 Task: Check the availability of Airbnb and explore,  in Oregon for a unique stay.
Action: Mouse moved to (481, 66)
Screenshot: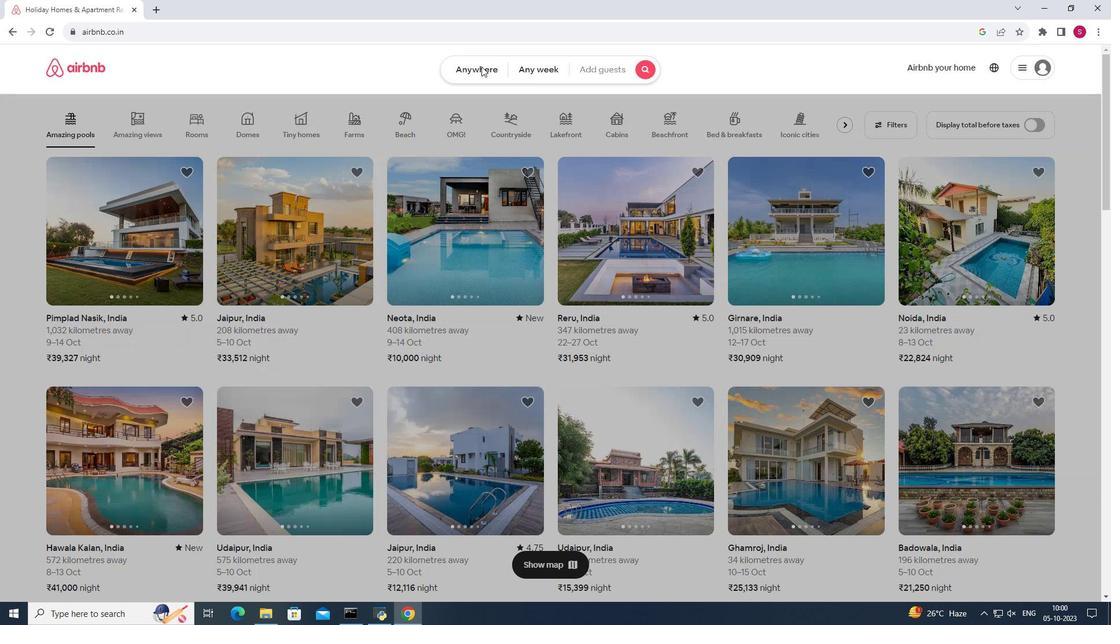 
Action: Mouse pressed left at (481, 66)
Screenshot: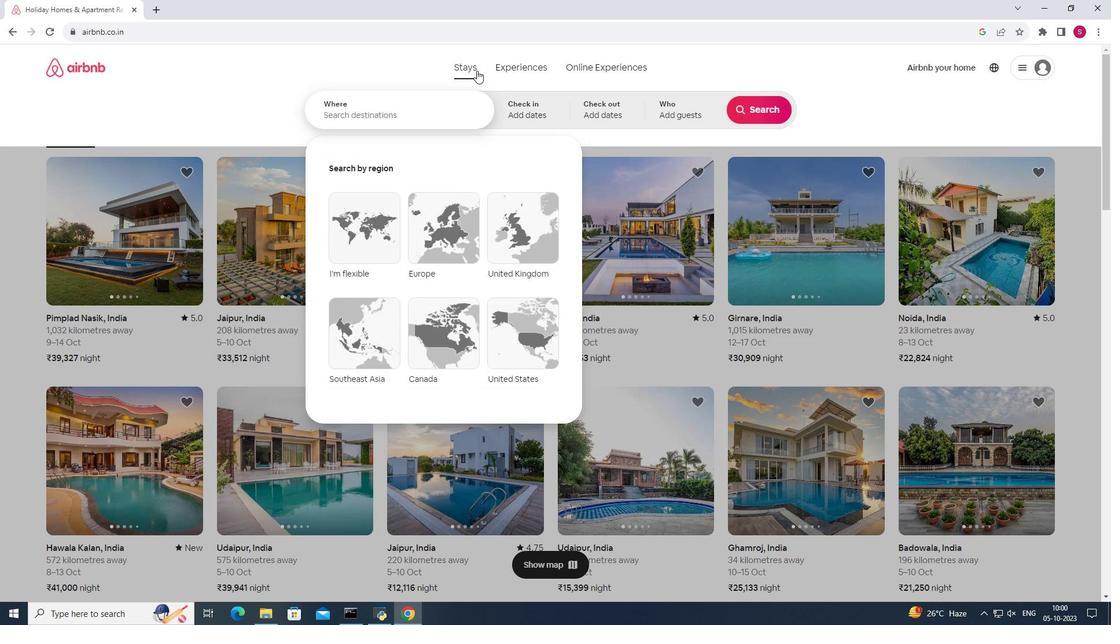 
Action: Mouse moved to (402, 110)
Screenshot: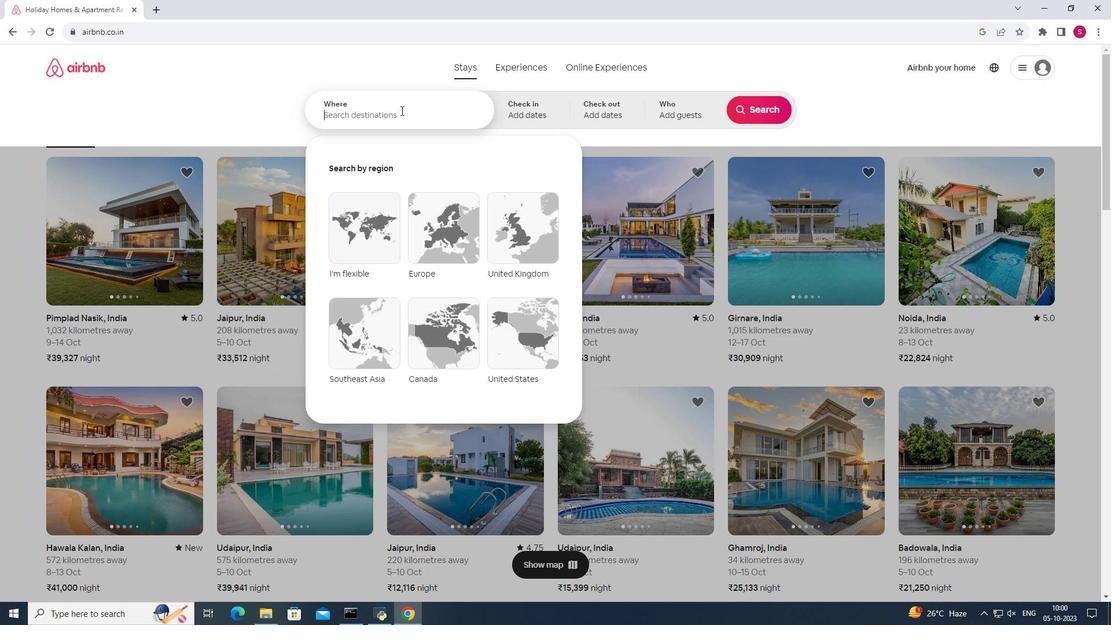 
Action: Mouse pressed left at (402, 110)
Screenshot: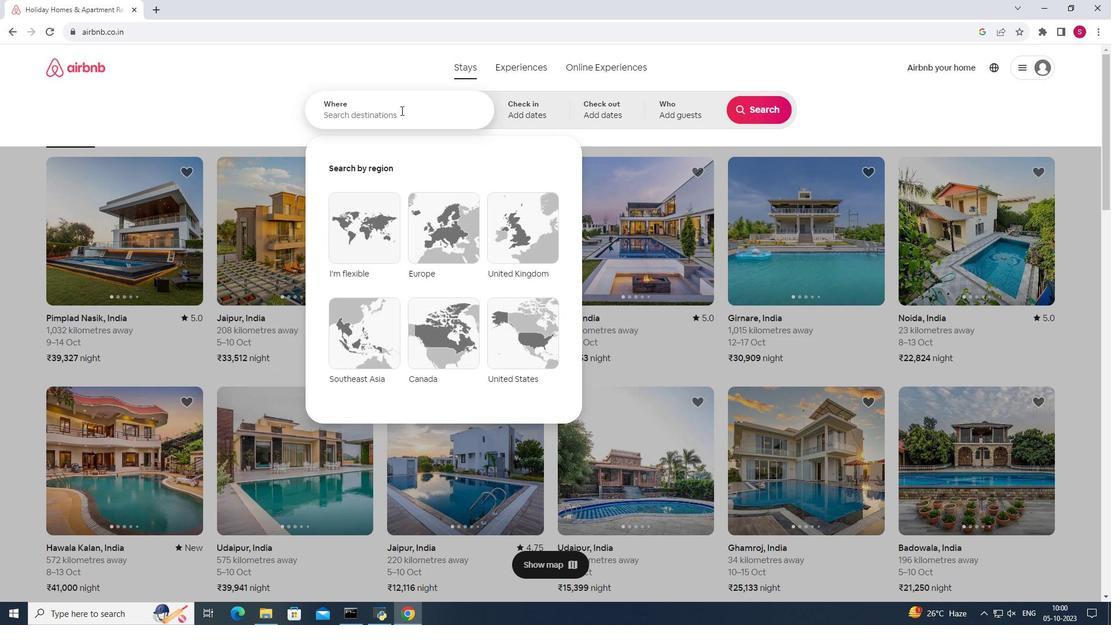 
Action: Mouse moved to (401, 110)
Screenshot: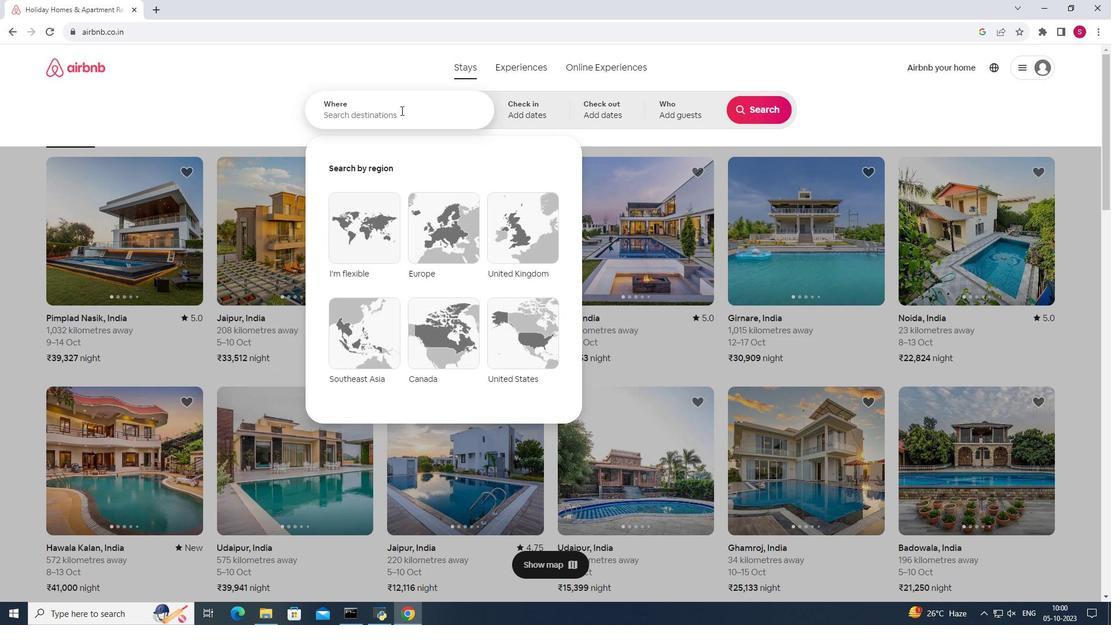 
Action: Key pressed <Key.shift><Key.shift><Key.shift><Key.shift><Key.shift><Key.shift><Key.shift><Key.shift><Key.shift><Key.shift><Key.shift><Key.shift><Key.shift><Key.shift><Key.shift>Oregon
Screenshot: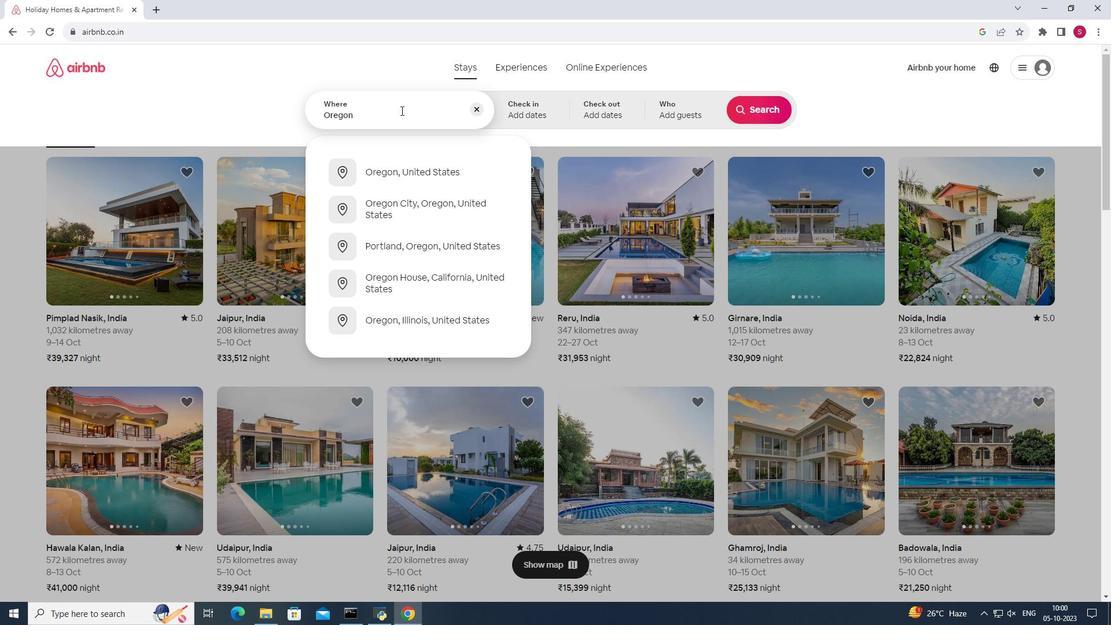
Action: Mouse moved to (410, 124)
Screenshot: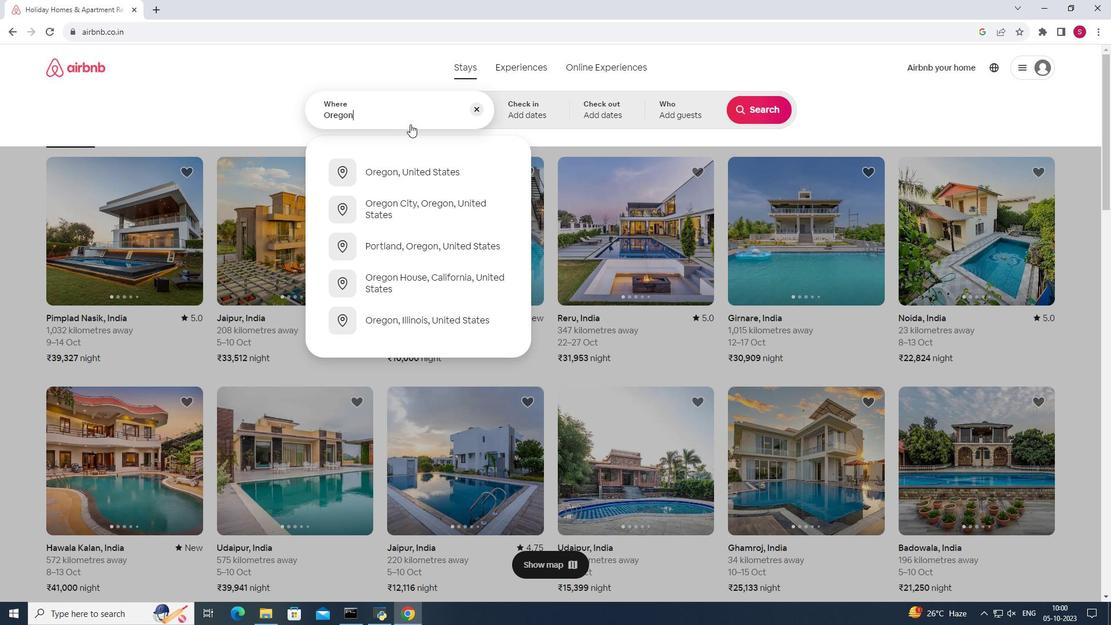 
Action: Key pressed <Key.enter>
Screenshot: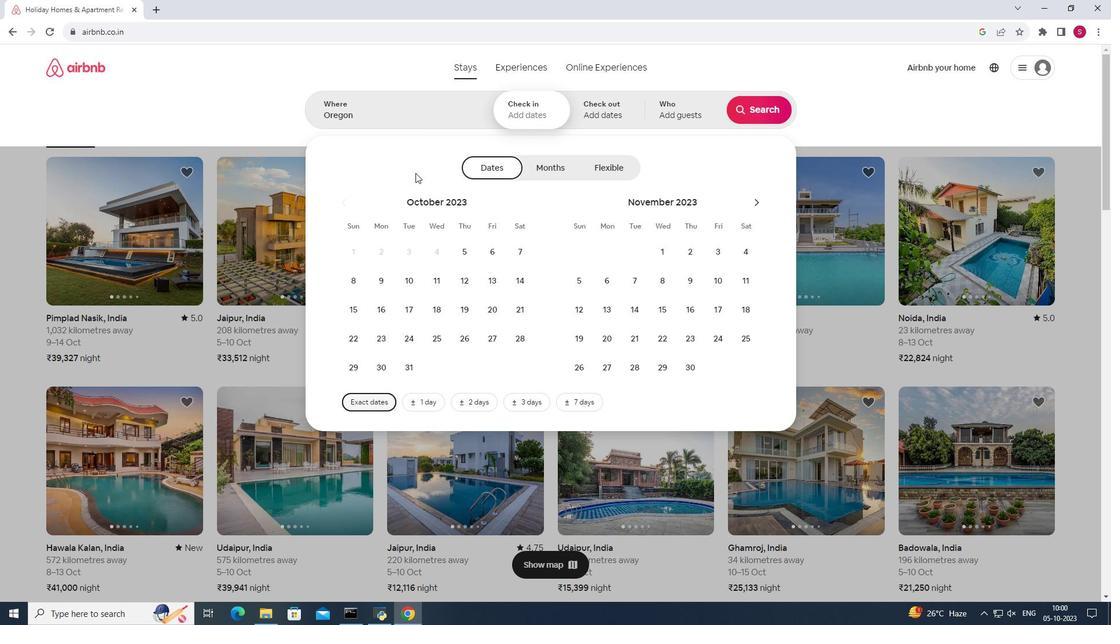
Action: Mouse moved to (768, 110)
Screenshot: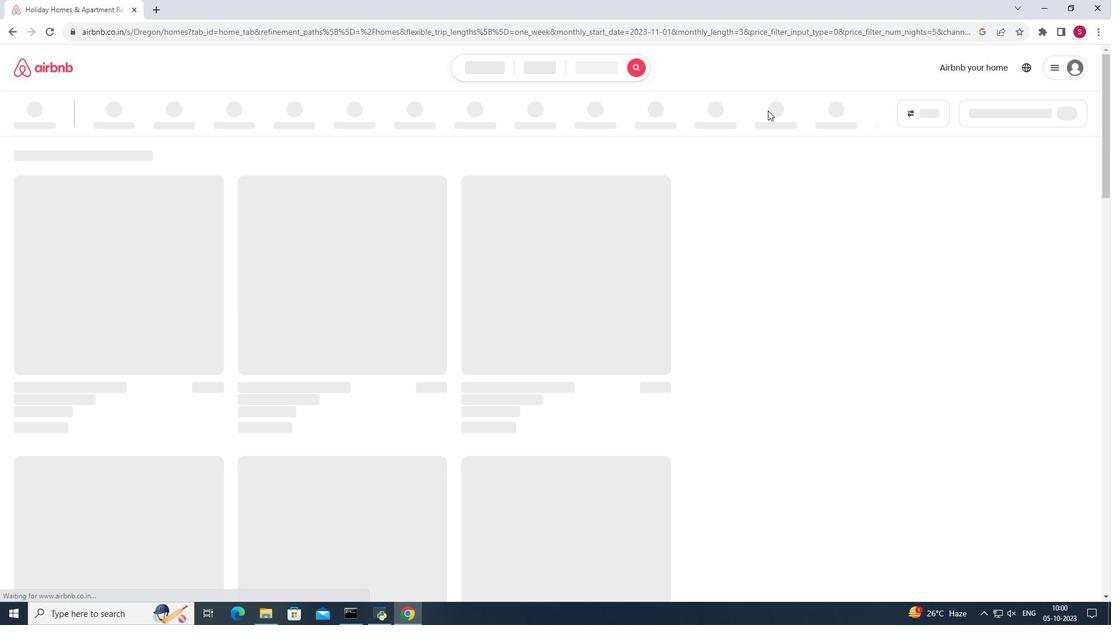 
Action: Mouse pressed left at (768, 110)
Screenshot: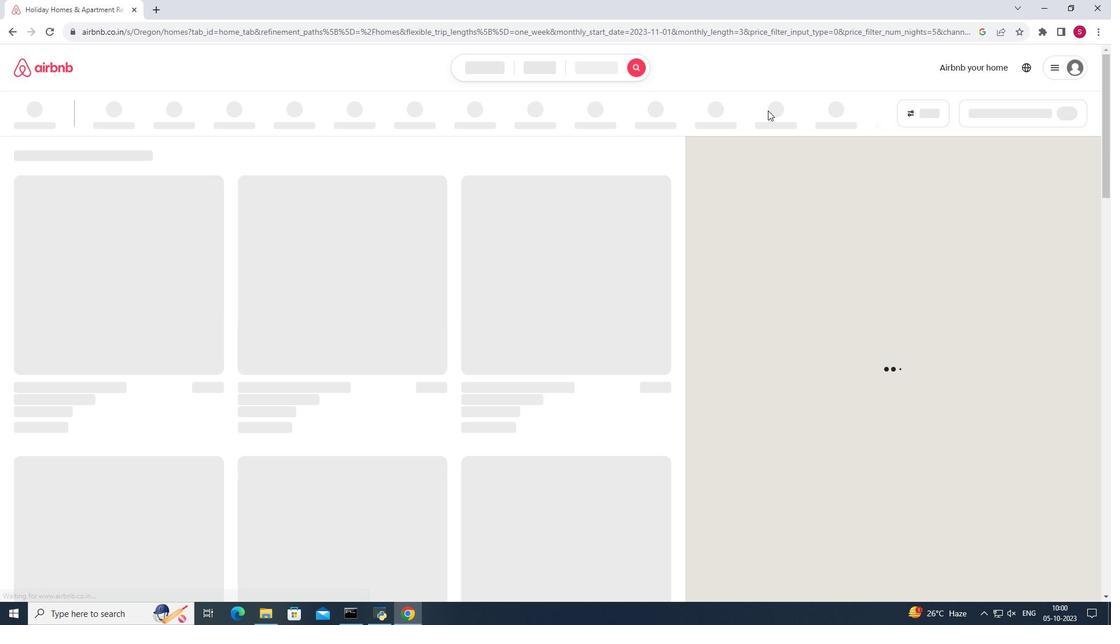 
Action: Mouse moved to (133, 286)
Screenshot: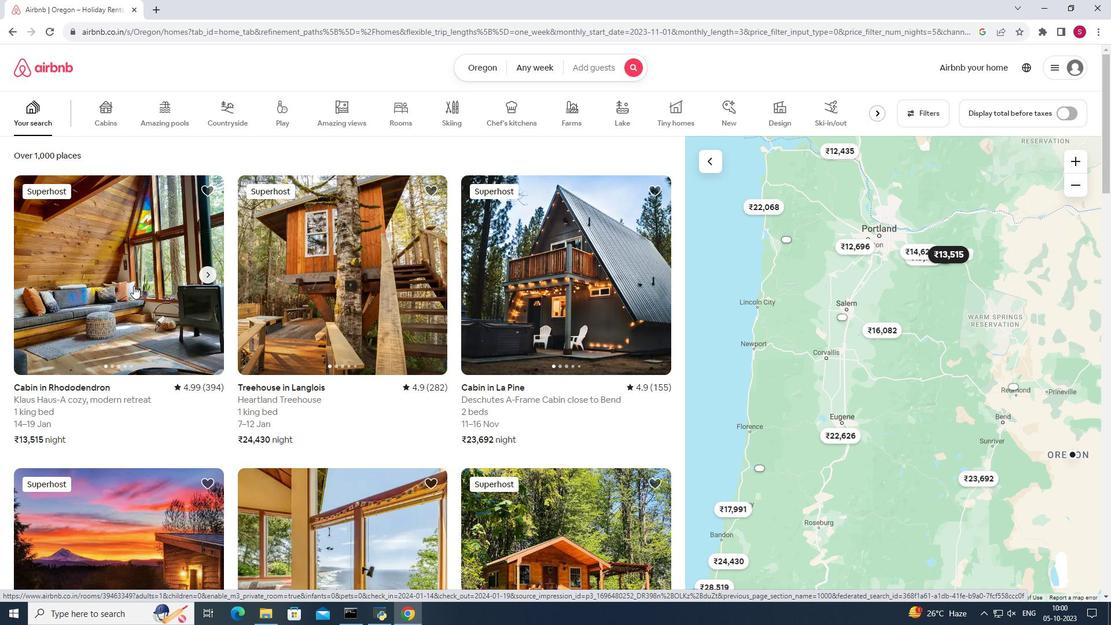 
Action: Mouse pressed left at (133, 286)
Screenshot: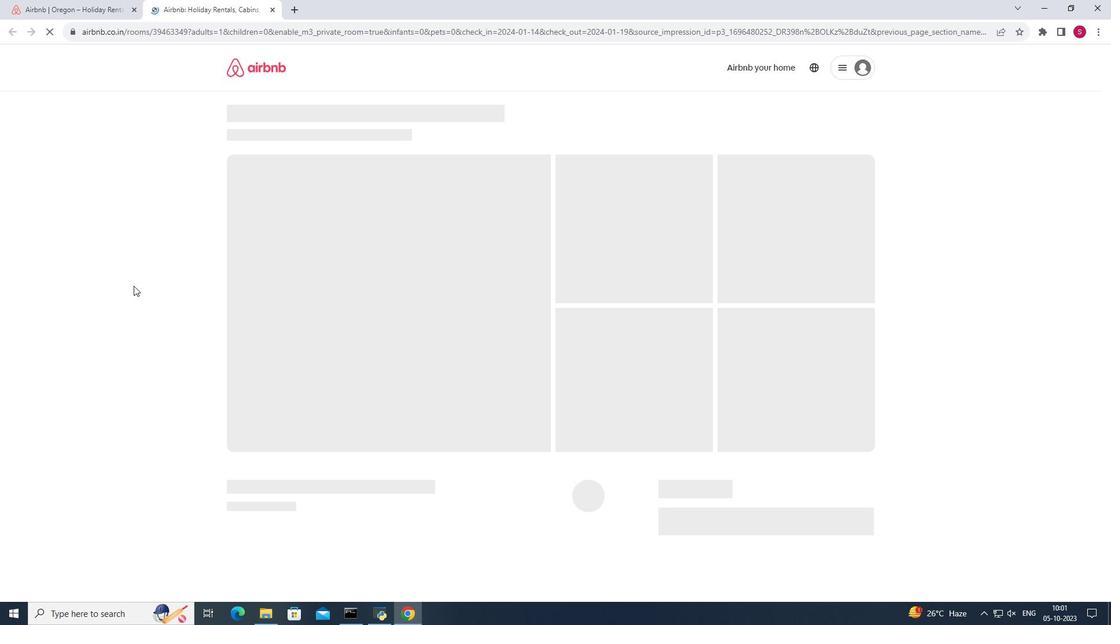 
Action: Mouse moved to (804, 412)
Screenshot: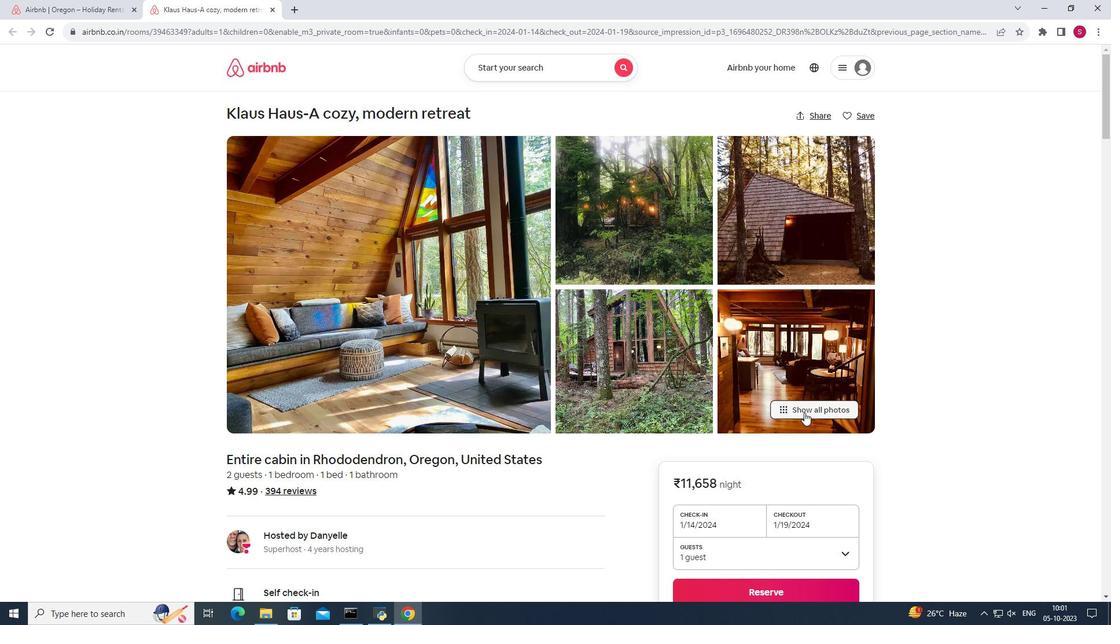 
Action: Mouse pressed left at (804, 412)
Screenshot: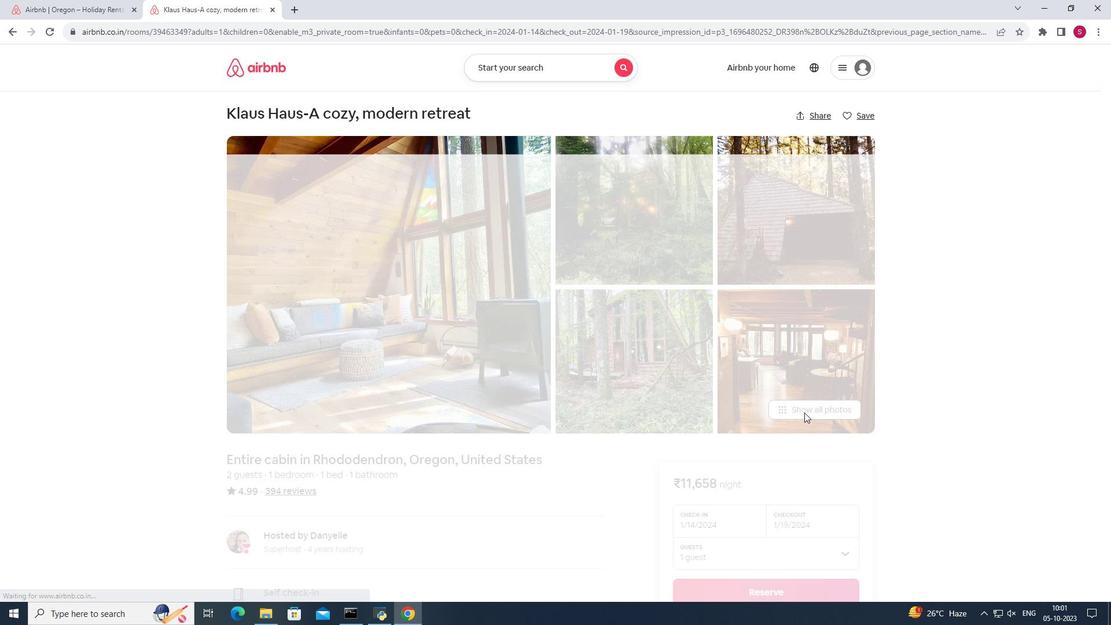 
Action: Mouse moved to (712, 390)
Screenshot: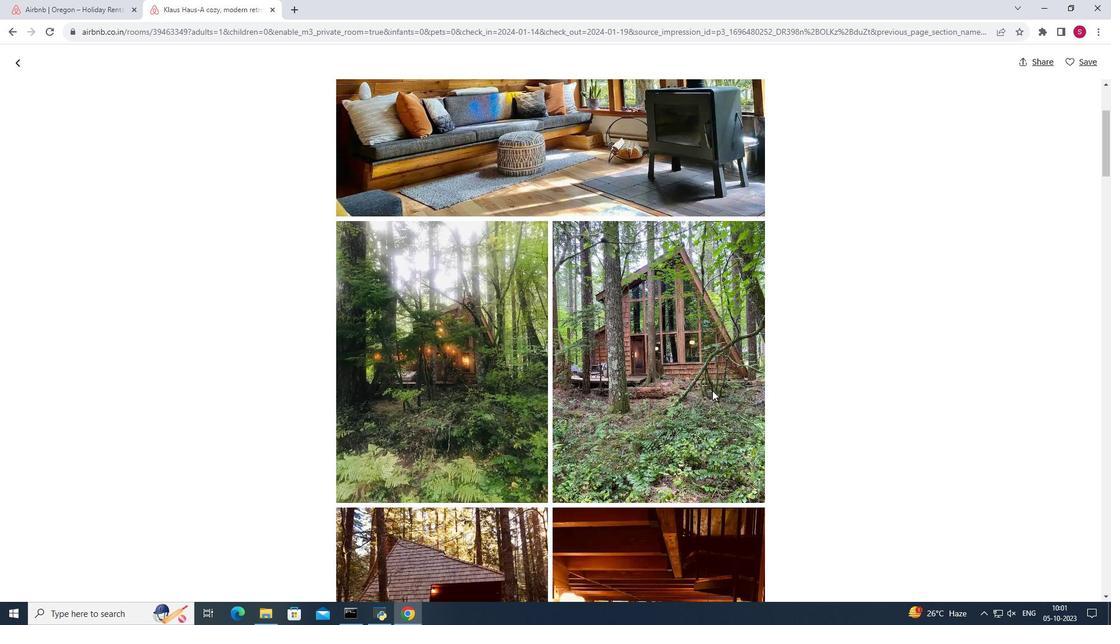 
Action: Mouse scrolled (712, 390) with delta (0, 0)
Screenshot: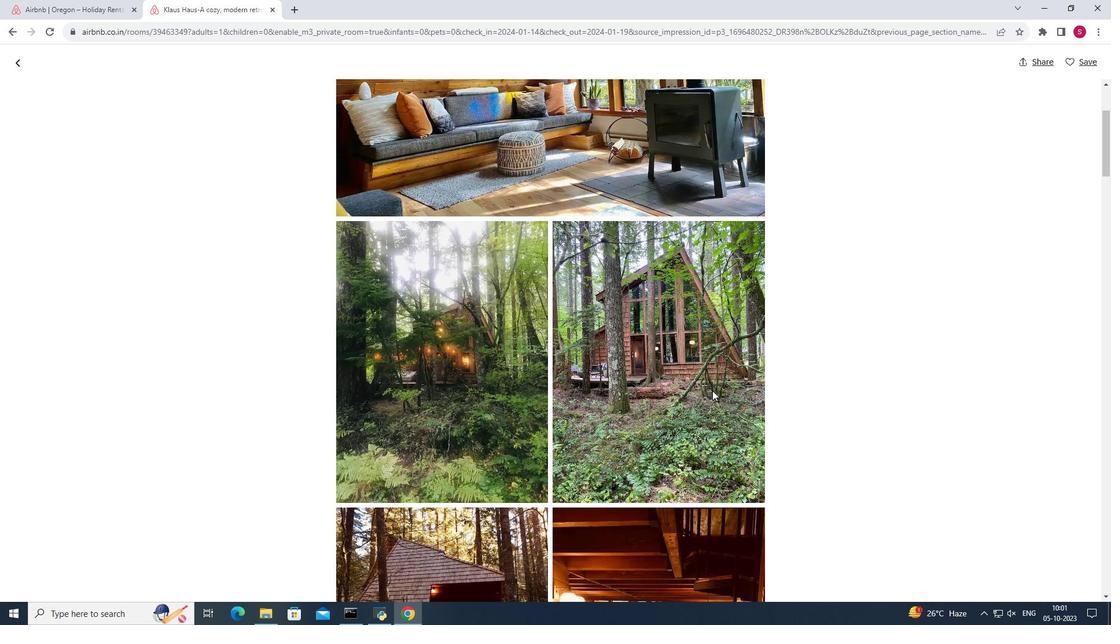 
Action: Mouse scrolled (712, 390) with delta (0, 0)
Screenshot: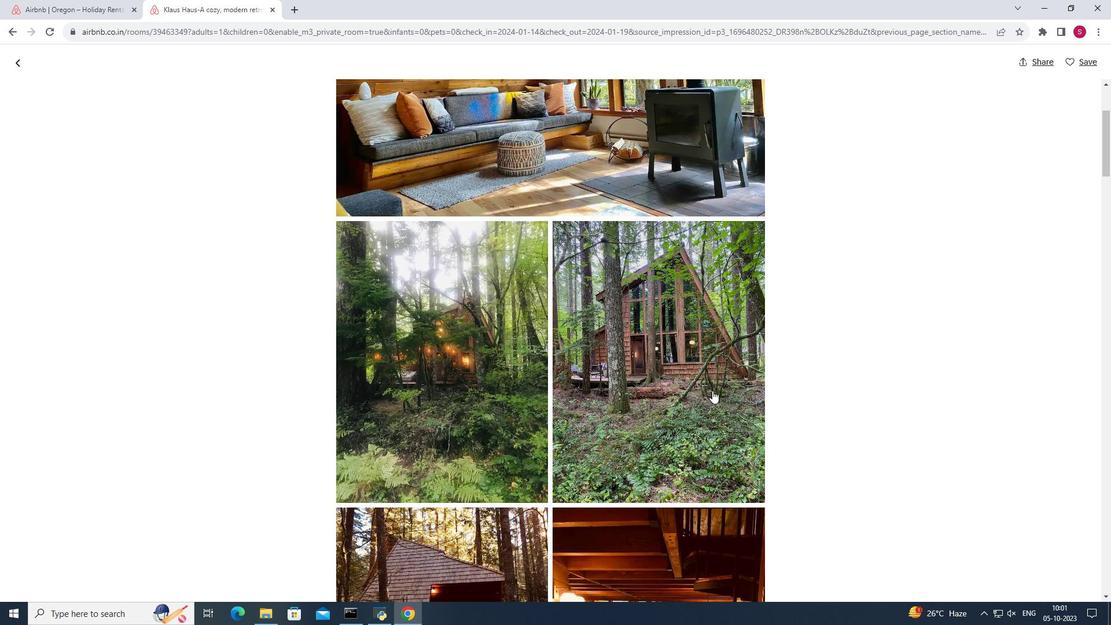 
Action: Mouse scrolled (712, 390) with delta (0, 0)
Screenshot: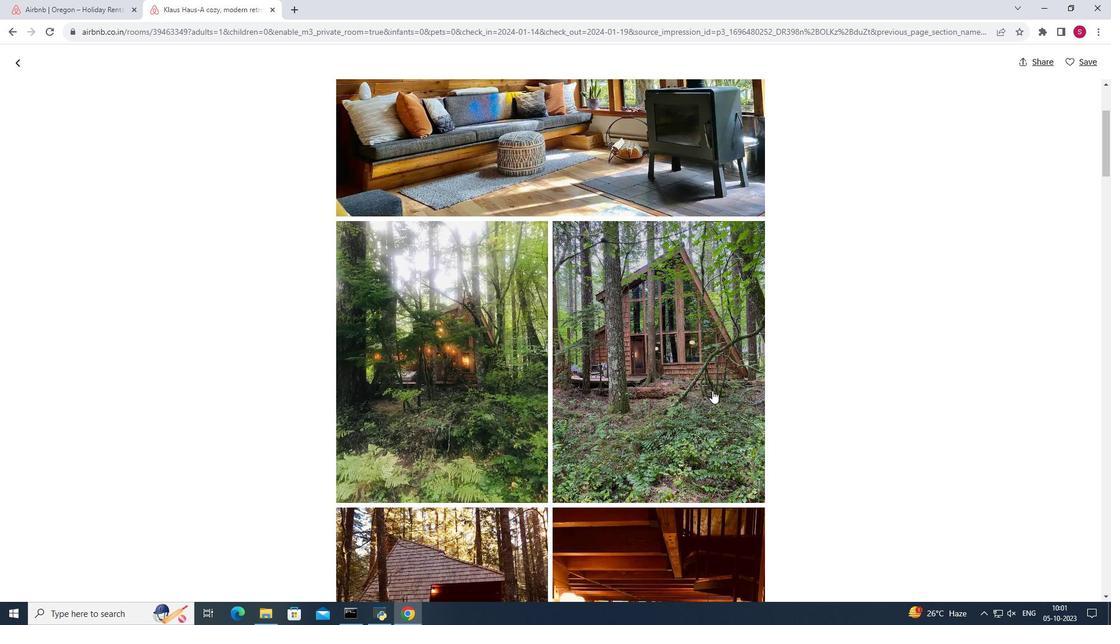 
Action: Mouse scrolled (712, 390) with delta (0, 0)
Screenshot: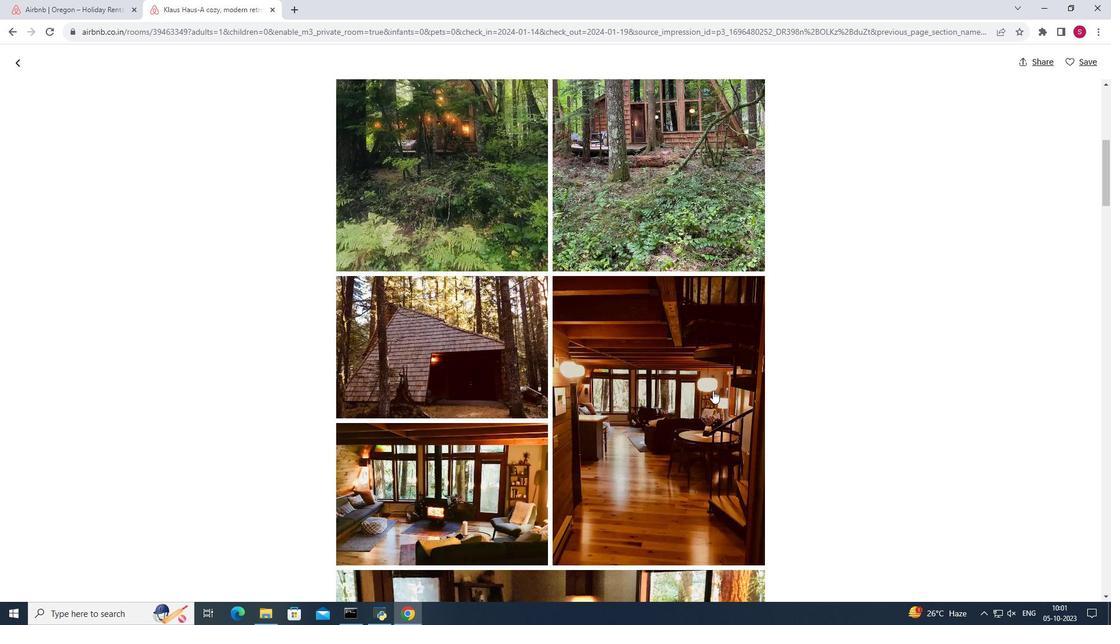 
Action: Mouse moved to (713, 390)
Screenshot: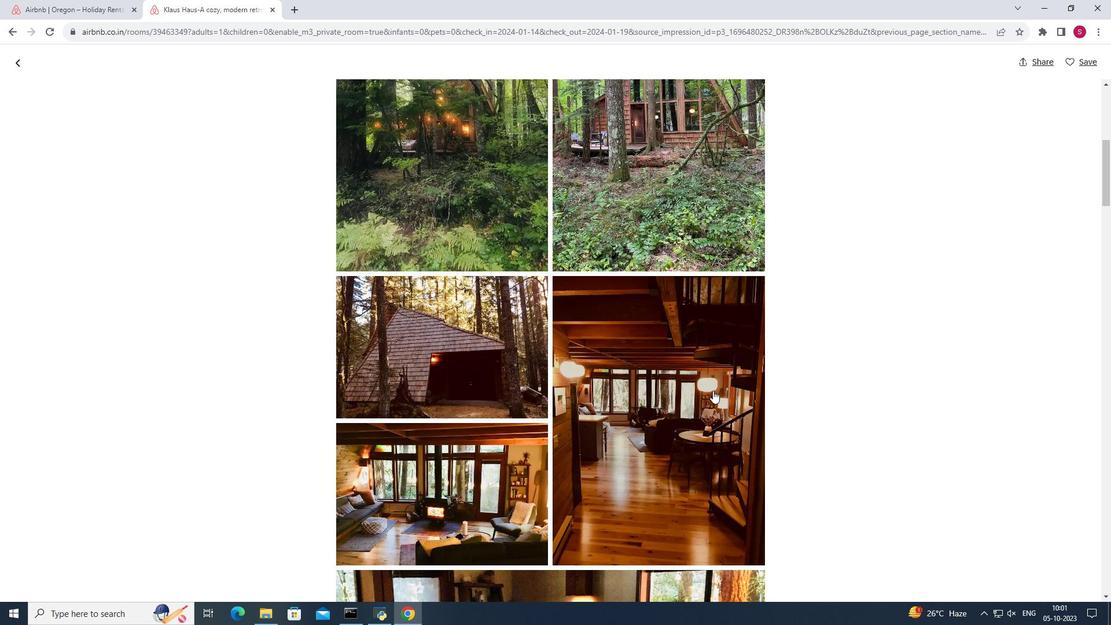 
Action: Mouse scrolled (713, 390) with delta (0, 0)
Screenshot: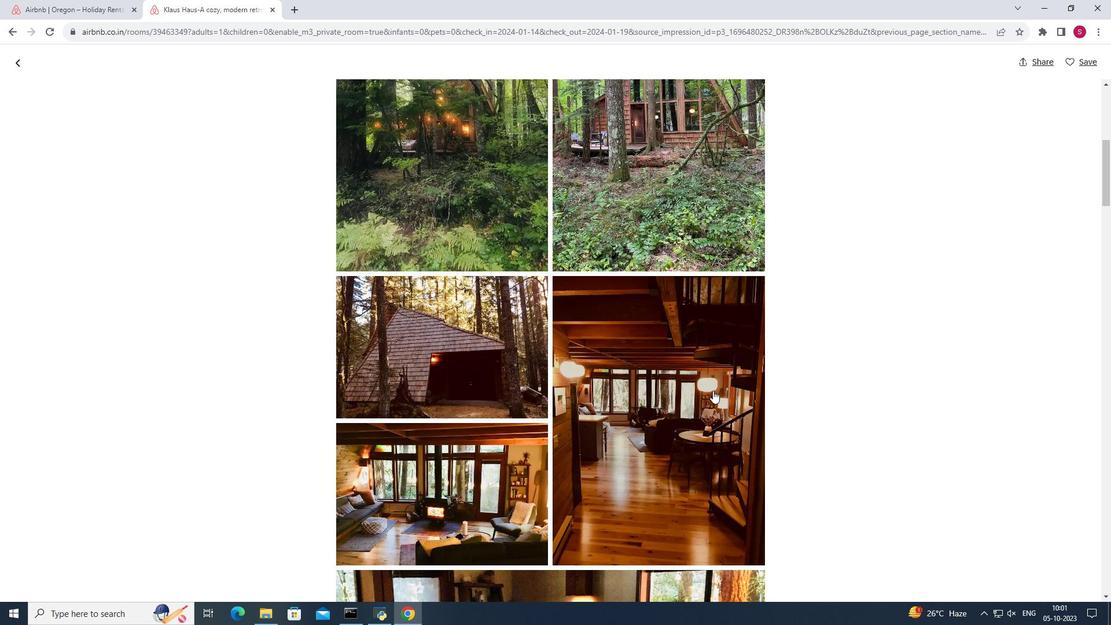 
Action: Mouse scrolled (713, 390) with delta (0, 0)
Screenshot: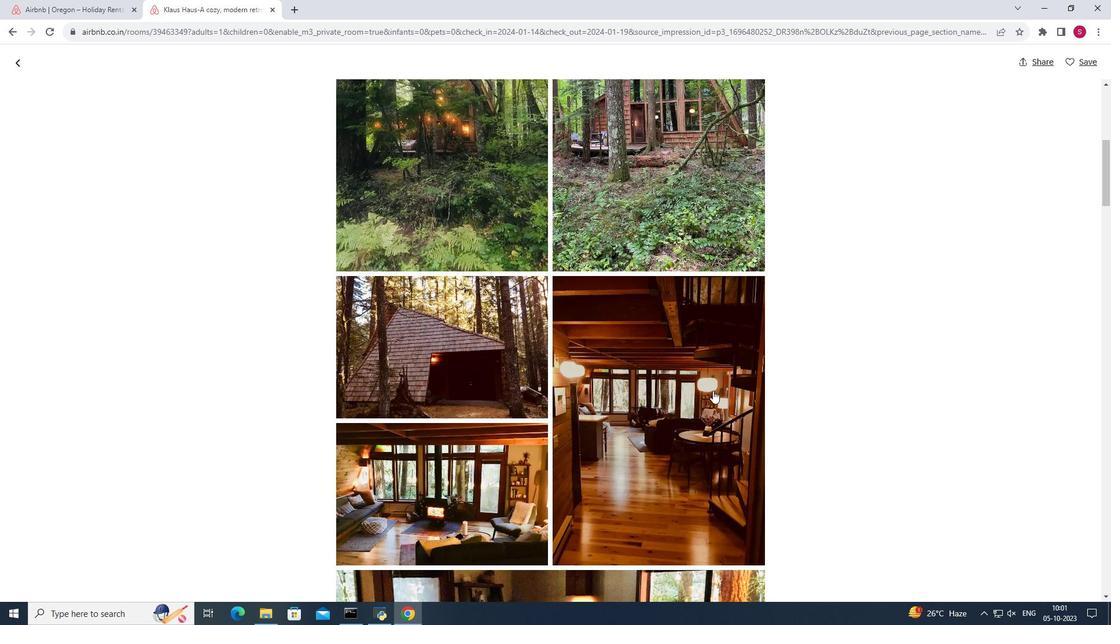
Action: Mouse scrolled (713, 390) with delta (0, 0)
Screenshot: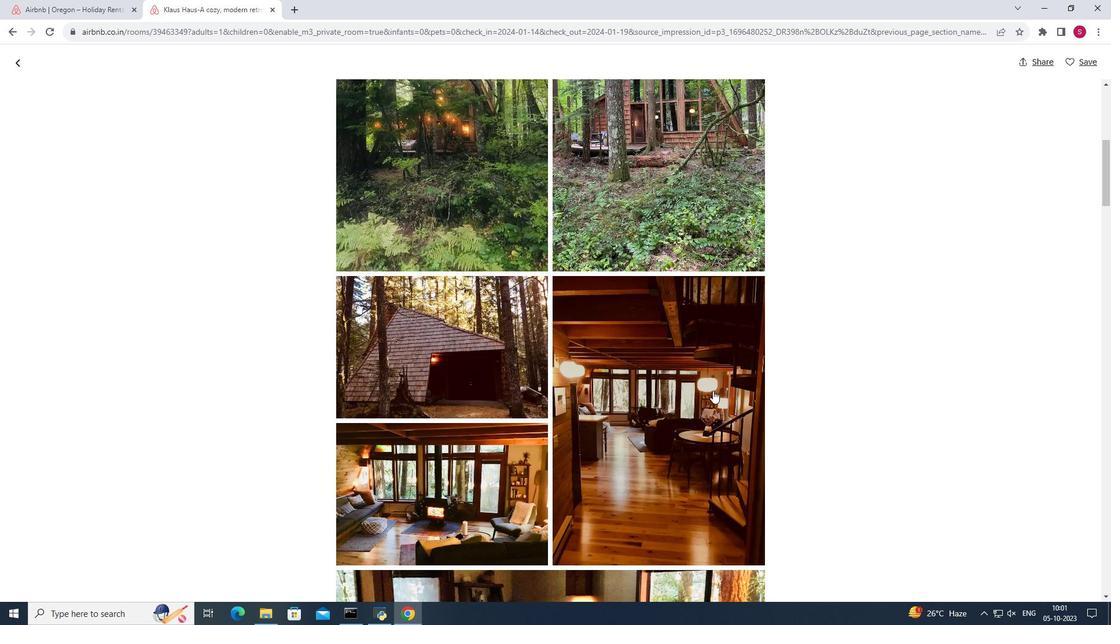 
Action: Mouse scrolled (713, 390) with delta (0, 0)
Screenshot: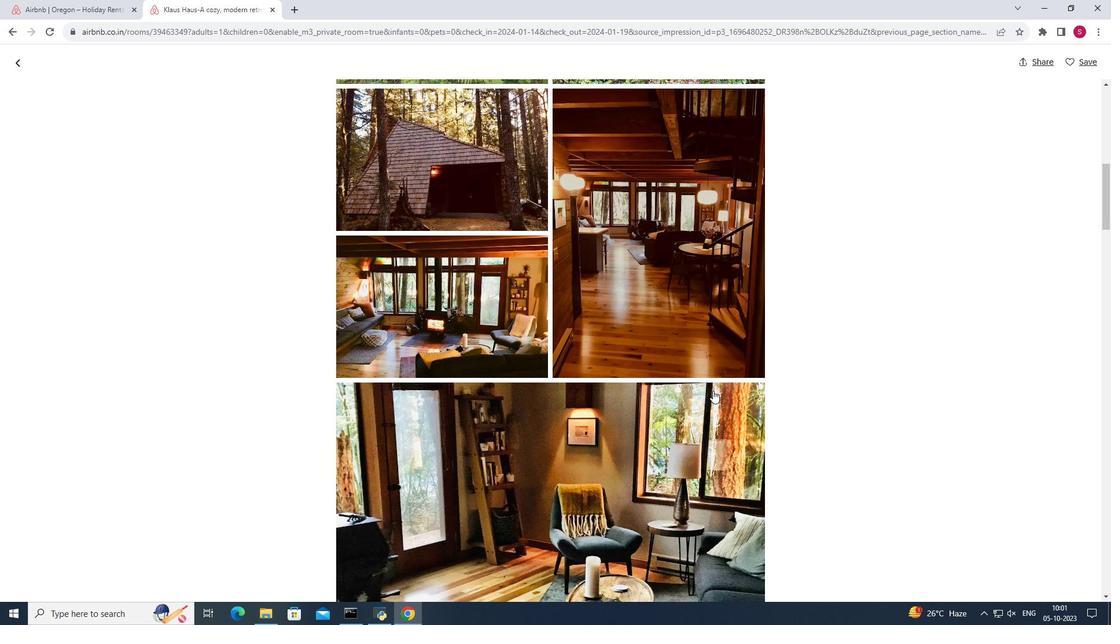 
Action: Mouse scrolled (713, 390) with delta (0, 0)
Screenshot: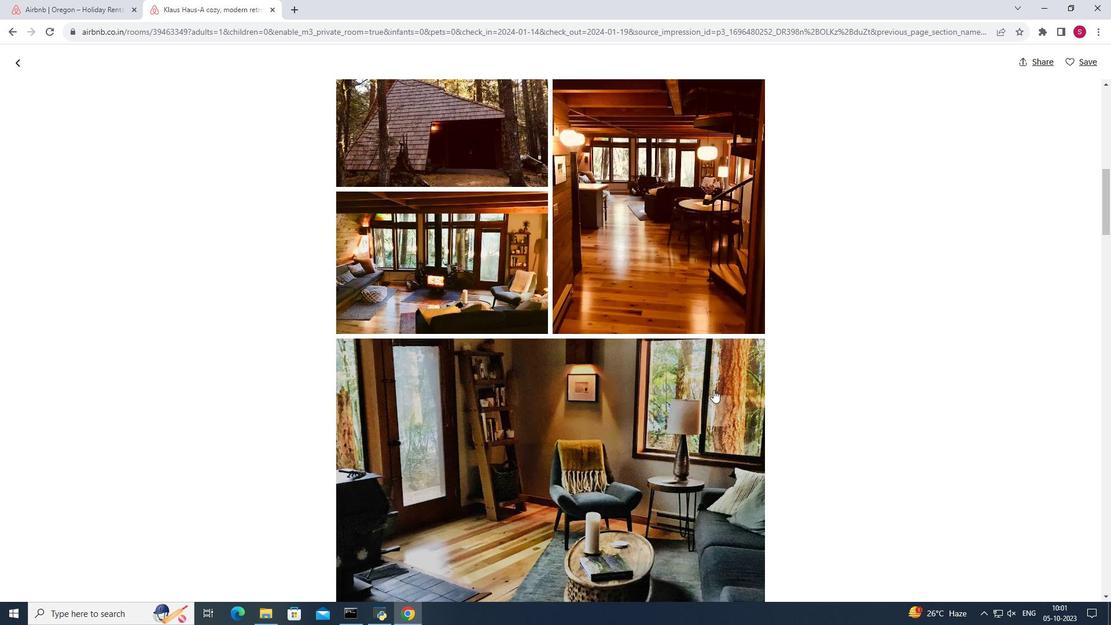 
Action: Mouse scrolled (713, 390) with delta (0, 0)
Screenshot: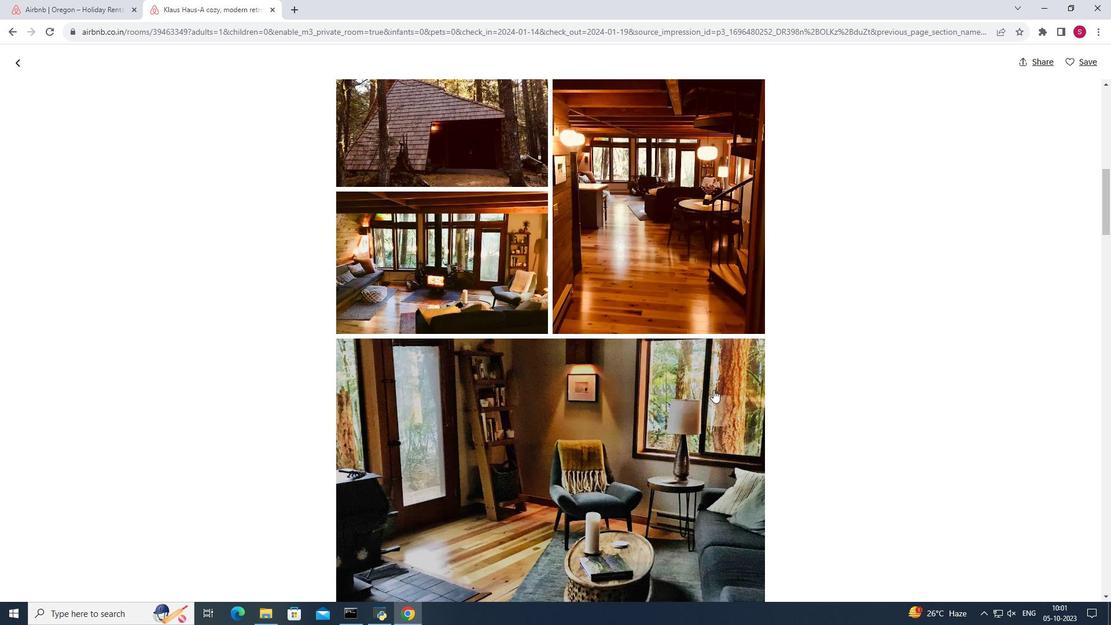 
Action: Mouse scrolled (713, 390) with delta (0, 0)
Screenshot: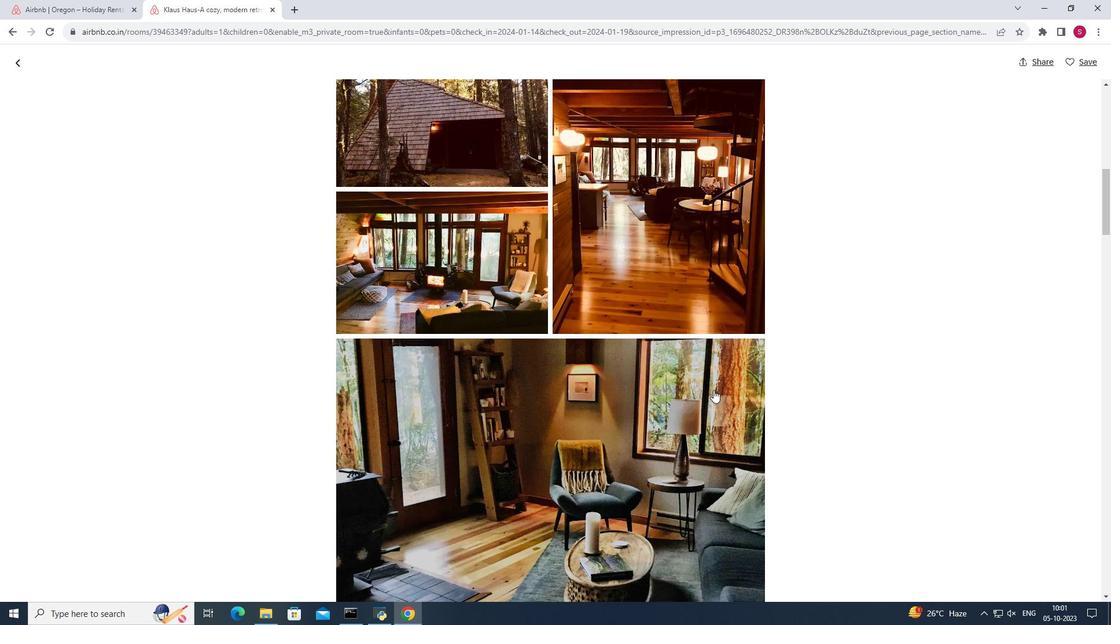 
Action: Mouse moved to (713, 390)
Screenshot: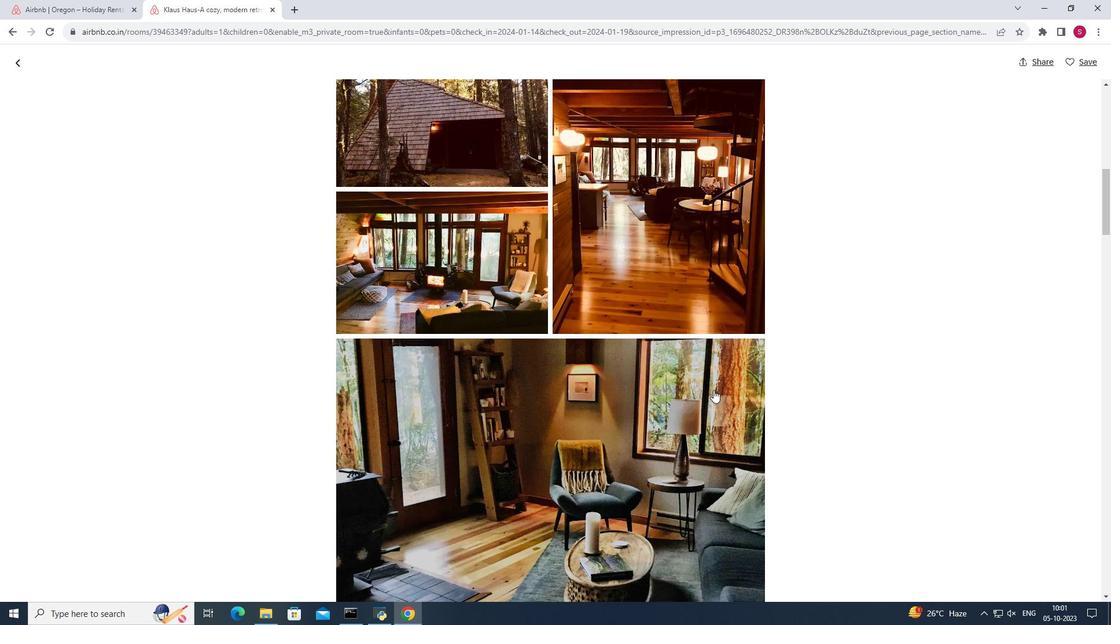 
Action: Mouse scrolled (713, 389) with delta (0, 0)
Screenshot: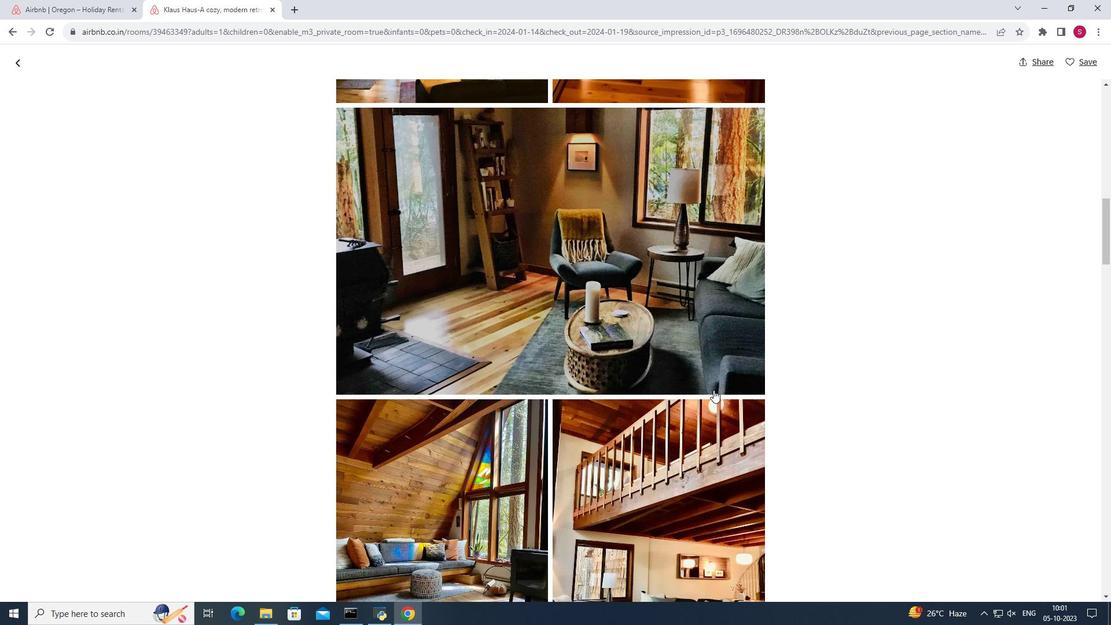 
Action: Mouse scrolled (713, 389) with delta (0, 0)
Screenshot: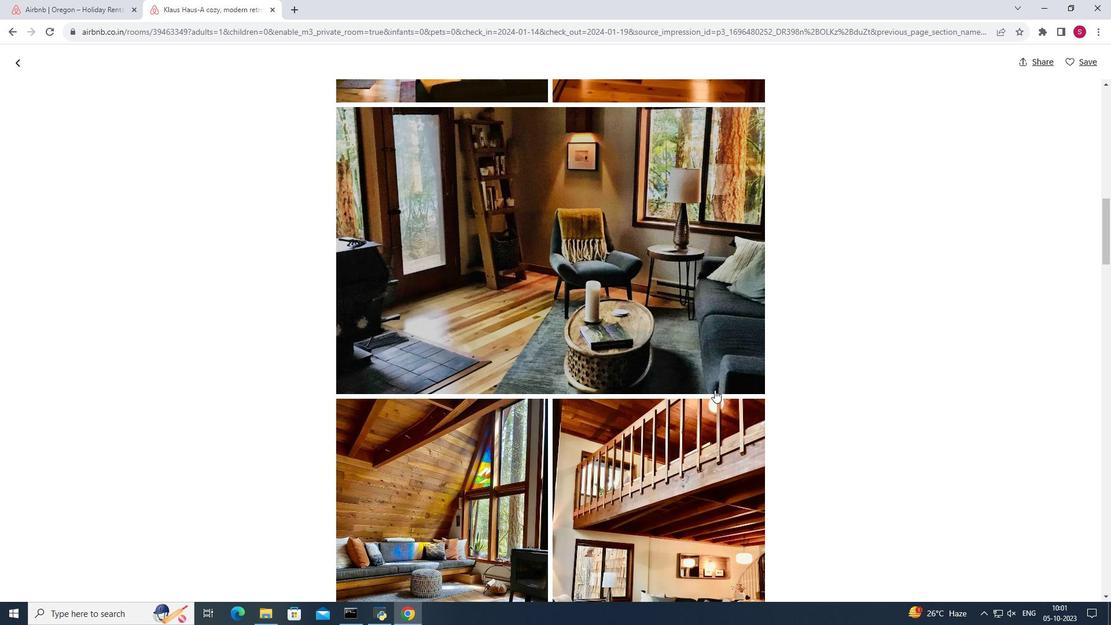 
Action: Mouse scrolled (713, 389) with delta (0, 0)
Screenshot: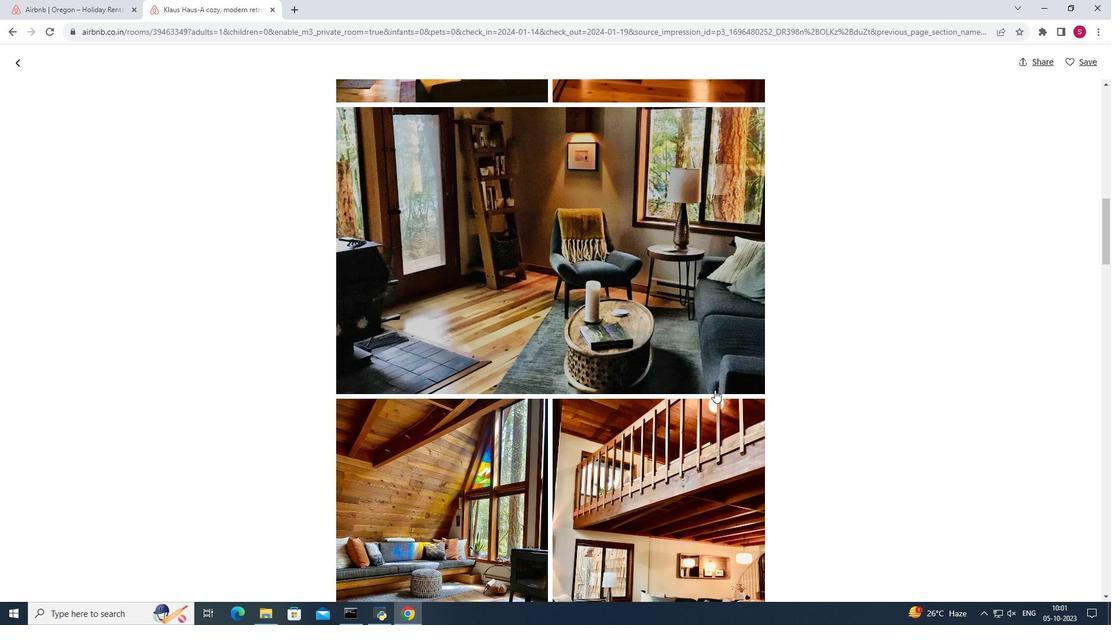 
Action: Mouse scrolled (713, 389) with delta (0, 0)
Screenshot: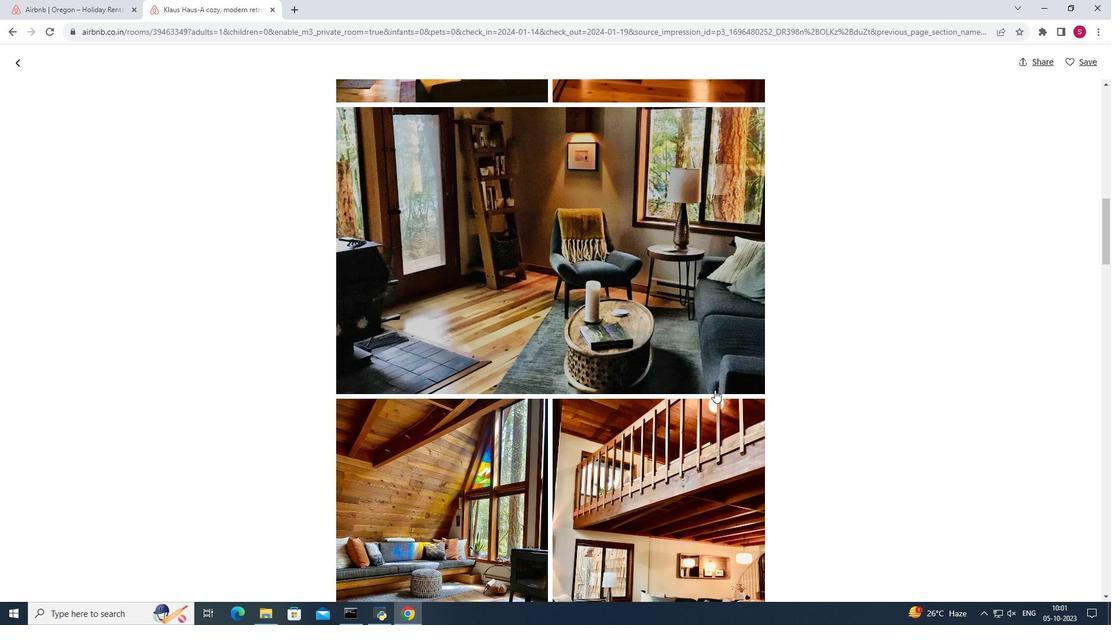 
Action: Mouse moved to (715, 390)
Screenshot: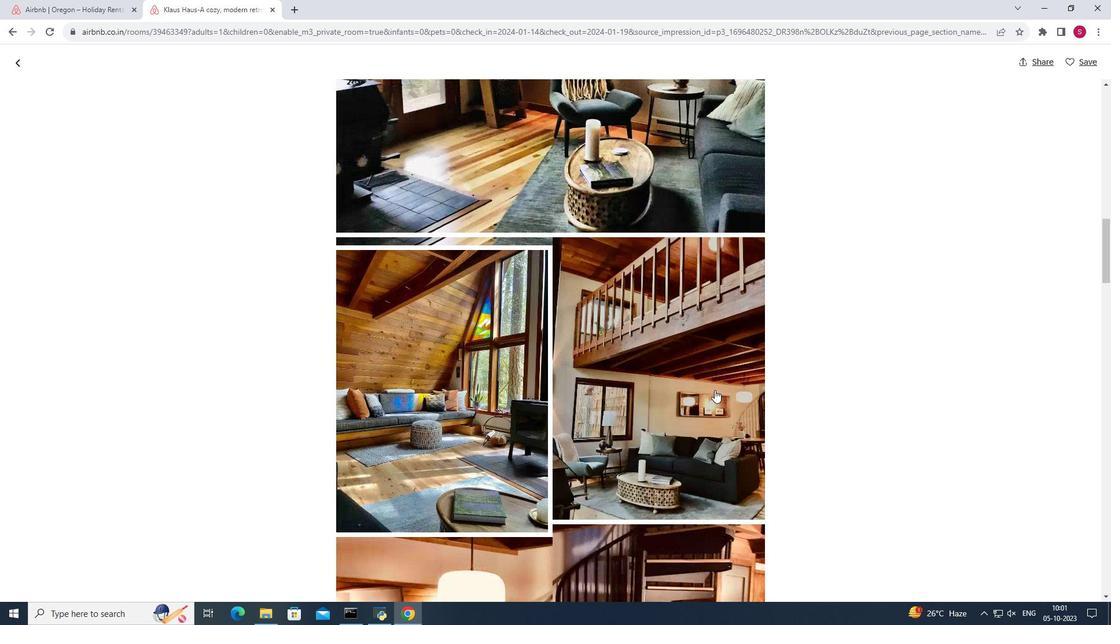 
Action: Mouse scrolled (715, 389) with delta (0, 0)
Screenshot: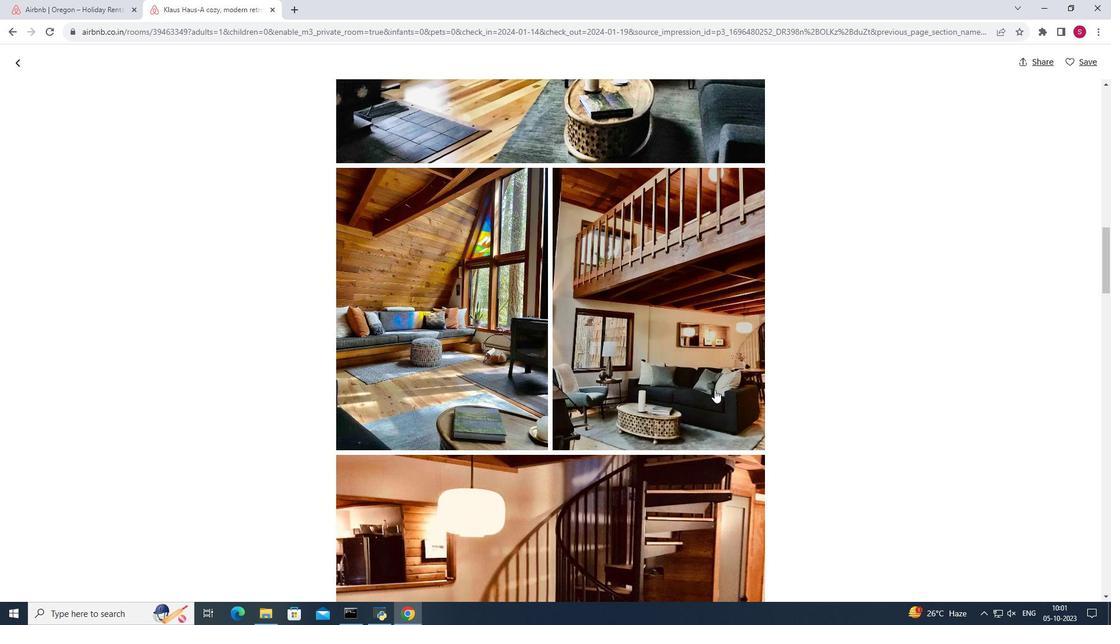 
Action: Mouse scrolled (715, 389) with delta (0, 0)
Screenshot: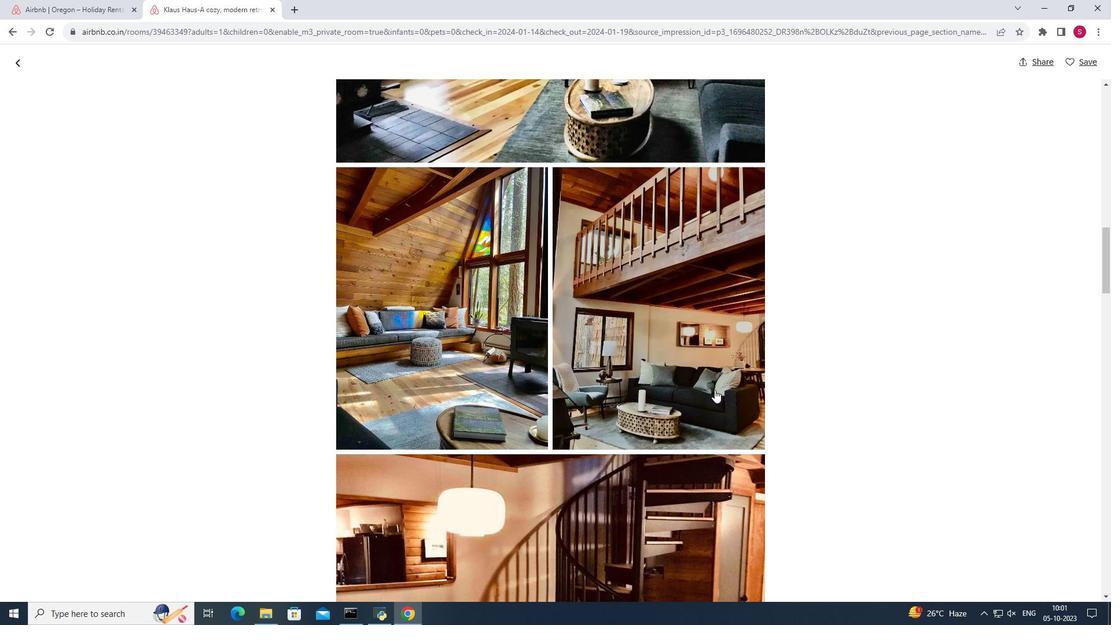 
Action: Mouse scrolled (715, 389) with delta (0, 0)
Screenshot: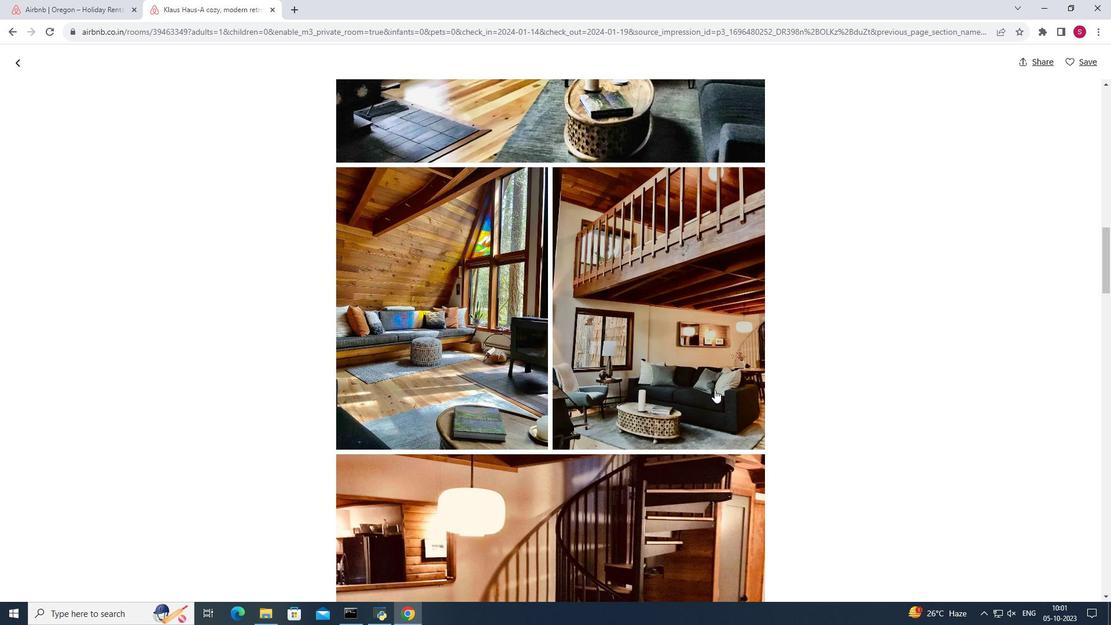 
Action: Mouse scrolled (715, 389) with delta (0, 0)
Screenshot: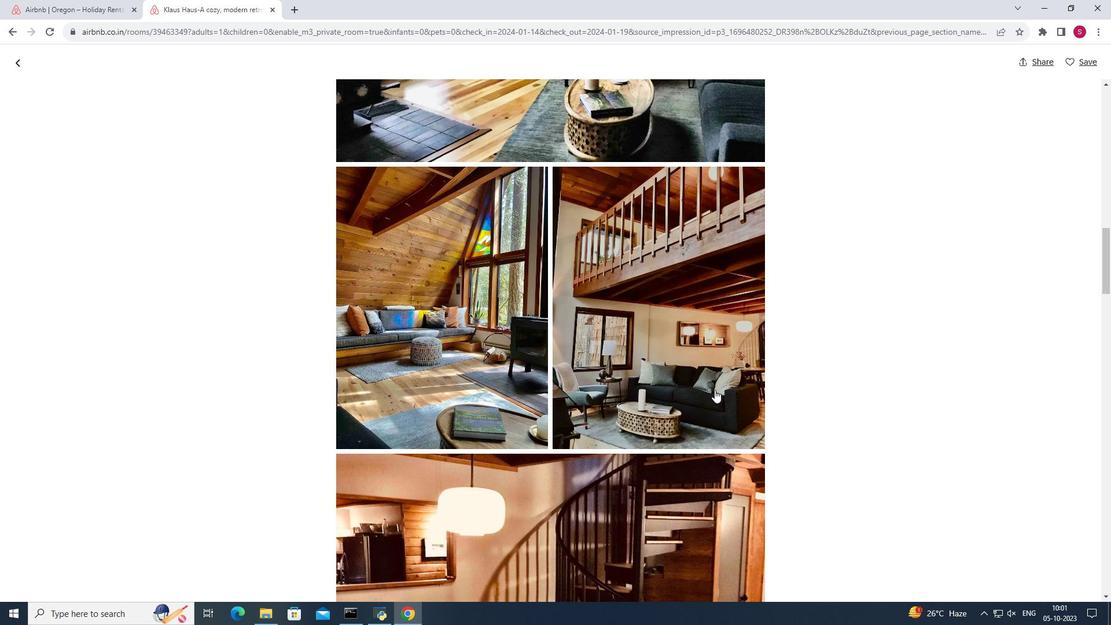 
Action: Mouse scrolled (715, 389) with delta (0, 0)
Screenshot: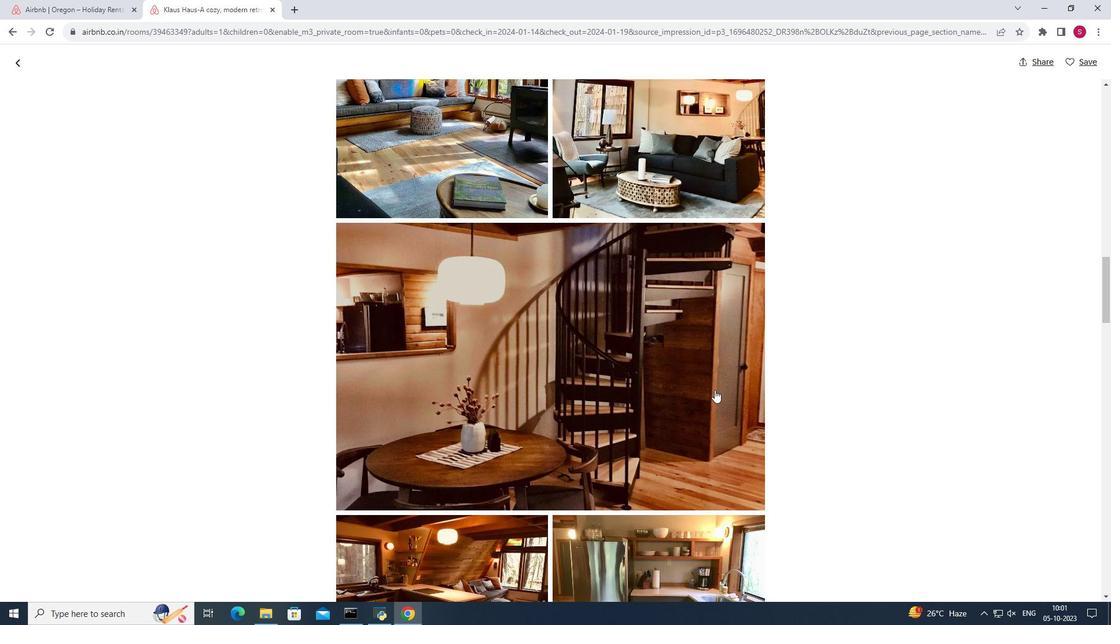 
Action: Mouse scrolled (715, 389) with delta (0, 0)
Screenshot: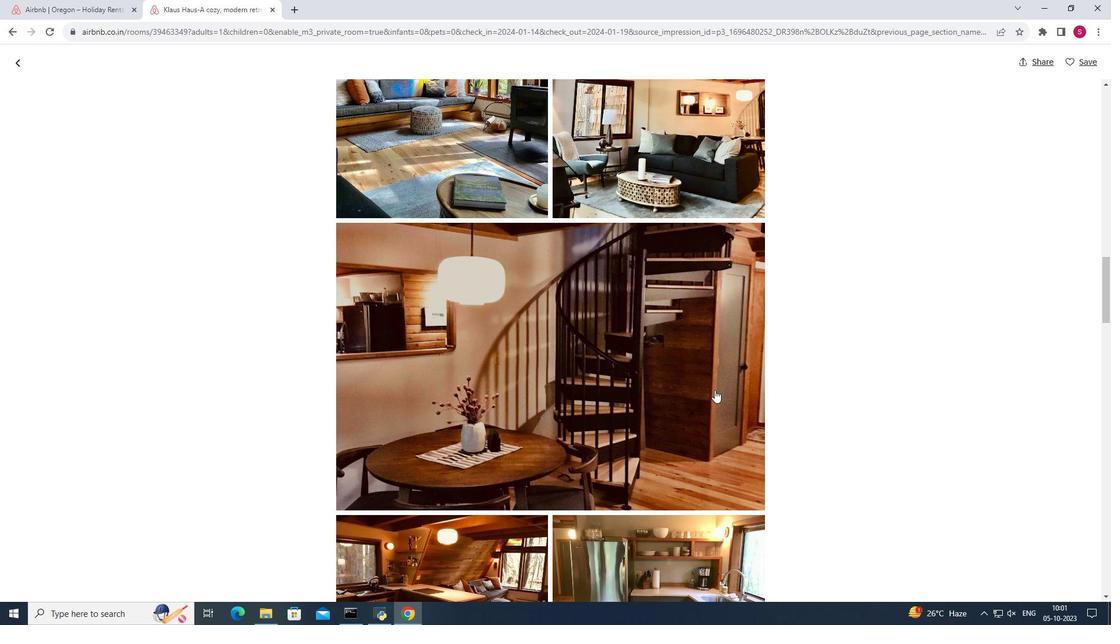 
Action: Mouse scrolled (715, 389) with delta (0, 0)
Screenshot: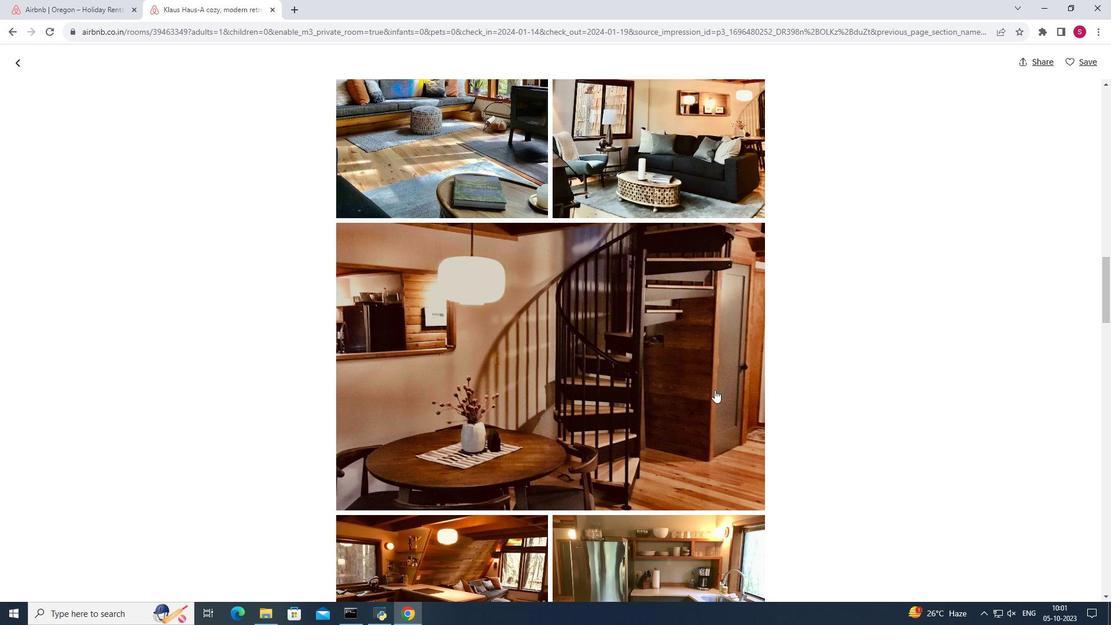 
Action: Mouse scrolled (715, 389) with delta (0, 0)
Screenshot: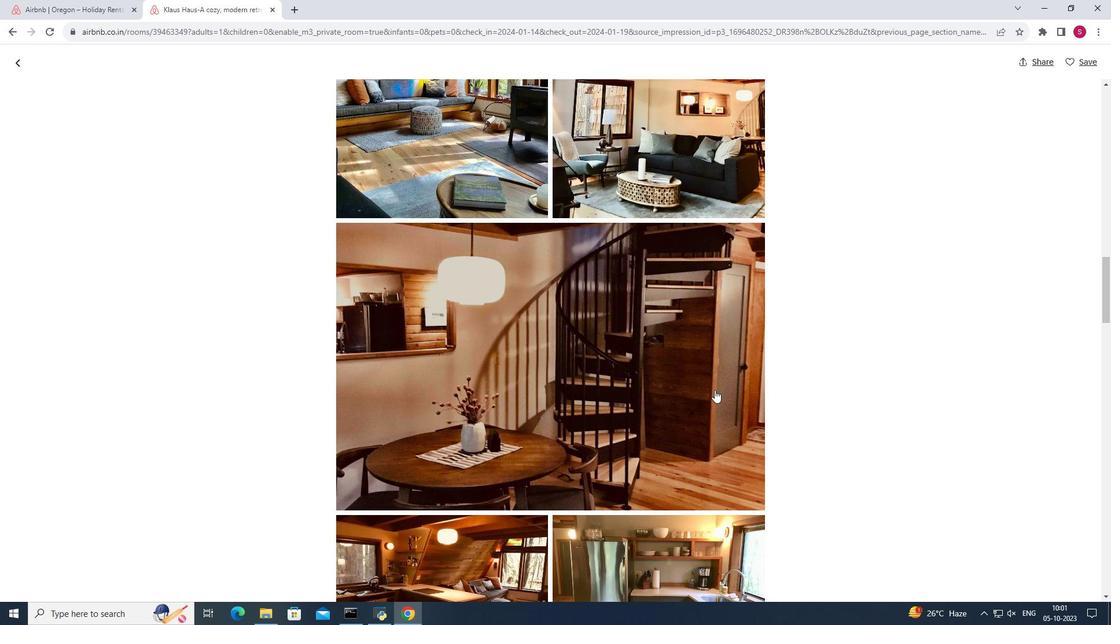 
Action: Mouse scrolled (715, 389) with delta (0, 0)
Screenshot: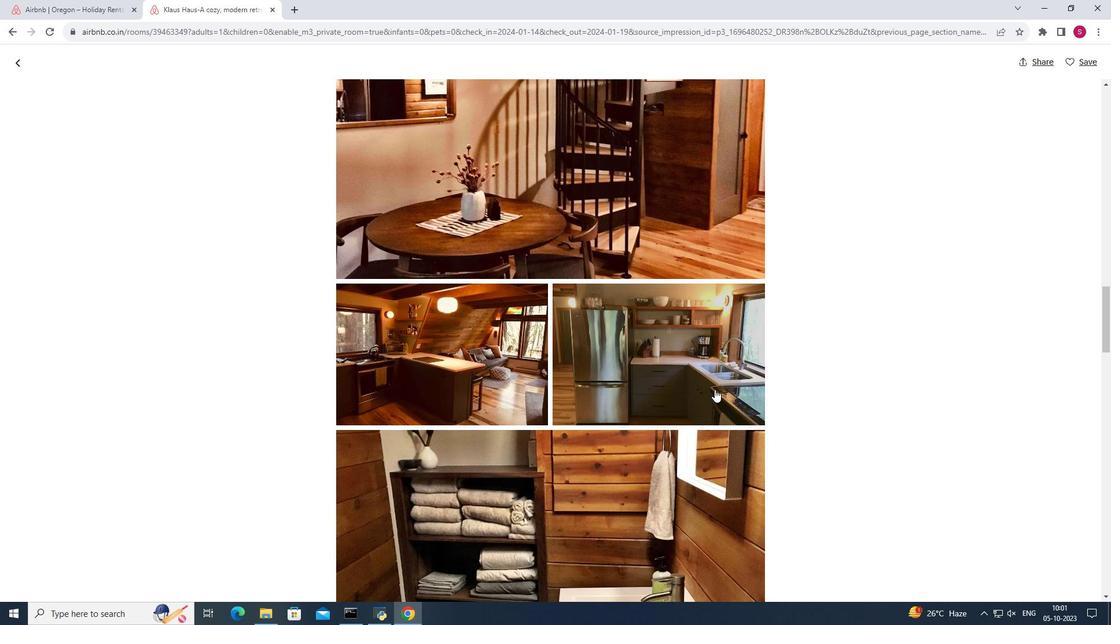 
Action: Mouse scrolled (715, 389) with delta (0, 0)
Screenshot: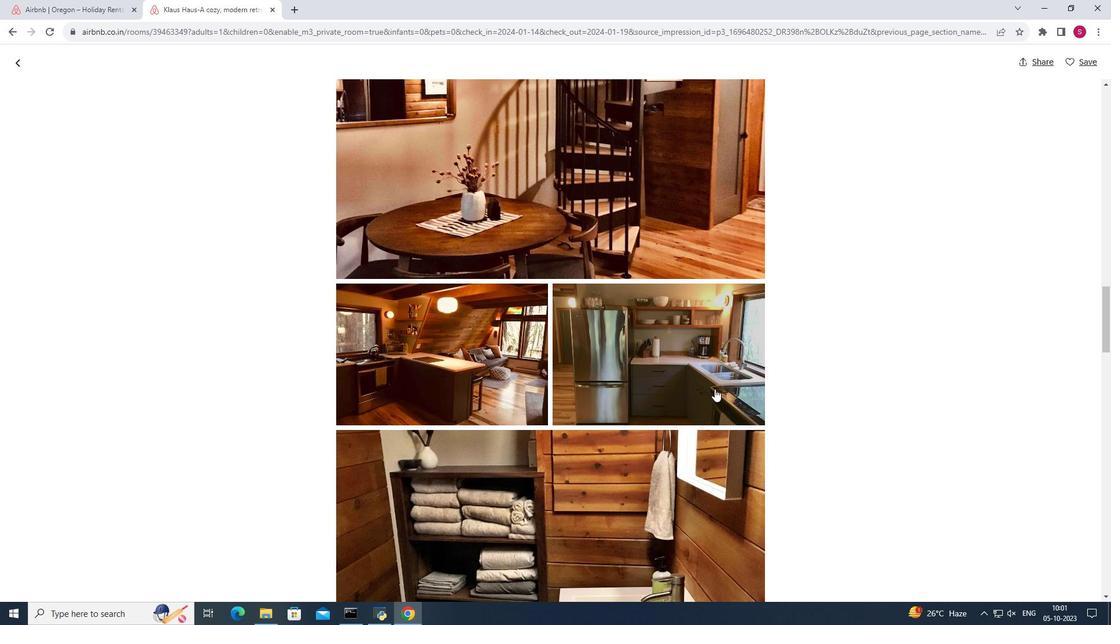 
Action: Mouse scrolled (715, 389) with delta (0, 0)
Screenshot: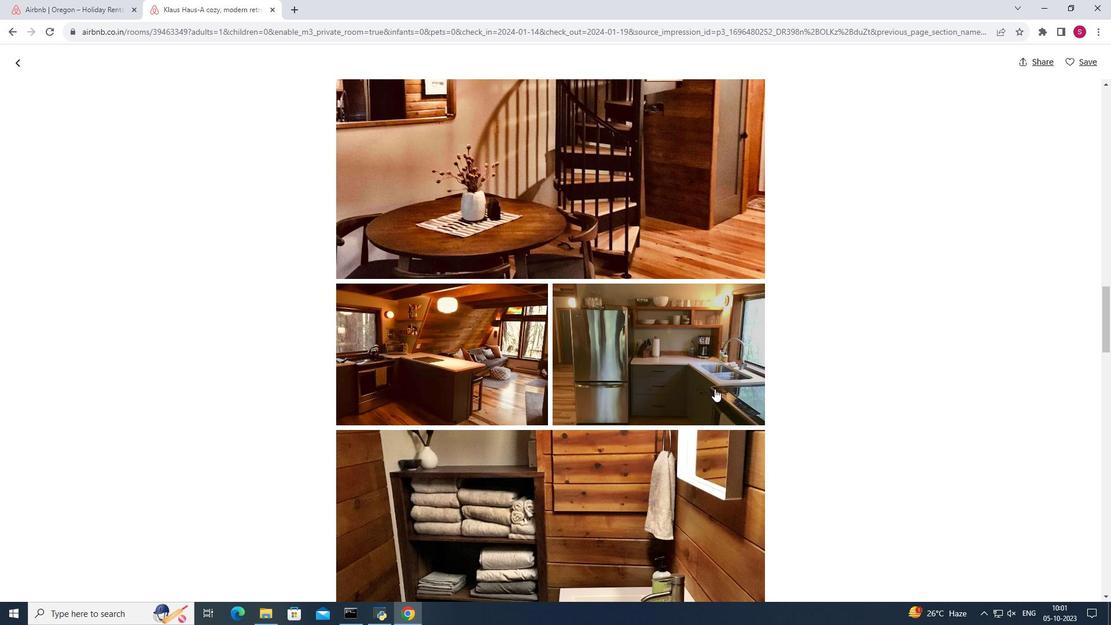 
Action: Mouse scrolled (715, 389) with delta (0, 0)
Screenshot: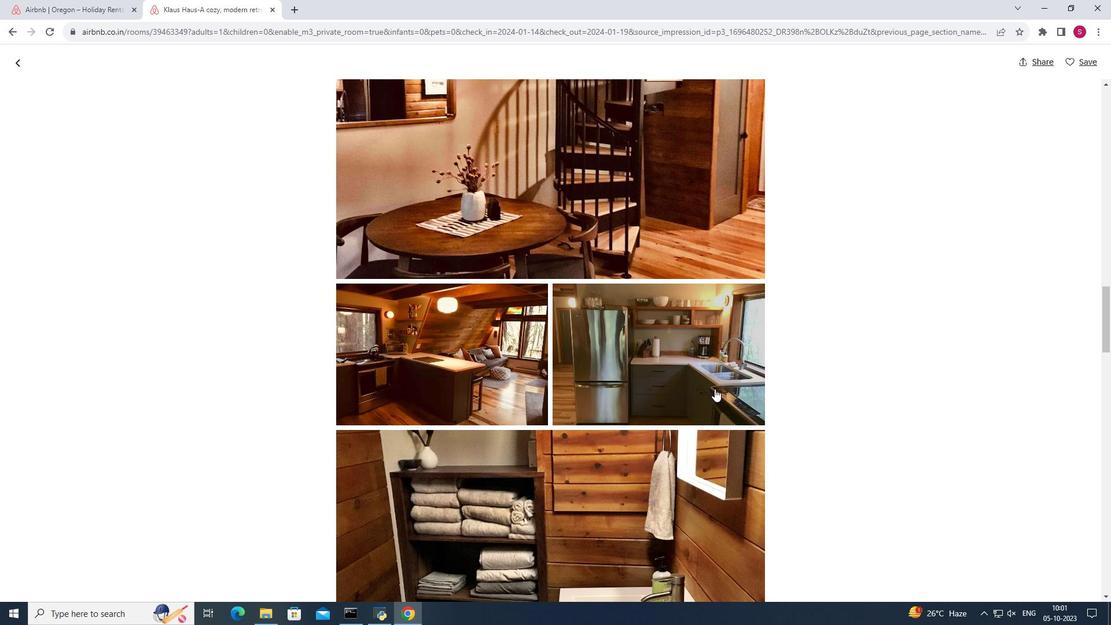 
Action: Mouse moved to (715, 389)
Screenshot: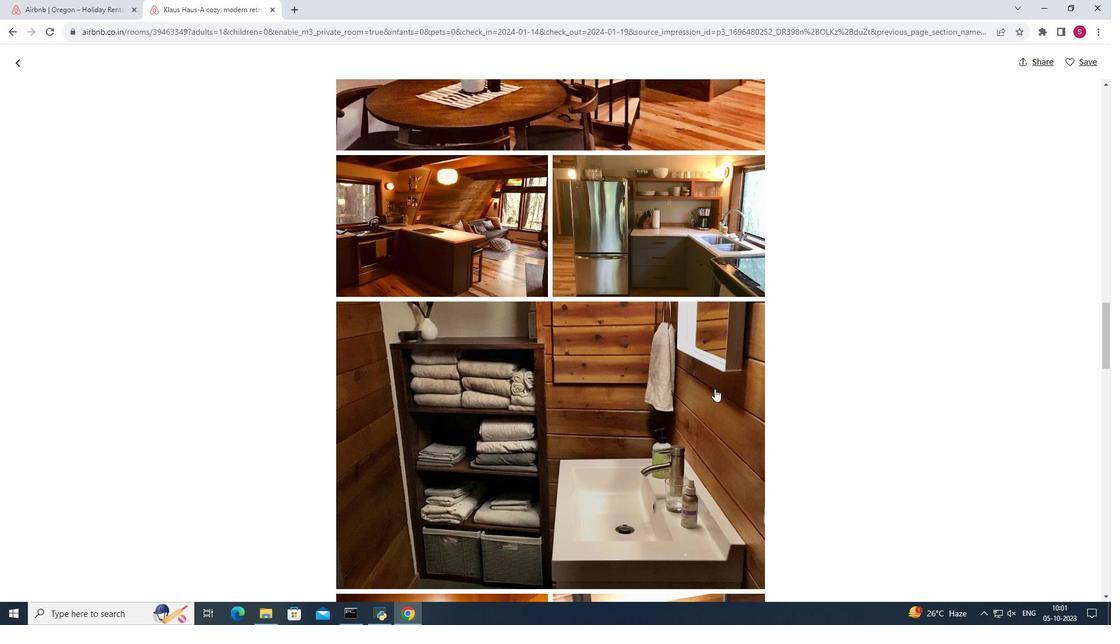 
Action: Mouse scrolled (715, 388) with delta (0, 0)
Screenshot: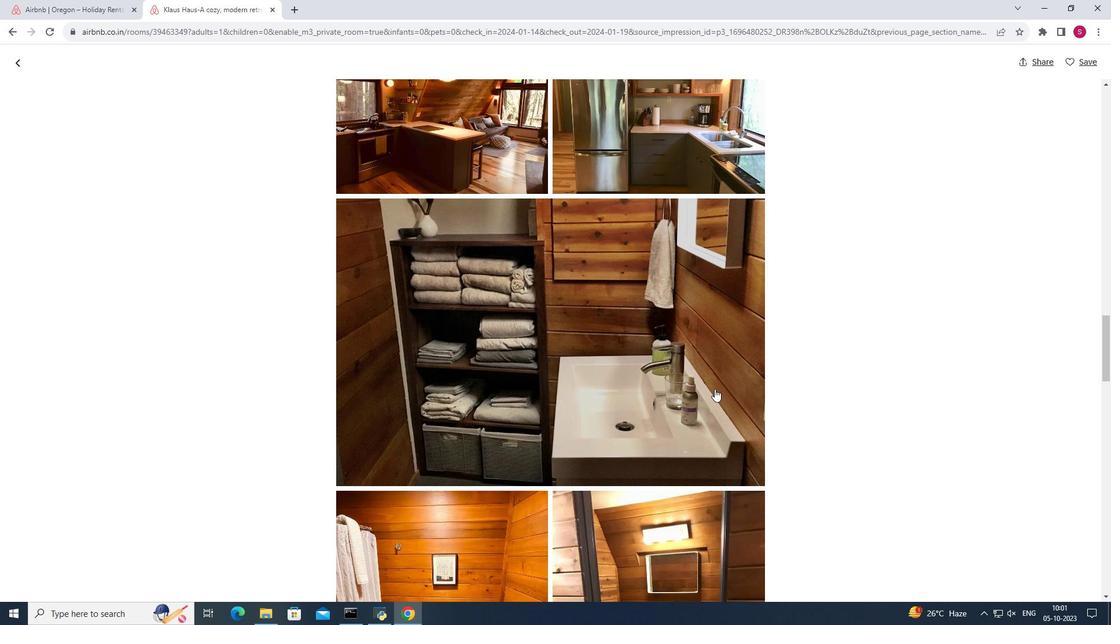 
Action: Mouse scrolled (715, 388) with delta (0, 0)
Screenshot: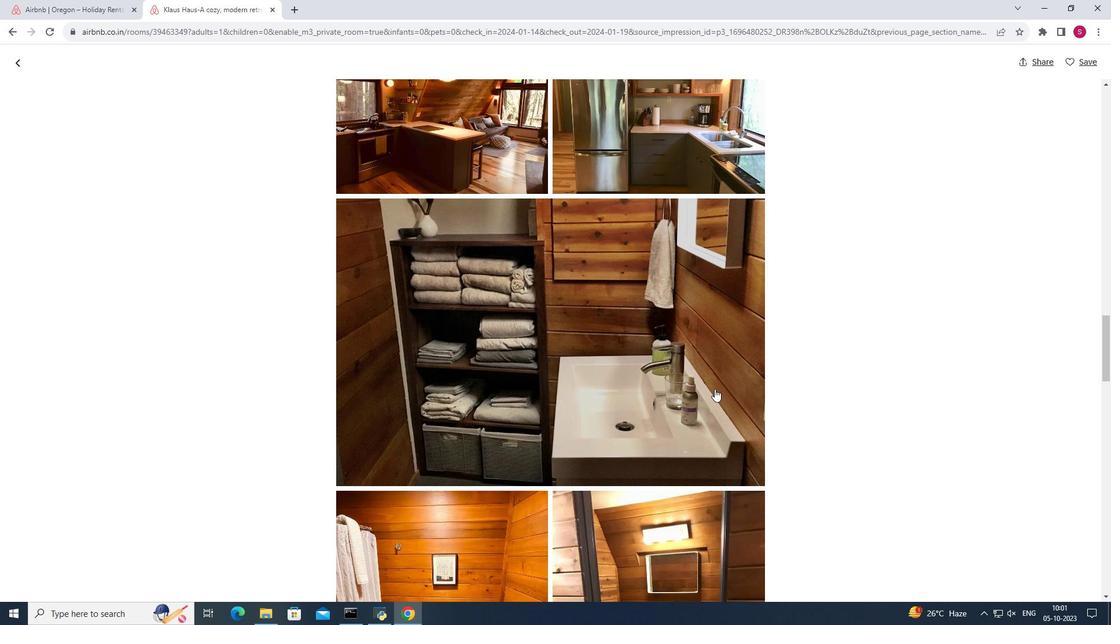 
Action: Mouse scrolled (715, 388) with delta (0, 0)
Screenshot: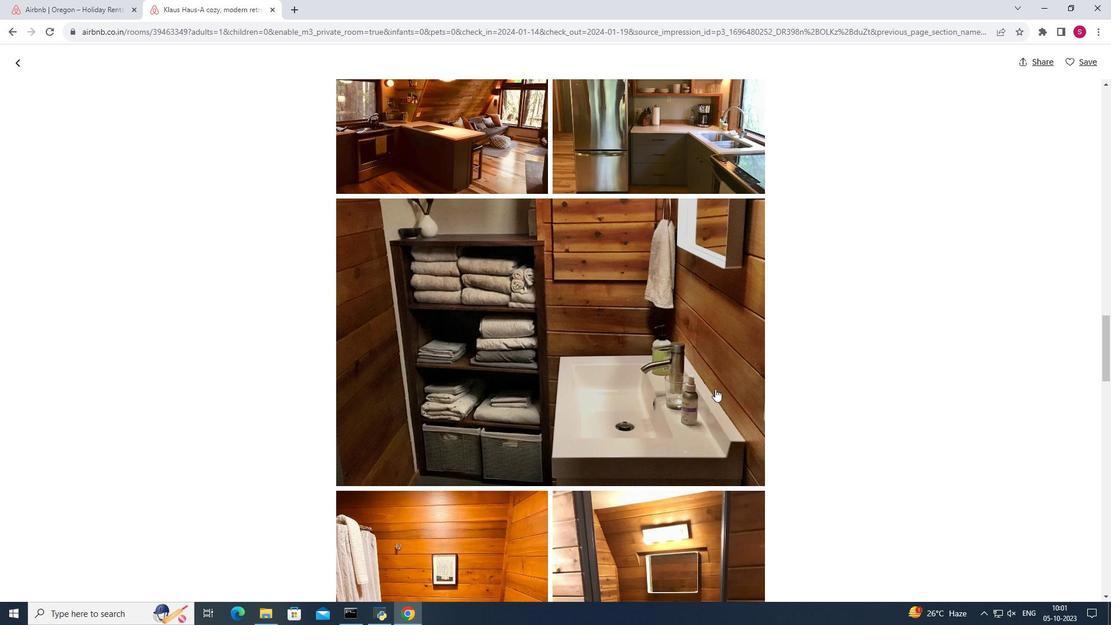 
Action: Mouse scrolled (715, 388) with delta (0, 0)
Screenshot: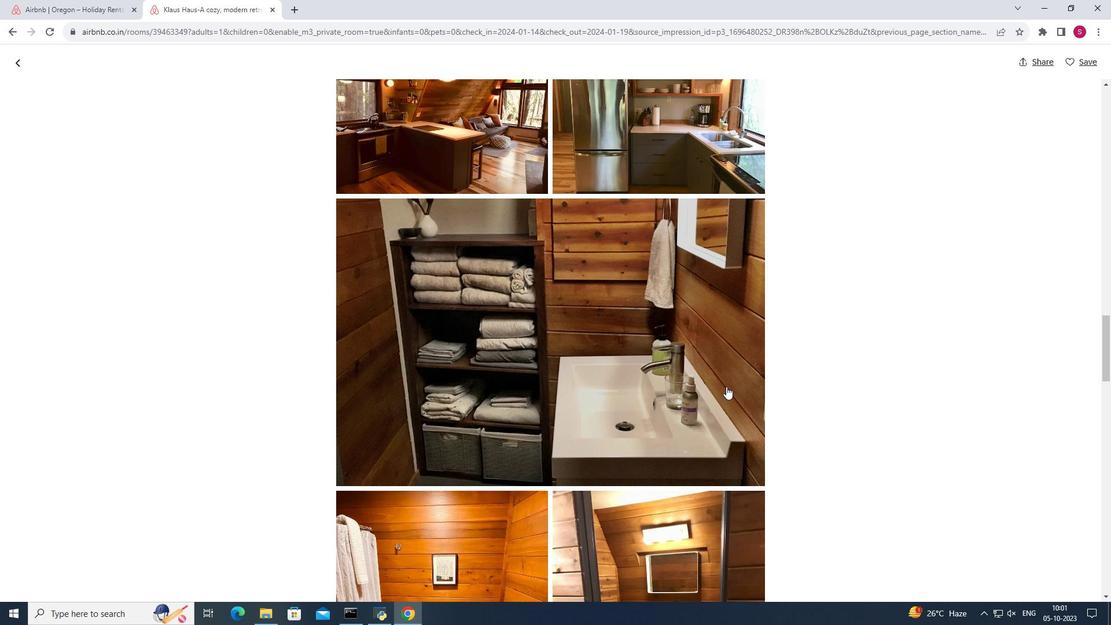 
Action: Mouse moved to (727, 386)
Screenshot: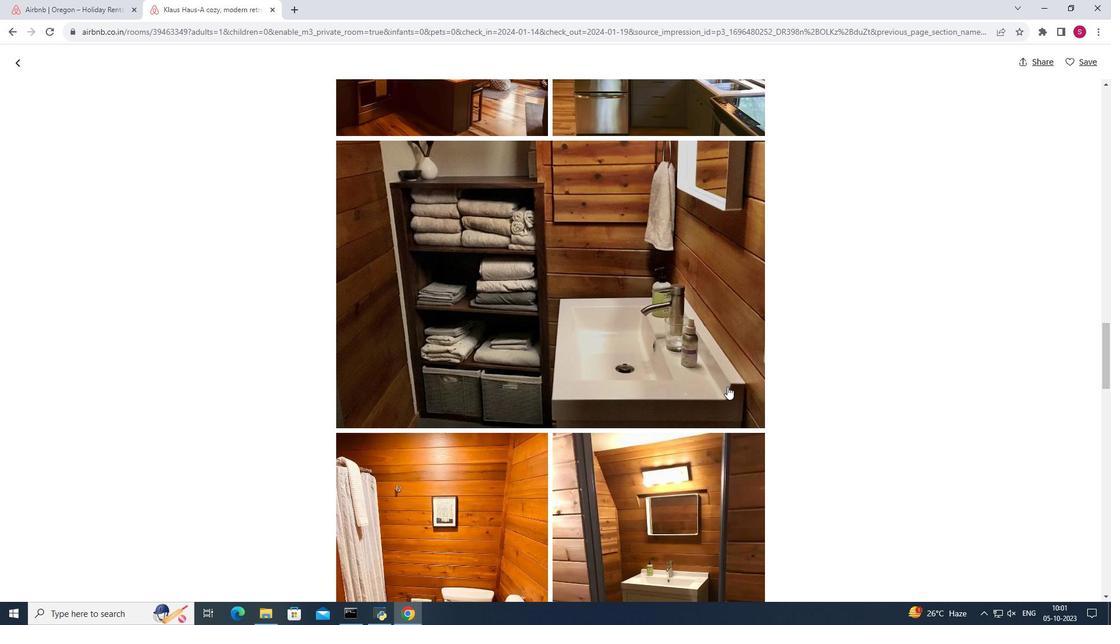 
Action: Mouse scrolled (727, 386) with delta (0, 0)
Screenshot: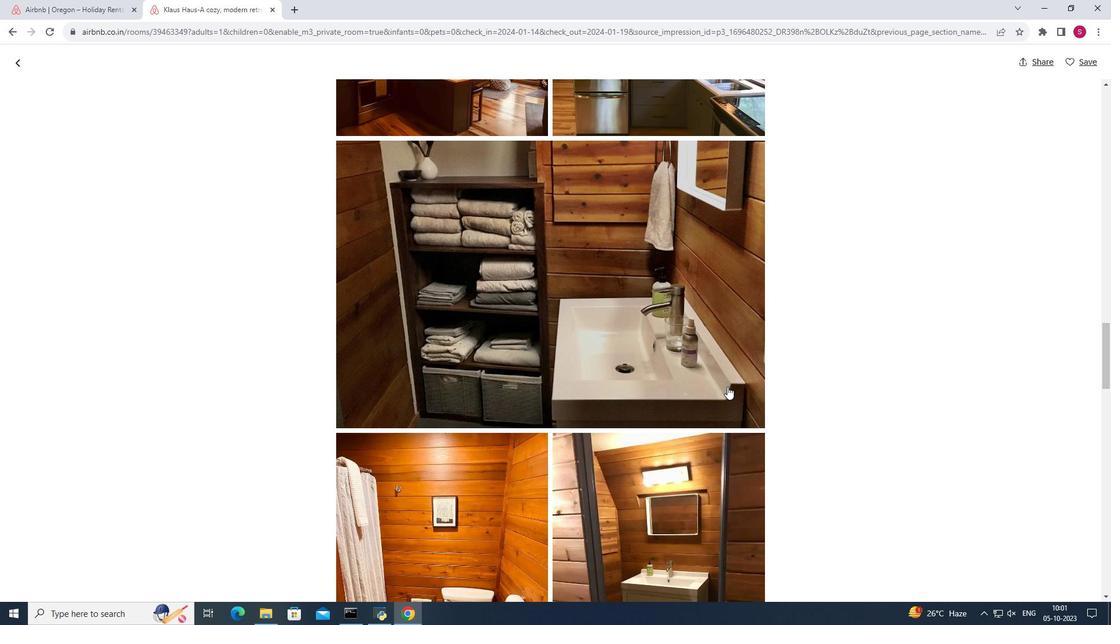 
Action: Mouse scrolled (727, 386) with delta (0, 0)
Screenshot: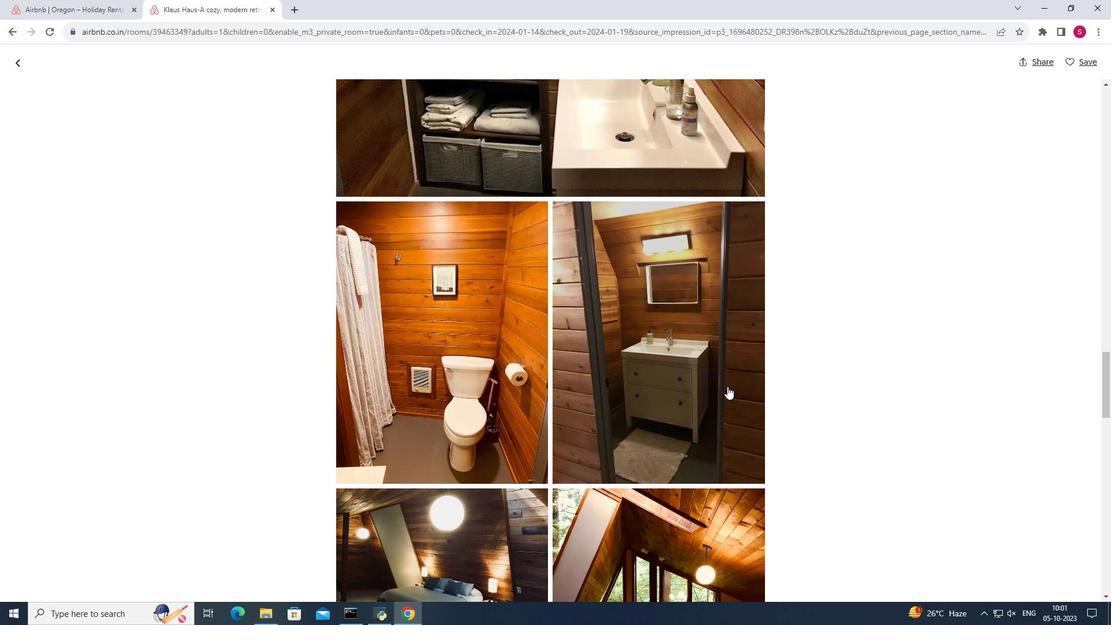 
Action: Mouse scrolled (727, 386) with delta (0, 0)
Screenshot: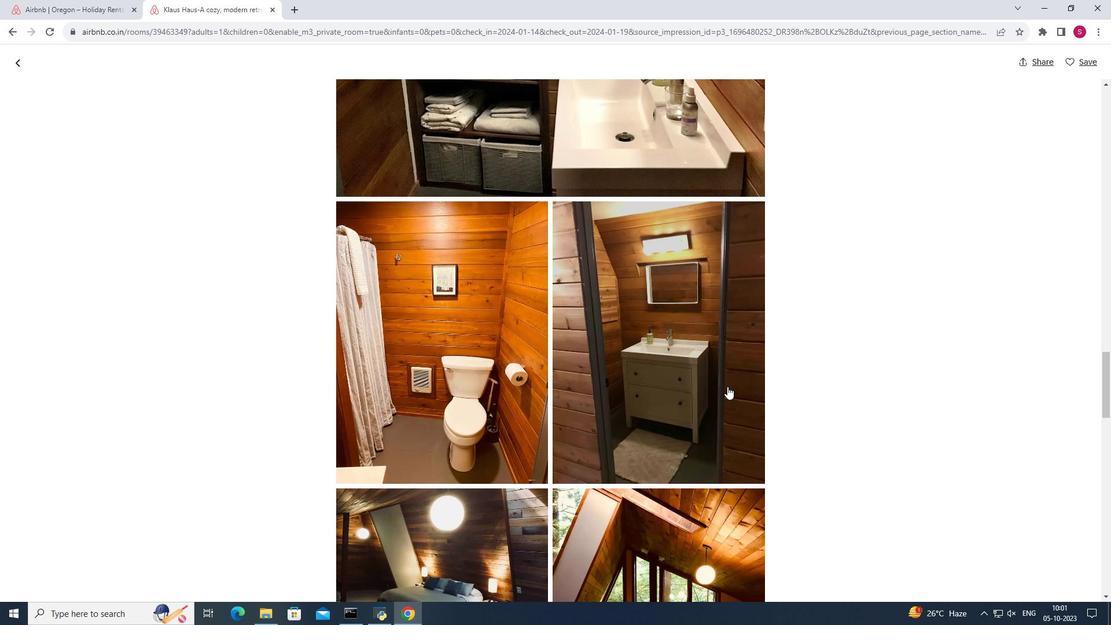 
Action: Mouse scrolled (727, 386) with delta (0, 0)
Screenshot: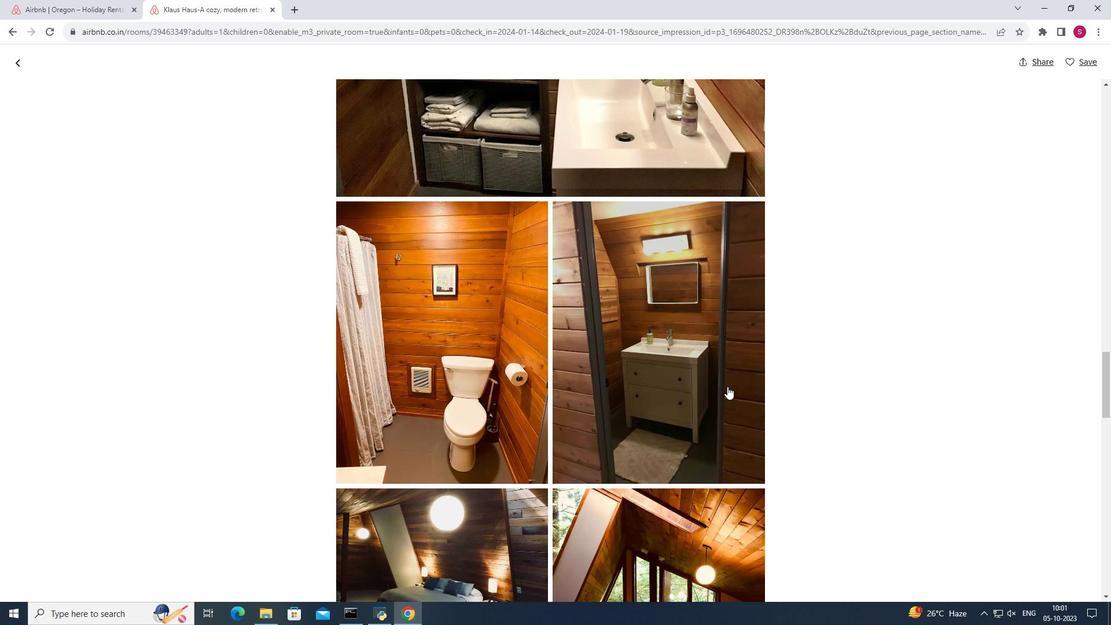 
Action: Mouse scrolled (727, 386) with delta (0, 0)
Screenshot: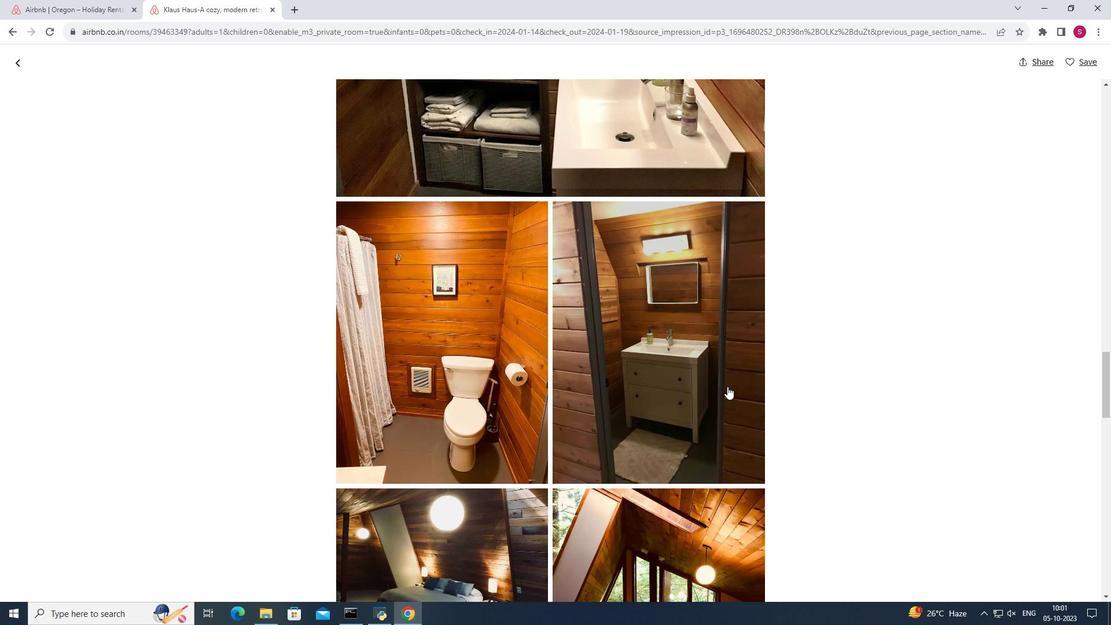 
Action: Mouse scrolled (727, 386) with delta (0, 0)
Screenshot: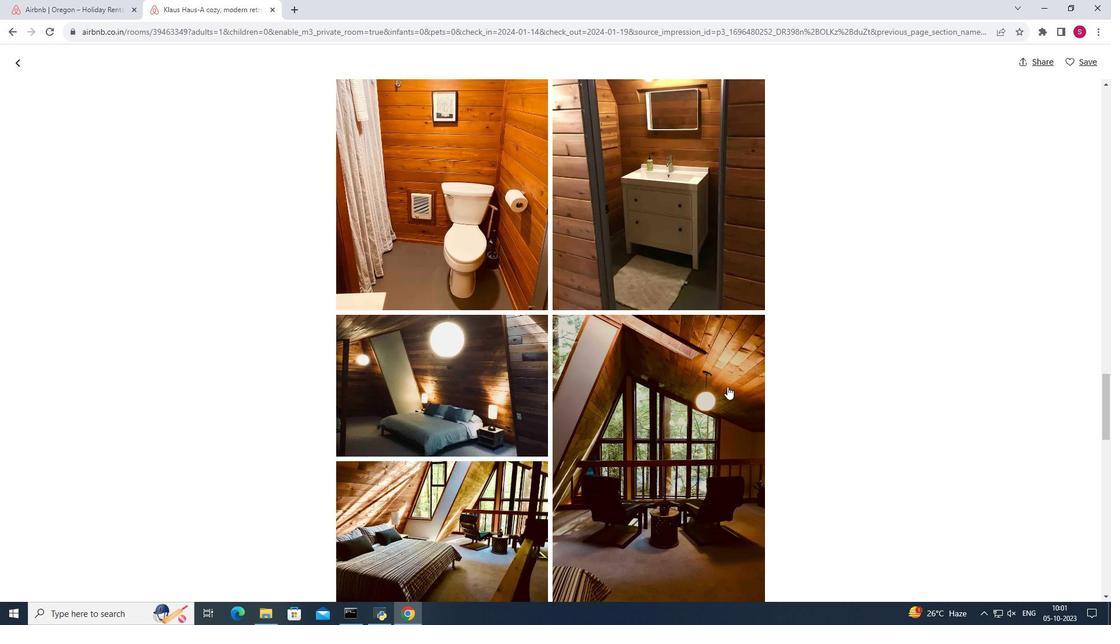 
Action: Mouse scrolled (727, 386) with delta (0, 0)
Screenshot: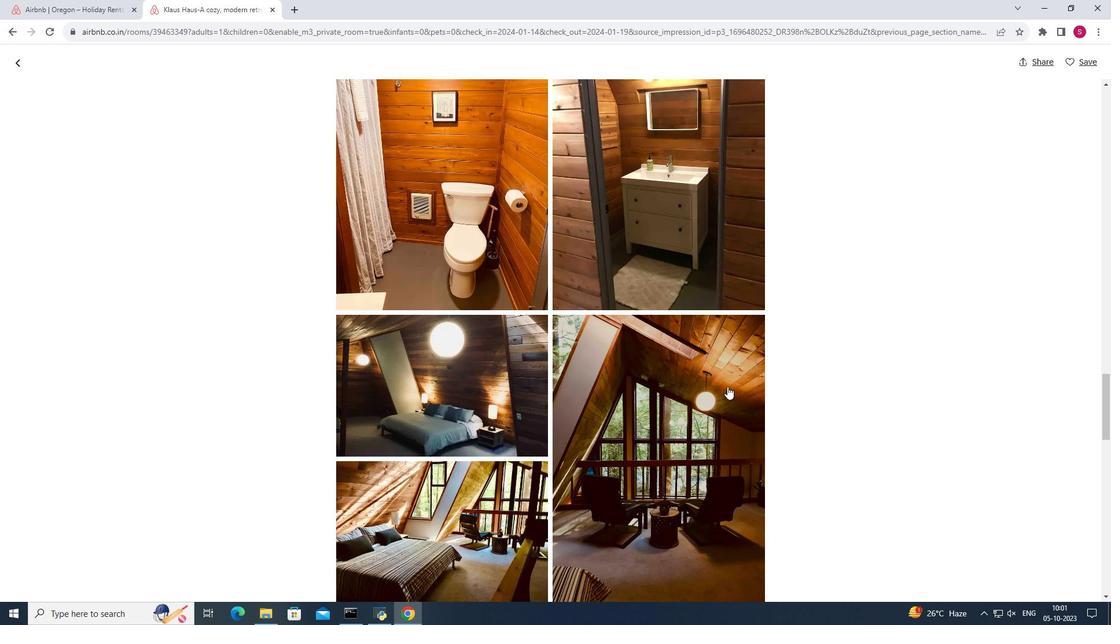 
Action: Mouse scrolled (727, 386) with delta (0, 0)
Screenshot: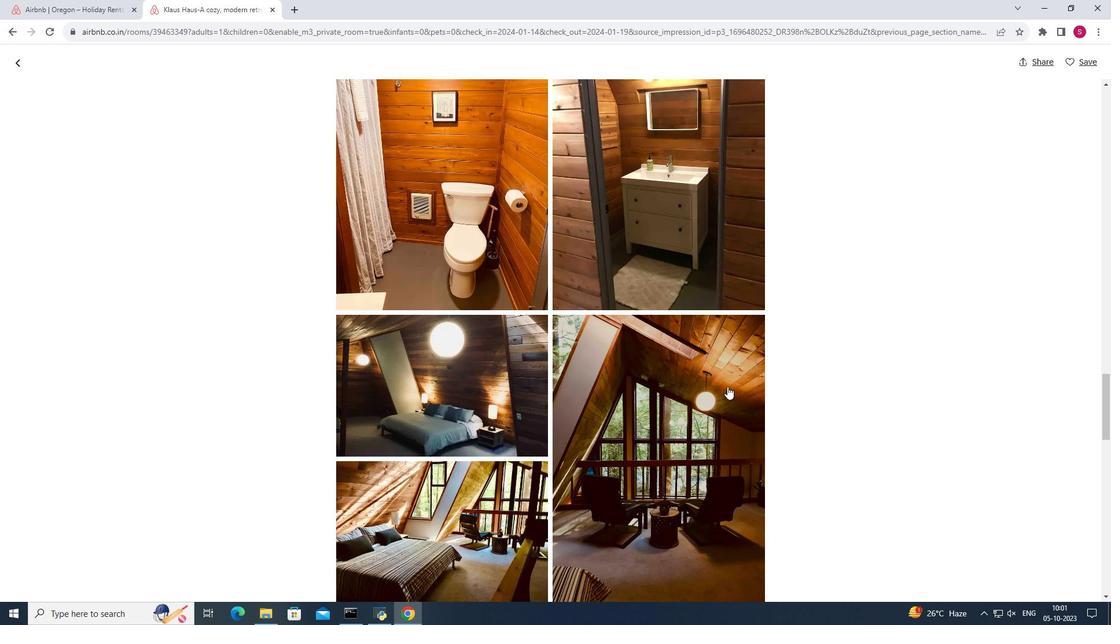 
Action: Mouse scrolled (727, 386) with delta (0, 0)
Screenshot: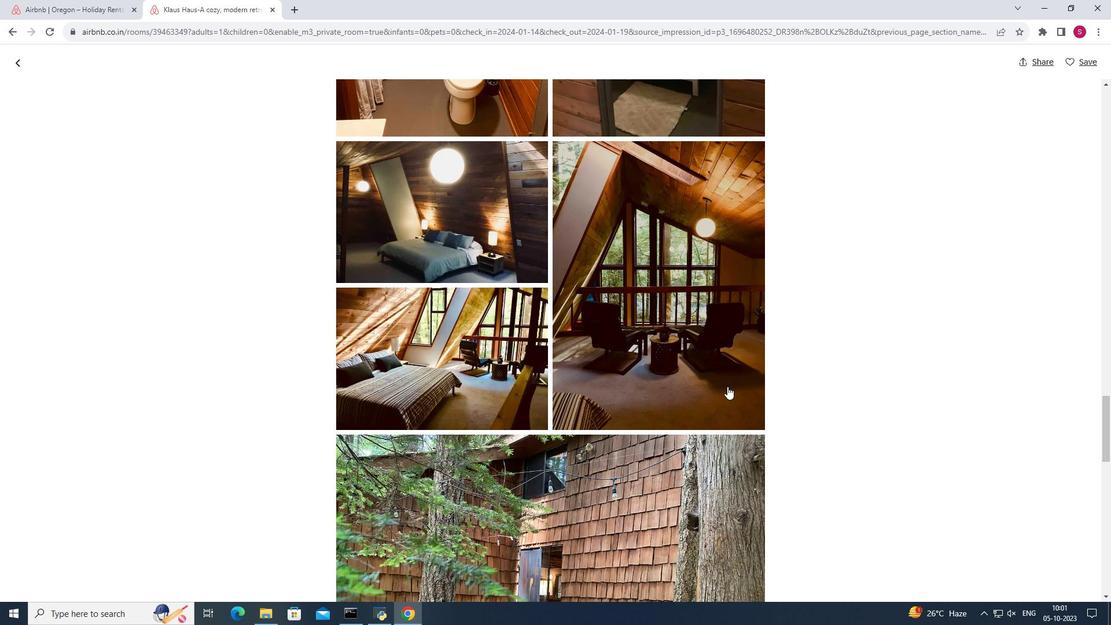 
Action: Mouse scrolled (727, 386) with delta (0, 0)
Screenshot: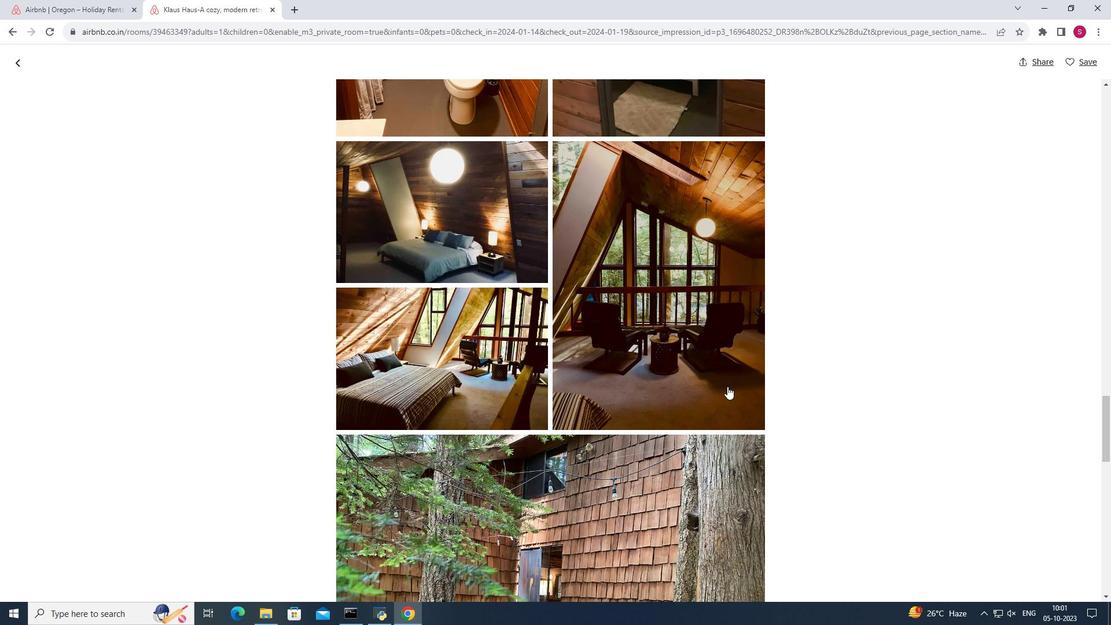 
Action: Mouse scrolled (727, 386) with delta (0, 0)
Screenshot: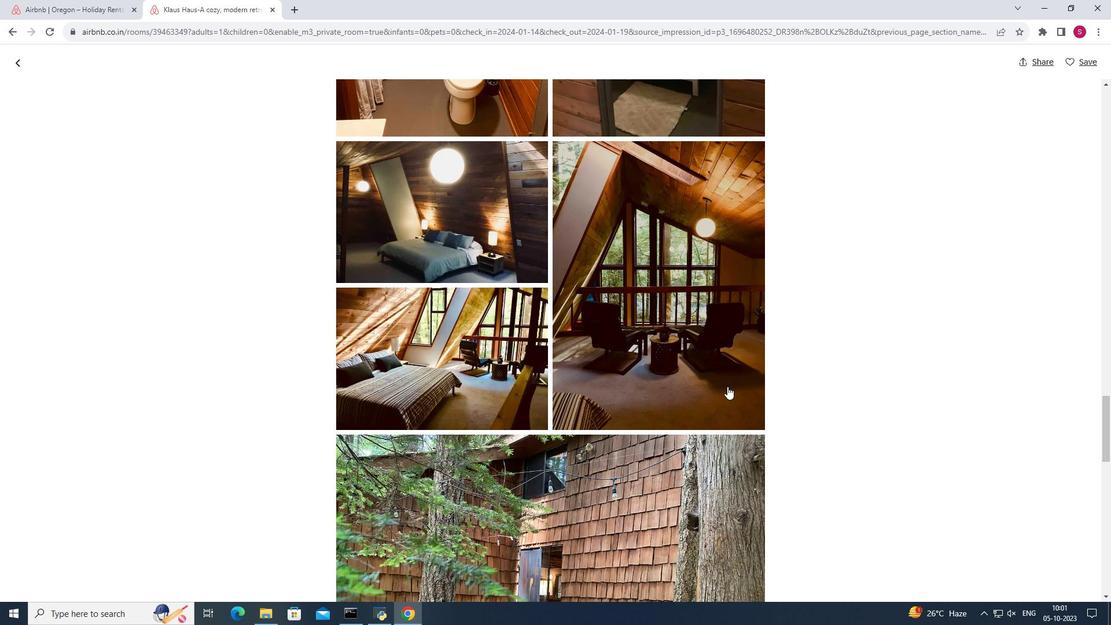 
Action: Mouse scrolled (727, 386) with delta (0, 0)
Screenshot: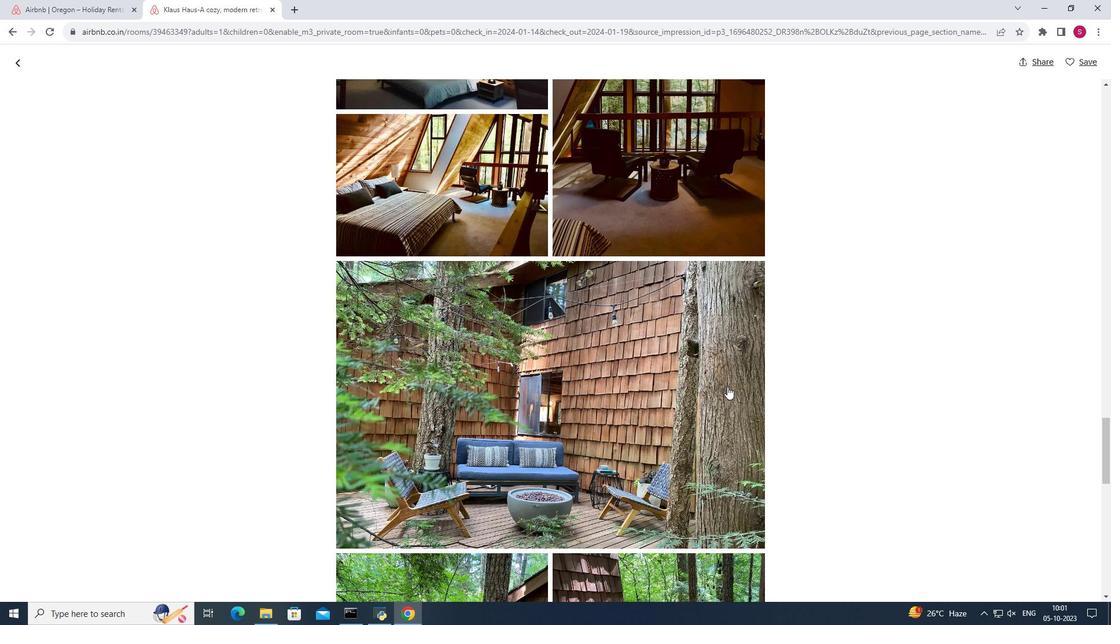 
Action: Mouse scrolled (727, 386) with delta (0, 0)
Screenshot: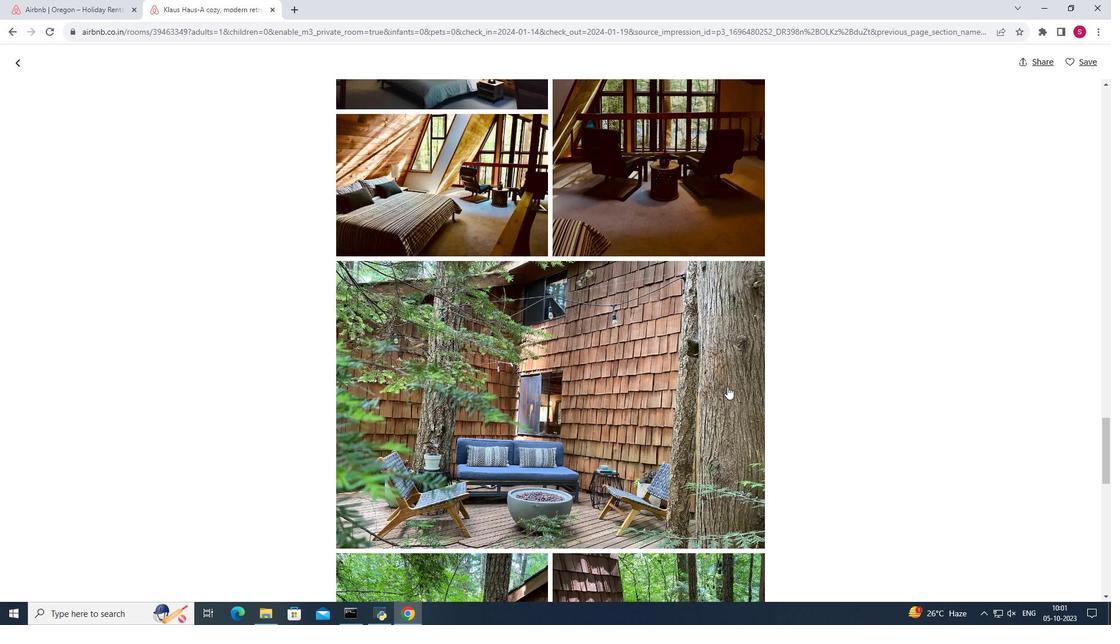 
Action: Mouse scrolled (727, 386) with delta (0, 0)
Screenshot: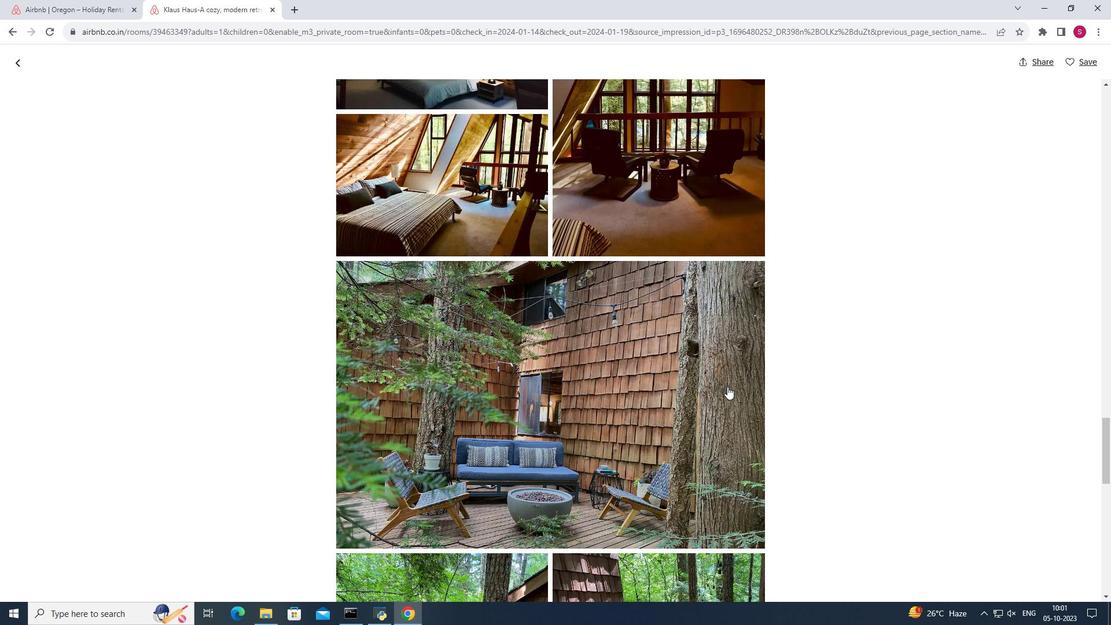 
Action: Mouse scrolled (727, 386) with delta (0, 0)
Screenshot: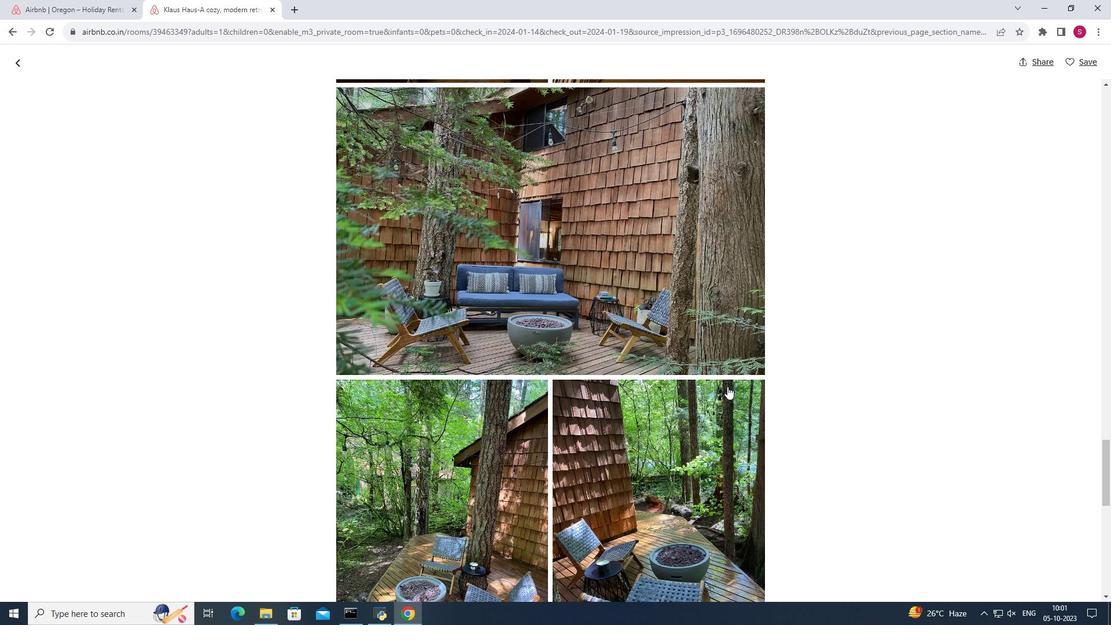
Action: Mouse scrolled (727, 386) with delta (0, 0)
Screenshot: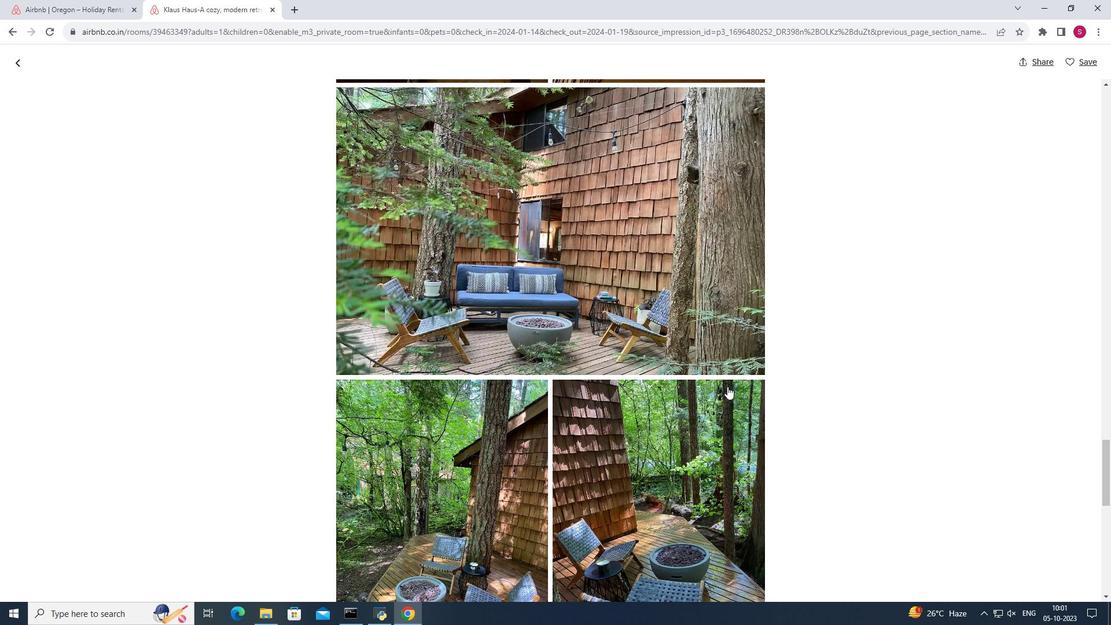 
Action: Mouse scrolled (727, 386) with delta (0, 0)
Screenshot: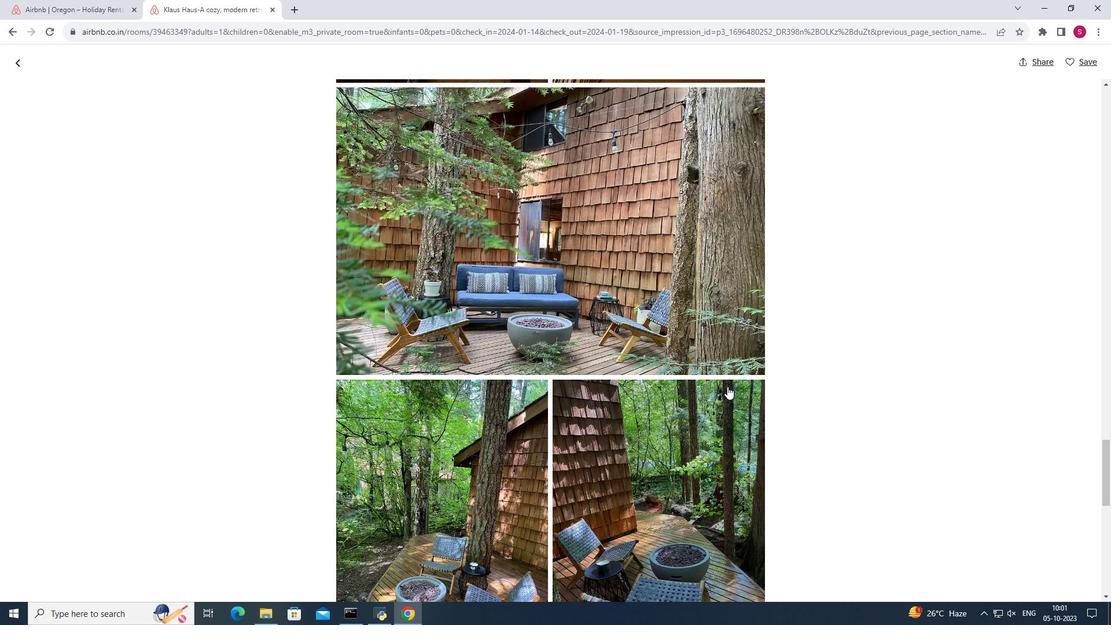 
Action: Mouse scrolled (727, 386) with delta (0, 0)
Screenshot: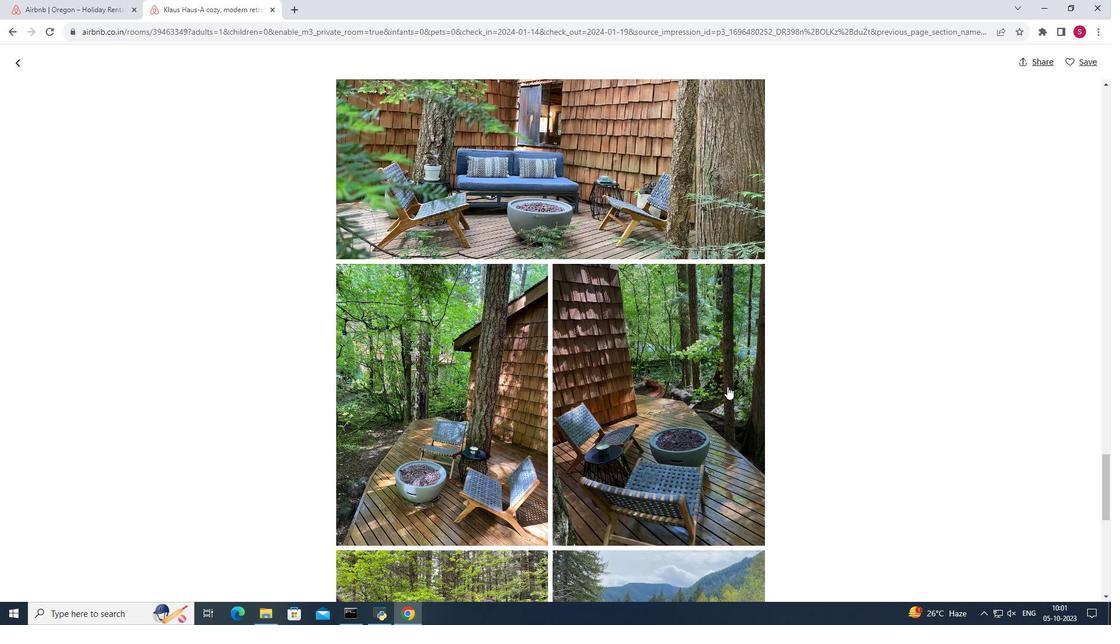 
Action: Mouse scrolled (727, 386) with delta (0, 0)
Screenshot: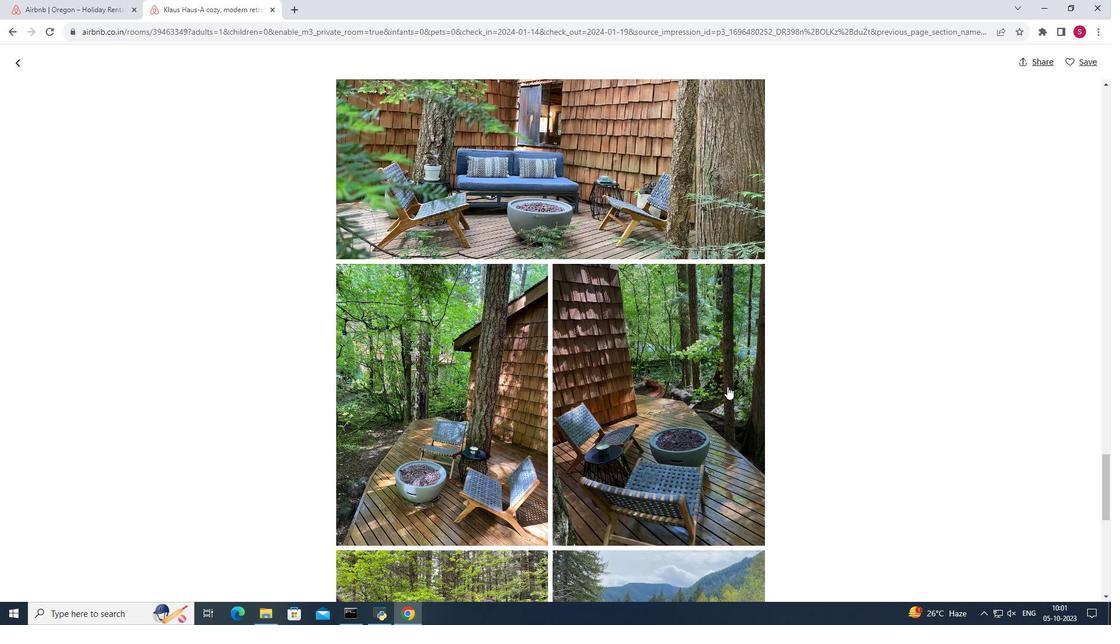 
Action: Mouse scrolled (727, 386) with delta (0, 0)
Screenshot: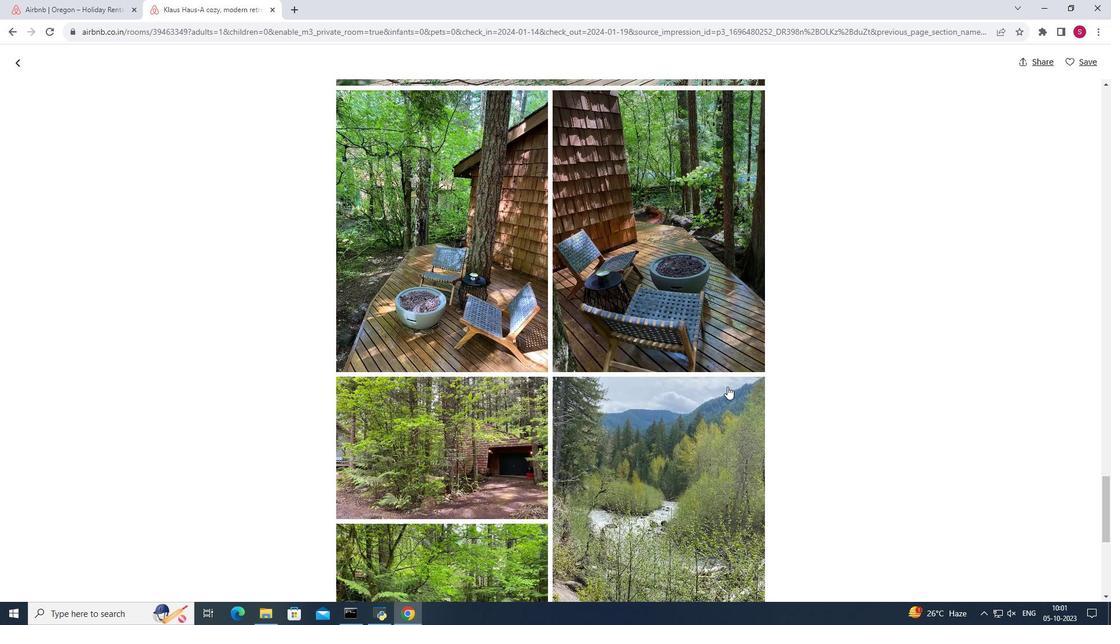 
Action: Mouse scrolled (727, 386) with delta (0, 0)
Screenshot: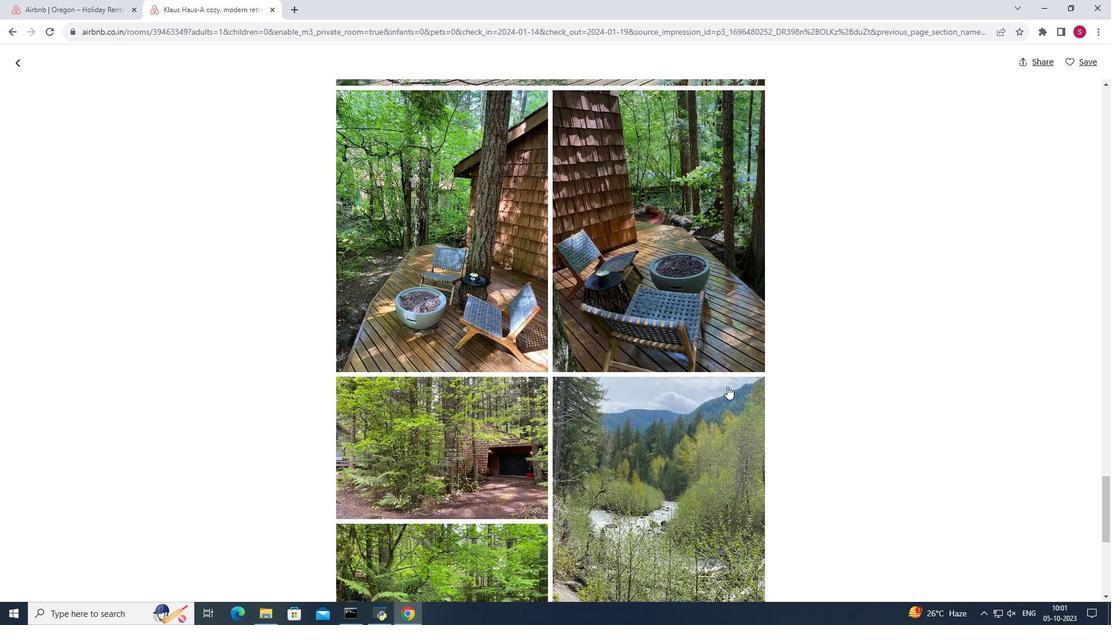
Action: Mouse scrolled (727, 386) with delta (0, 0)
Screenshot: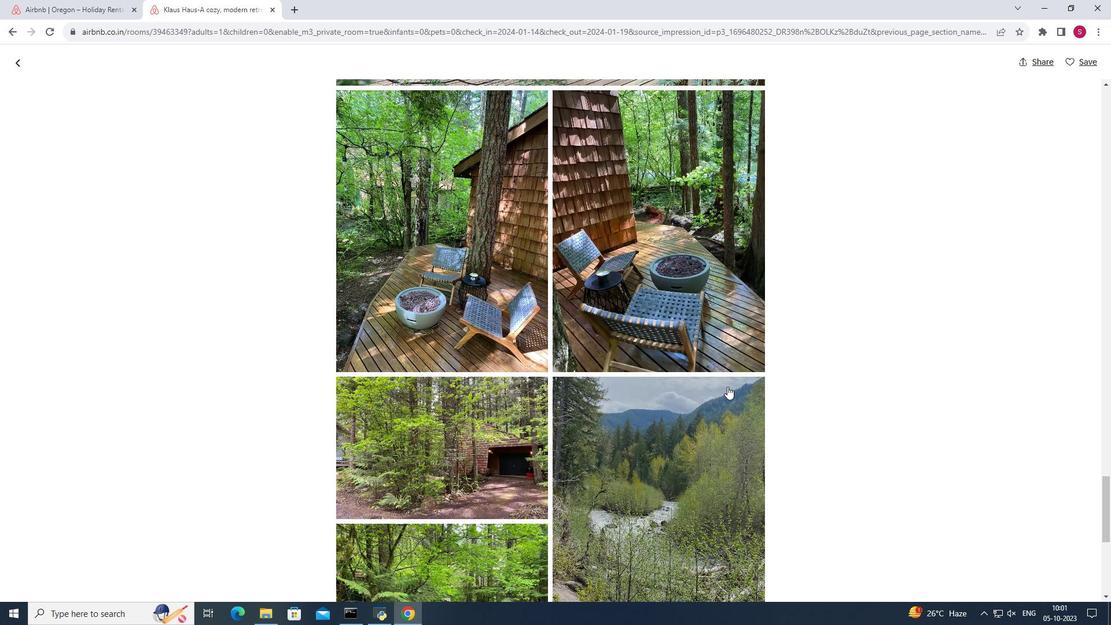 
Action: Mouse scrolled (727, 386) with delta (0, 0)
Screenshot: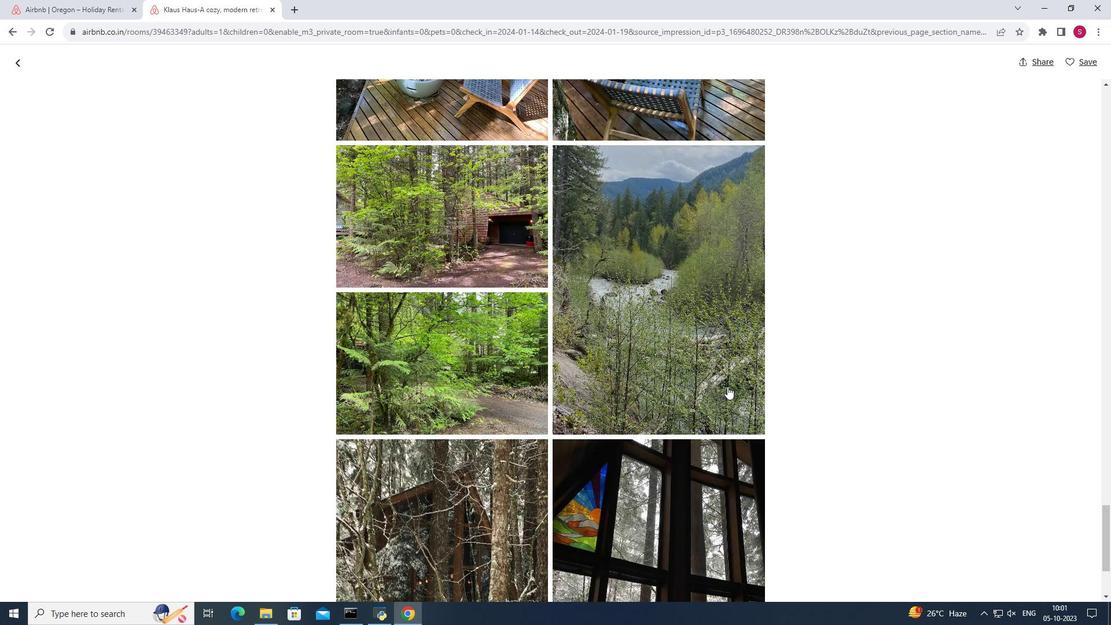 
Action: Mouse scrolled (727, 386) with delta (0, 0)
Screenshot: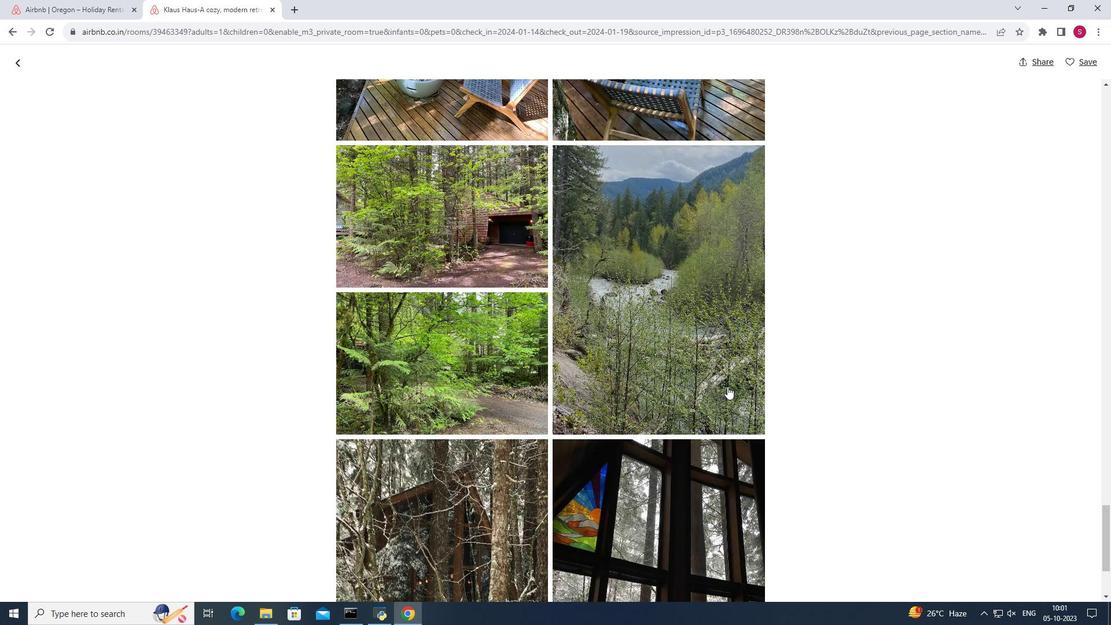 
Action: Mouse scrolled (727, 386) with delta (0, 0)
Screenshot: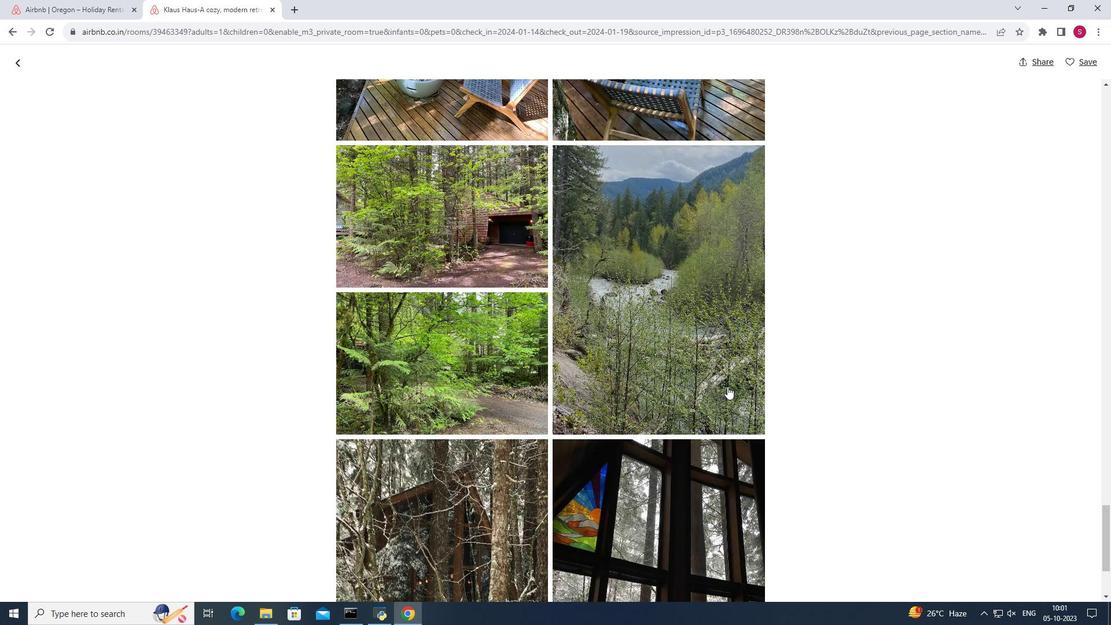 
Action: Mouse scrolled (727, 386) with delta (0, 0)
Screenshot: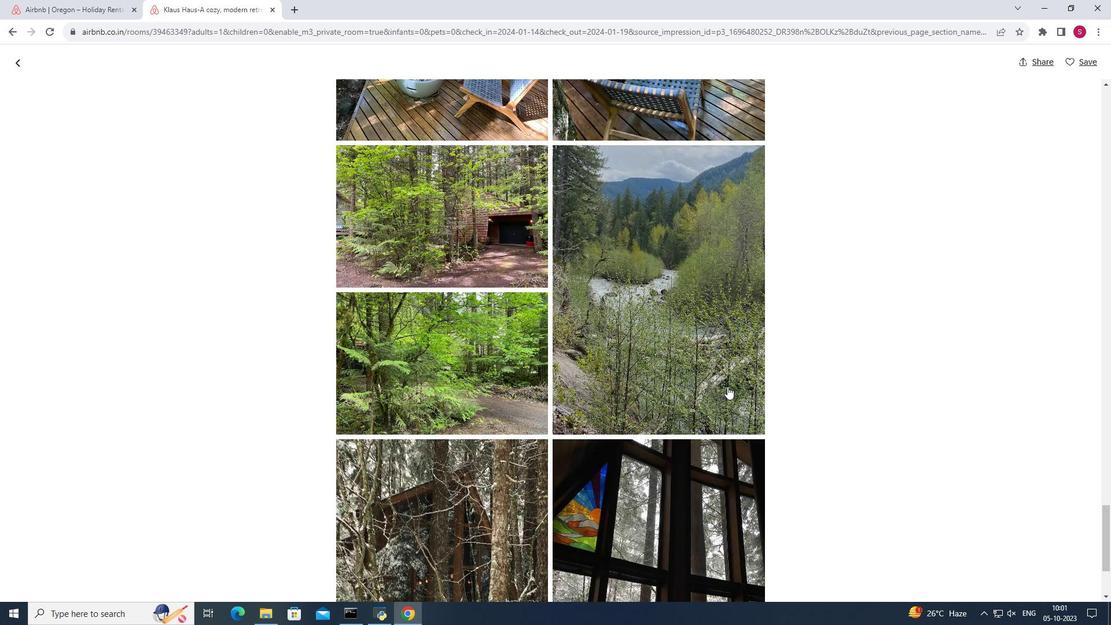 
Action: Mouse scrolled (727, 386) with delta (0, 0)
Screenshot: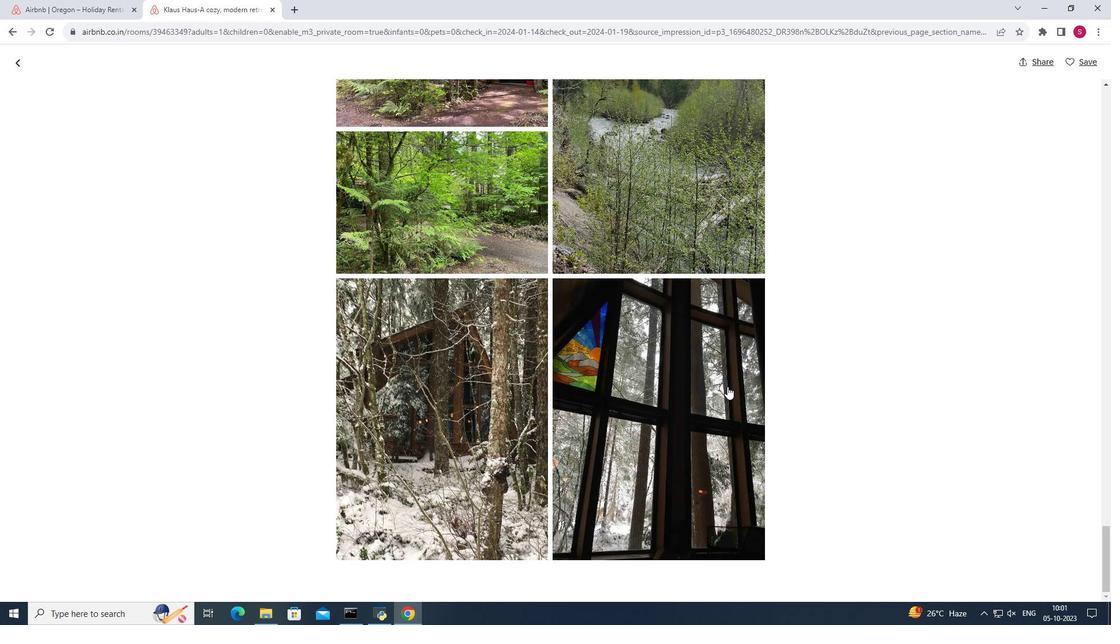
Action: Mouse scrolled (727, 386) with delta (0, 0)
Screenshot: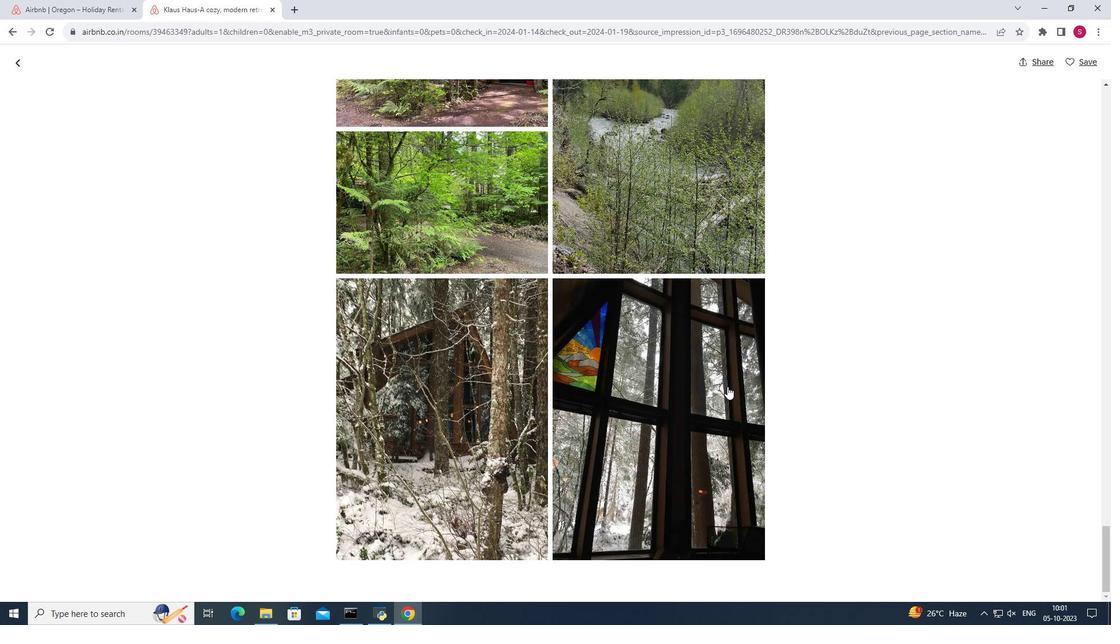 
Action: Mouse scrolled (727, 386) with delta (0, 0)
Screenshot: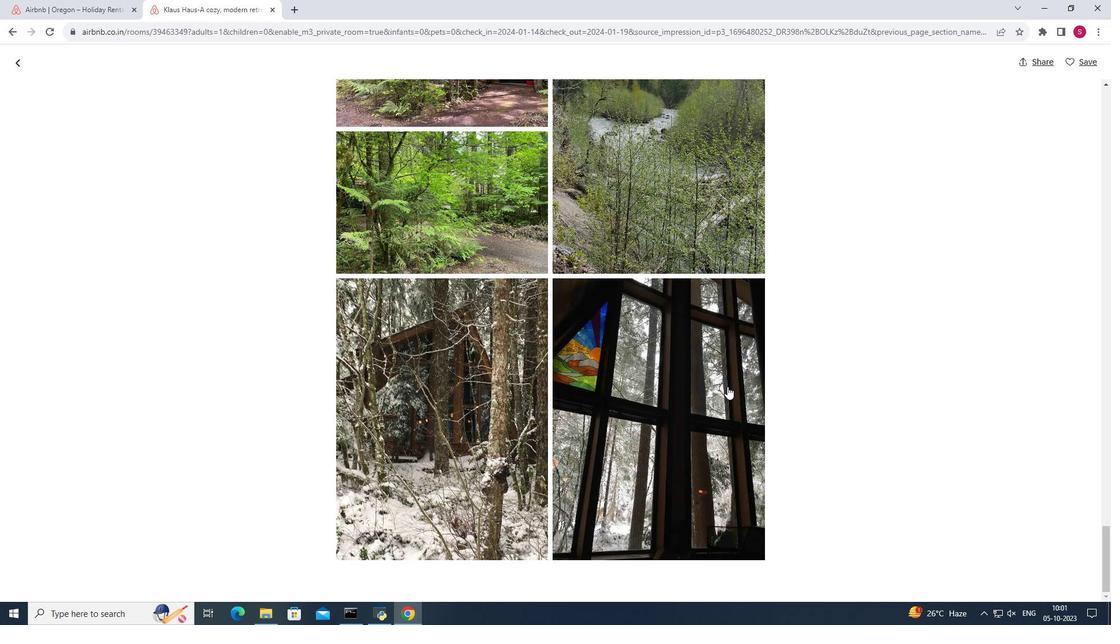 
Action: Mouse scrolled (727, 386) with delta (0, 0)
Screenshot: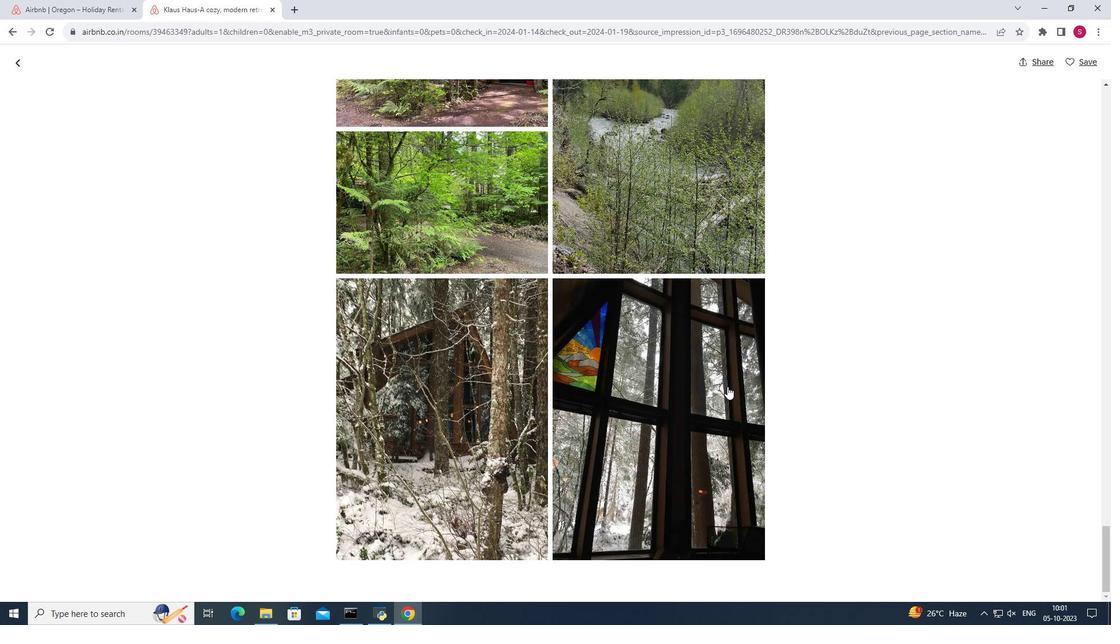
Action: Mouse scrolled (727, 386) with delta (0, 0)
Screenshot: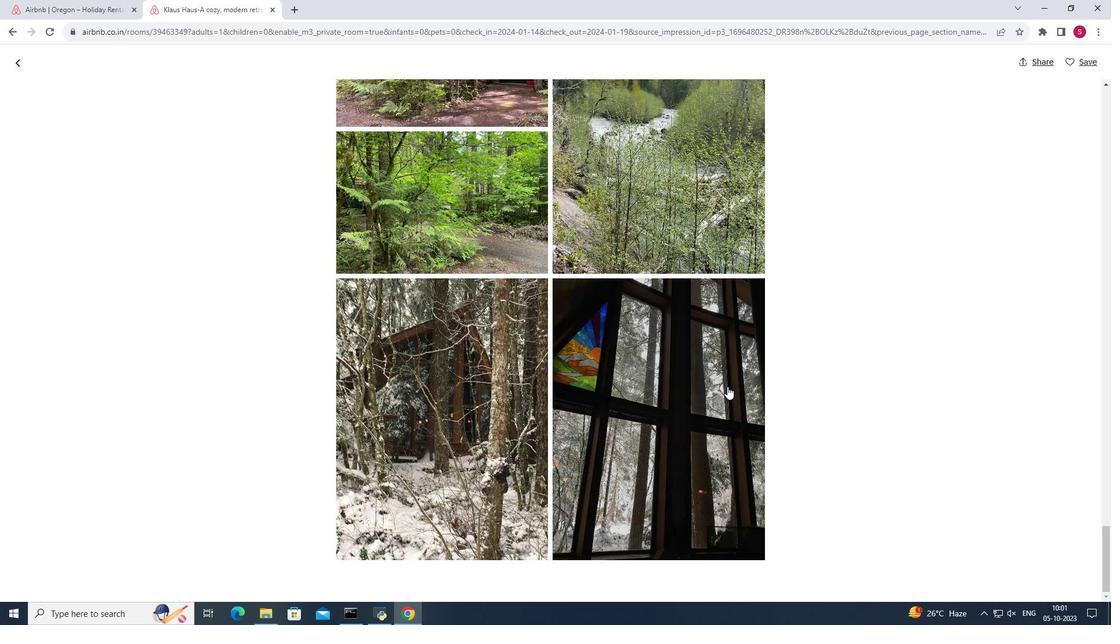 
Action: Mouse moved to (17, 60)
Screenshot: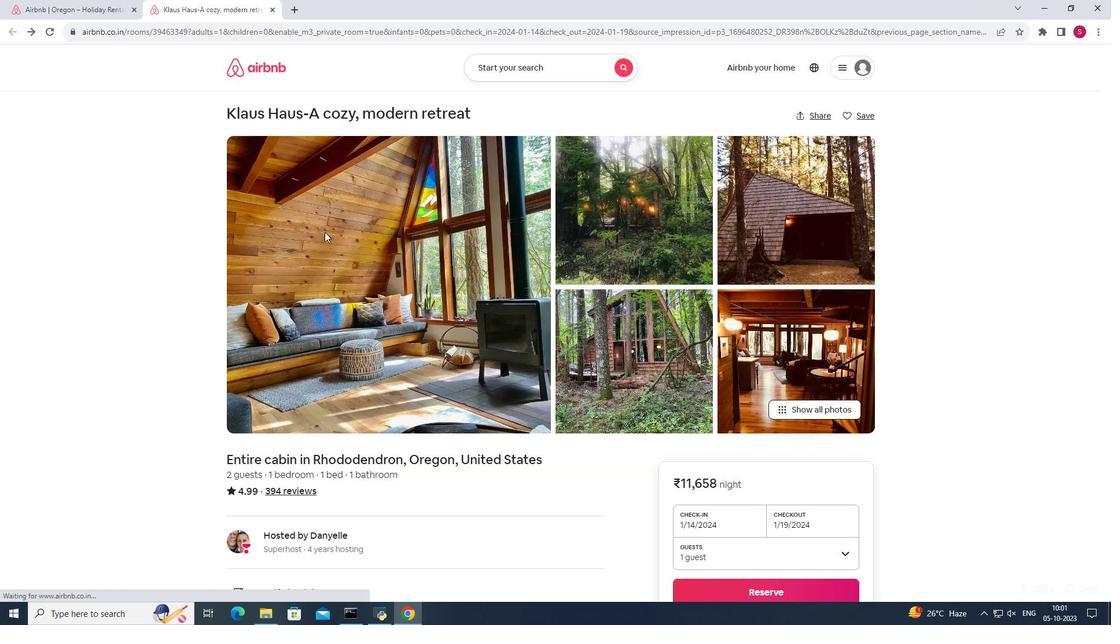 
Action: Mouse pressed left at (17, 60)
Screenshot: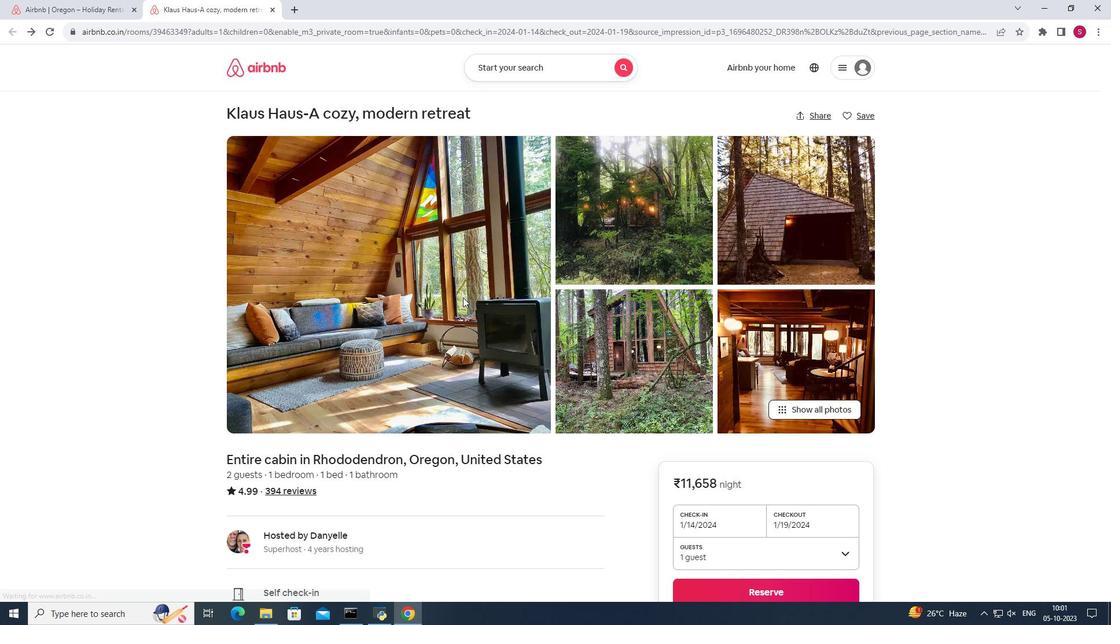 
Action: Mouse moved to (551, 329)
Screenshot: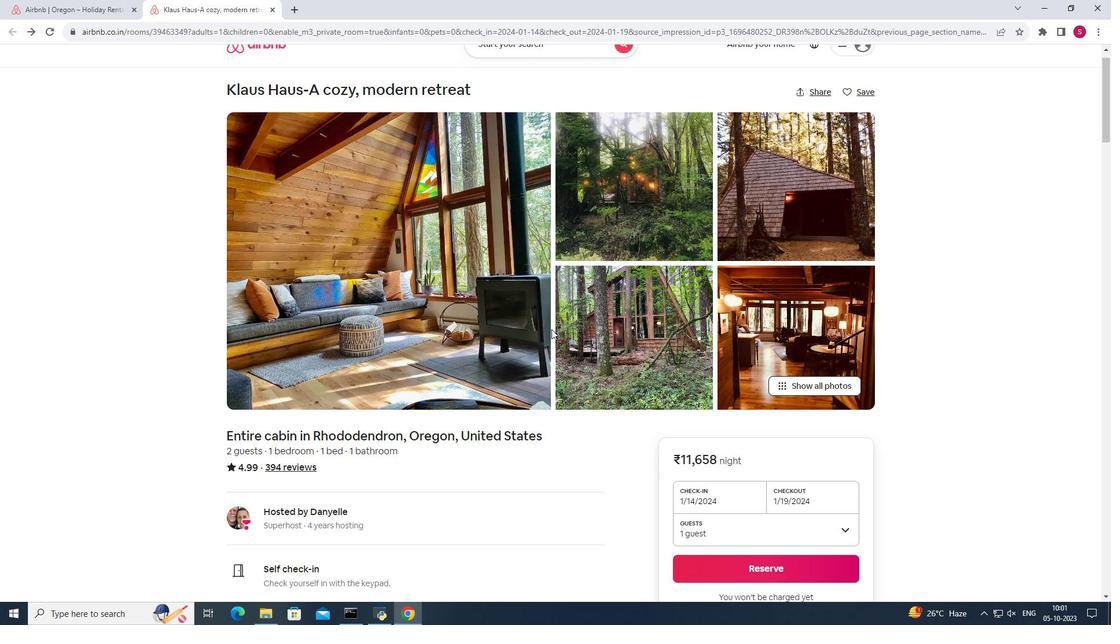 
Action: Mouse scrolled (551, 328) with delta (0, 0)
Screenshot: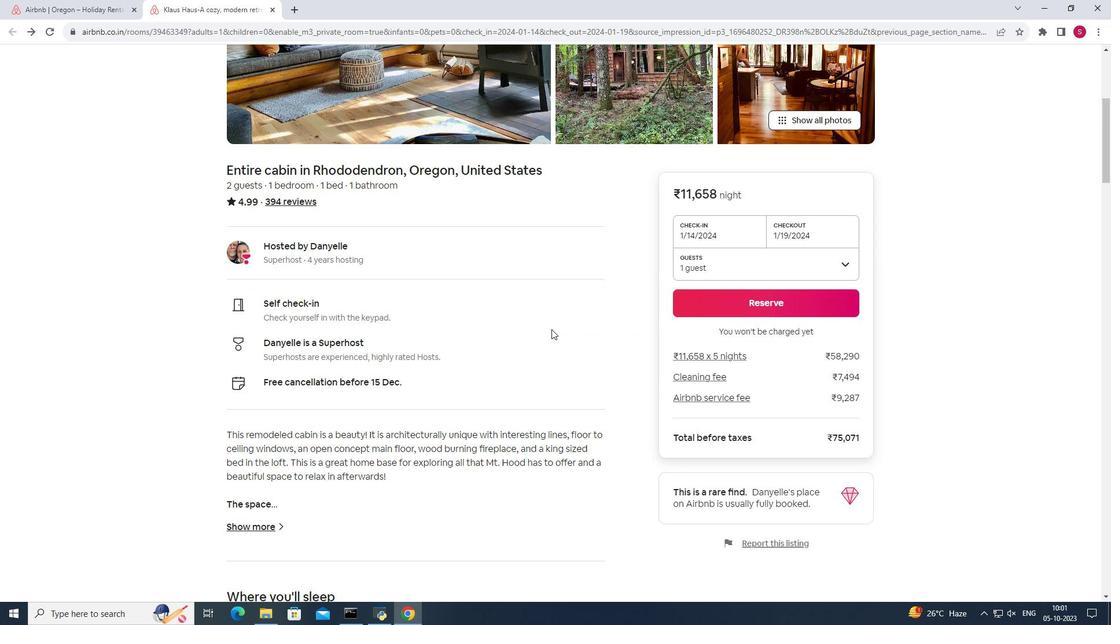 
Action: Mouse scrolled (551, 328) with delta (0, 0)
Screenshot: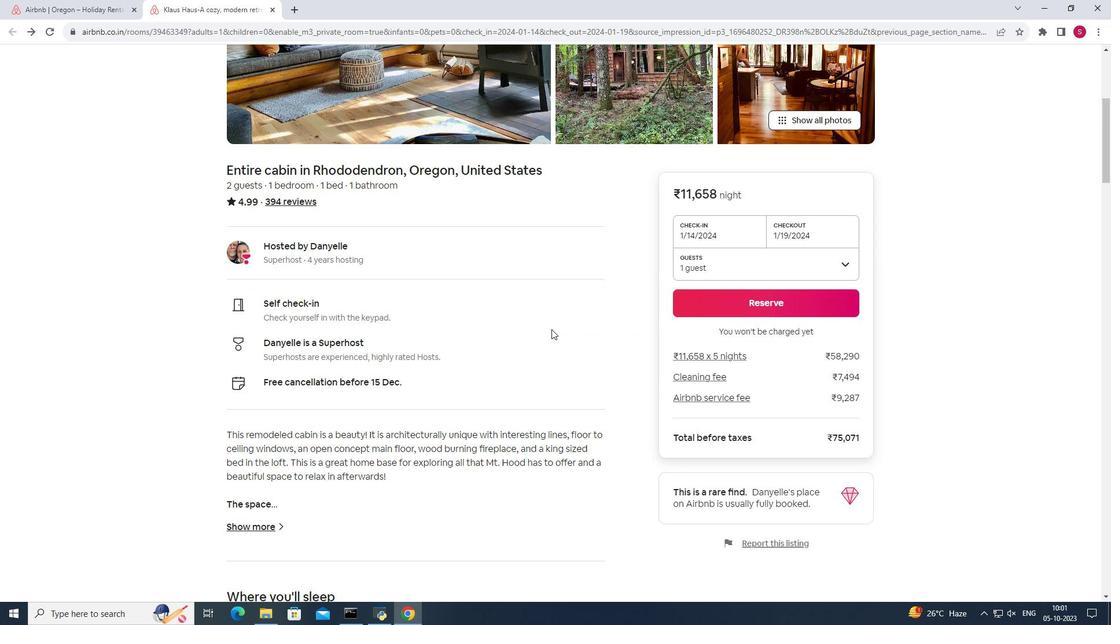 
Action: Mouse scrolled (551, 328) with delta (0, 0)
Screenshot: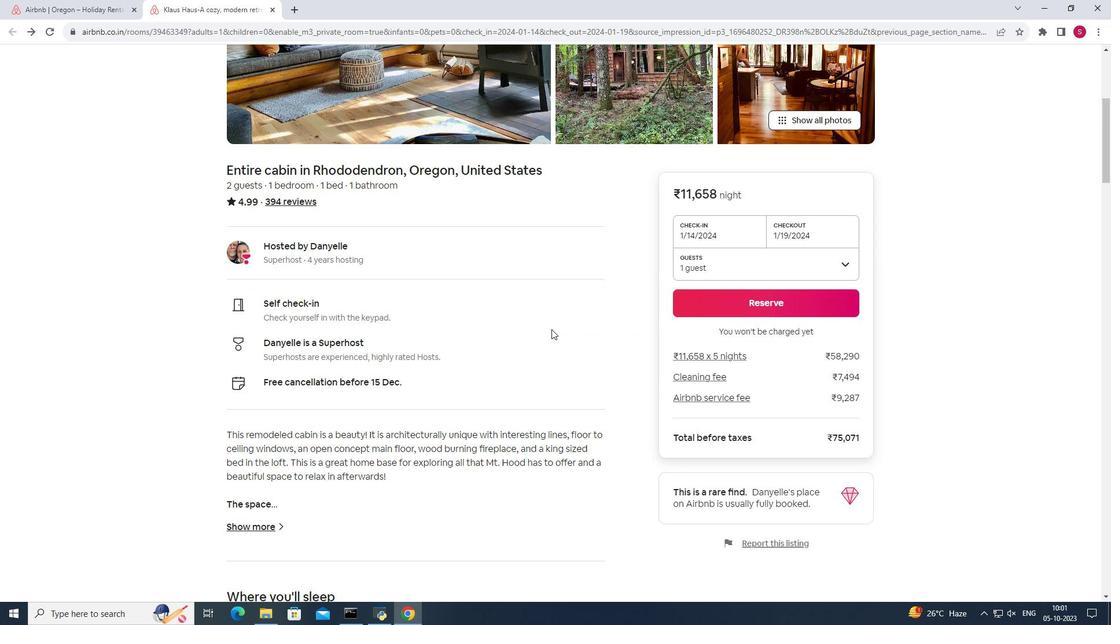 
Action: Mouse scrolled (551, 328) with delta (0, 0)
Screenshot: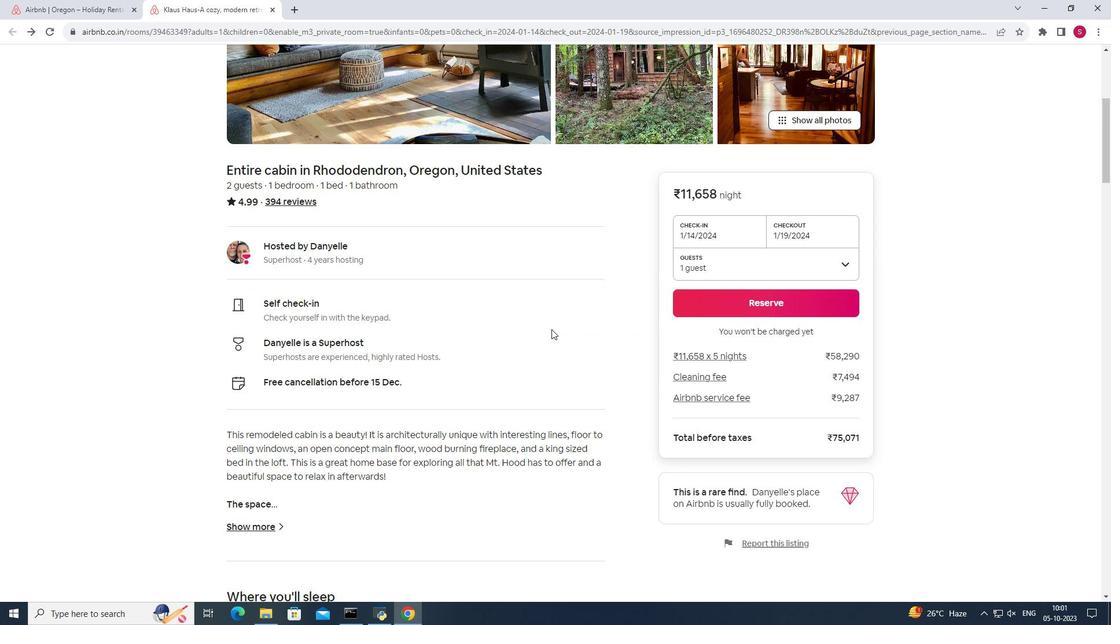 
Action: Mouse scrolled (551, 328) with delta (0, 0)
Screenshot: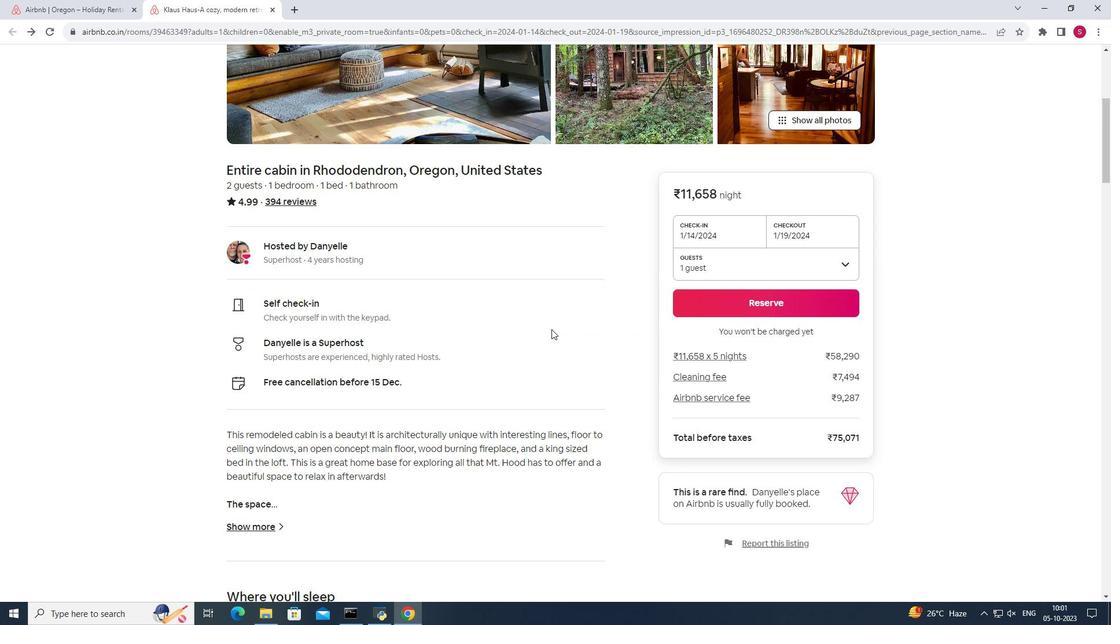 
Action: Mouse moved to (547, 325)
Screenshot: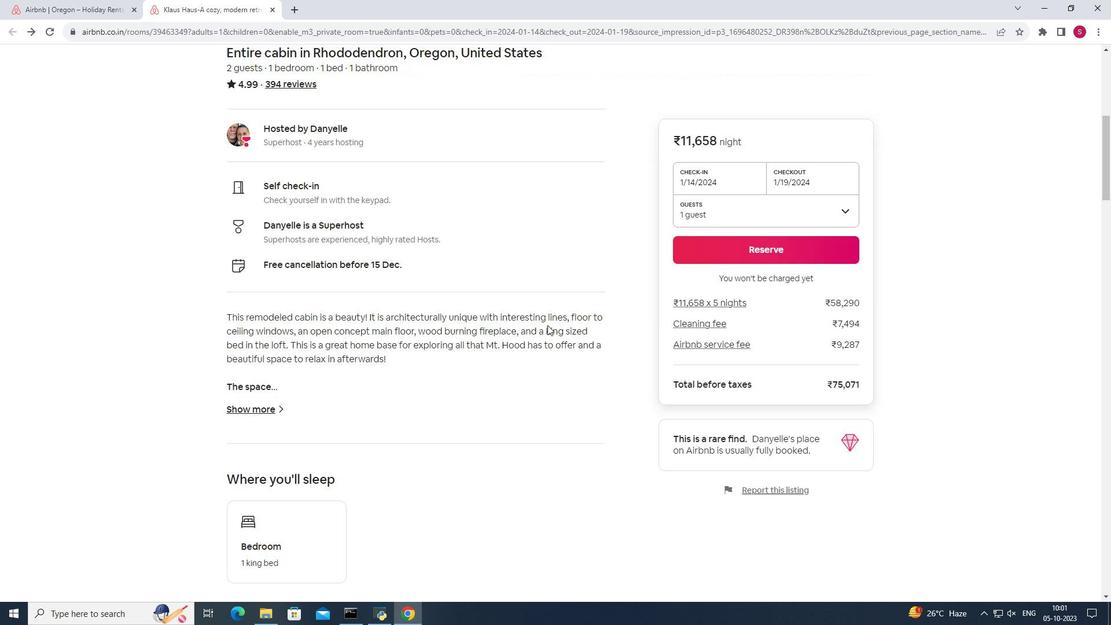 
Action: Mouse scrolled (547, 324) with delta (0, 0)
Screenshot: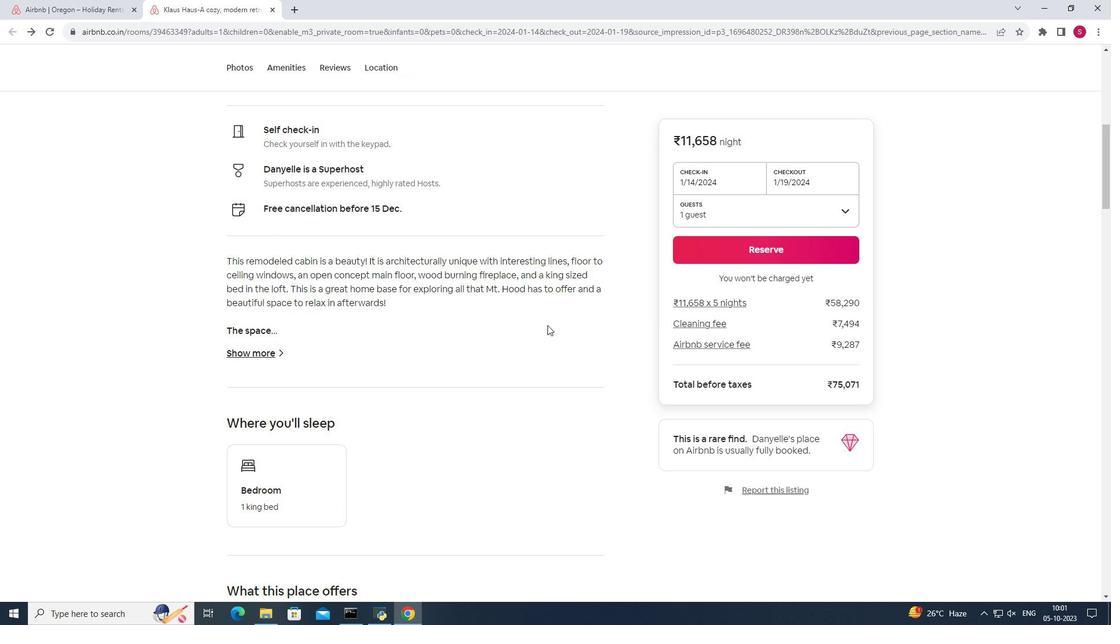 
Action: Mouse scrolled (547, 324) with delta (0, 0)
Screenshot: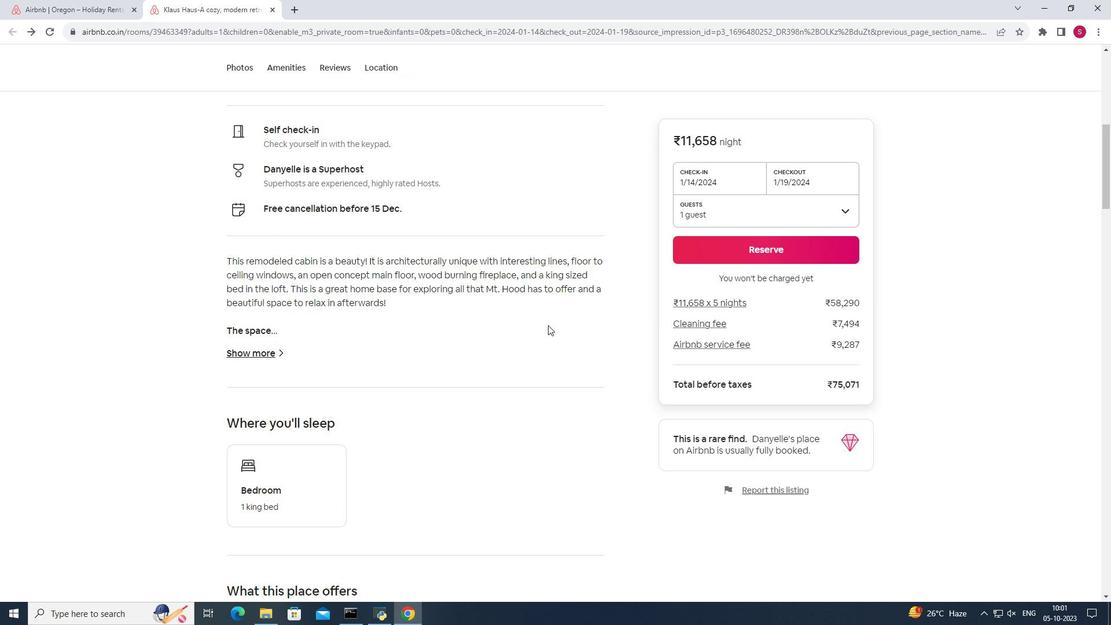 
Action: Mouse scrolled (547, 324) with delta (0, 0)
Screenshot: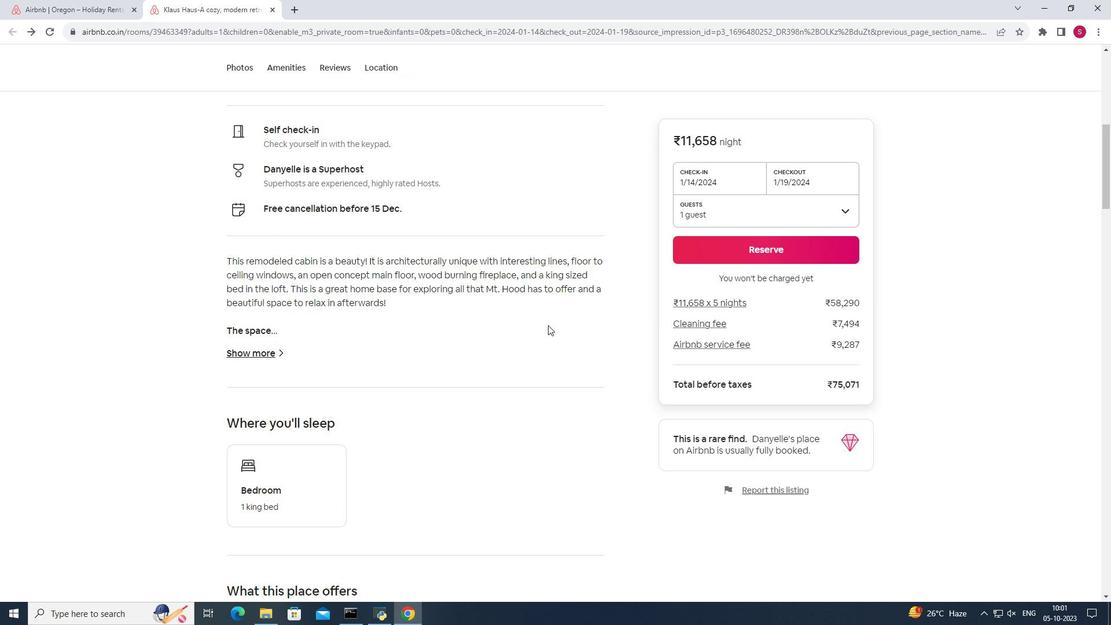 
Action: Mouse moved to (257, 352)
Screenshot: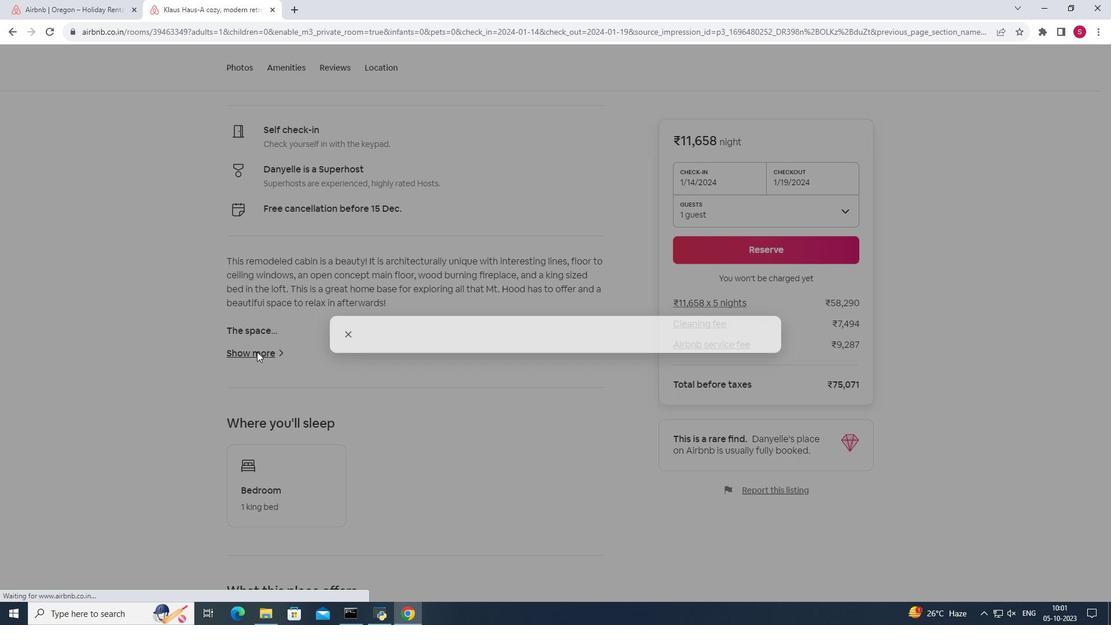 
Action: Mouse pressed left at (257, 352)
Screenshot: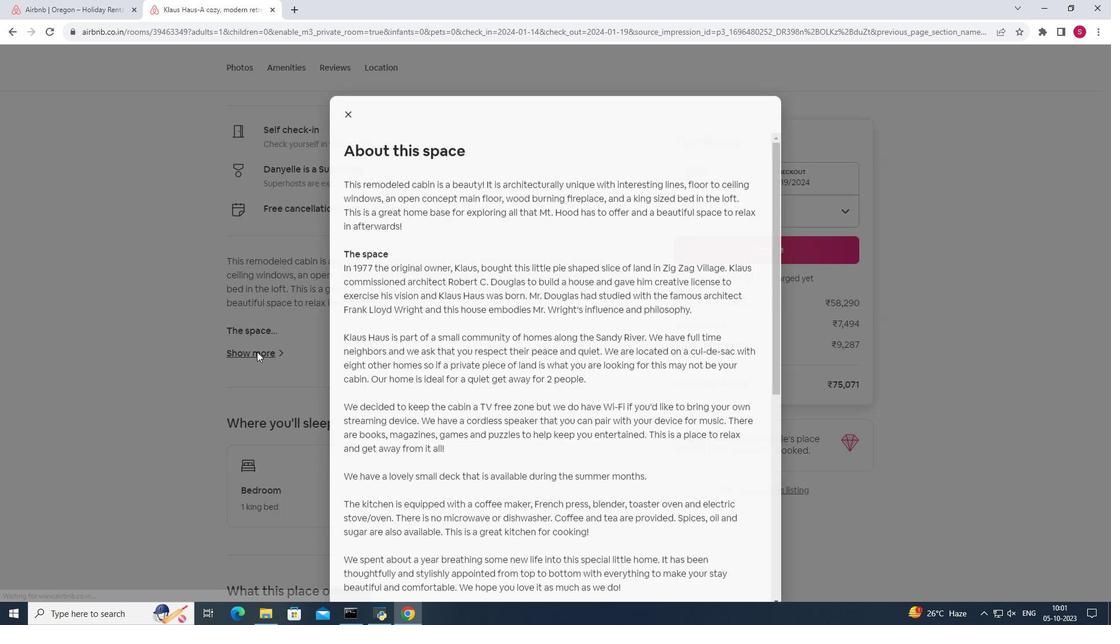 
Action: Mouse moved to (720, 412)
Screenshot: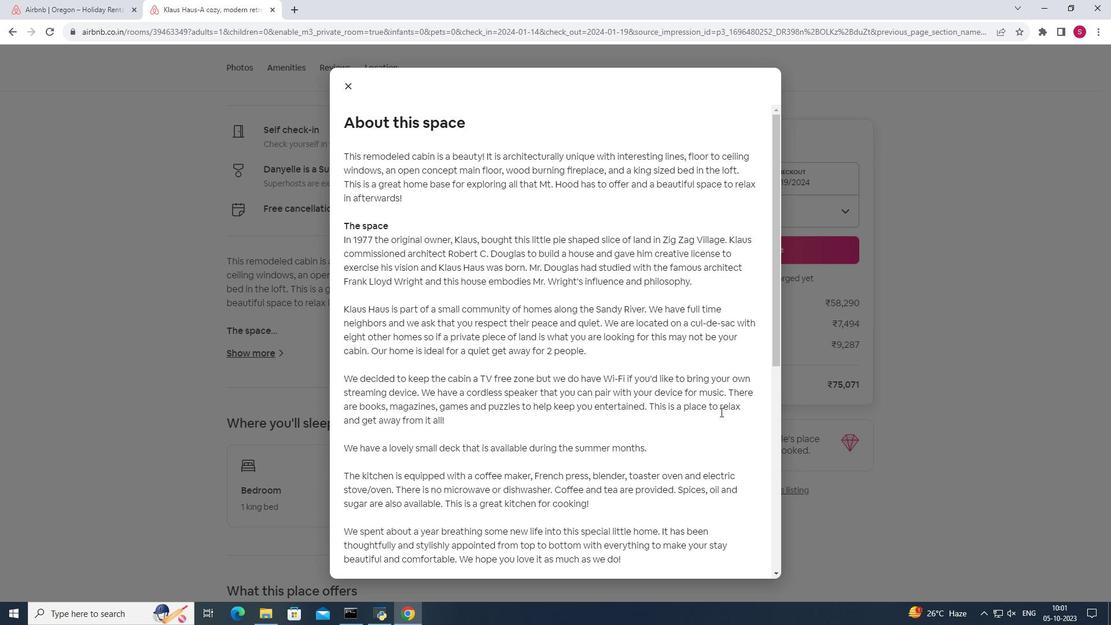 
Action: Mouse scrolled (720, 411) with delta (0, 0)
Screenshot: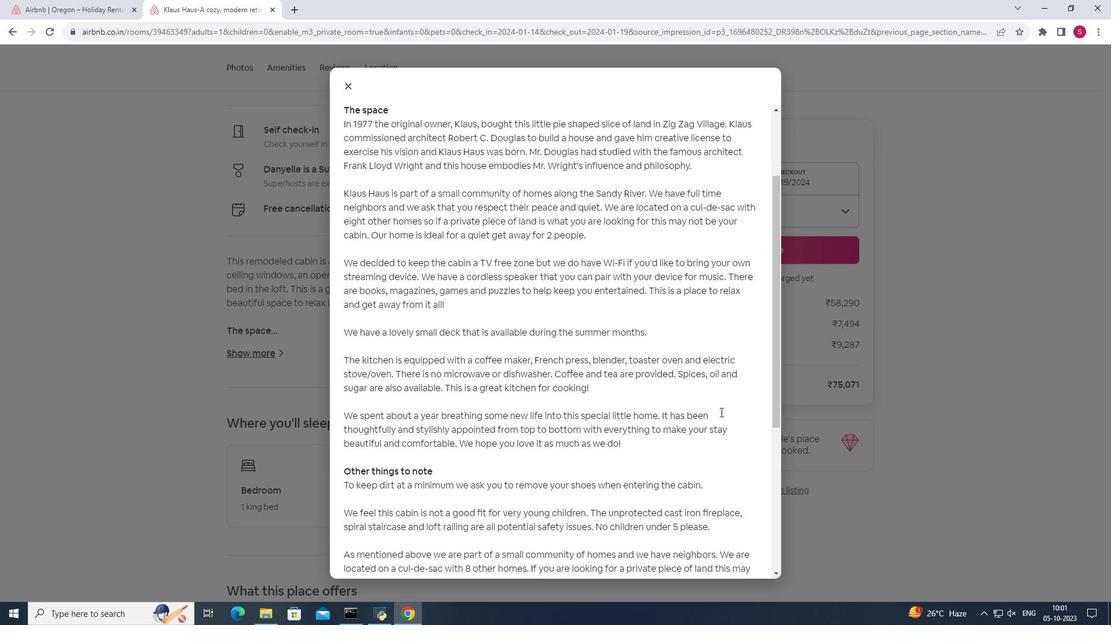 
Action: Mouse scrolled (720, 411) with delta (0, 0)
Screenshot: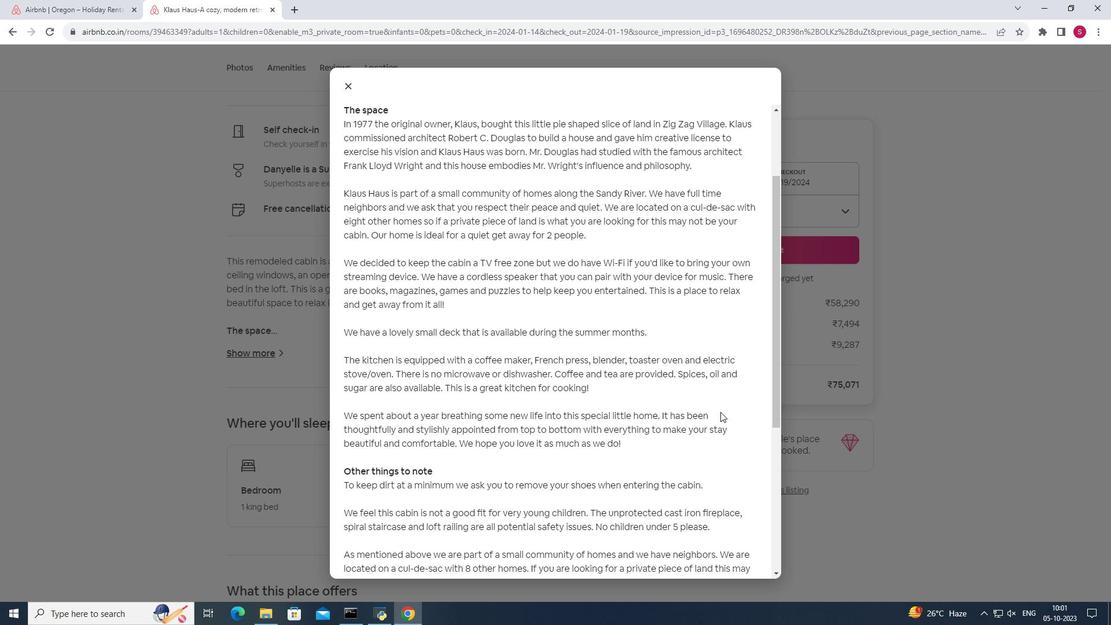 
Action: Mouse scrolled (720, 411) with delta (0, 0)
Screenshot: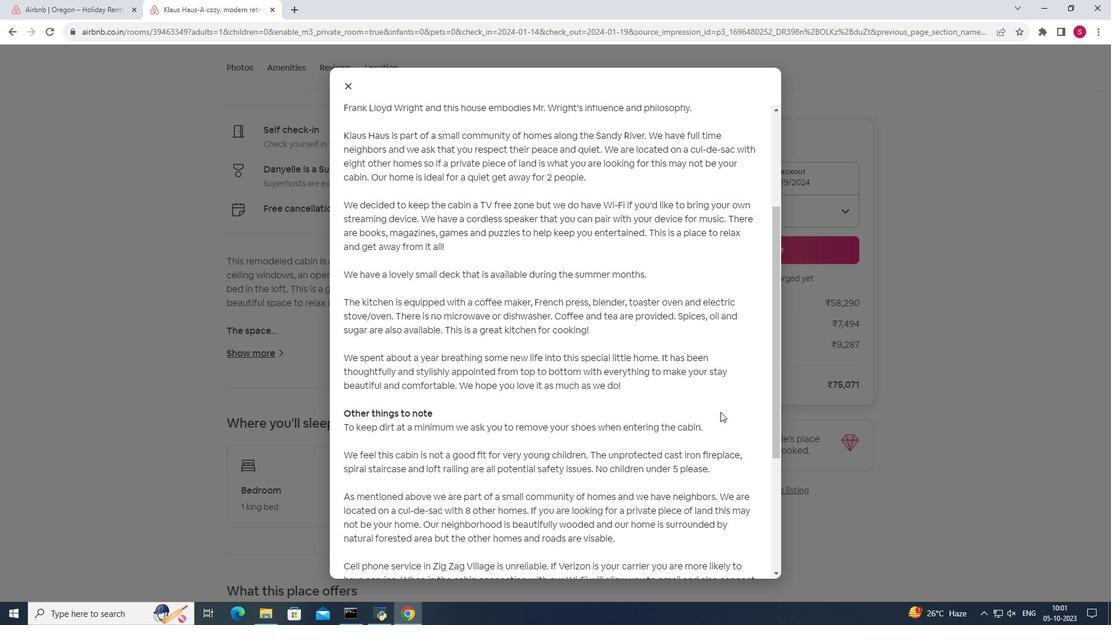 
Action: Mouse scrolled (720, 411) with delta (0, 0)
Screenshot: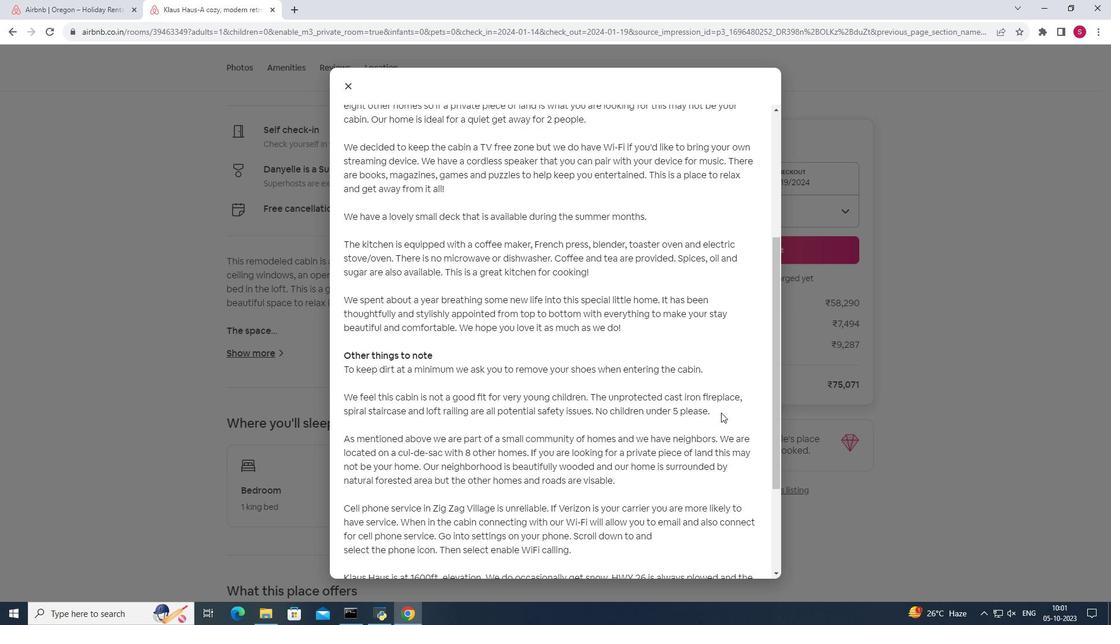 
Action: Mouse moved to (721, 412)
Screenshot: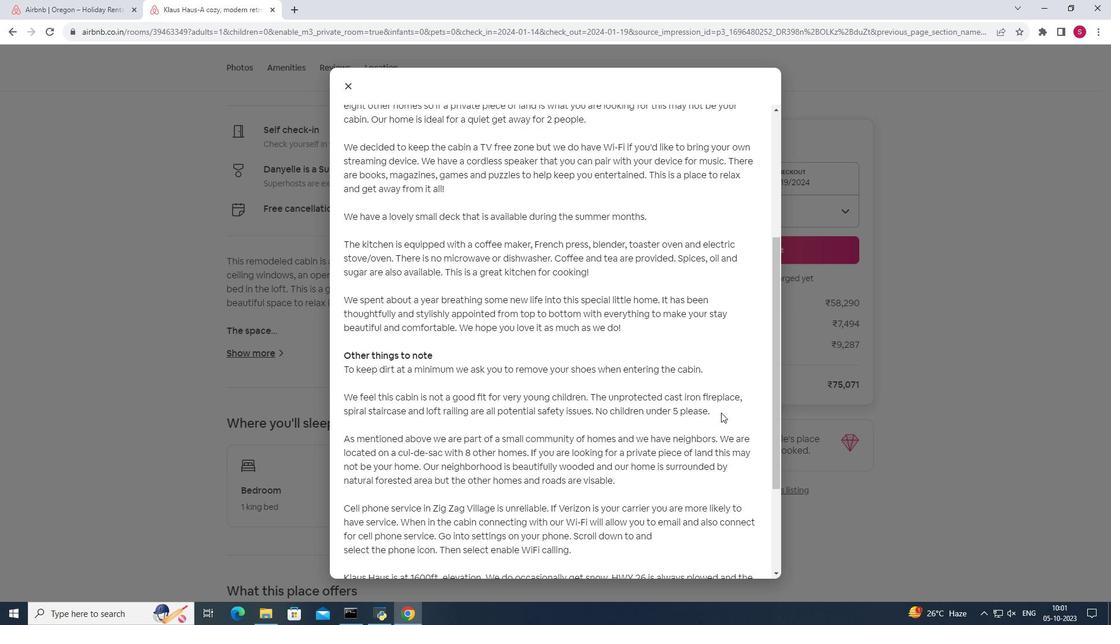 
Action: Mouse scrolled (721, 412) with delta (0, 0)
Screenshot: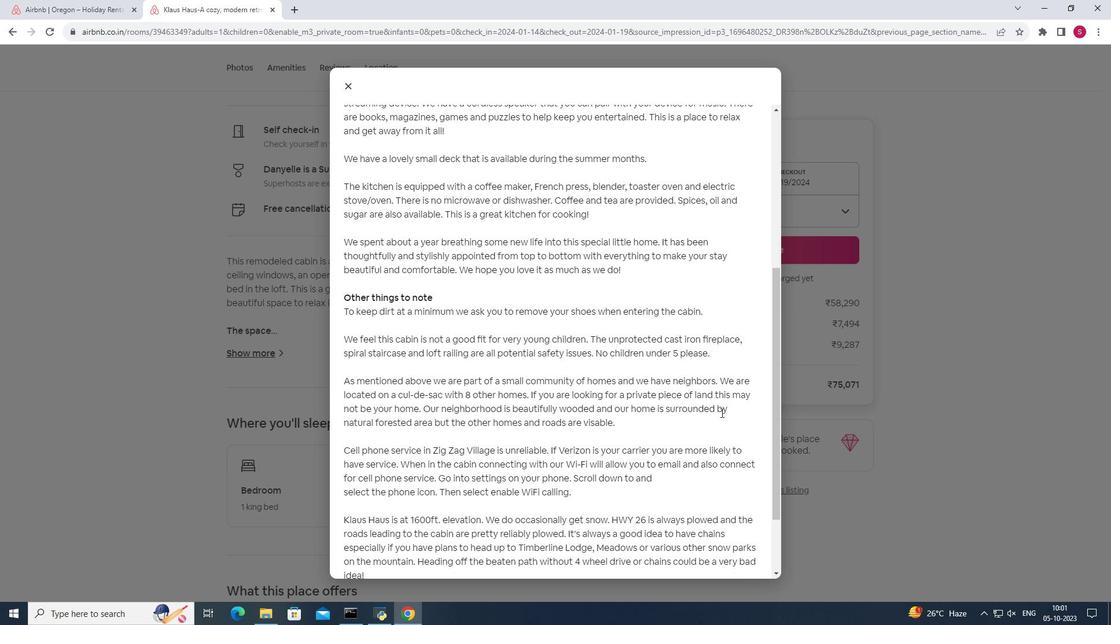 
Action: Mouse scrolled (721, 412) with delta (0, 0)
Screenshot: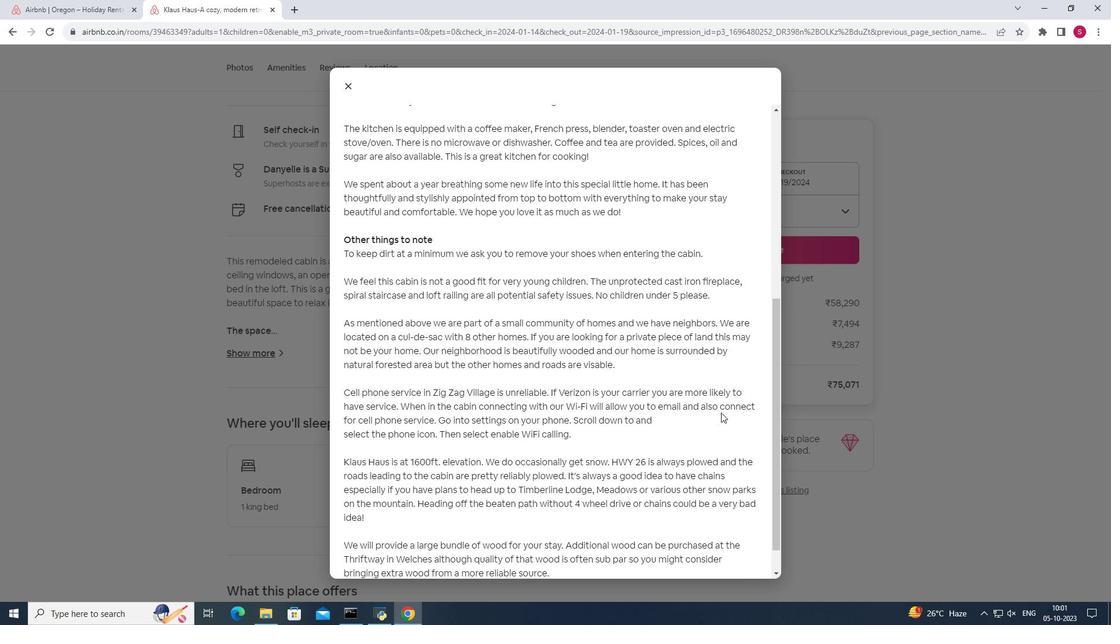 
Action: Mouse scrolled (721, 412) with delta (0, 0)
Screenshot: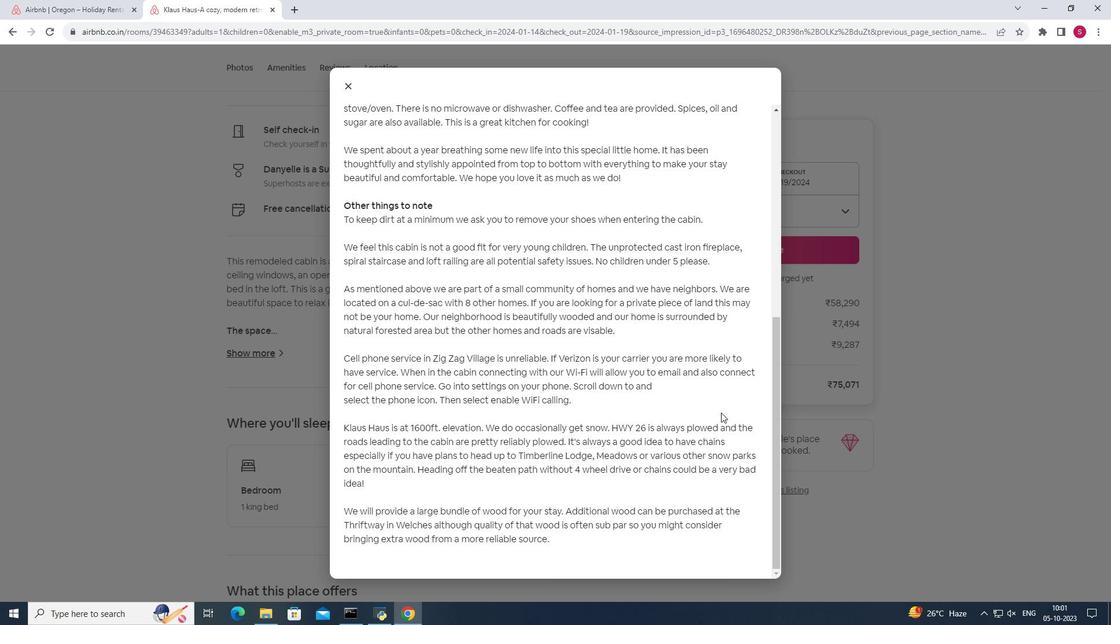 
Action: Mouse scrolled (721, 412) with delta (0, 0)
Screenshot: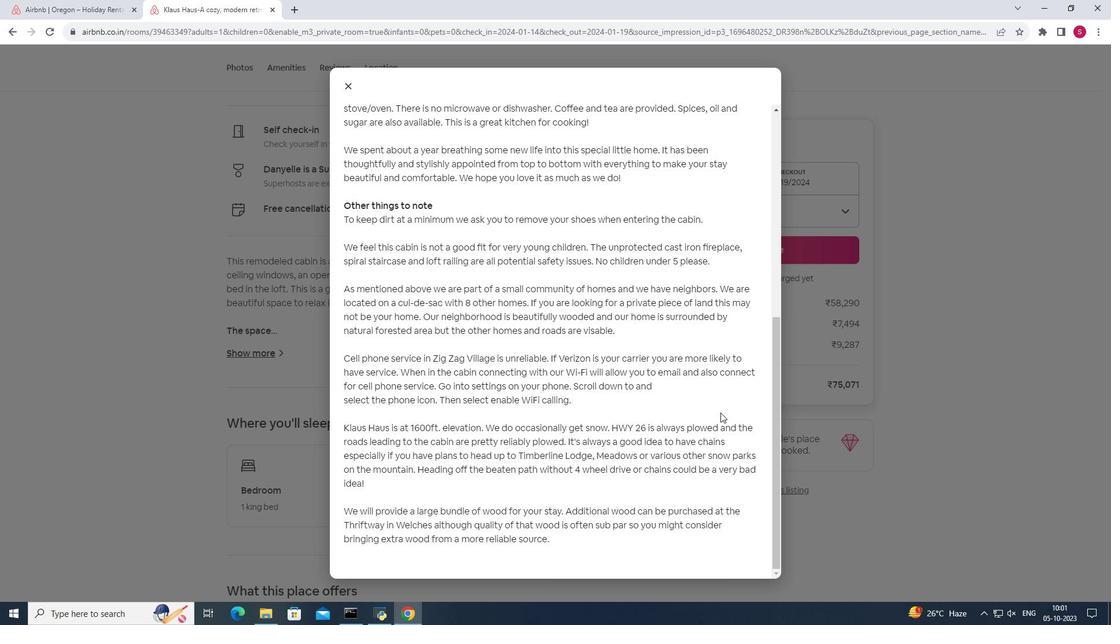 
Action: Mouse moved to (347, 83)
Screenshot: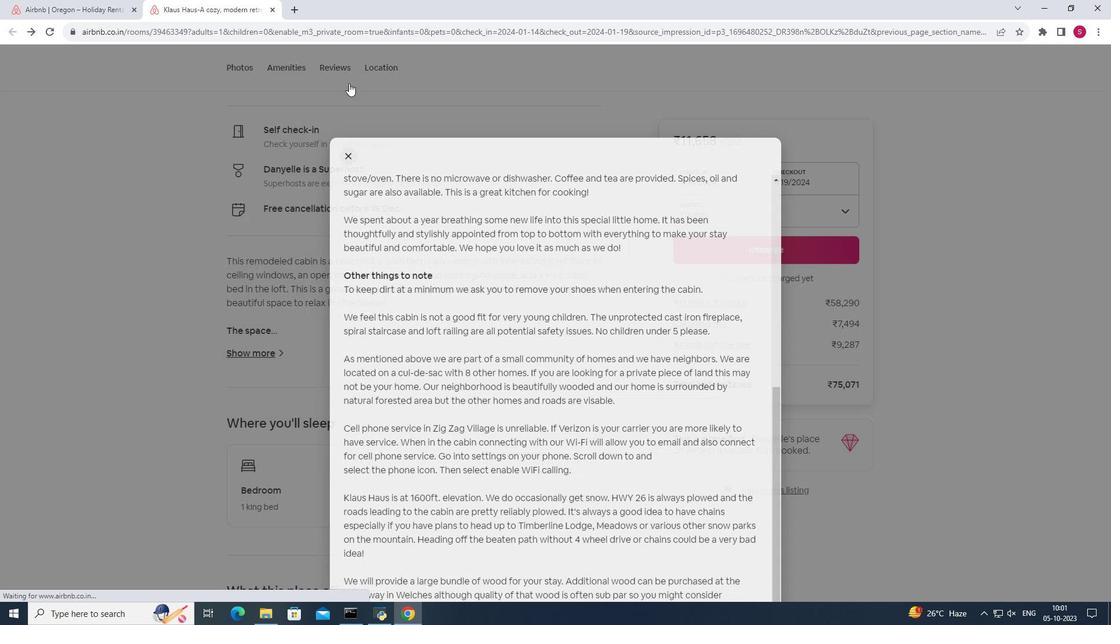 
Action: Mouse pressed left at (347, 83)
Screenshot: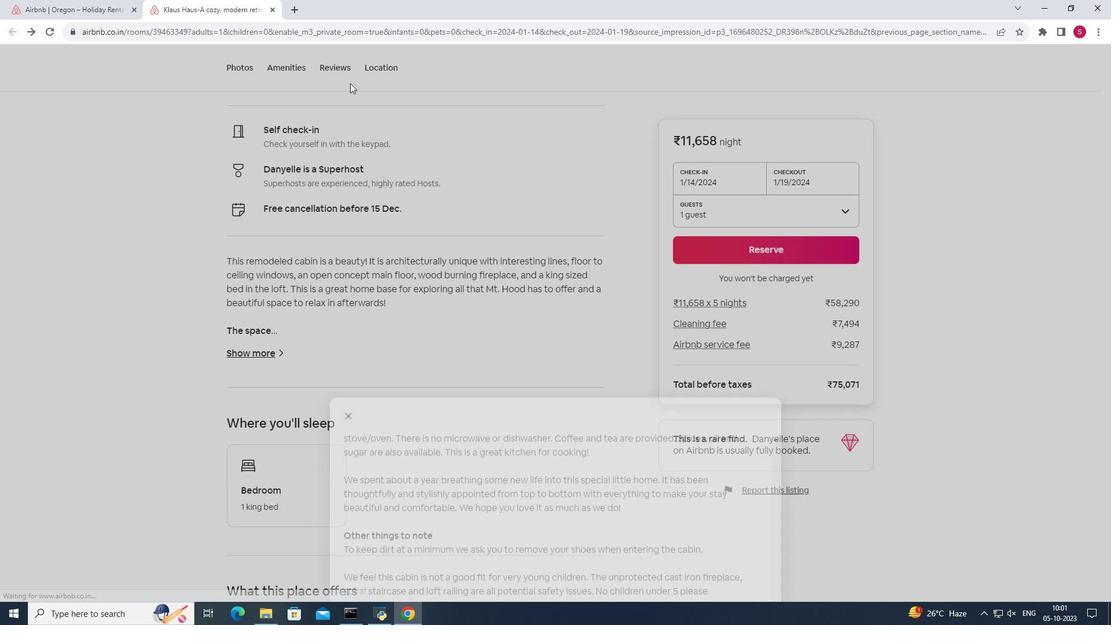 
Action: Mouse moved to (508, 359)
Screenshot: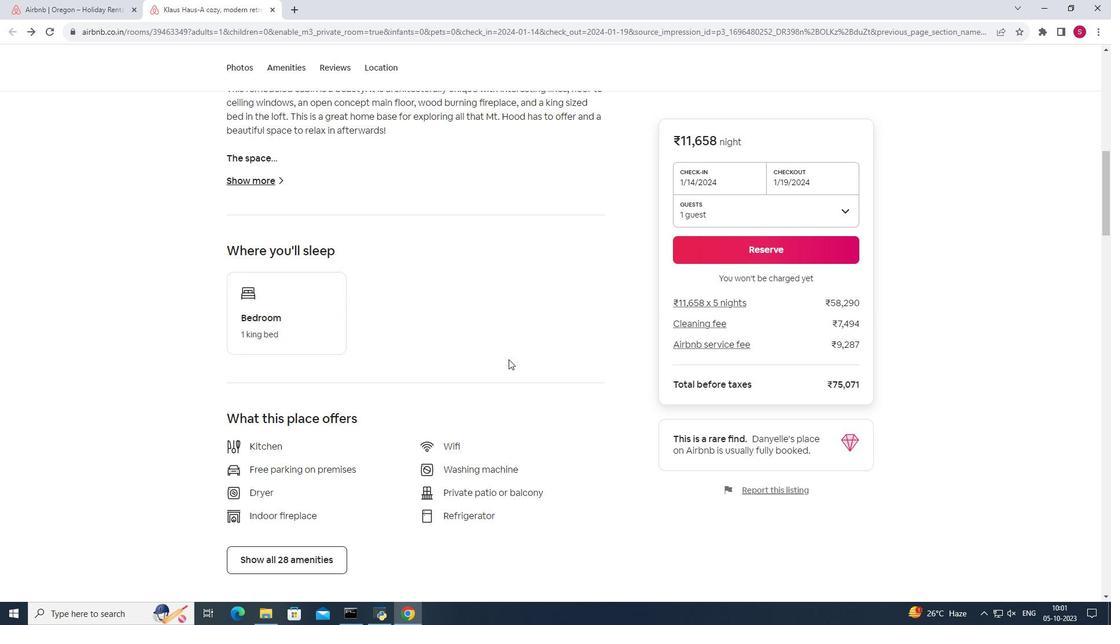 
Action: Mouse scrolled (508, 358) with delta (0, 0)
Screenshot: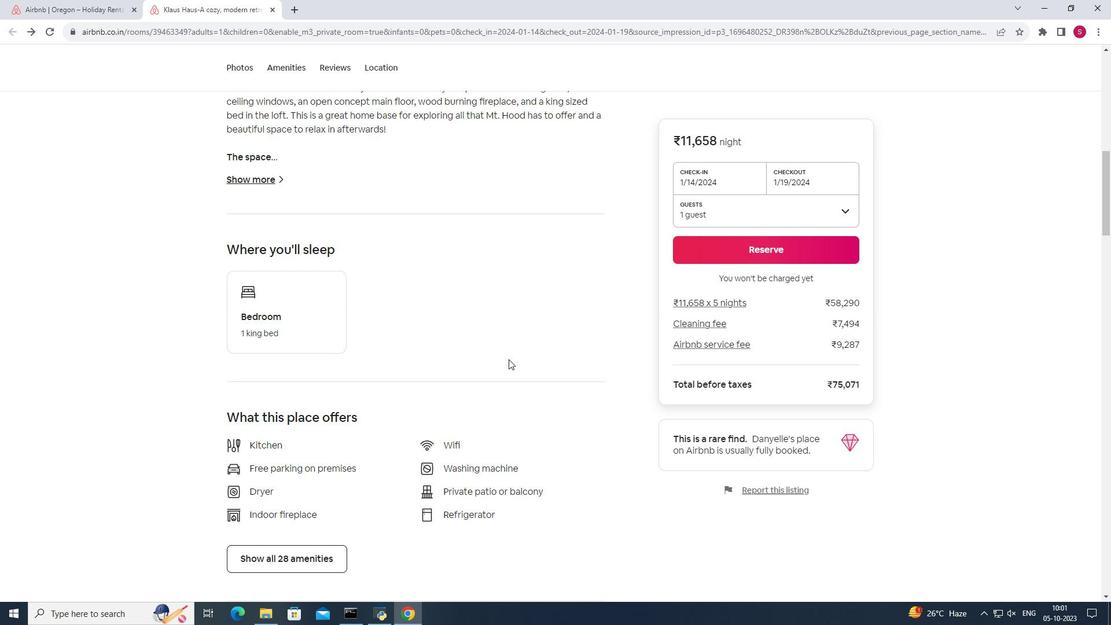 
Action: Mouse scrolled (508, 358) with delta (0, 0)
Screenshot: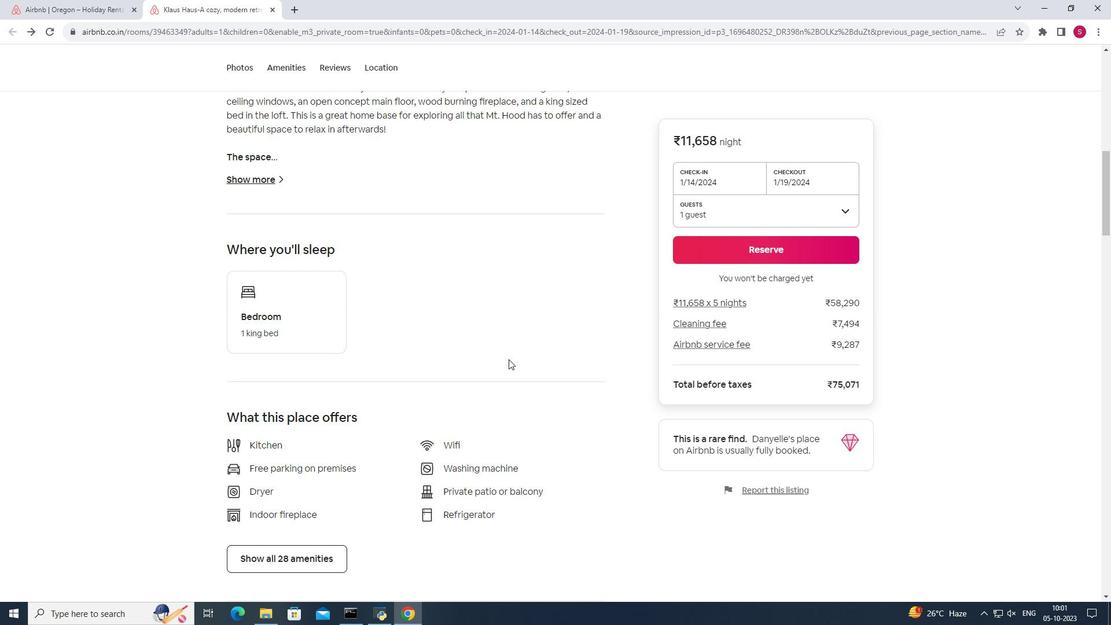 
Action: Mouse scrolled (508, 358) with delta (0, 0)
Screenshot: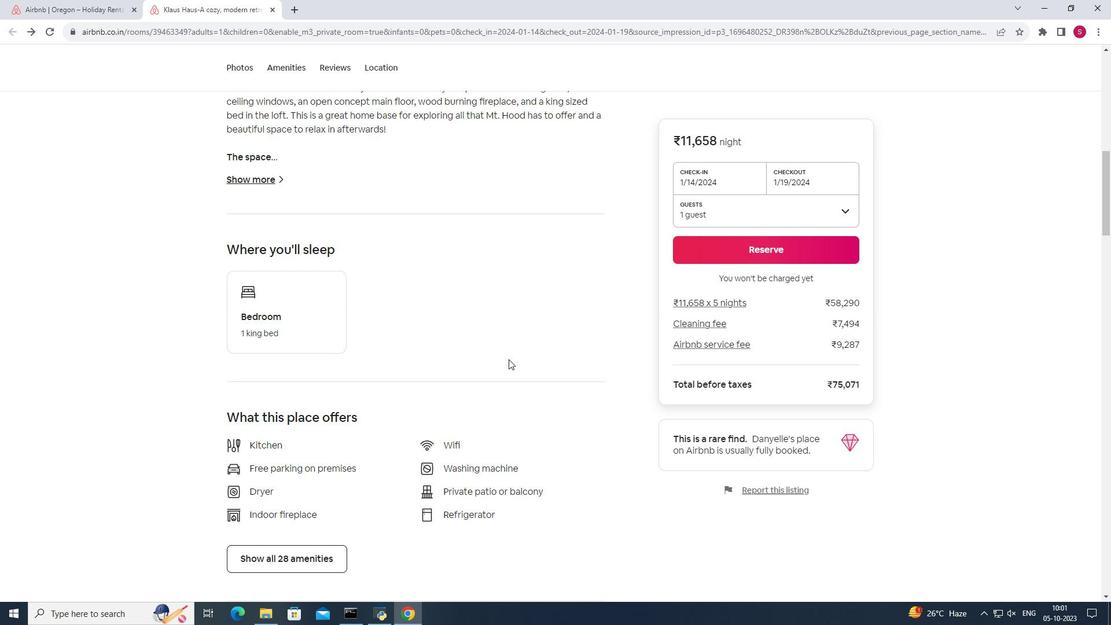
Action: Mouse scrolled (508, 358) with delta (0, 0)
Screenshot: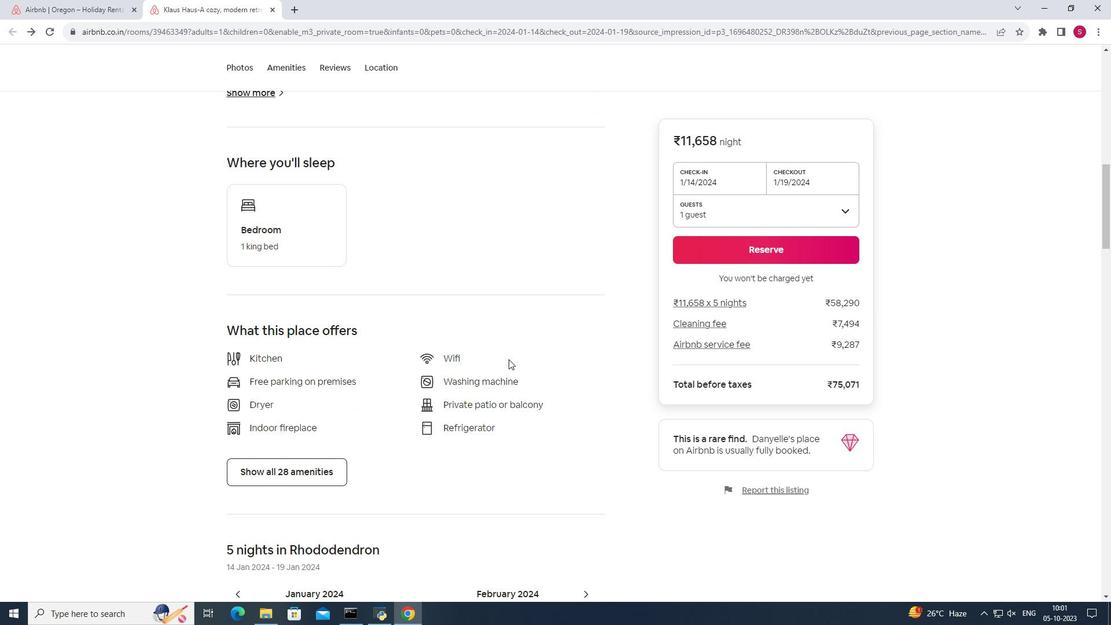 
Action: Mouse scrolled (508, 358) with delta (0, 0)
Screenshot: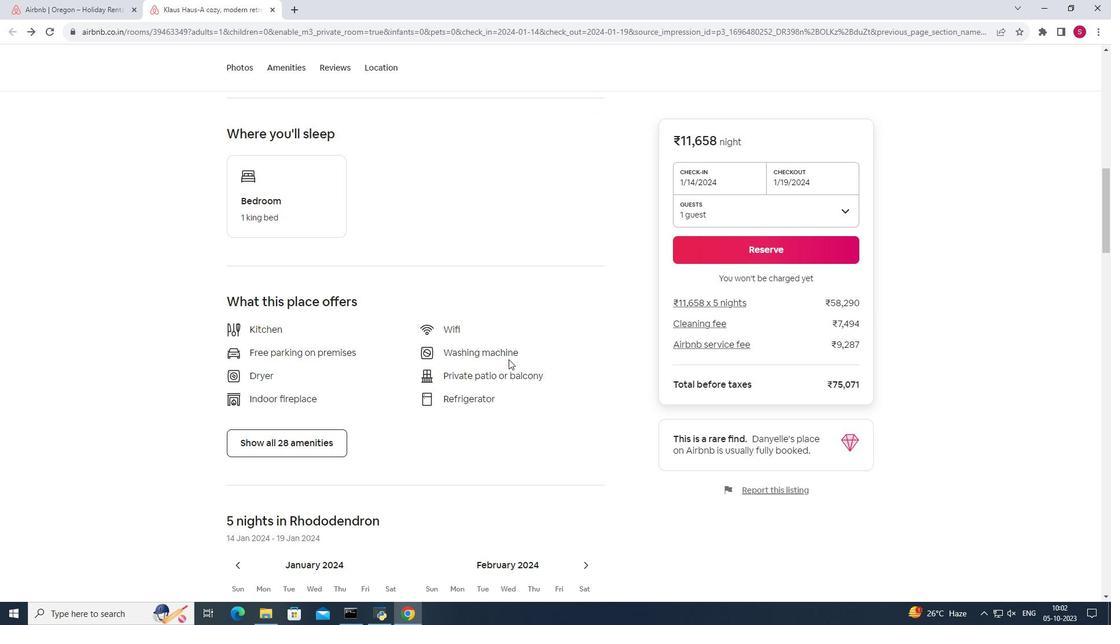 
Action: Mouse scrolled (508, 358) with delta (0, 0)
Screenshot: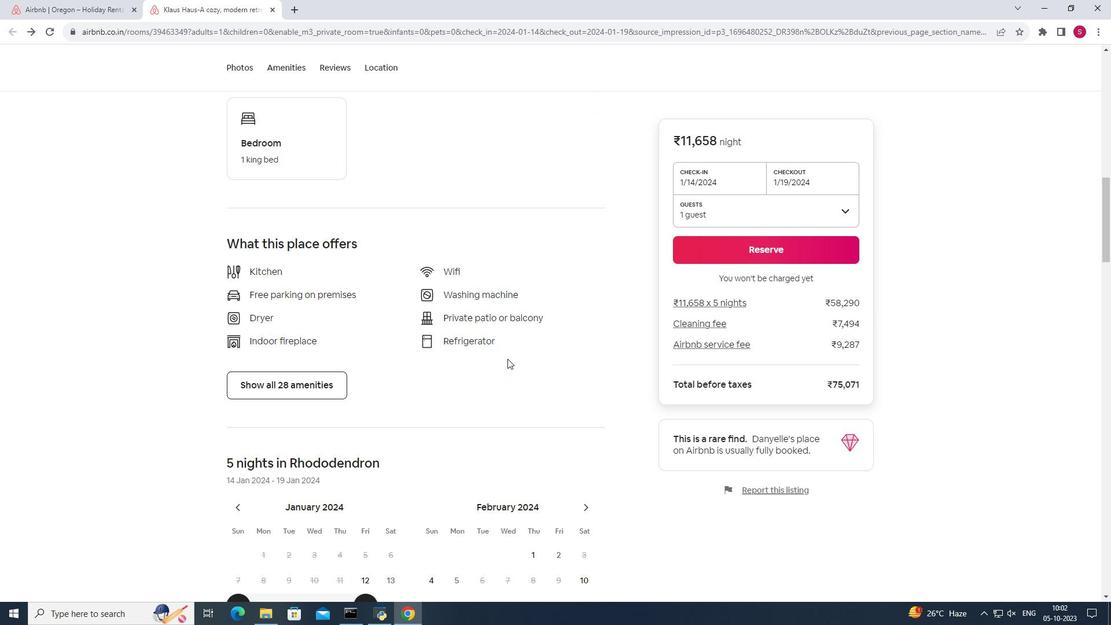 
Action: Mouse moved to (301, 385)
Screenshot: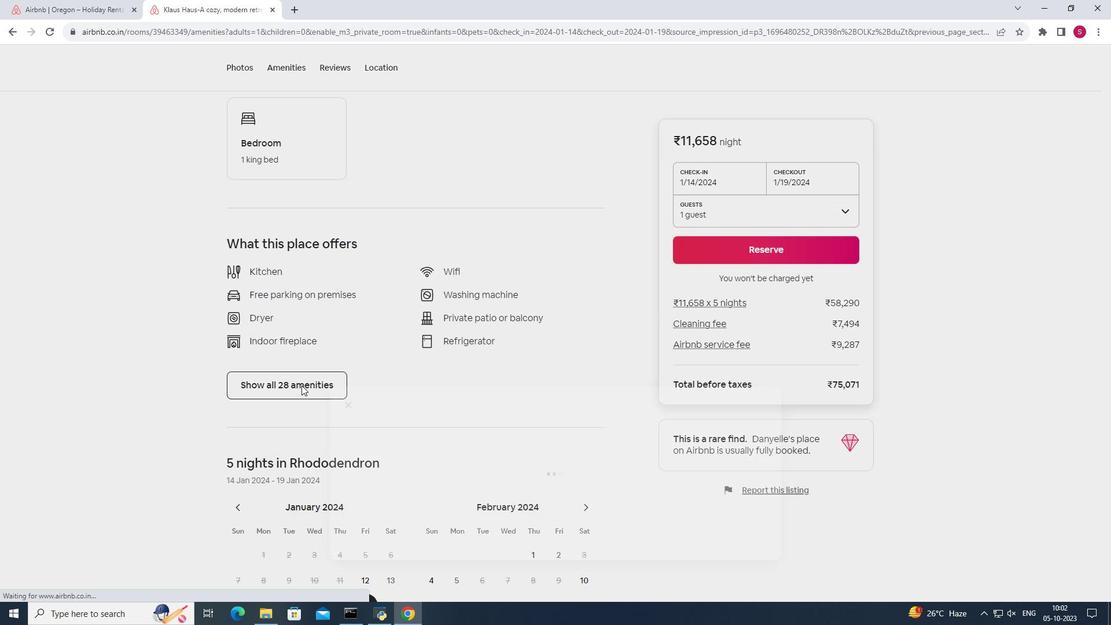 
Action: Mouse pressed left at (301, 385)
Screenshot: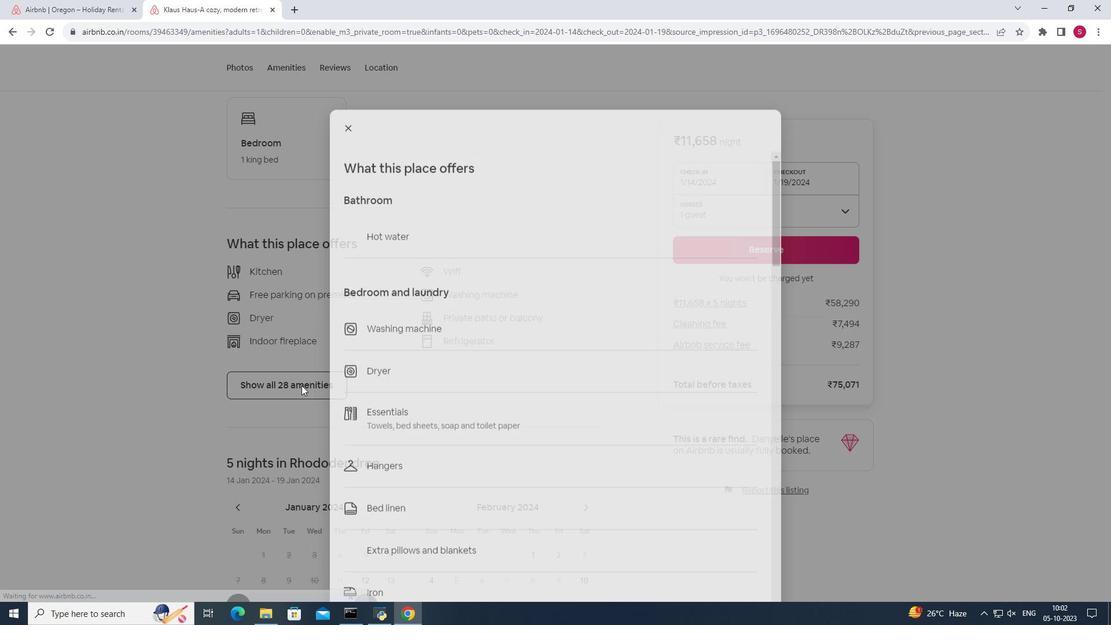 
Action: Mouse moved to (670, 293)
Screenshot: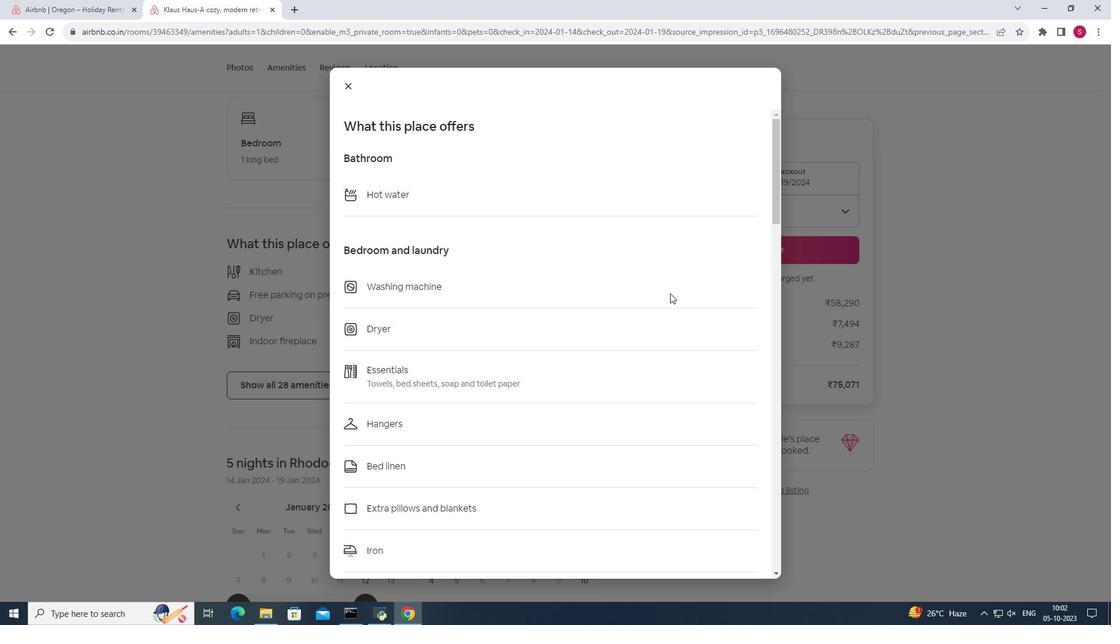 
Action: Mouse scrolled (670, 292) with delta (0, 0)
Screenshot: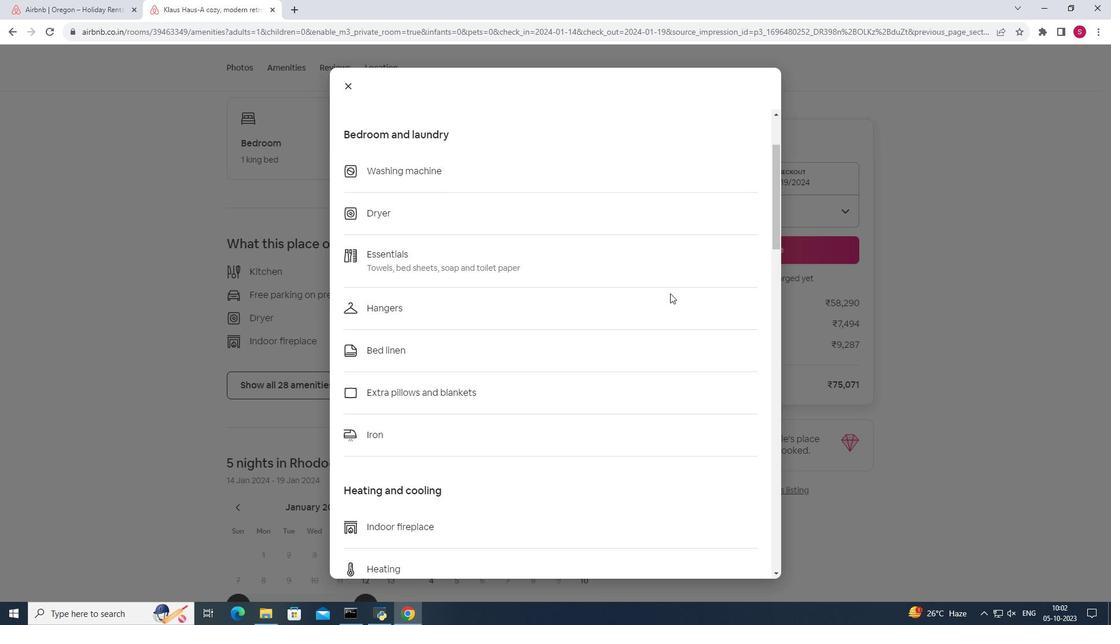 
Action: Mouse scrolled (670, 292) with delta (0, 0)
Screenshot: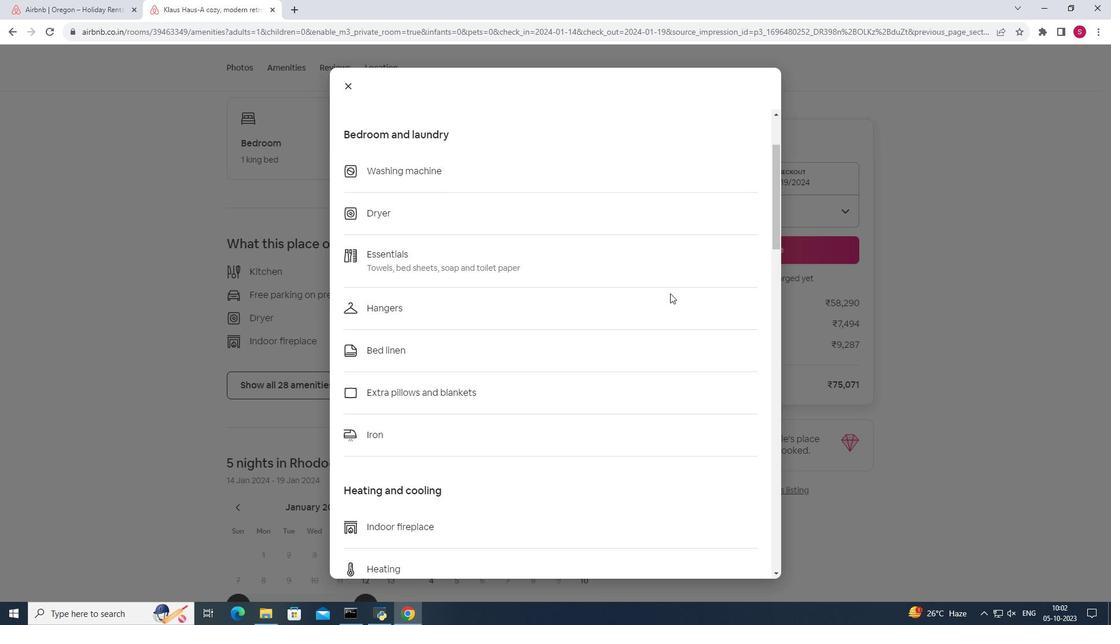 
Action: Mouse scrolled (670, 292) with delta (0, 0)
Screenshot: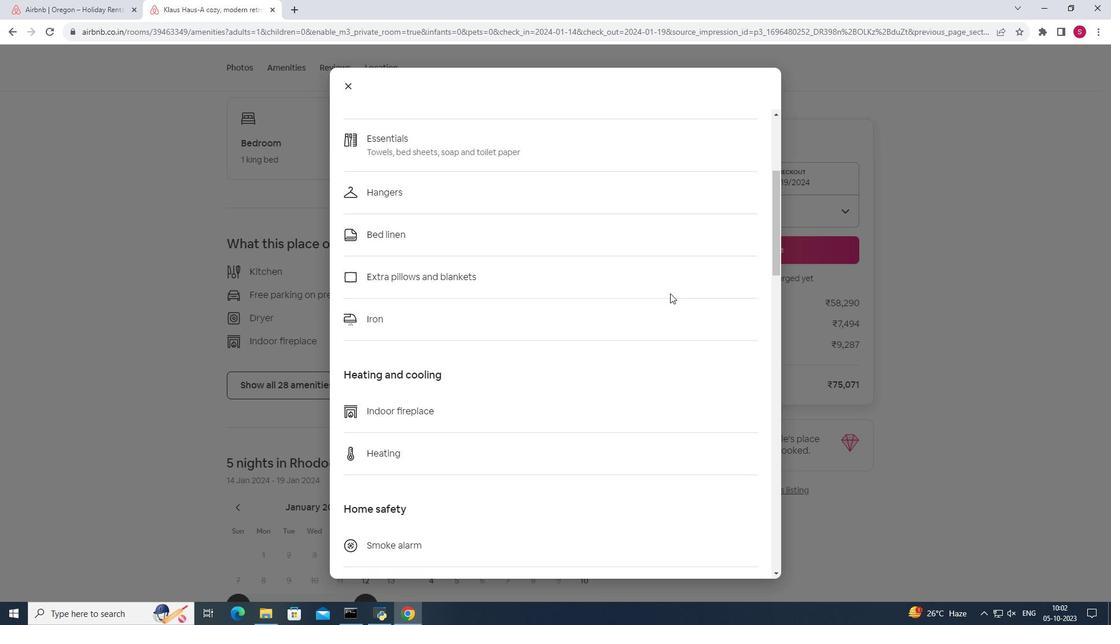 
Action: Mouse scrolled (670, 292) with delta (0, 0)
Screenshot: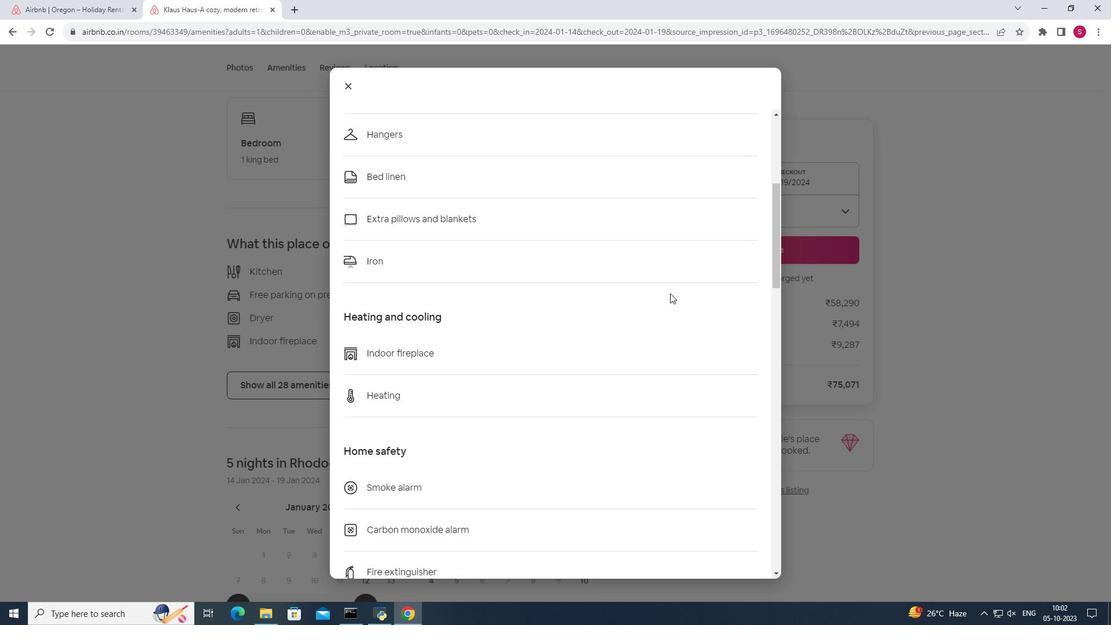 
Action: Mouse scrolled (670, 292) with delta (0, 0)
Screenshot: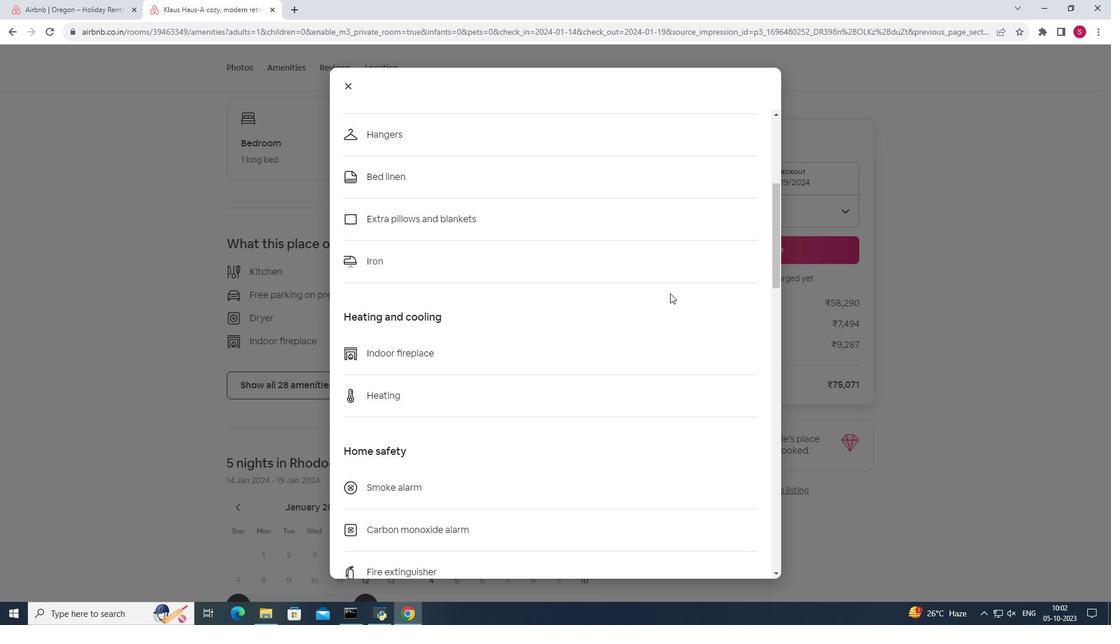 
Action: Mouse scrolled (670, 292) with delta (0, 0)
Screenshot: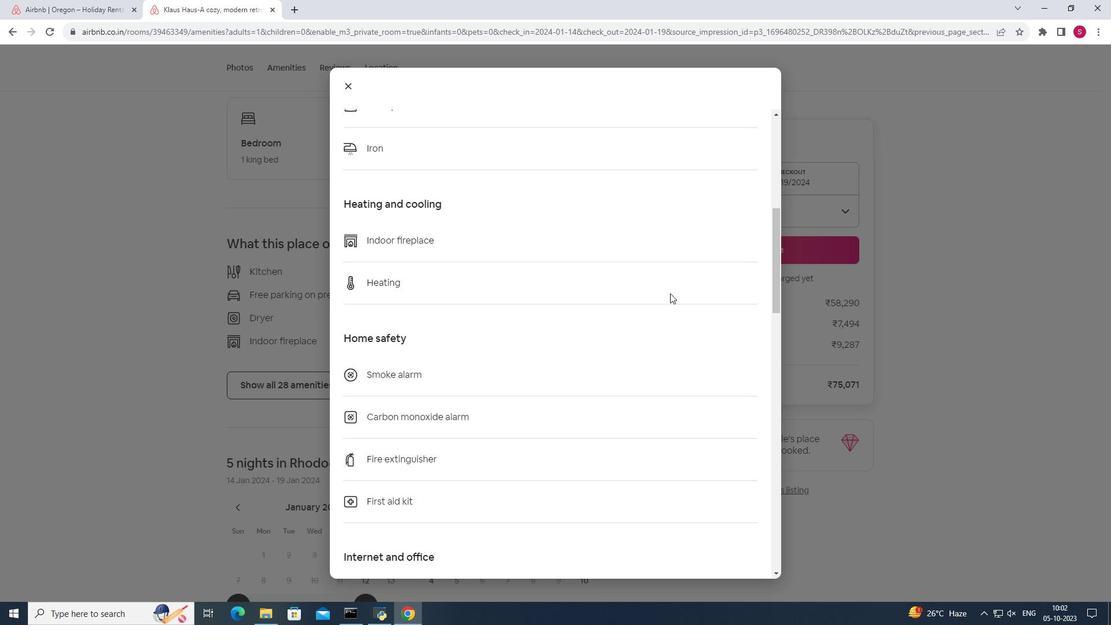 
Action: Mouse scrolled (670, 292) with delta (0, 0)
Screenshot: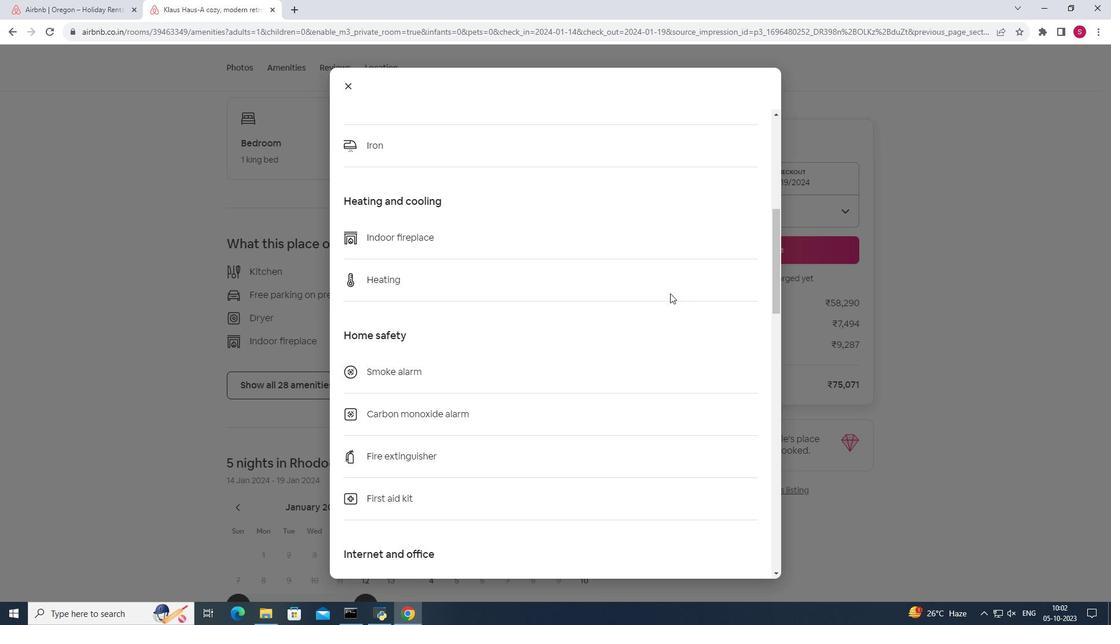 
Action: Mouse scrolled (670, 292) with delta (0, 0)
Screenshot: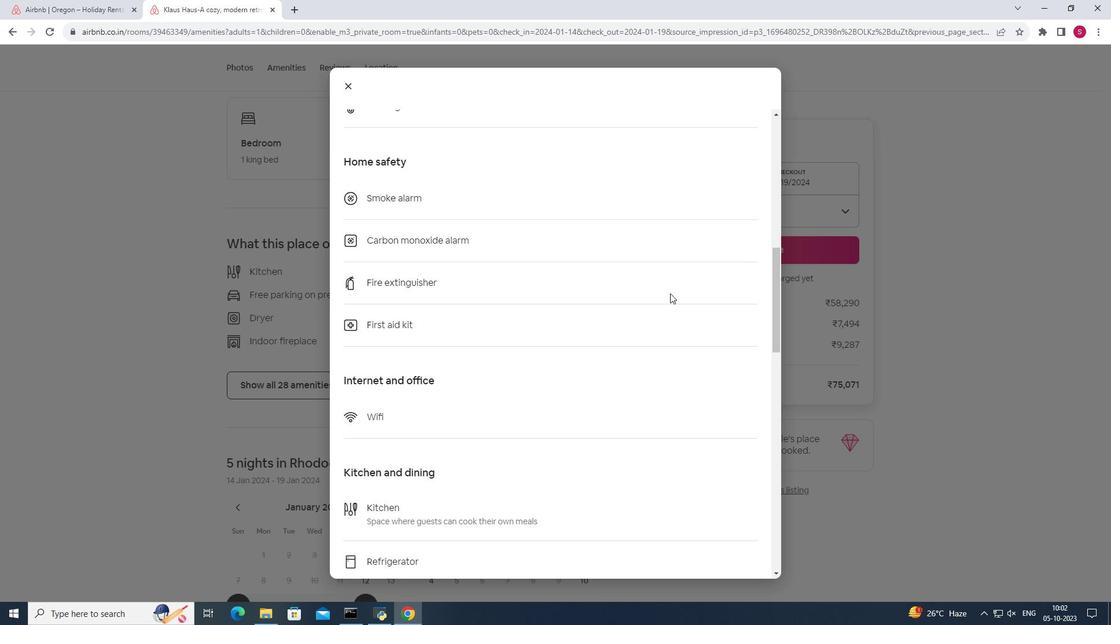 
Action: Mouse scrolled (670, 292) with delta (0, 0)
Screenshot: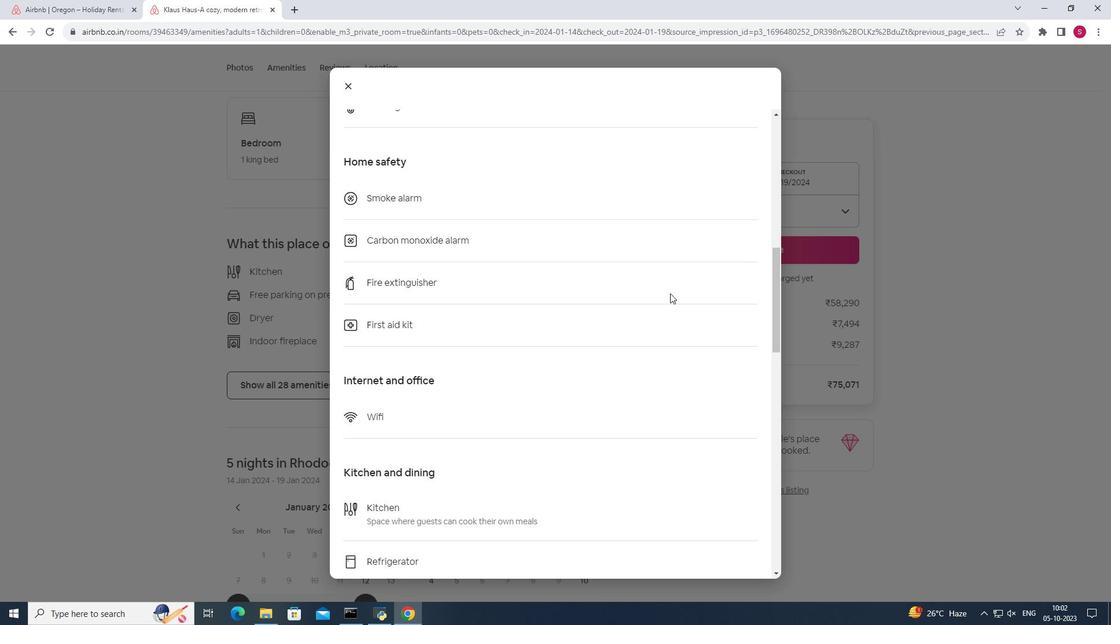 
Action: Mouse scrolled (670, 292) with delta (0, 0)
Screenshot: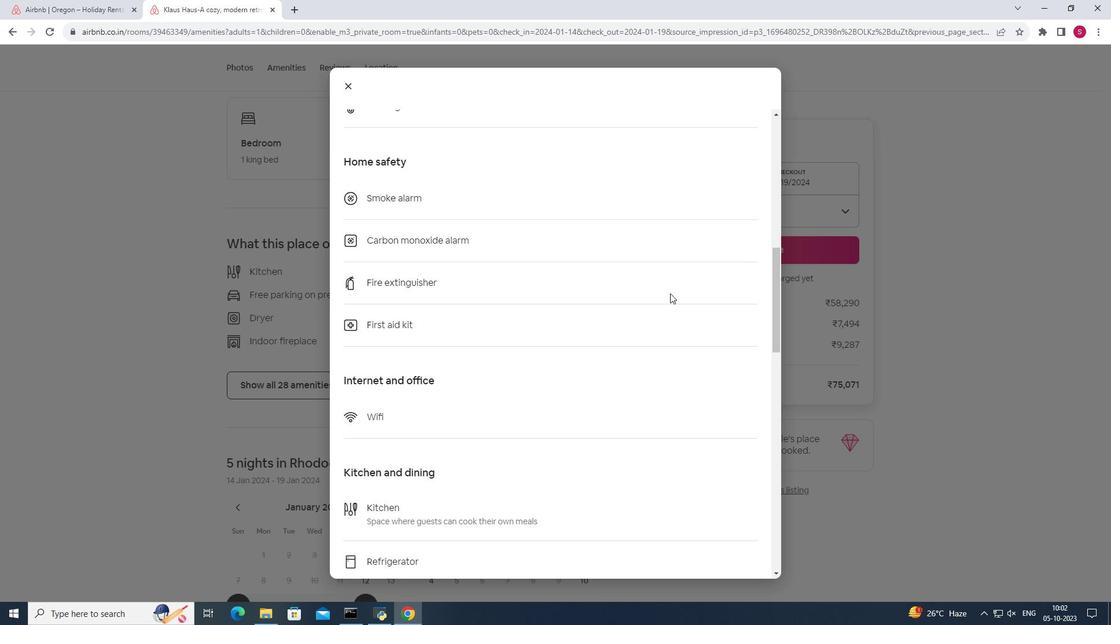 
Action: Mouse scrolled (670, 292) with delta (0, 0)
Screenshot: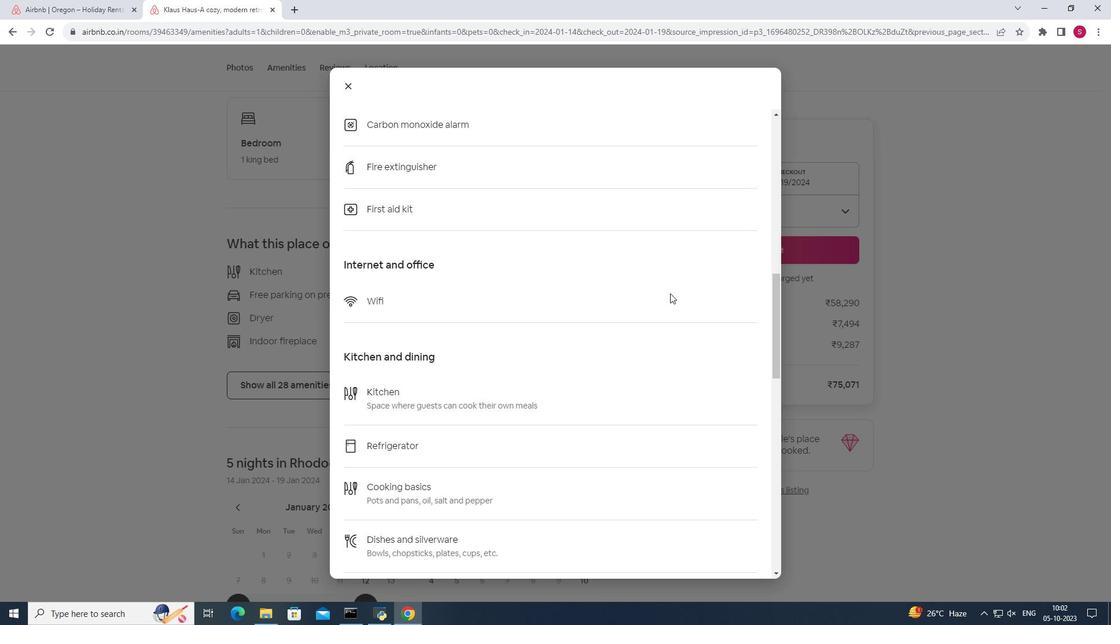 
Action: Mouse scrolled (670, 292) with delta (0, 0)
Screenshot: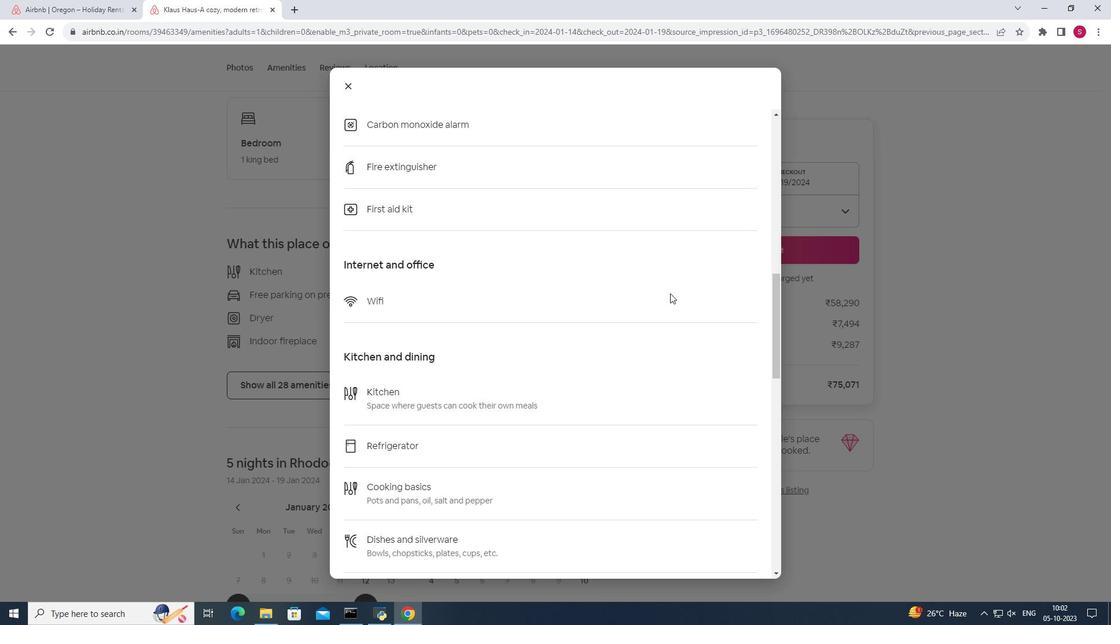 
Action: Mouse scrolled (670, 292) with delta (0, 0)
Screenshot: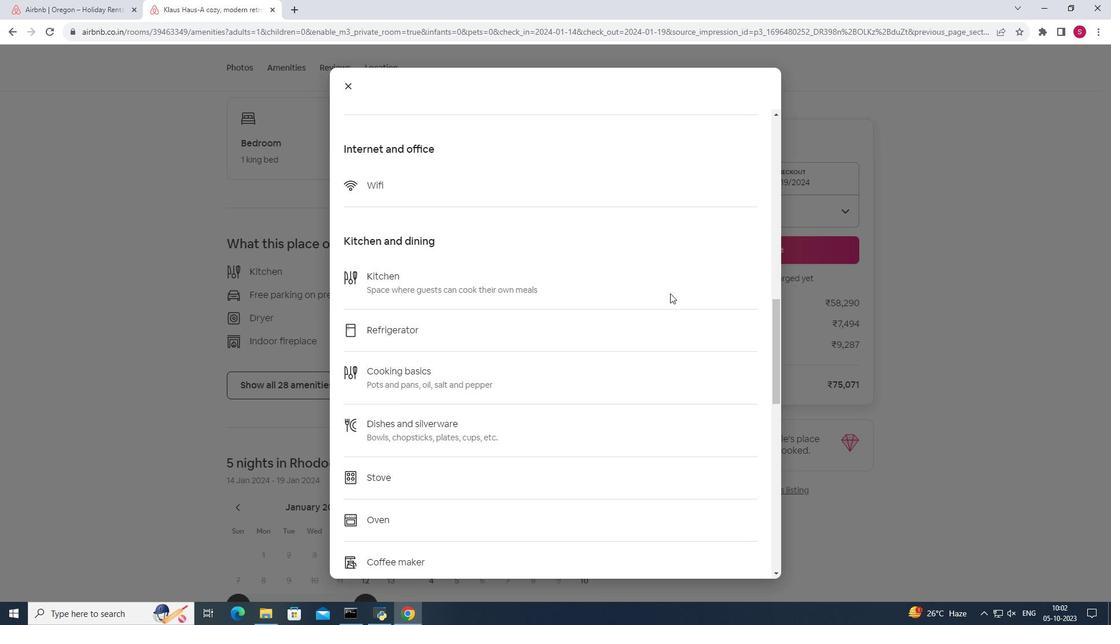 
Action: Mouse scrolled (670, 292) with delta (0, 0)
Screenshot: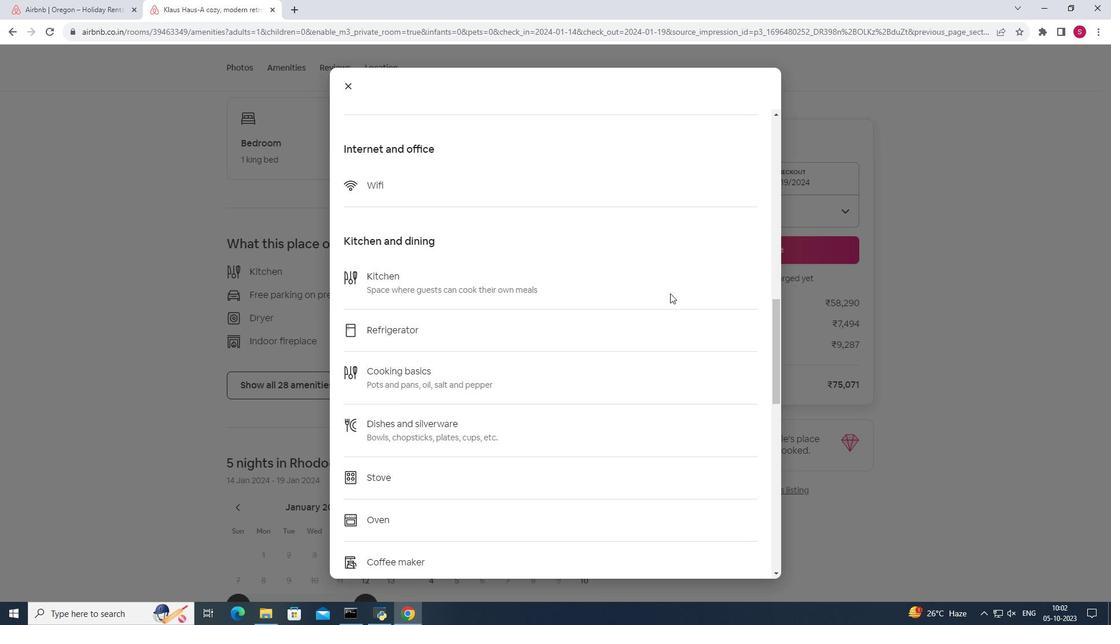 
Action: Mouse scrolled (670, 292) with delta (0, 0)
Screenshot: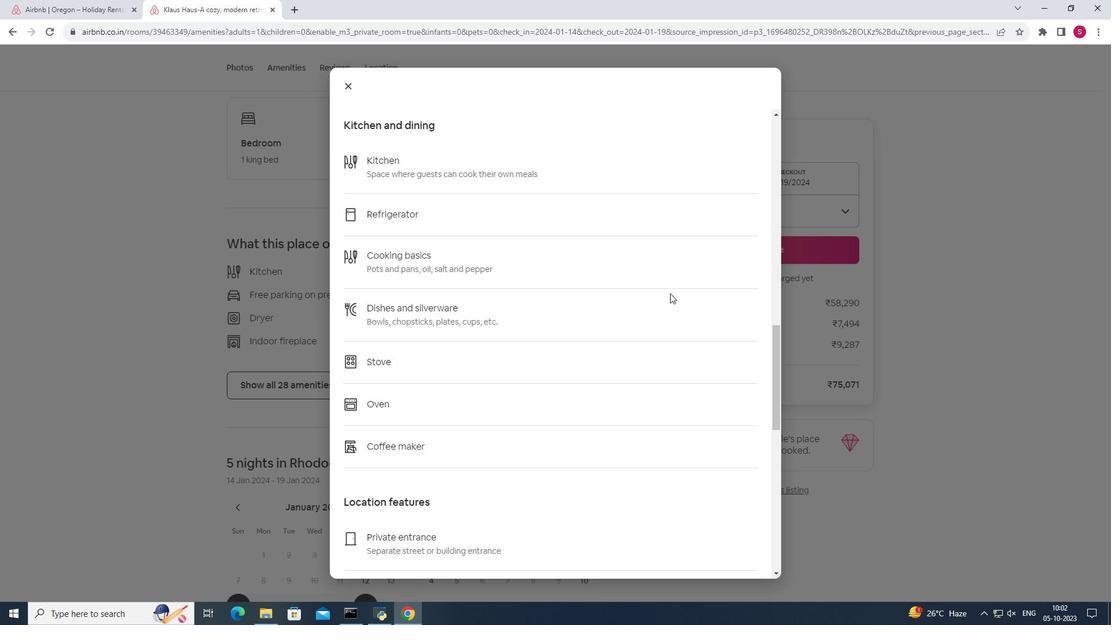 
Action: Mouse scrolled (670, 292) with delta (0, 0)
Screenshot: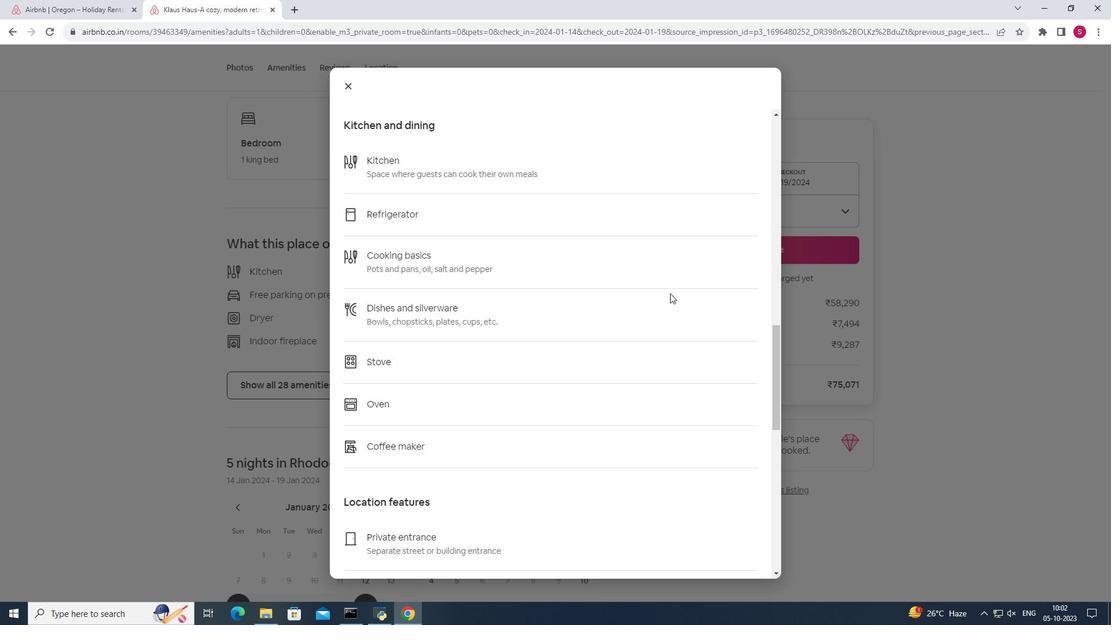
Action: Mouse moved to (670, 293)
Screenshot: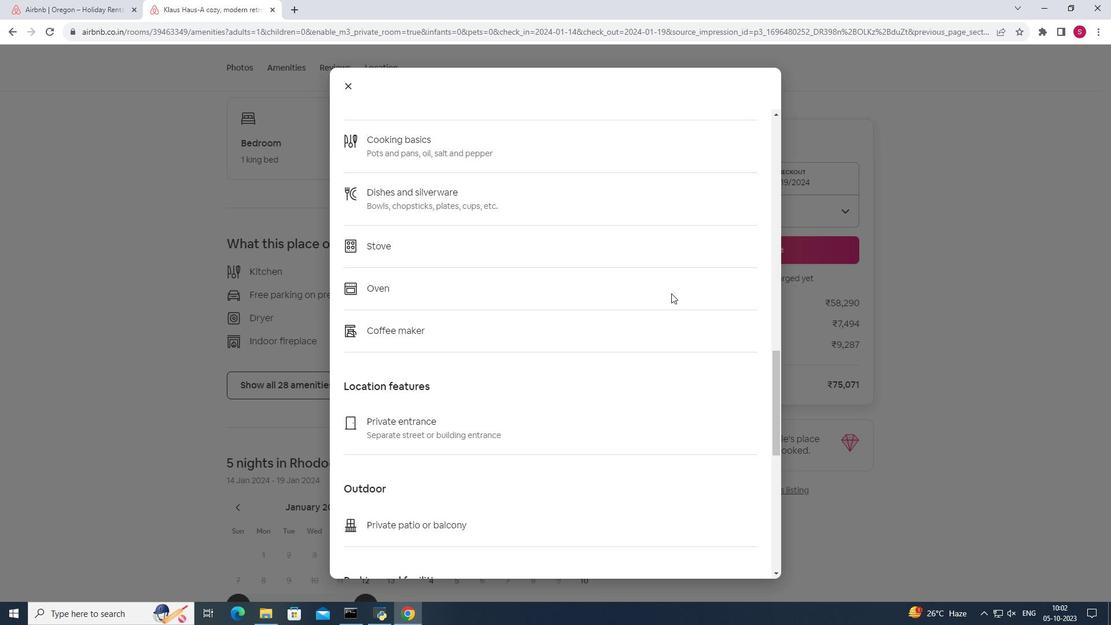 
Action: Mouse scrolled (670, 292) with delta (0, 0)
Screenshot: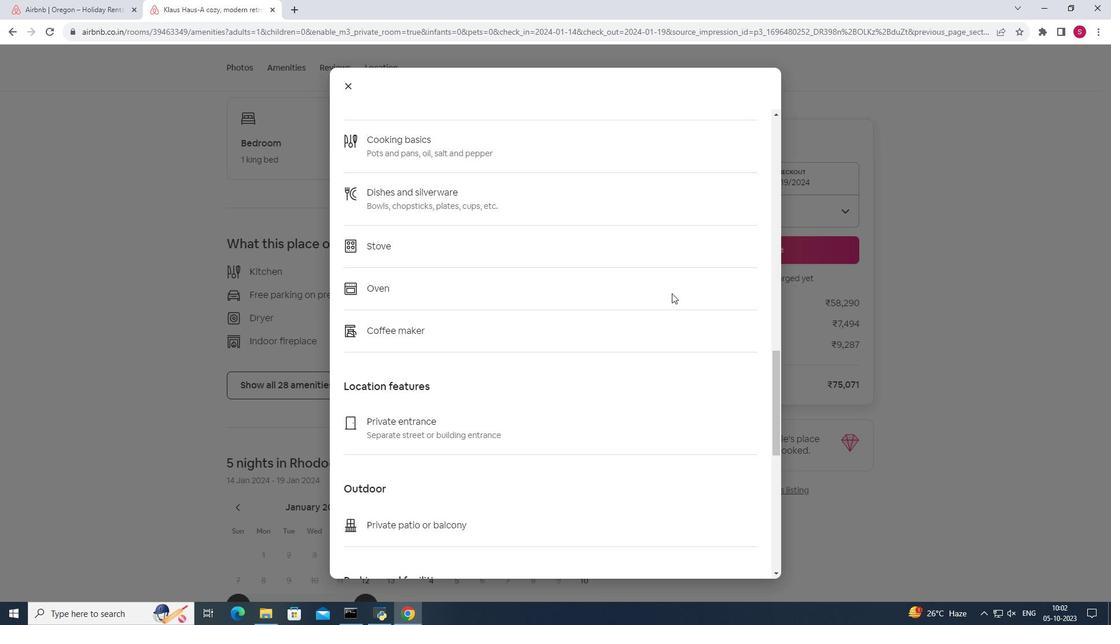 
Action: Mouse moved to (671, 293)
Screenshot: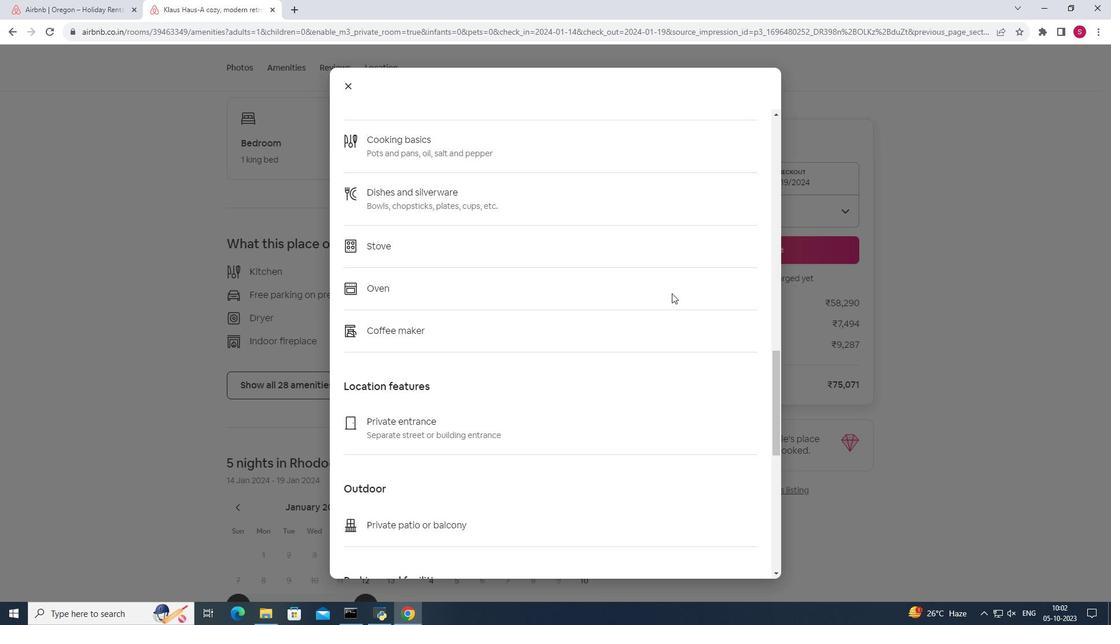 
Action: Mouse scrolled (671, 292) with delta (0, 0)
Screenshot: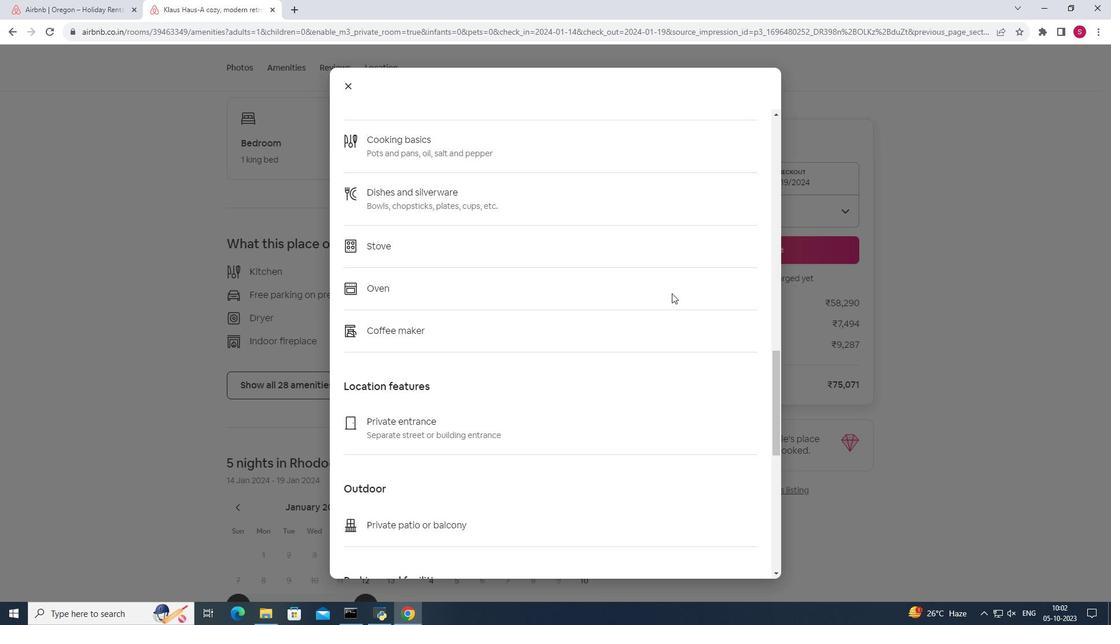 
Action: Mouse moved to (672, 293)
Screenshot: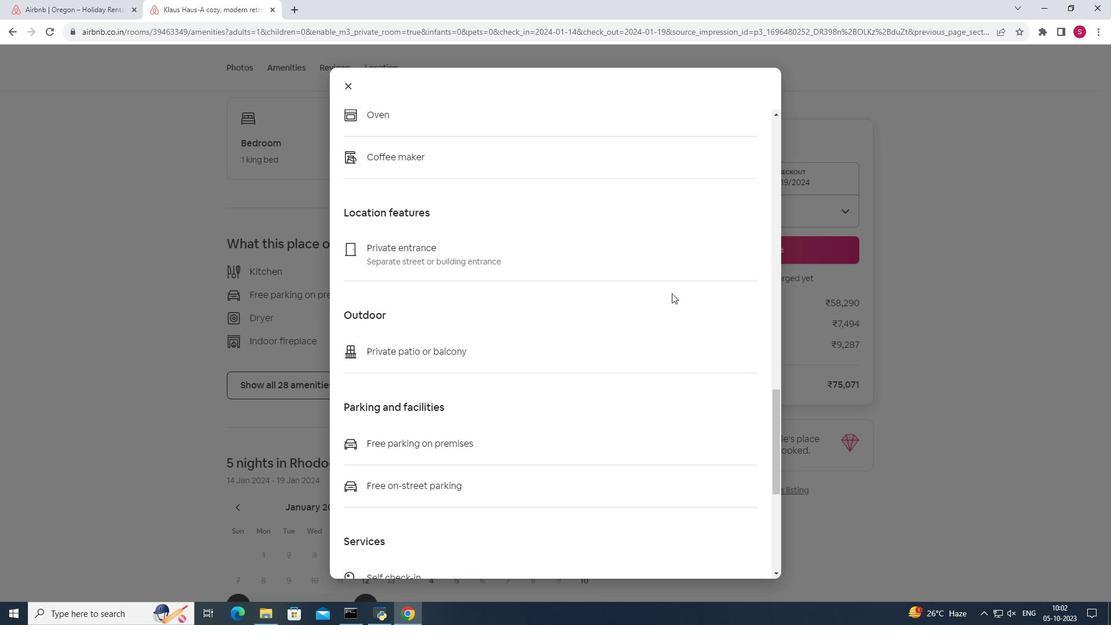 
Action: Mouse scrolled (672, 292) with delta (0, 0)
Screenshot: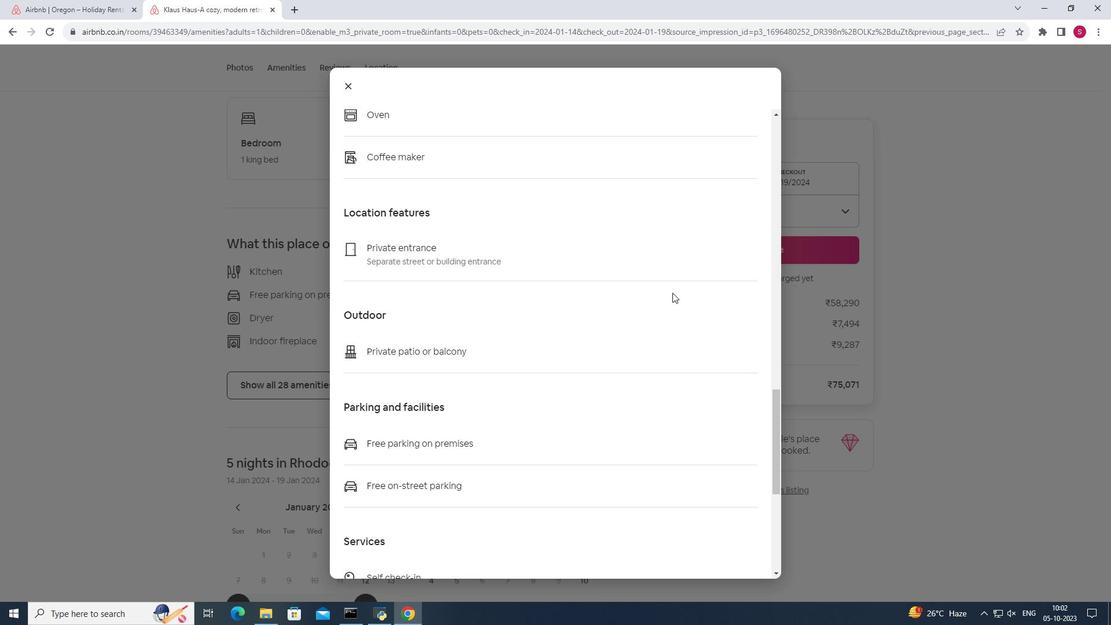 
Action: Mouse scrolled (672, 292) with delta (0, 0)
Screenshot: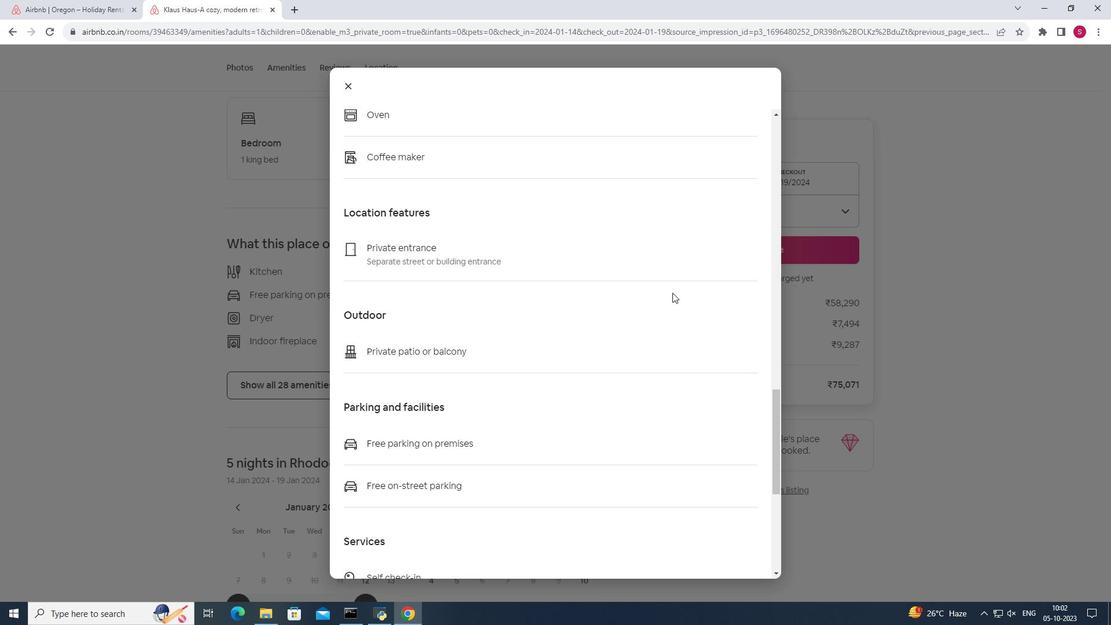 
Action: Mouse scrolled (672, 292) with delta (0, 0)
Screenshot: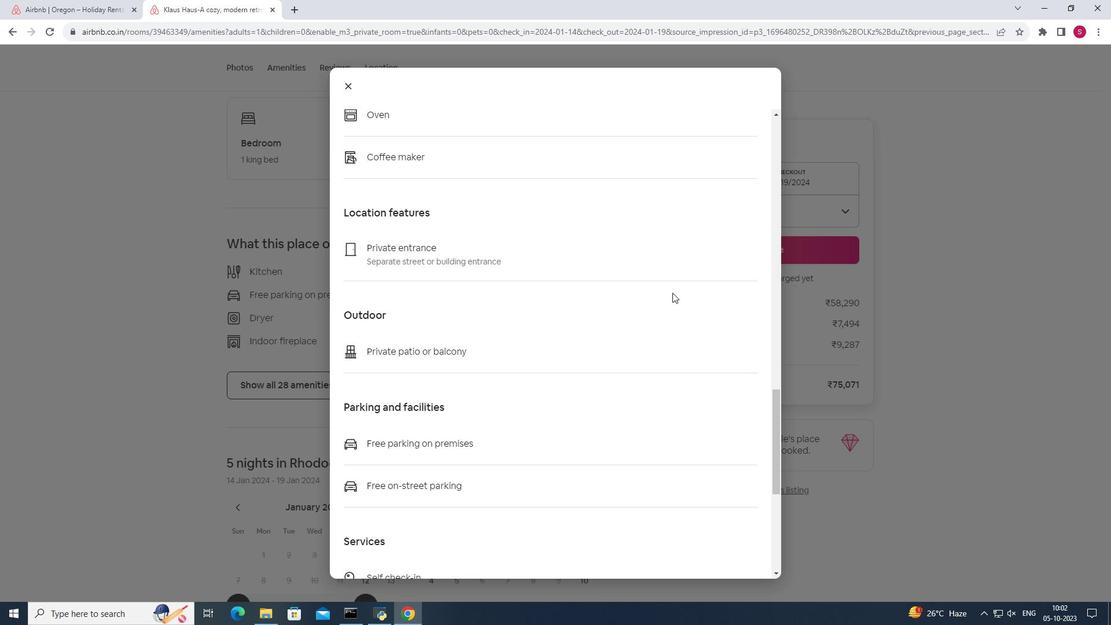 
Action: Mouse moved to (672, 292)
Screenshot: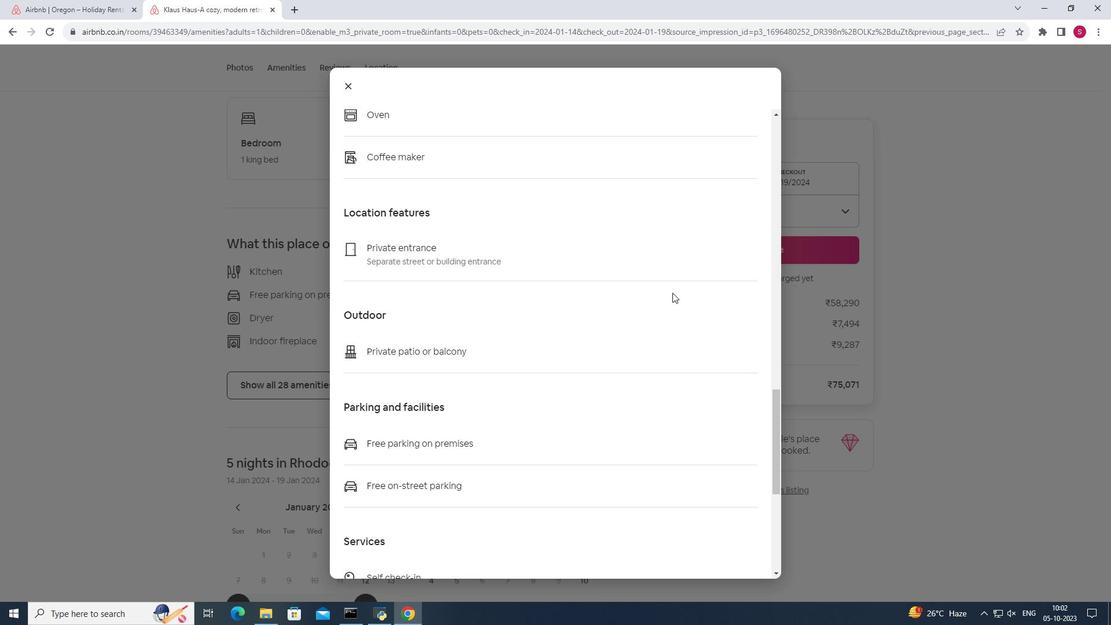
Action: Mouse scrolled (672, 292) with delta (0, 0)
Screenshot: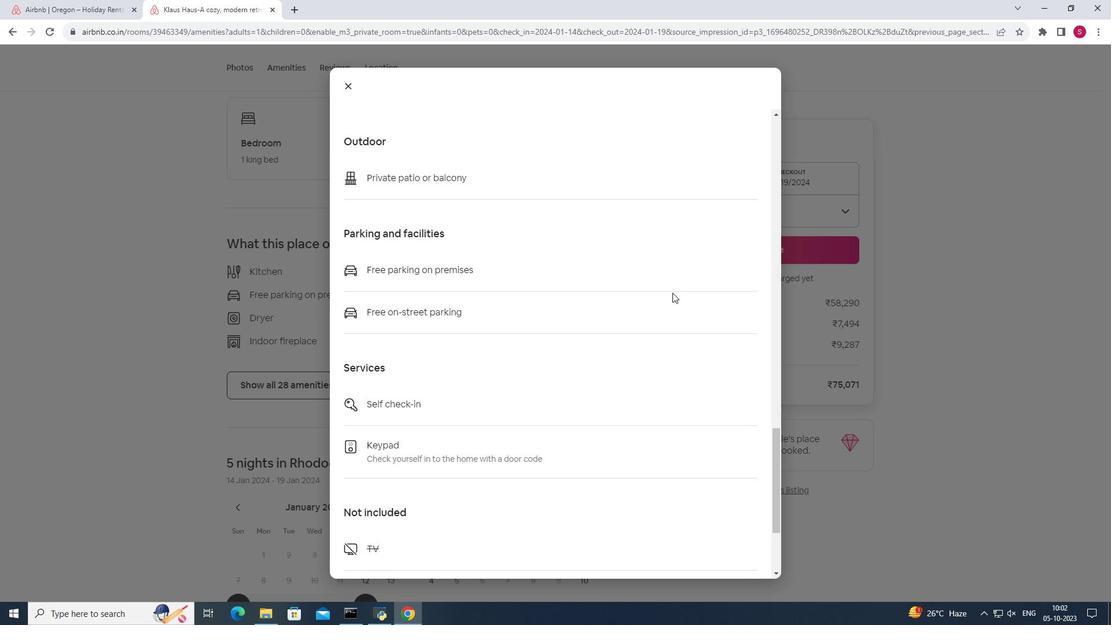 
Action: Mouse scrolled (672, 292) with delta (0, 0)
Screenshot: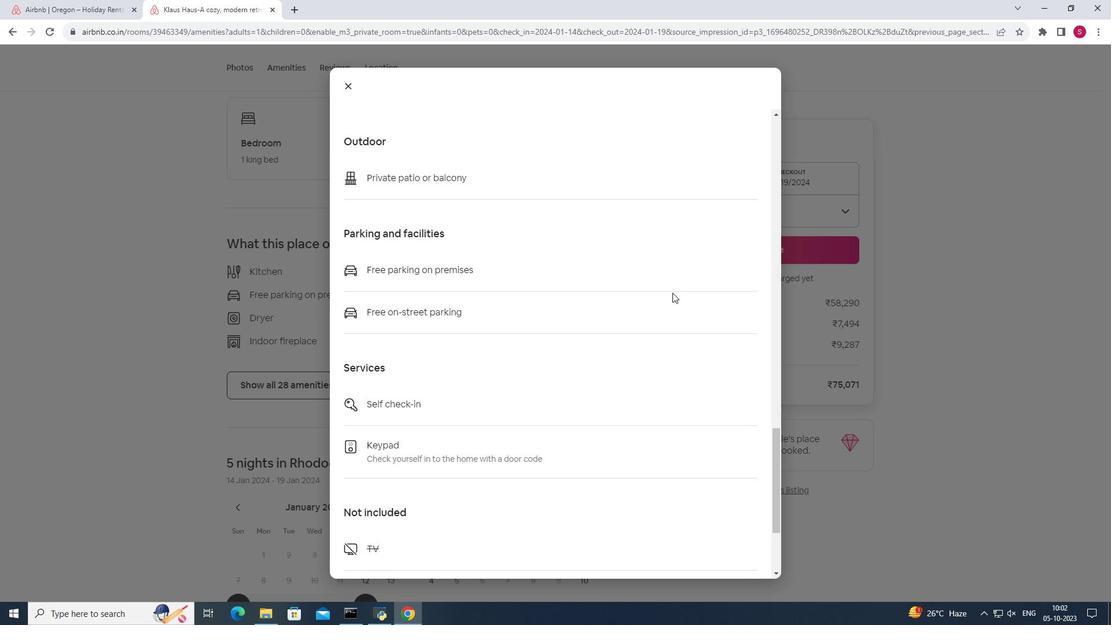
Action: Mouse scrolled (672, 292) with delta (0, 0)
Screenshot: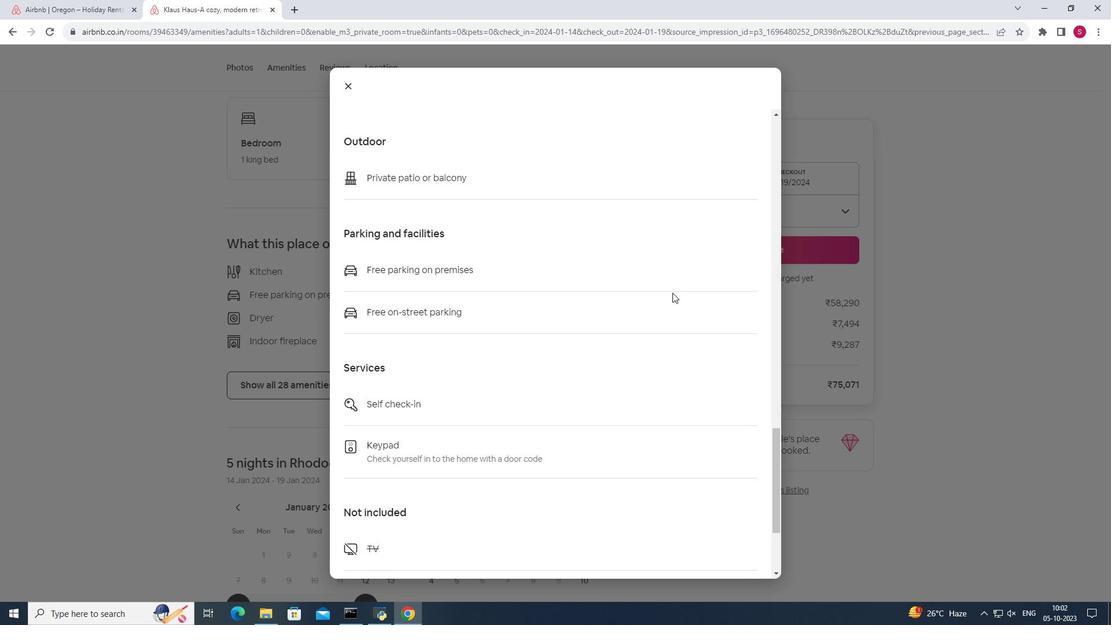 
Action: Mouse scrolled (672, 292) with delta (0, 0)
Screenshot: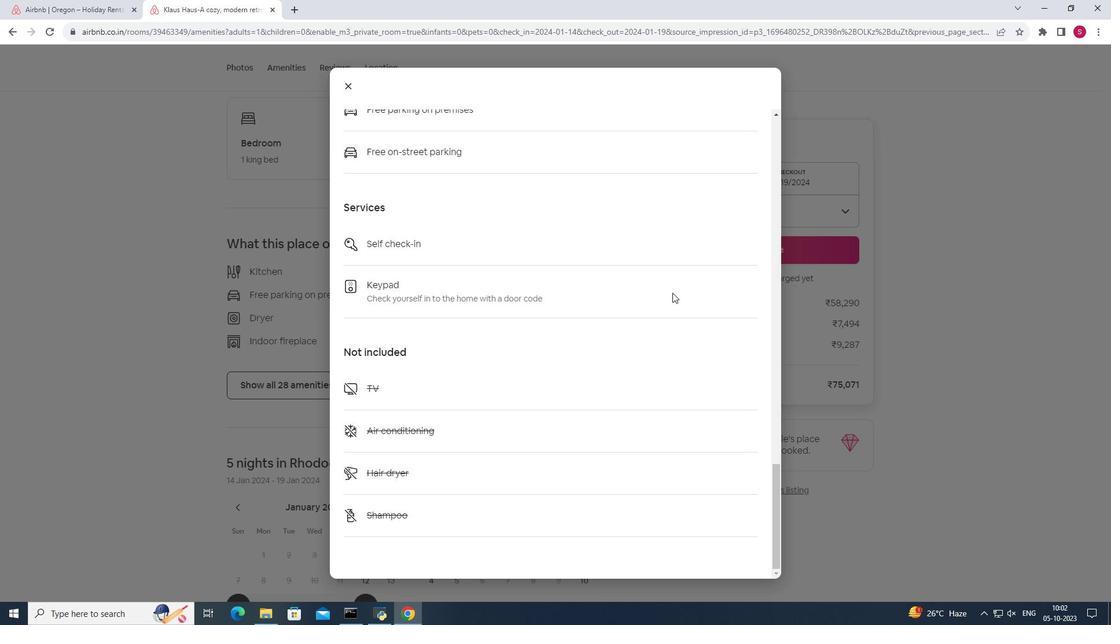 
Action: Mouse scrolled (672, 292) with delta (0, 0)
Screenshot: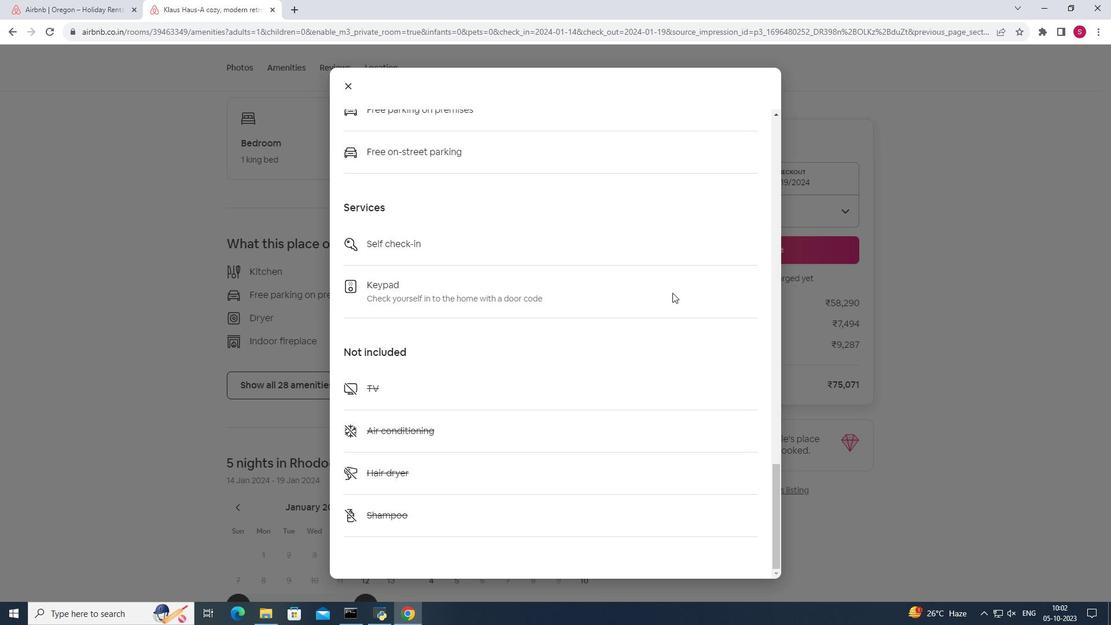 
Action: Mouse scrolled (672, 292) with delta (0, 0)
Screenshot: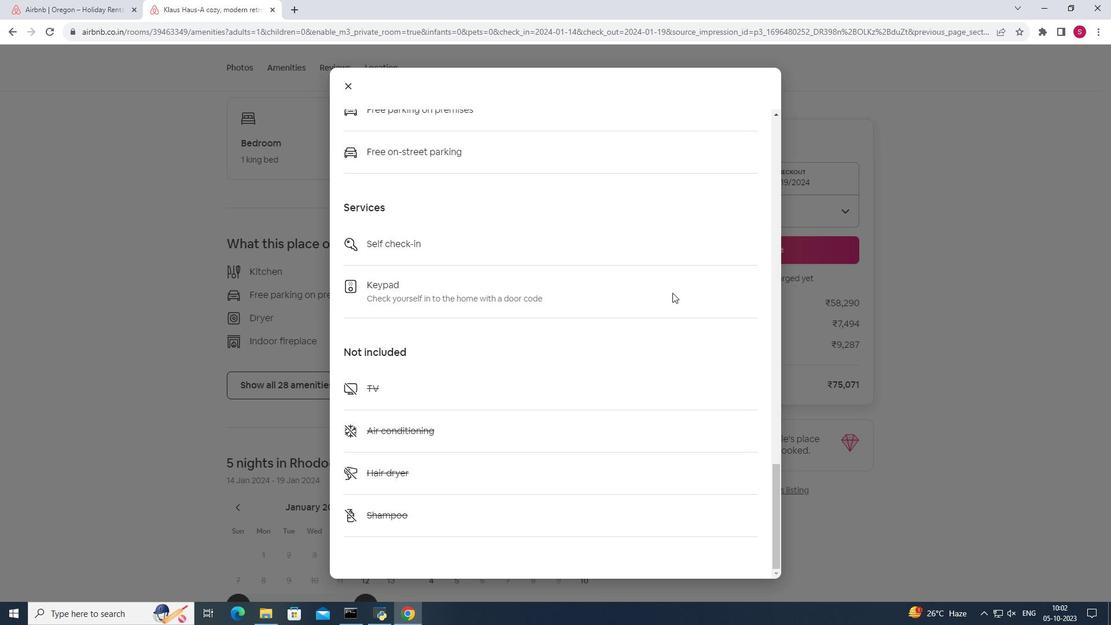 
Action: Mouse scrolled (672, 292) with delta (0, 0)
Screenshot: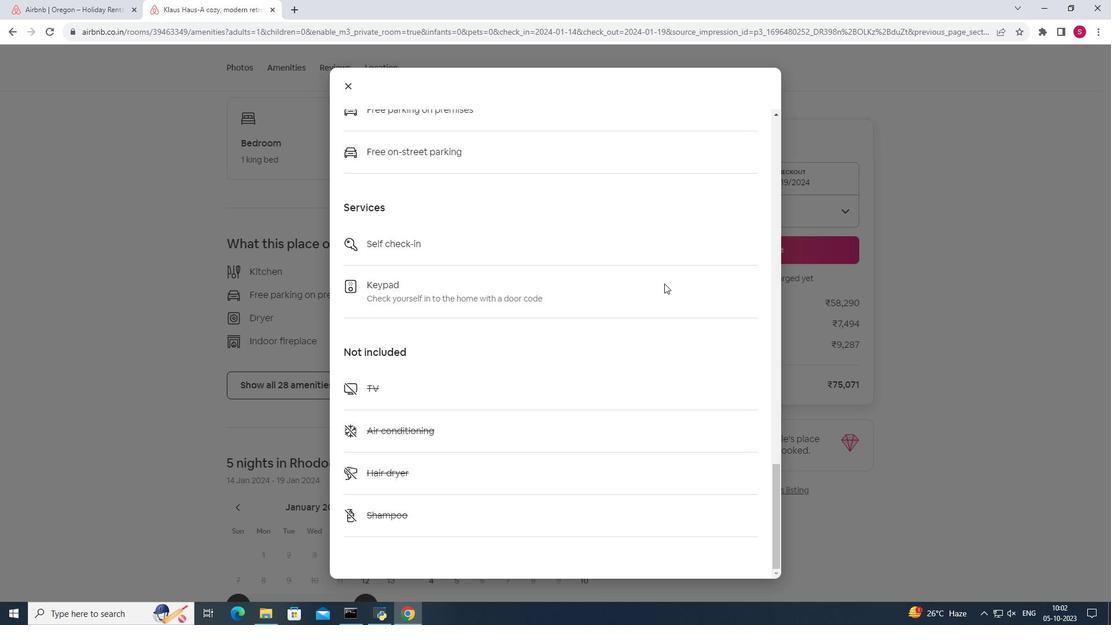 
Action: Mouse scrolled (672, 292) with delta (0, 0)
Screenshot: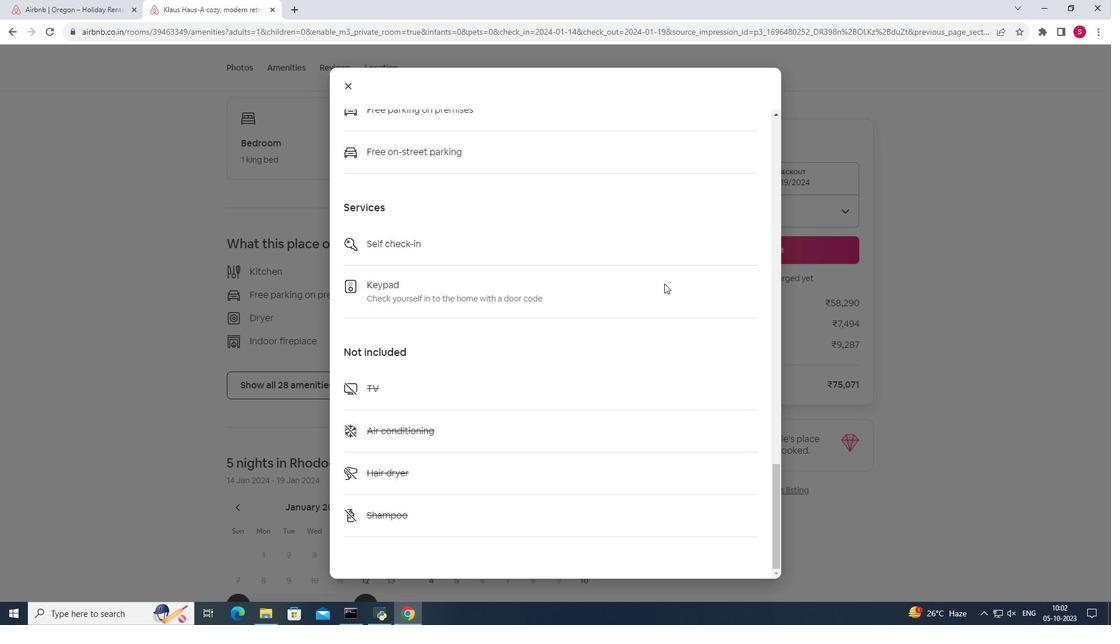 
Action: Mouse scrolled (672, 292) with delta (0, 0)
Screenshot: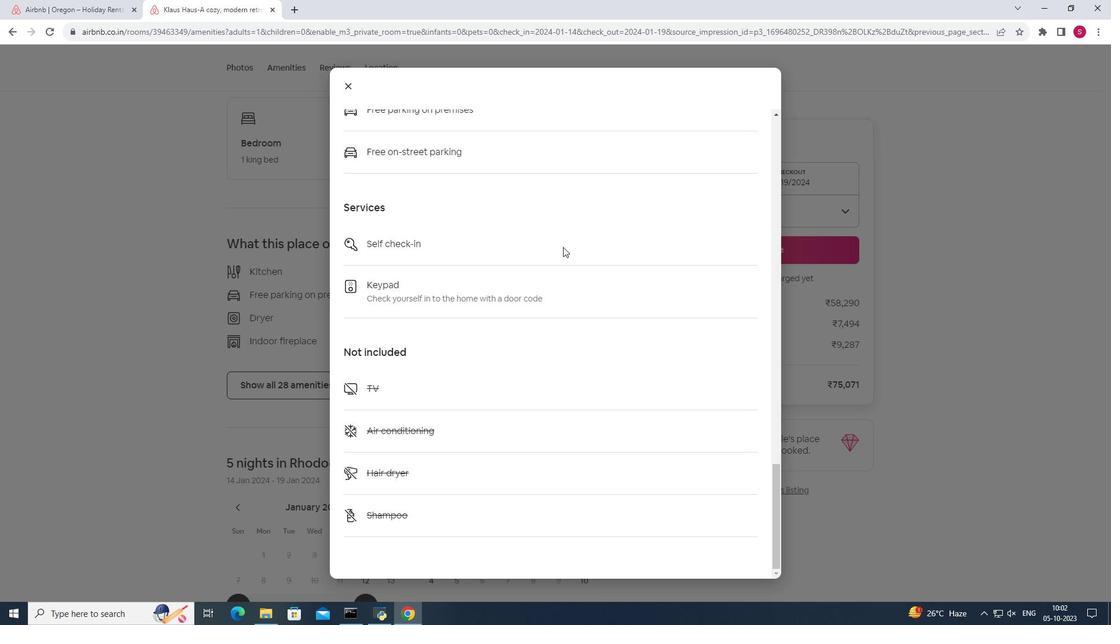 
Action: Mouse moved to (350, 87)
Screenshot: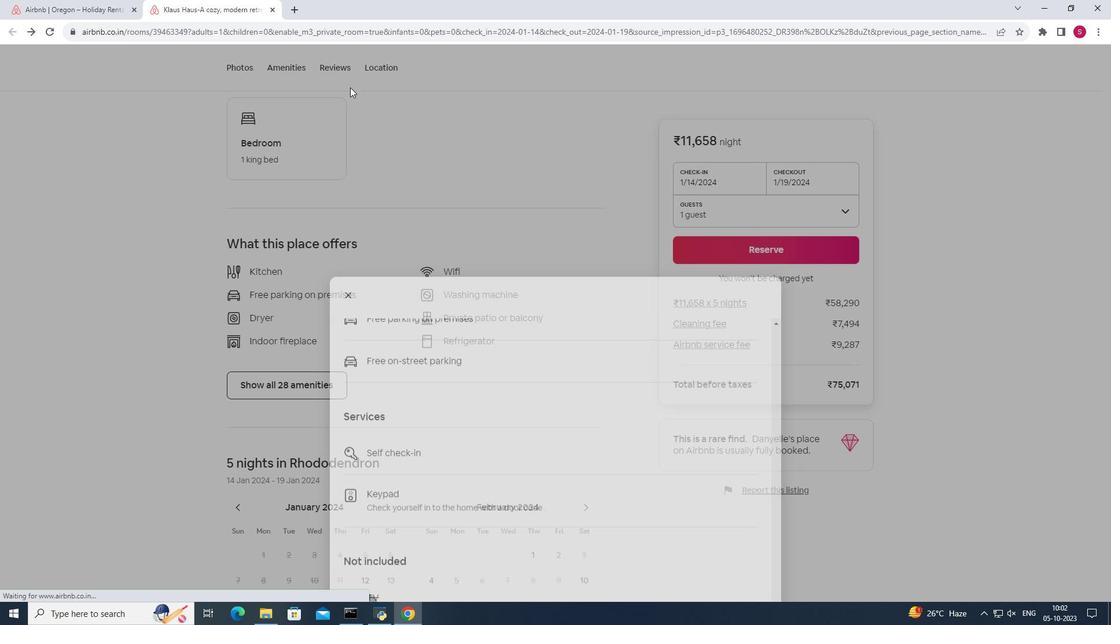 
Action: Mouse pressed left at (350, 87)
Screenshot: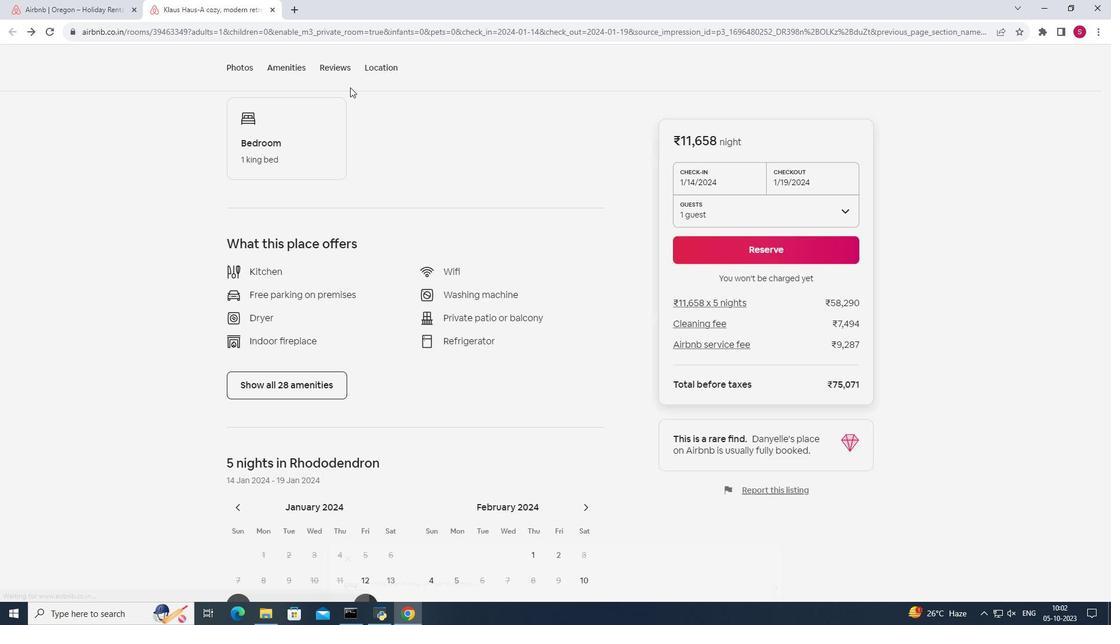 
Action: Mouse moved to (548, 376)
Screenshot: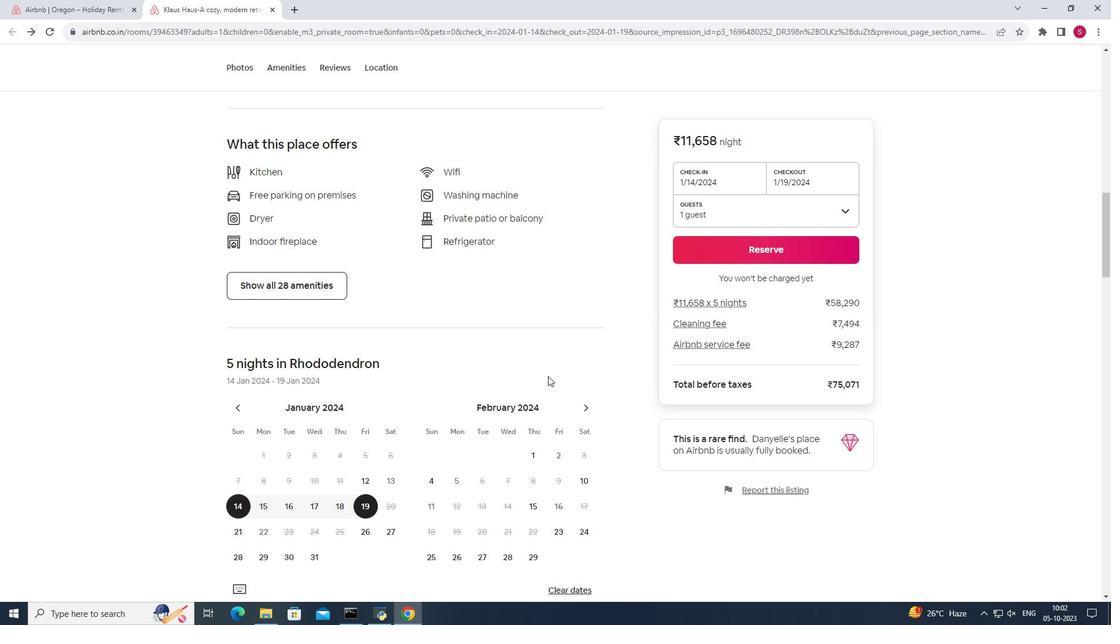
Action: Mouse scrolled (548, 375) with delta (0, 0)
Screenshot: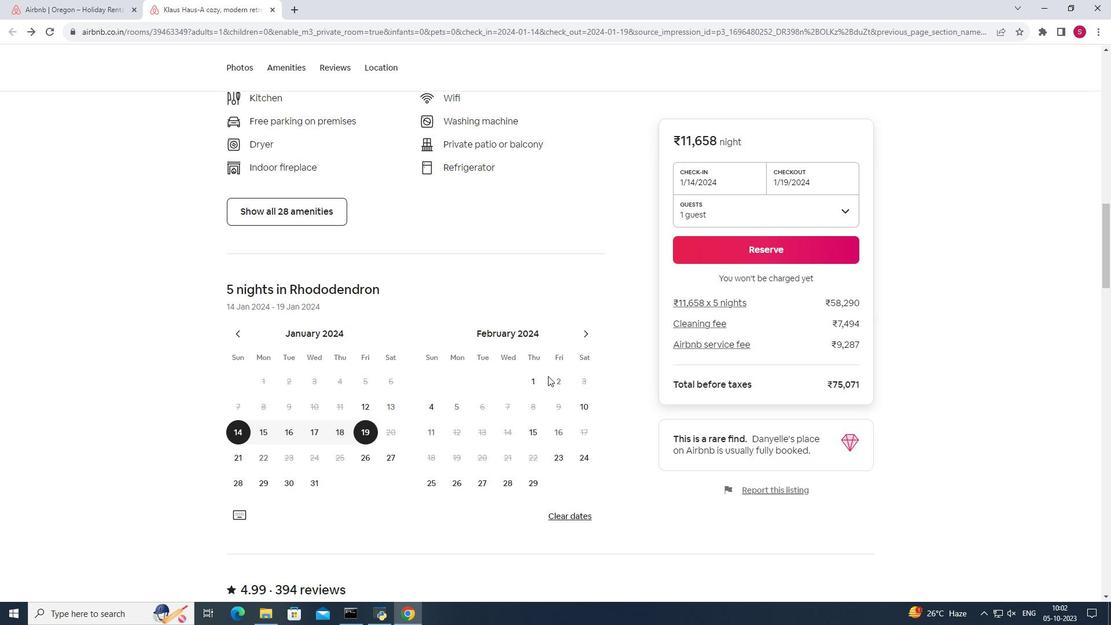 
Action: Mouse scrolled (548, 375) with delta (0, 0)
Screenshot: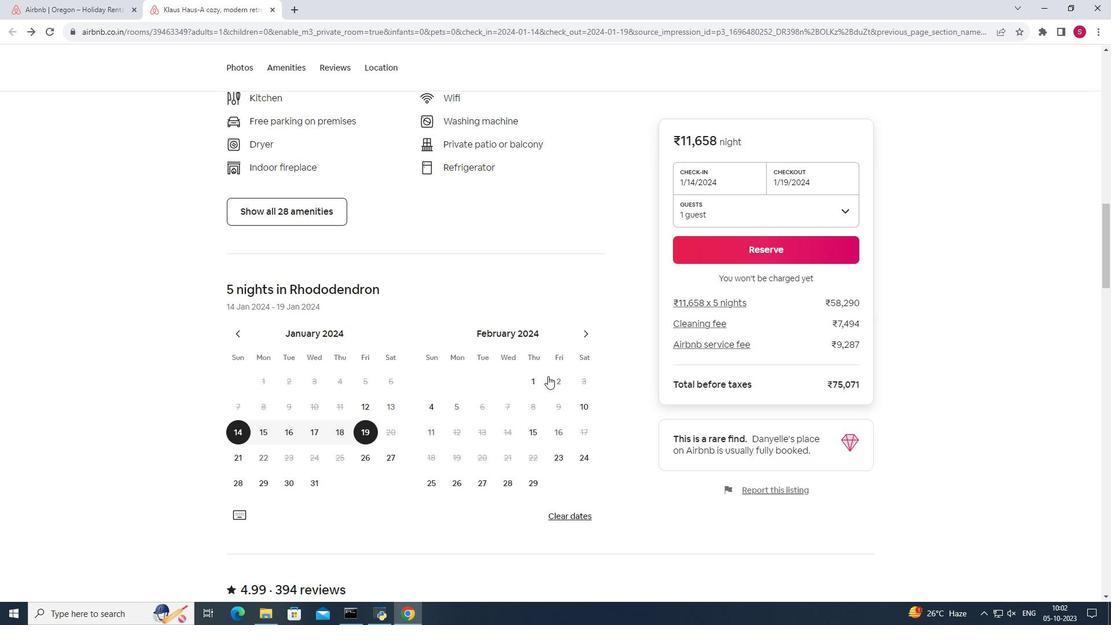 
Action: Mouse scrolled (548, 375) with delta (0, 0)
Screenshot: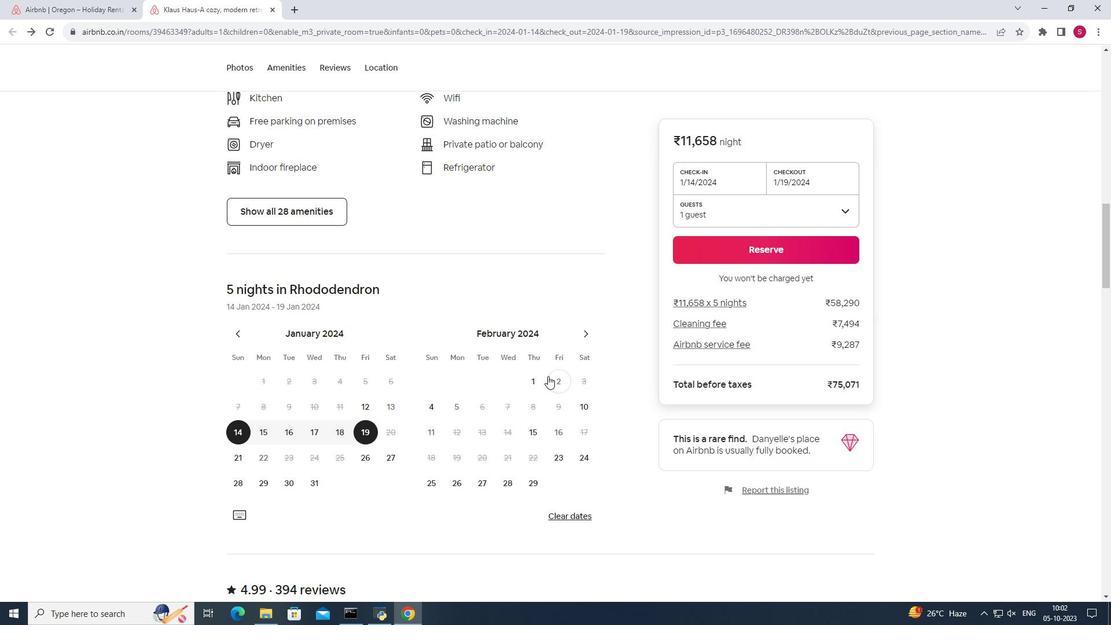
Action: Mouse scrolled (548, 375) with delta (0, 0)
Screenshot: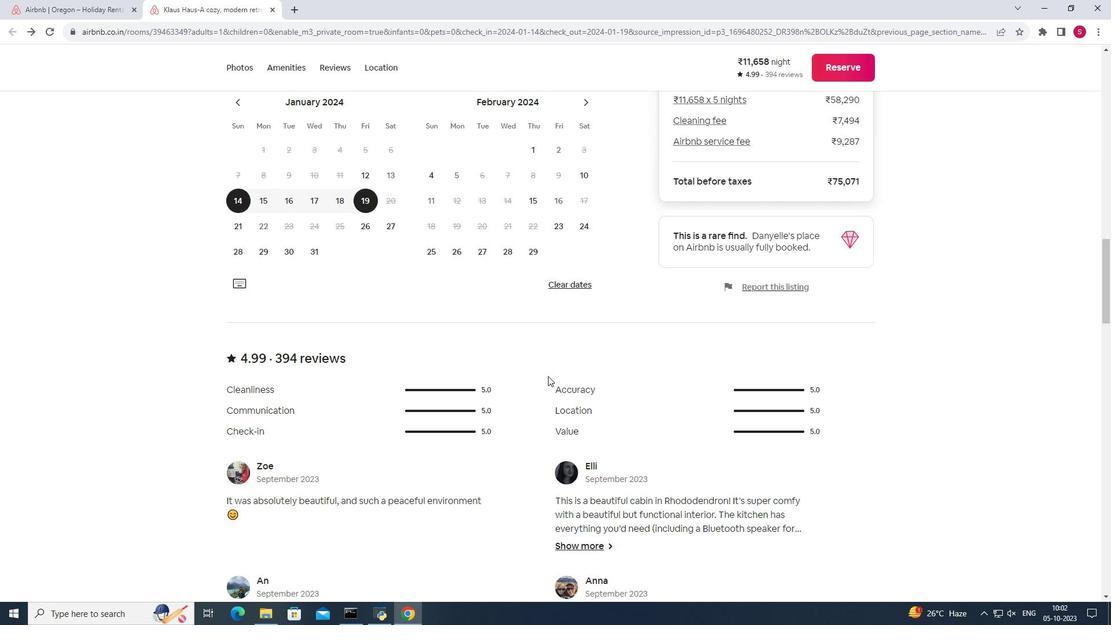 
Action: Mouse scrolled (548, 375) with delta (0, 0)
Screenshot: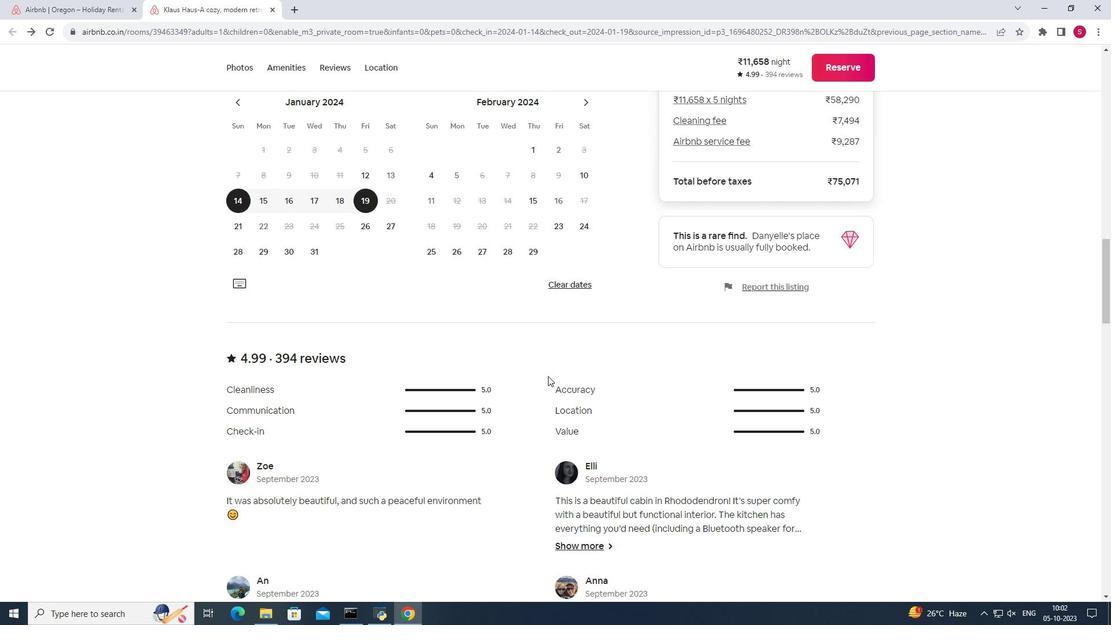 
Action: Mouse scrolled (548, 375) with delta (0, 0)
Screenshot: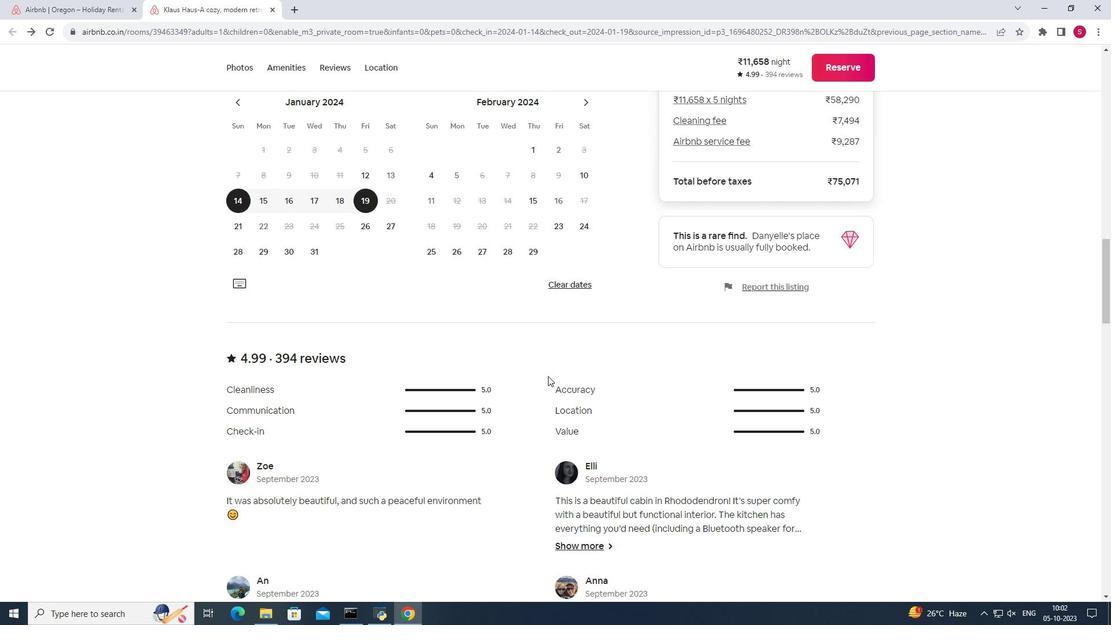 
Action: Mouse scrolled (548, 375) with delta (0, 0)
Screenshot: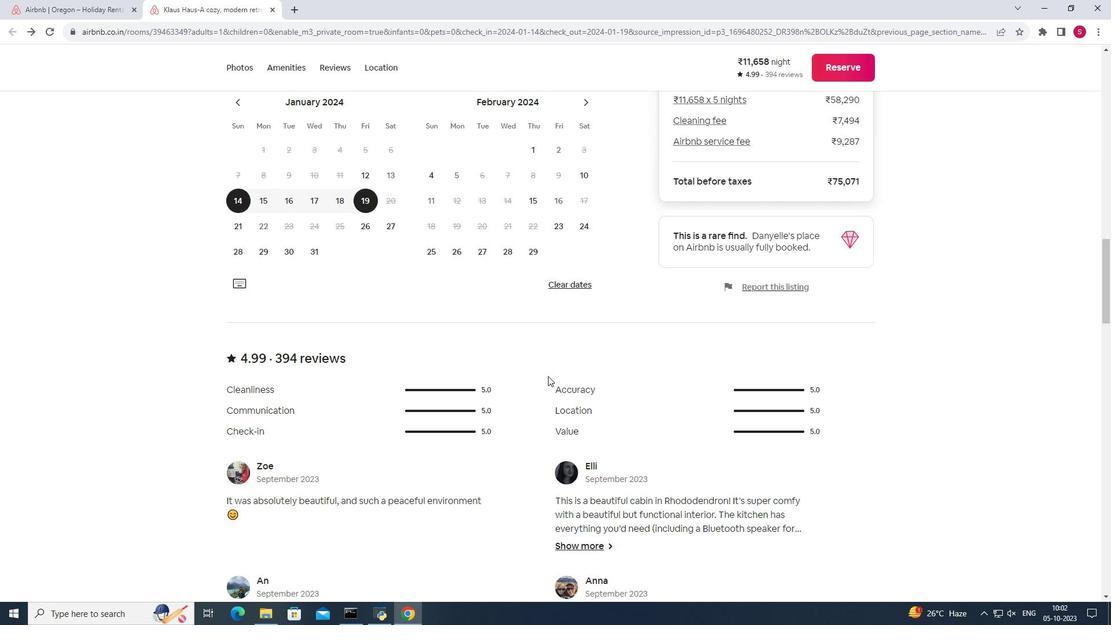 
Action: Mouse scrolled (548, 375) with delta (0, 0)
Screenshot: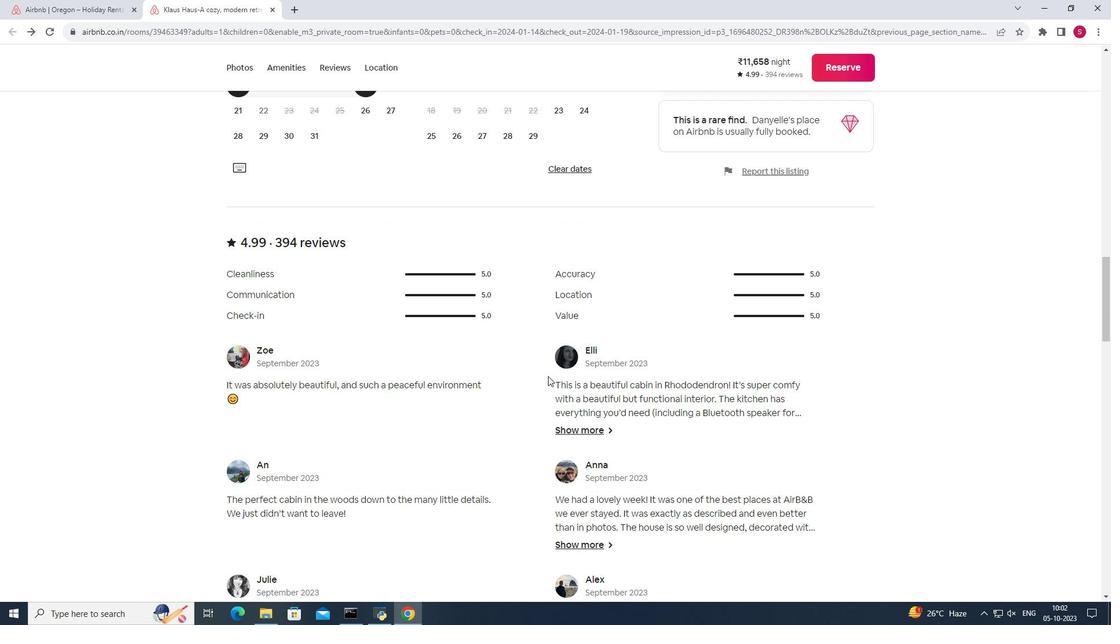
Action: Mouse scrolled (548, 375) with delta (0, 0)
Screenshot: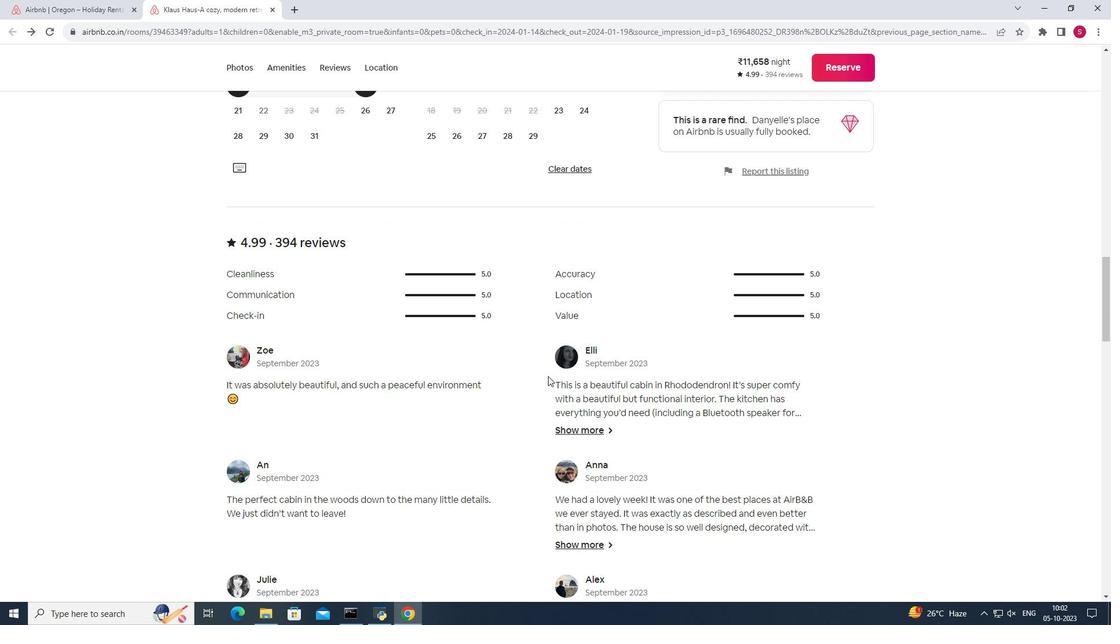
Action: Mouse moved to (532, 393)
Screenshot: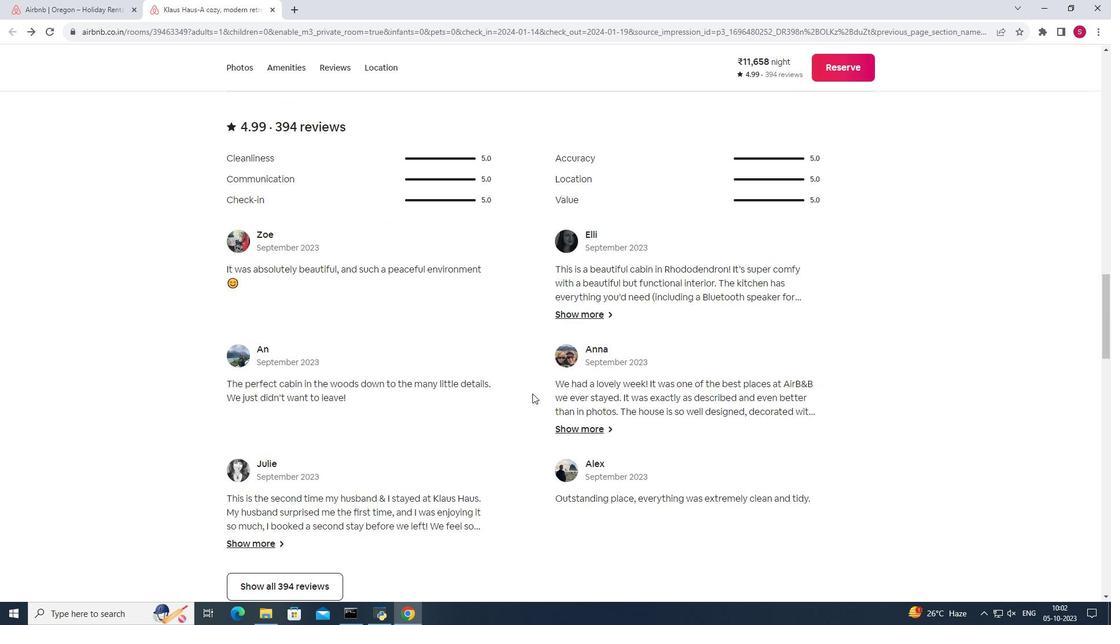
Action: Mouse scrolled (532, 393) with delta (0, 0)
Screenshot: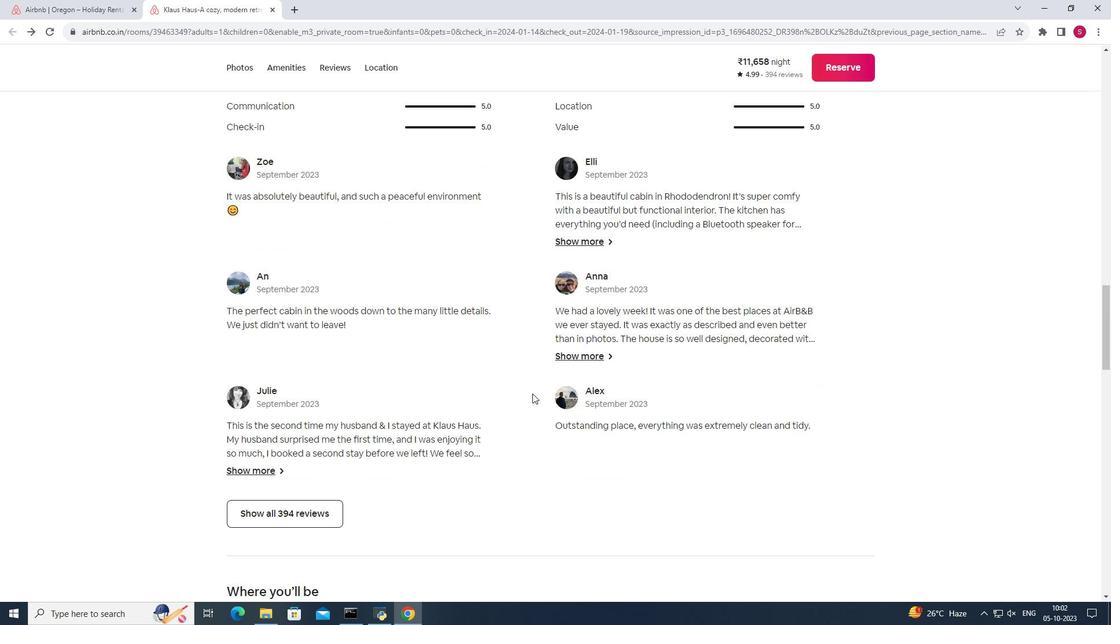 
Action: Mouse scrolled (532, 393) with delta (0, 0)
Screenshot: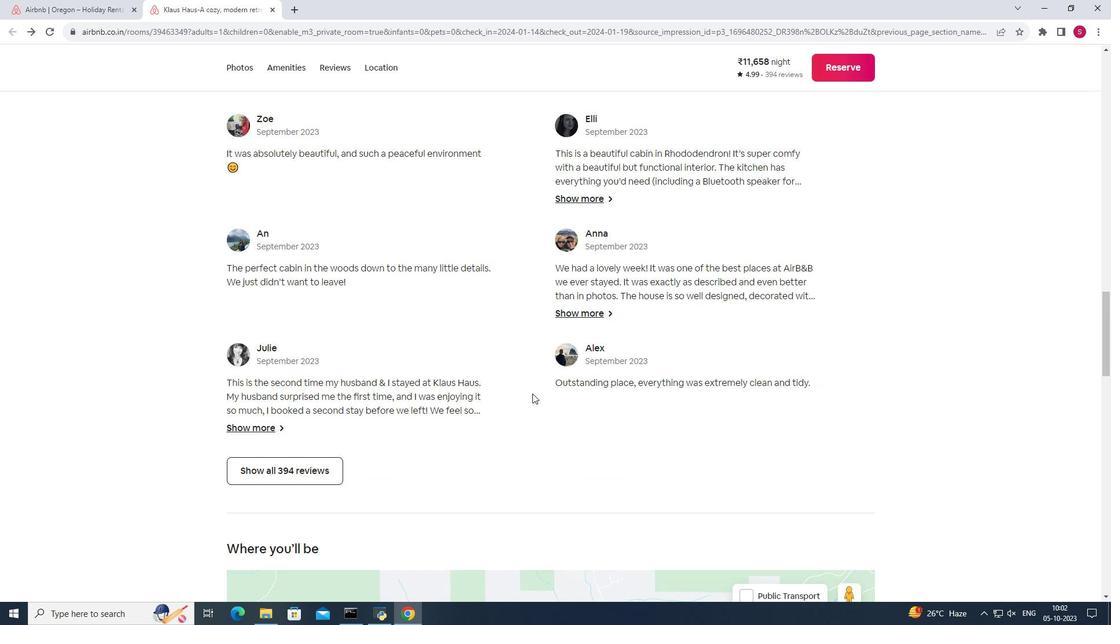 
Action: Mouse scrolled (532, 393) with delta (0, 0)
Screenshot: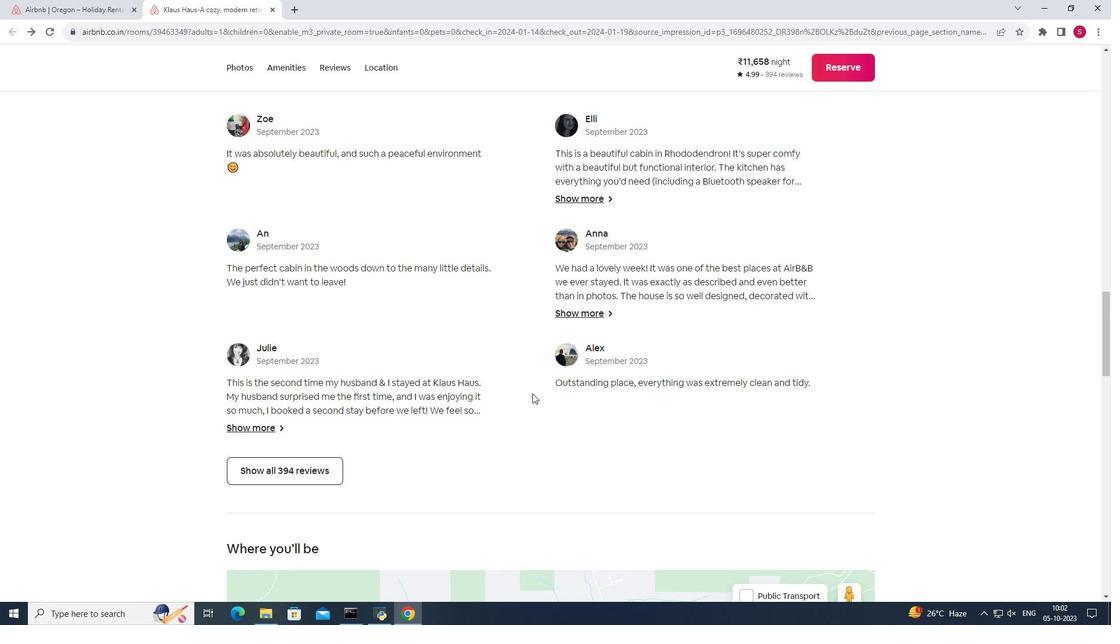 
Action: Mouse scrolled (532, 393) with delta (0, 0)
Screenshot: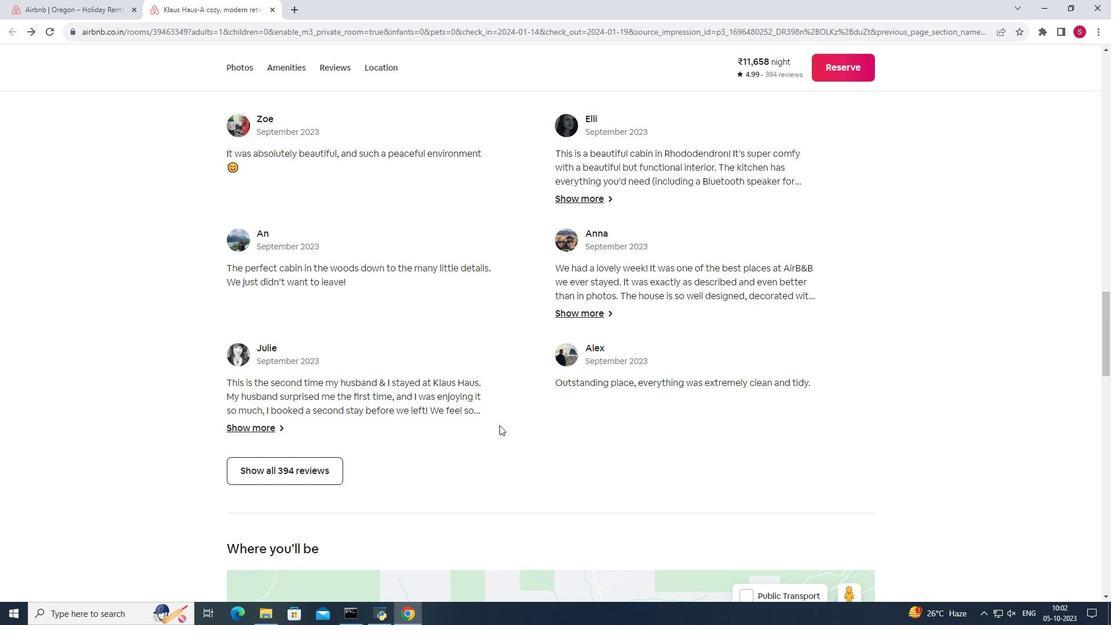 
Action: Mouse moved to (308, 478)
Screenshot: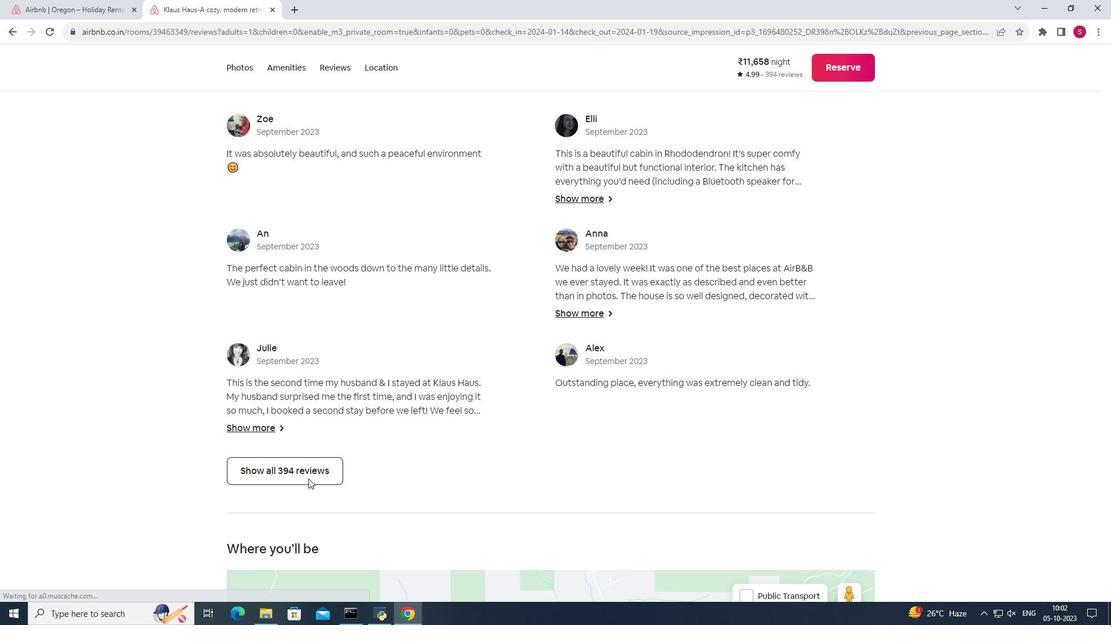 
Action: Mouse pressed left at (308, 478)
Screenshot: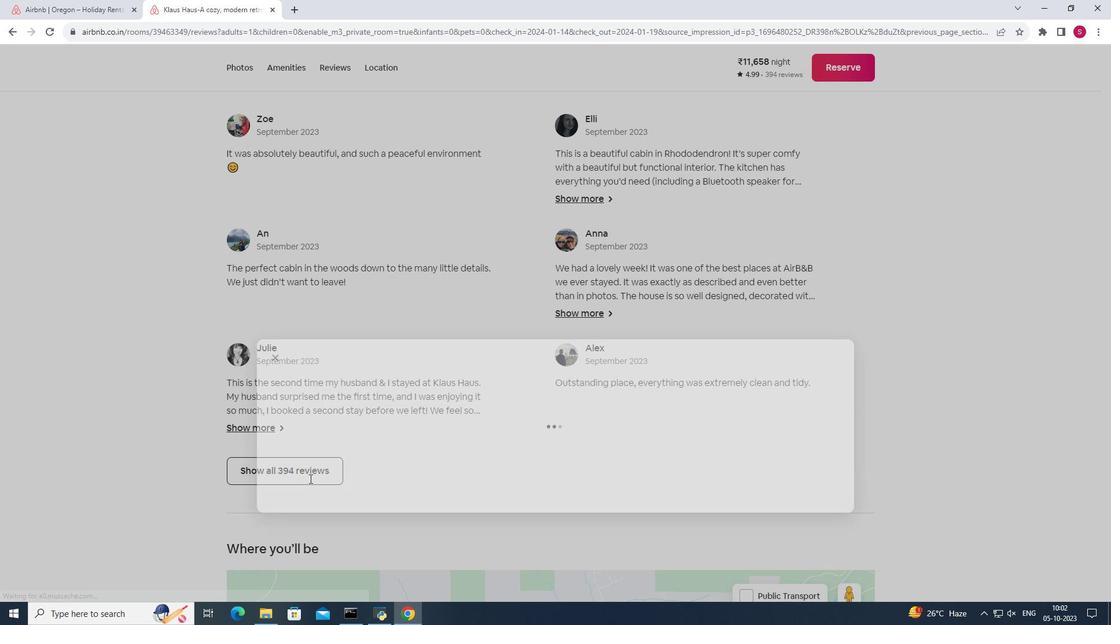 
Action: Mouse pressed left at (308, 478)
Screenshot: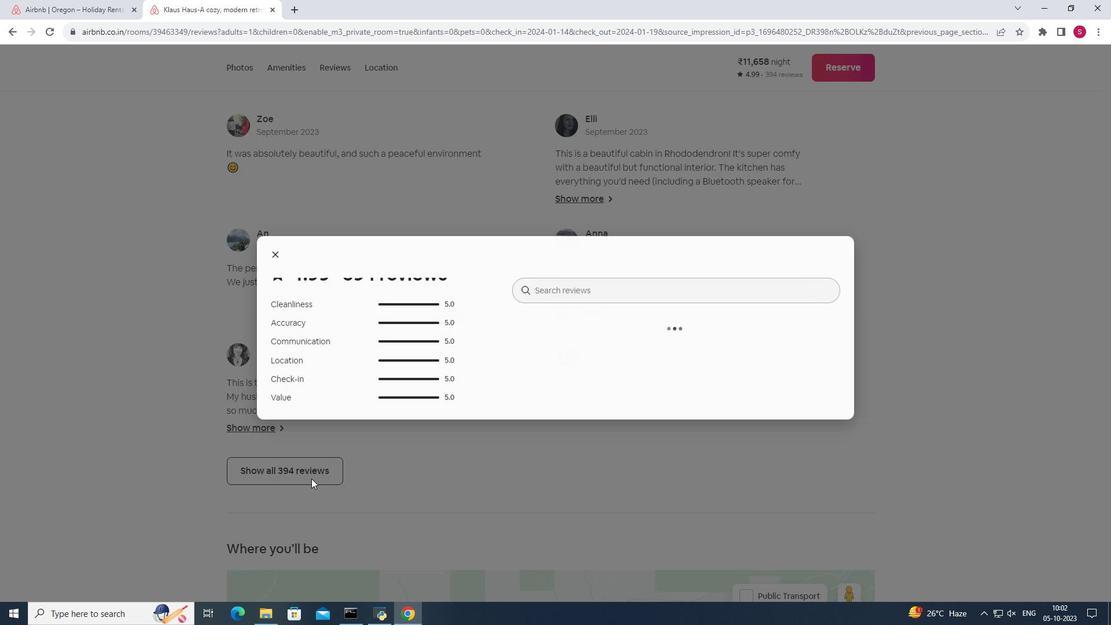
Action: Mouse moved to (754, 389)
Screenshot: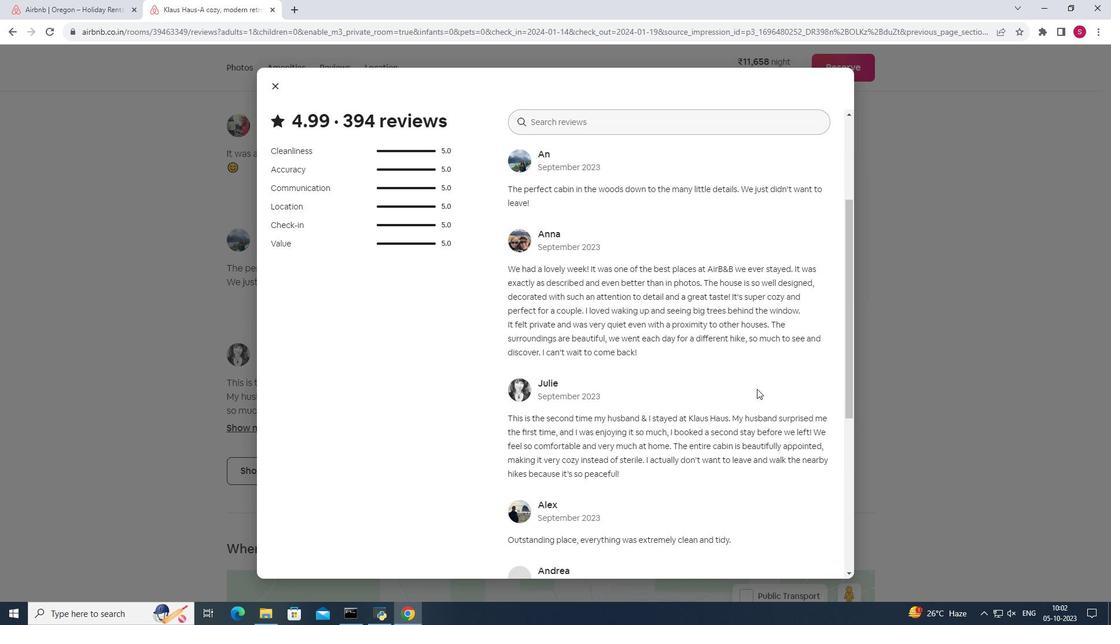 
Action: Mouse scrolled (754, 388) with delta (0, 0)
Screenshot: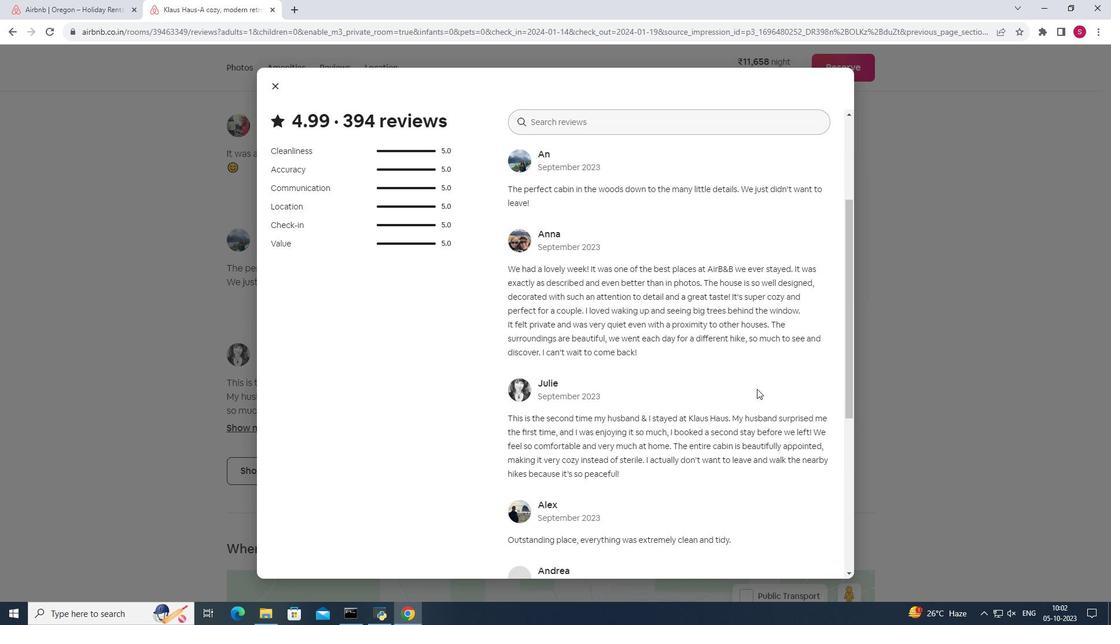
Action: Mouse moved to (754, 389)
Screenshot: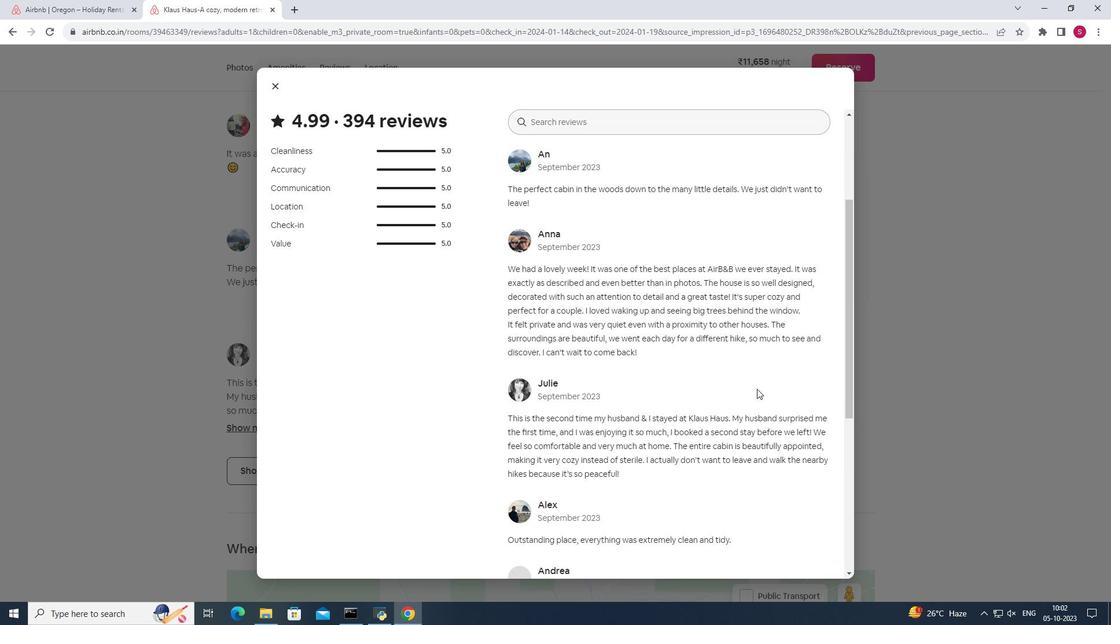 
Action: Mouse scrolled (754, 388) with delta (0, 0)
Screenshot: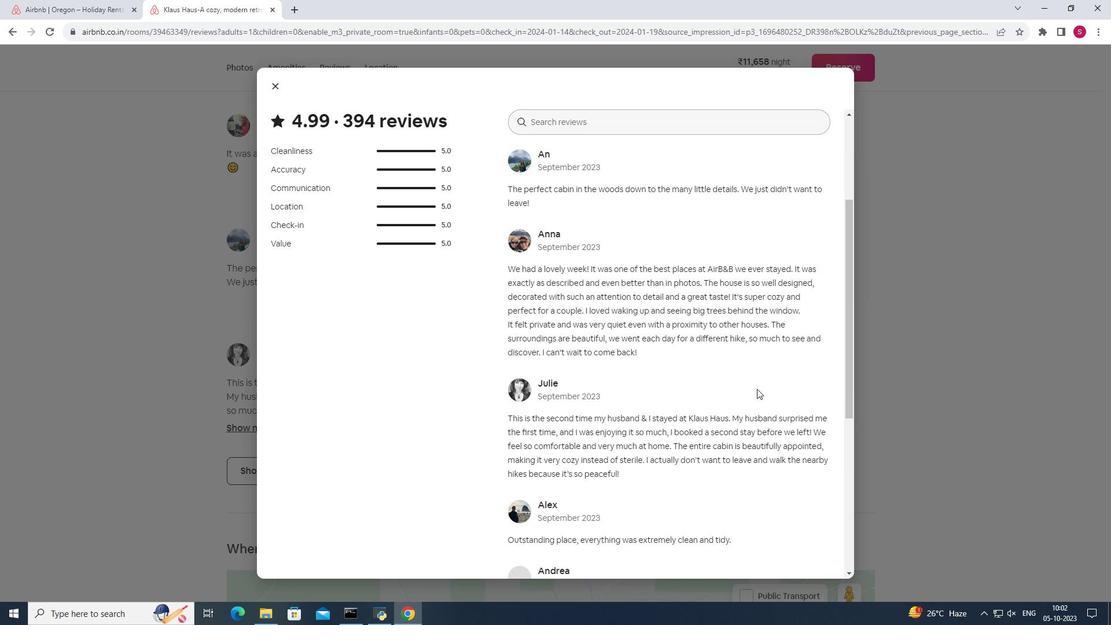 
Action: Mouse moved to (755, 389)
Screenshot: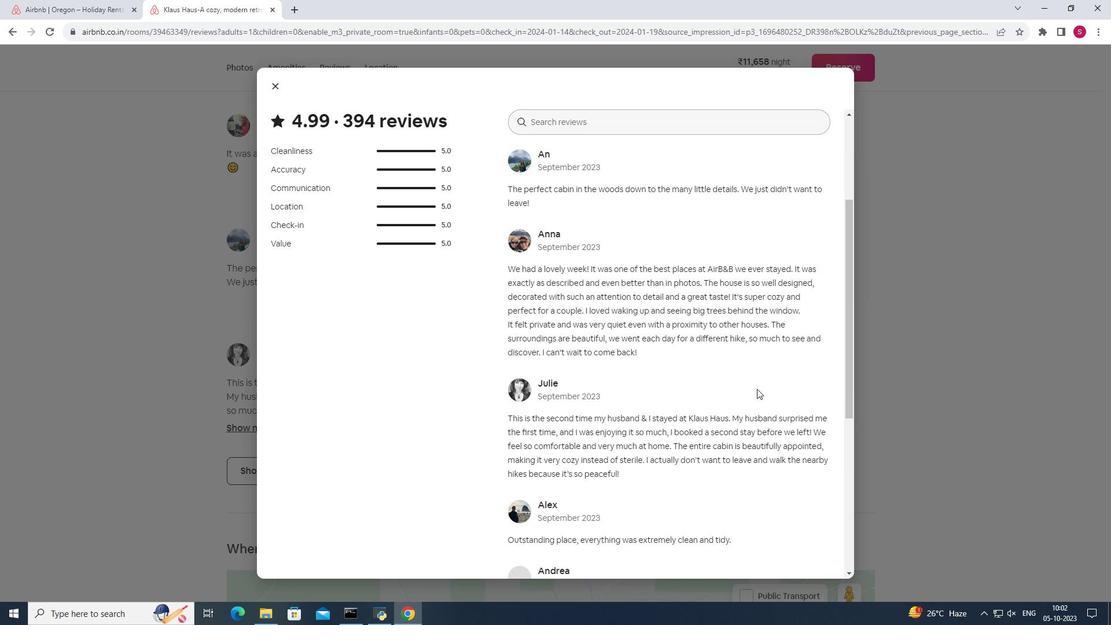 
Action: Mouse scrolled (755, 388) with delta (0, 0)
Screenshot: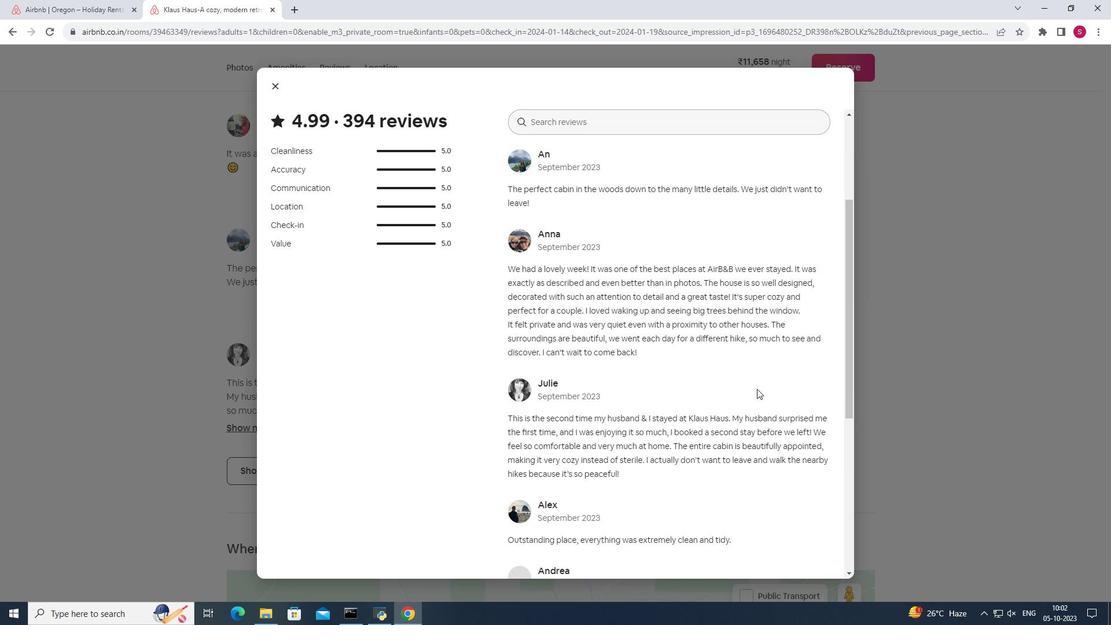 
Action: Mouse moved to (757, 387)
Screenshot: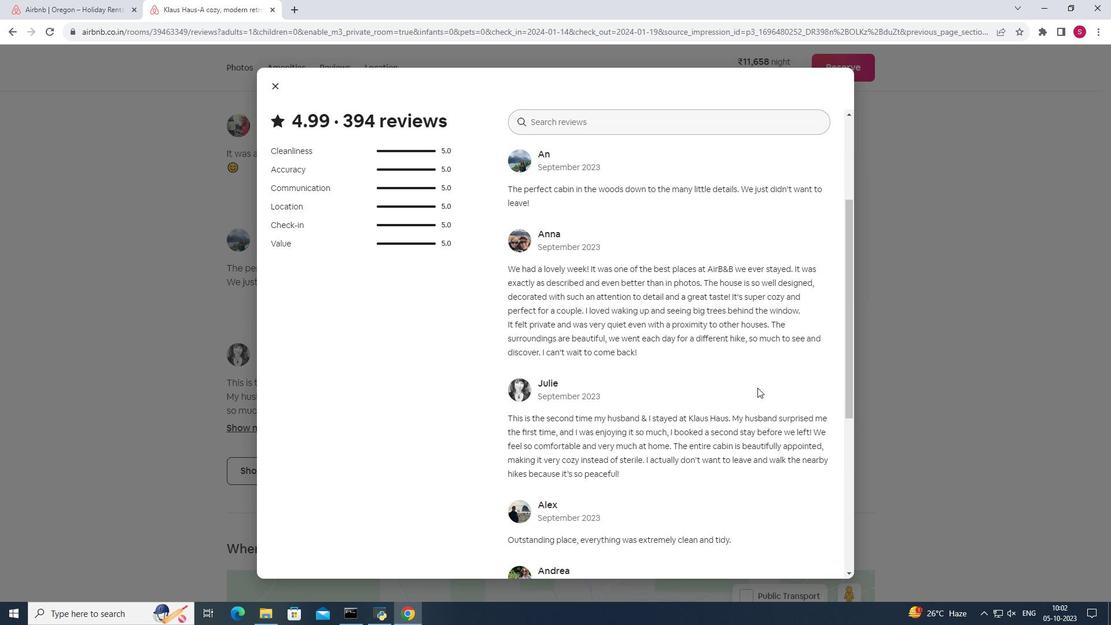 
Action: Mouse scrolled (757, 387) with delta (0, 0)
Screenshot: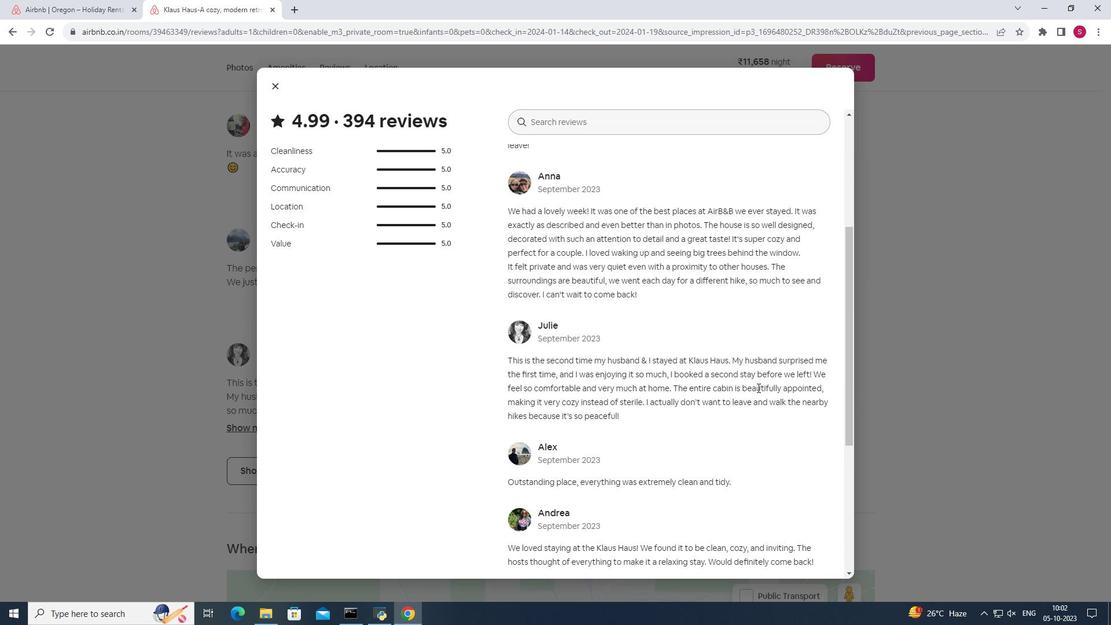 
Action: Mouse moved to (772, 402)
Screenshot: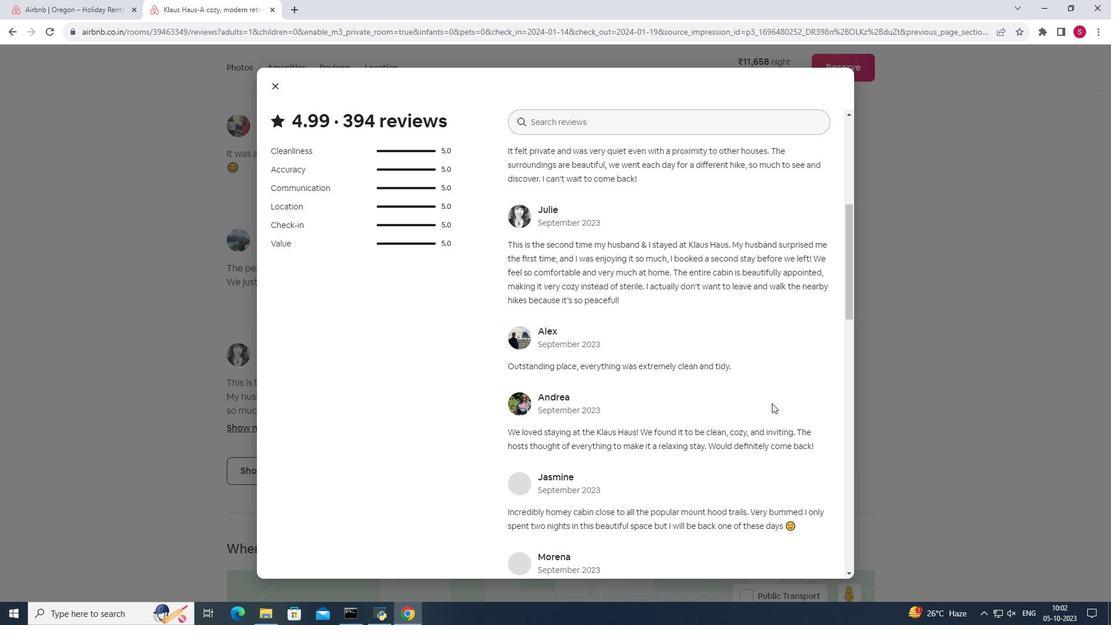 
Action: Mouse scrolled (772, 401) with delta (0, 0)
Screenshot: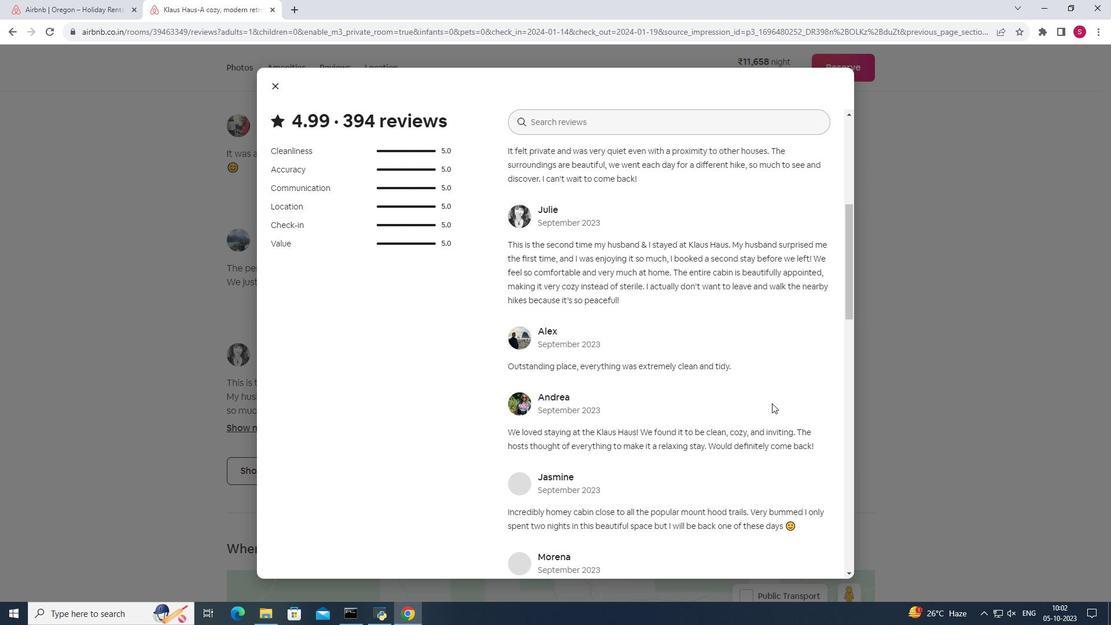 
Action: Mouse moved to (772, 403)
Screenshot: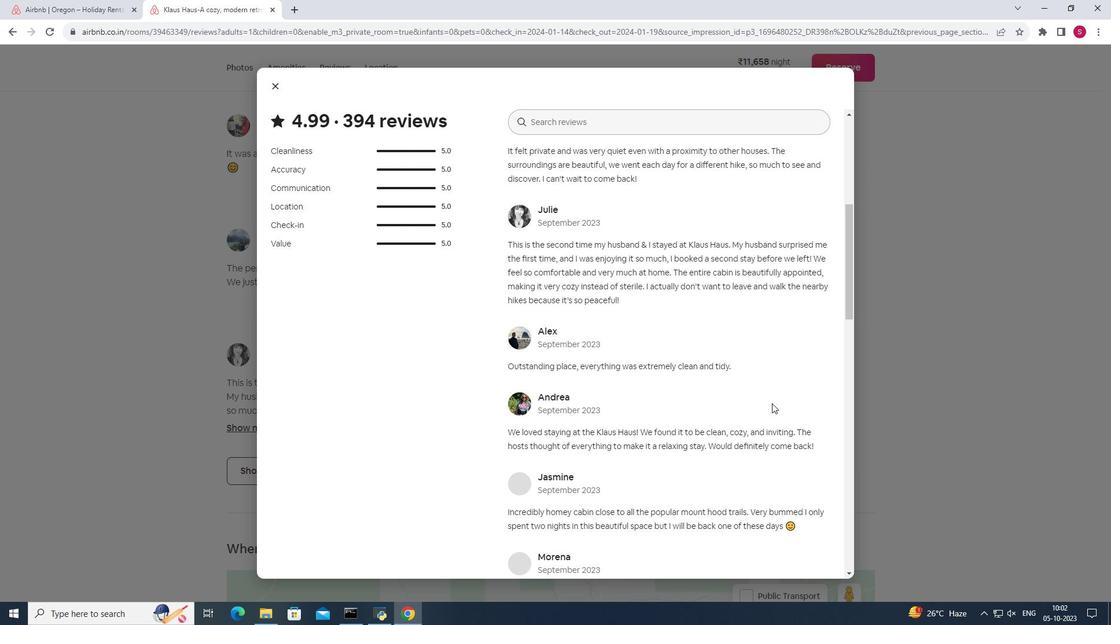 
Action: Mouse scrolled (772, 402) with delta (0, 0)
Screenshot: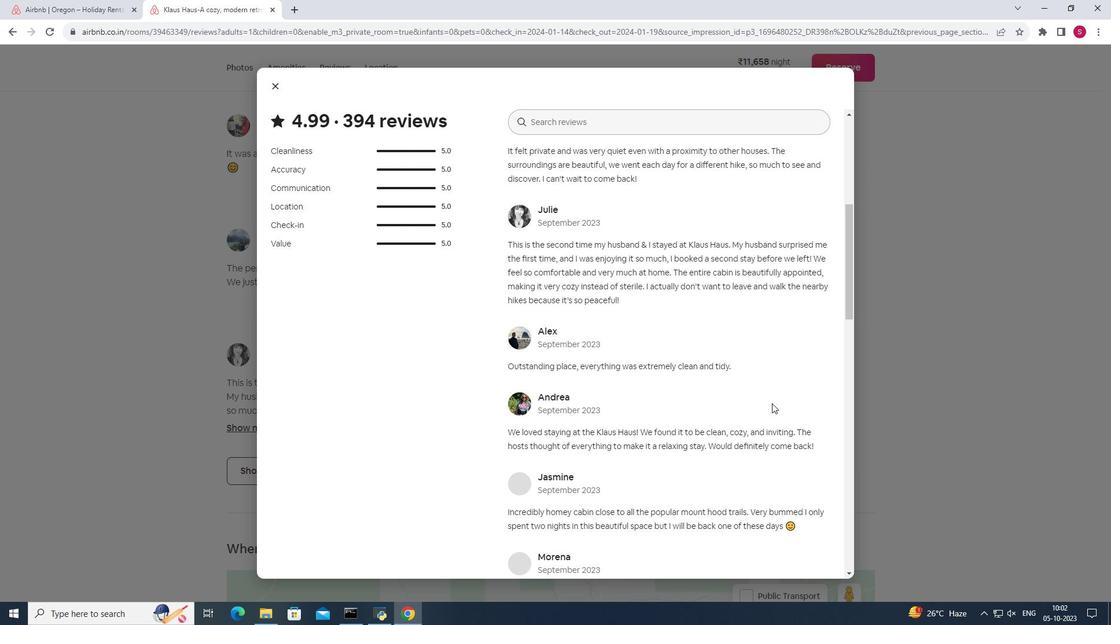 
Action: Mouse moved to (693, 386)
Screenshot: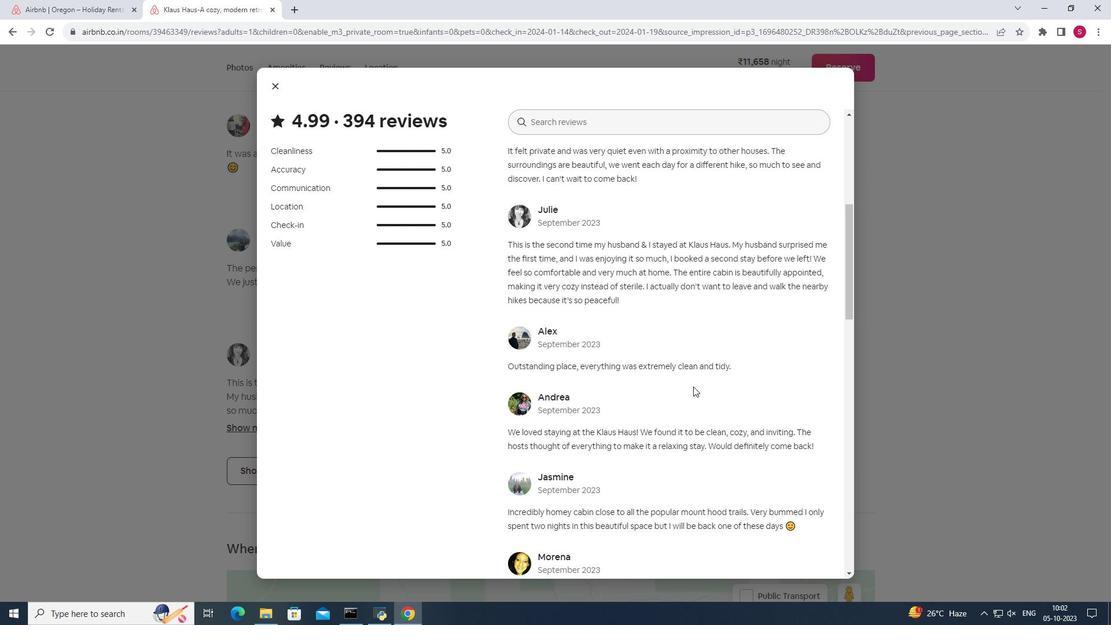 
Action: Mouse scrolled (693, 386) with delta (0, 0)
Screenshot: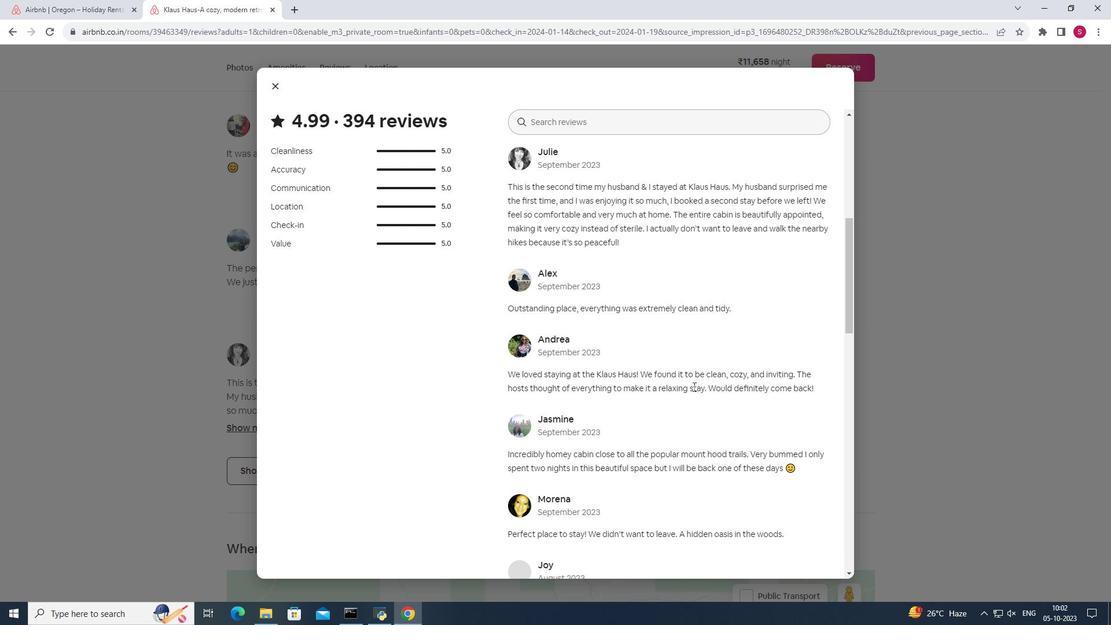 
Action: Mouse moved to (750, 400)
Screenshot: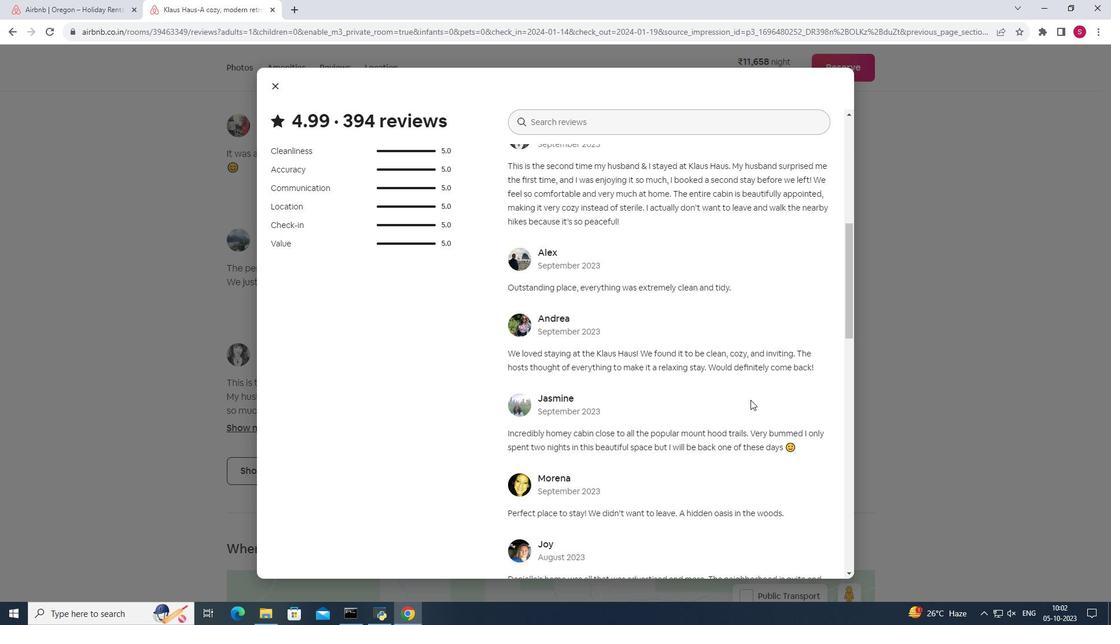 
Action: Mouse scrolled (750, 399) with delta (0, 0)
Screenshot: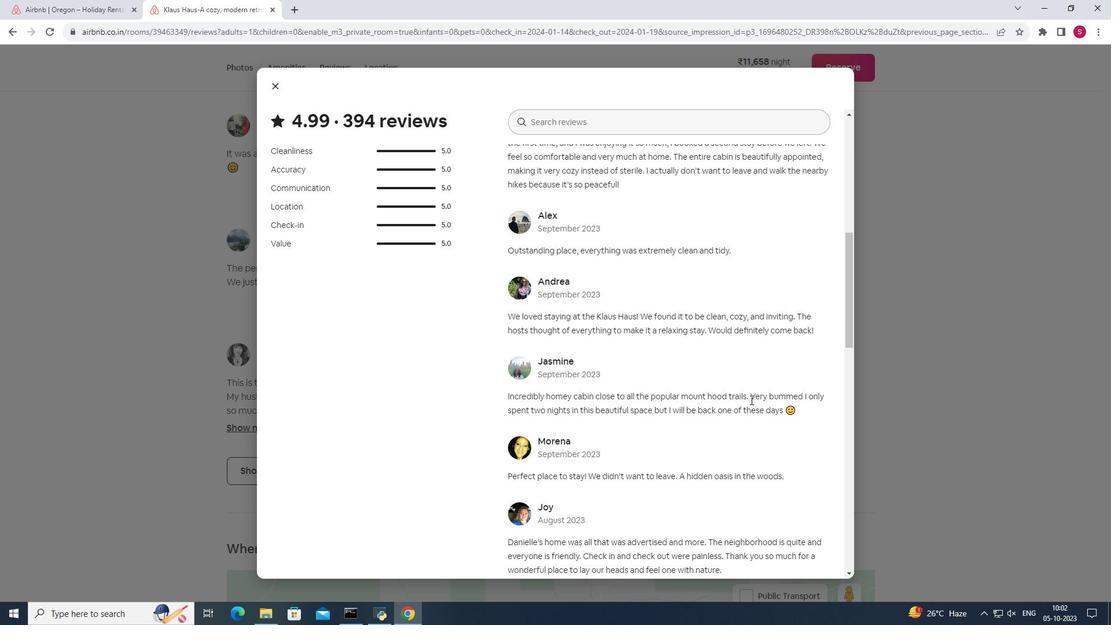 
Action: Mouse scrolled (750, 399) with delta (0, 0)
Screenshot: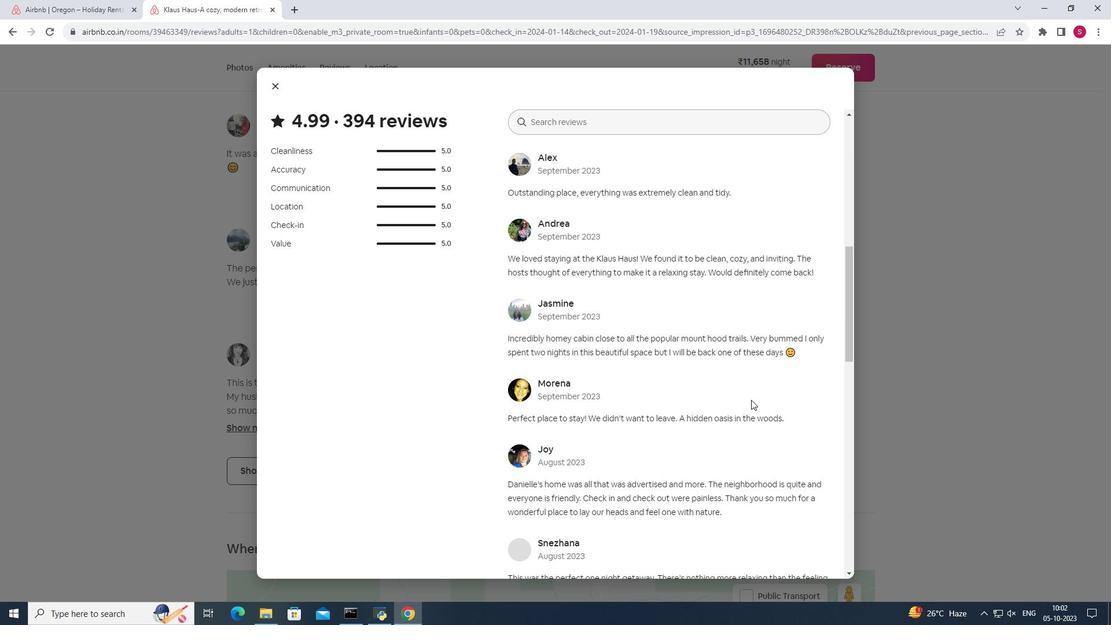 
Action: Mouse moved to (751, 400)
Screenshot: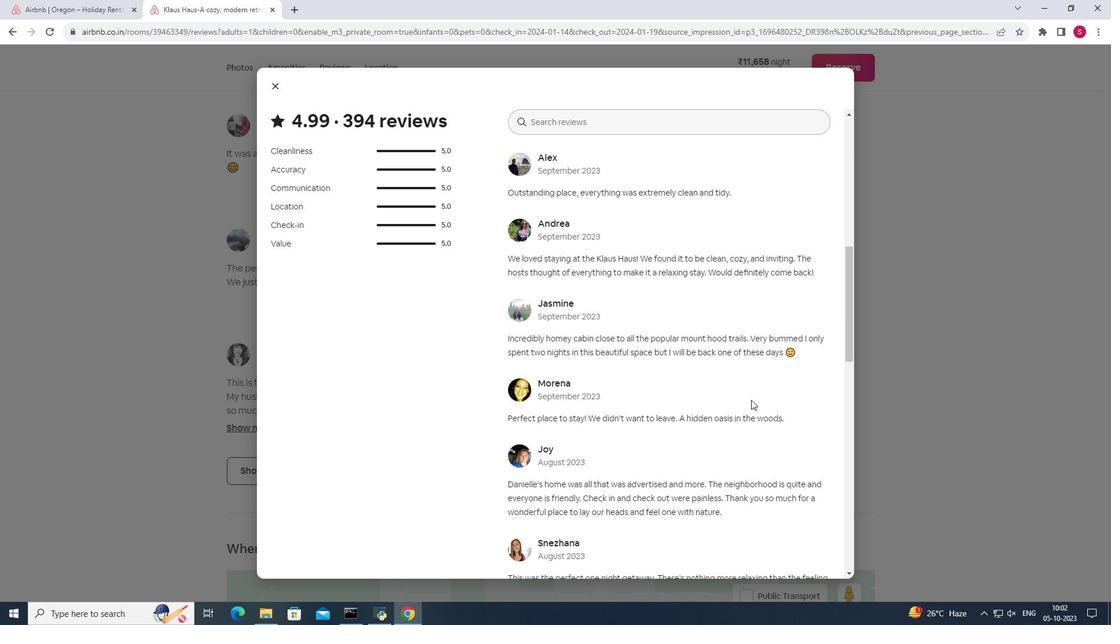 
Action: Mouse scrolled (751, 399) with delta (0, 0)
Screenshot: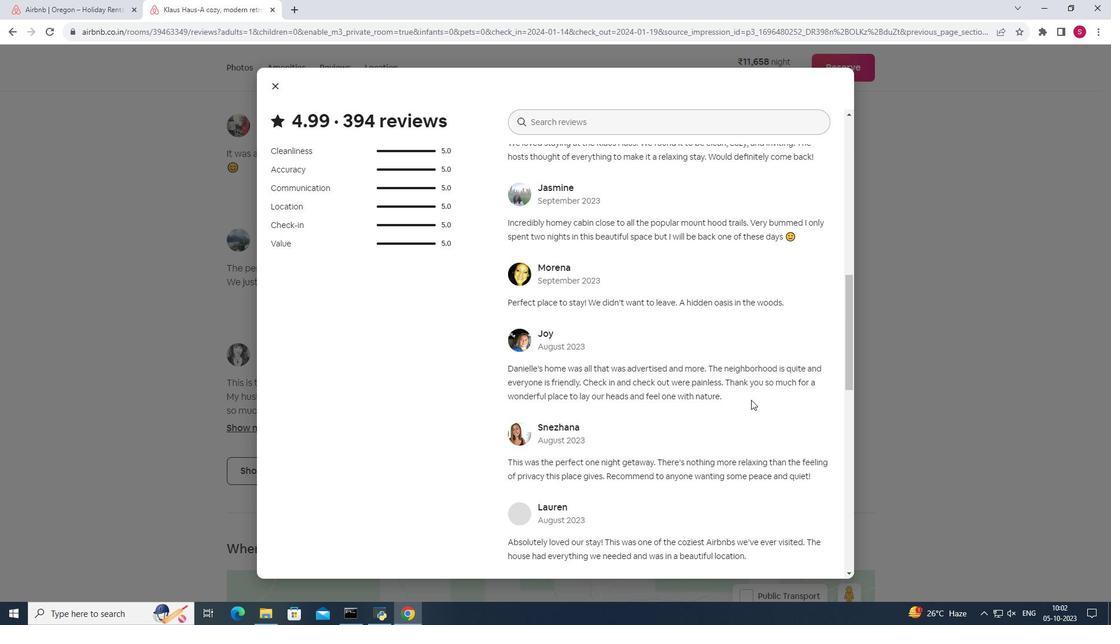 
Action: Mouse scrolled (751, 399) with delta (0, 0)
Screenshot: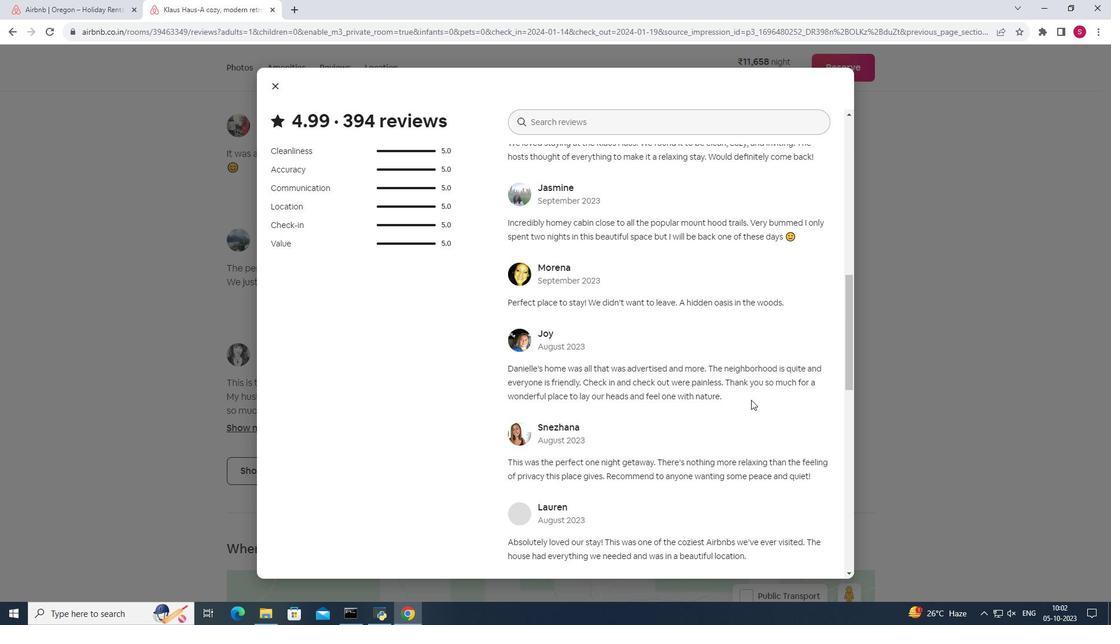 
Action: Mouse moved to (274, 88)
Screenshot: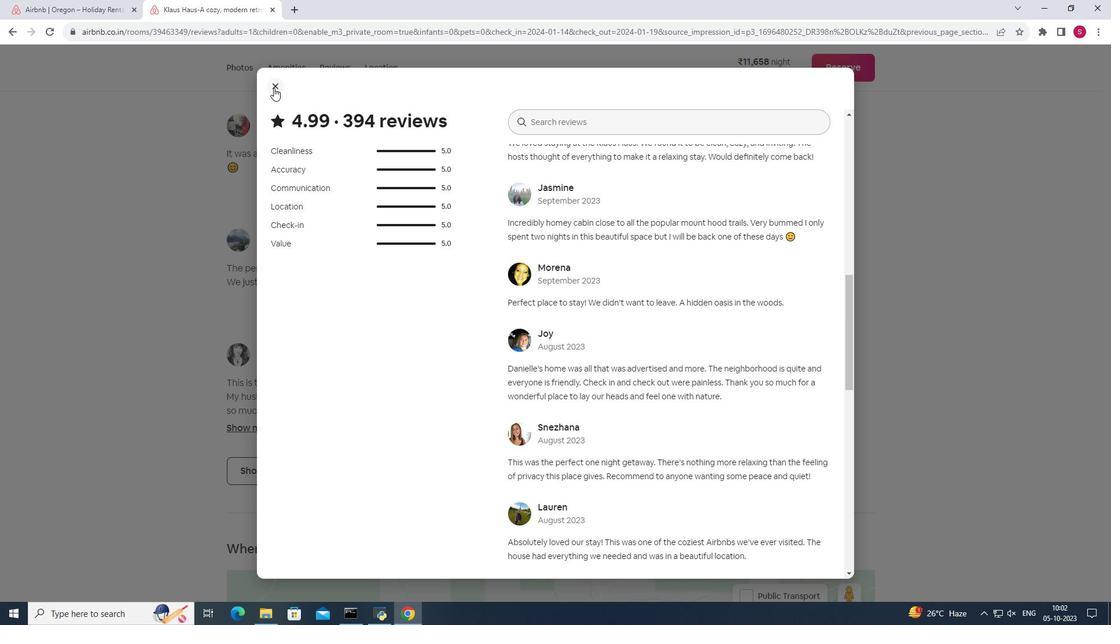
Action: Mouse pressed left at (274, 88)
Screenshot: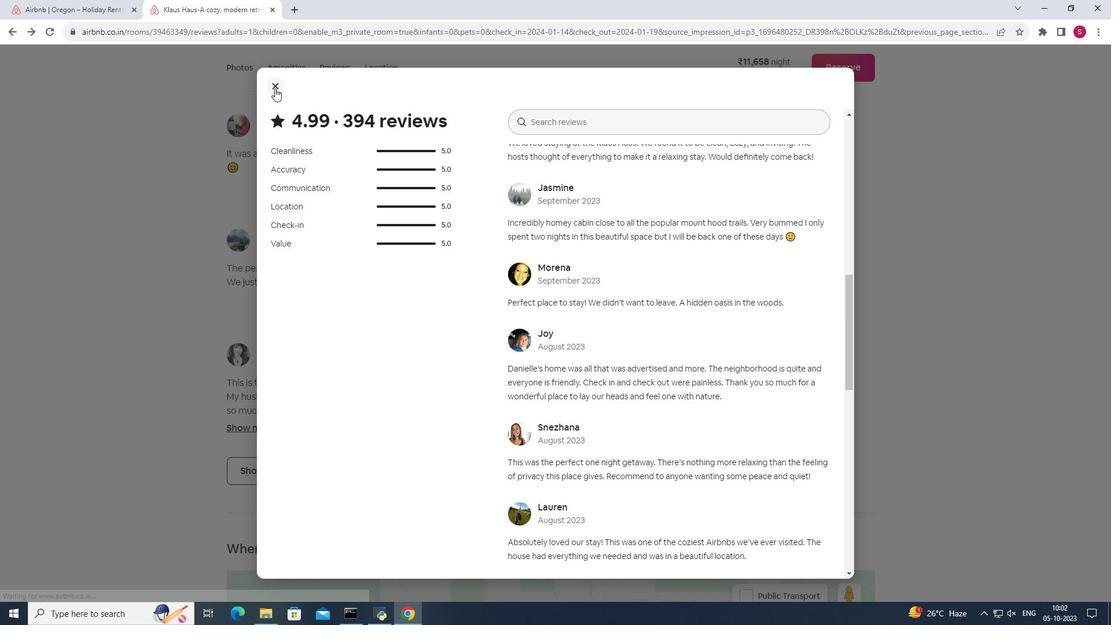 
Action: Mouse moved to (276, 83)
Screenshot: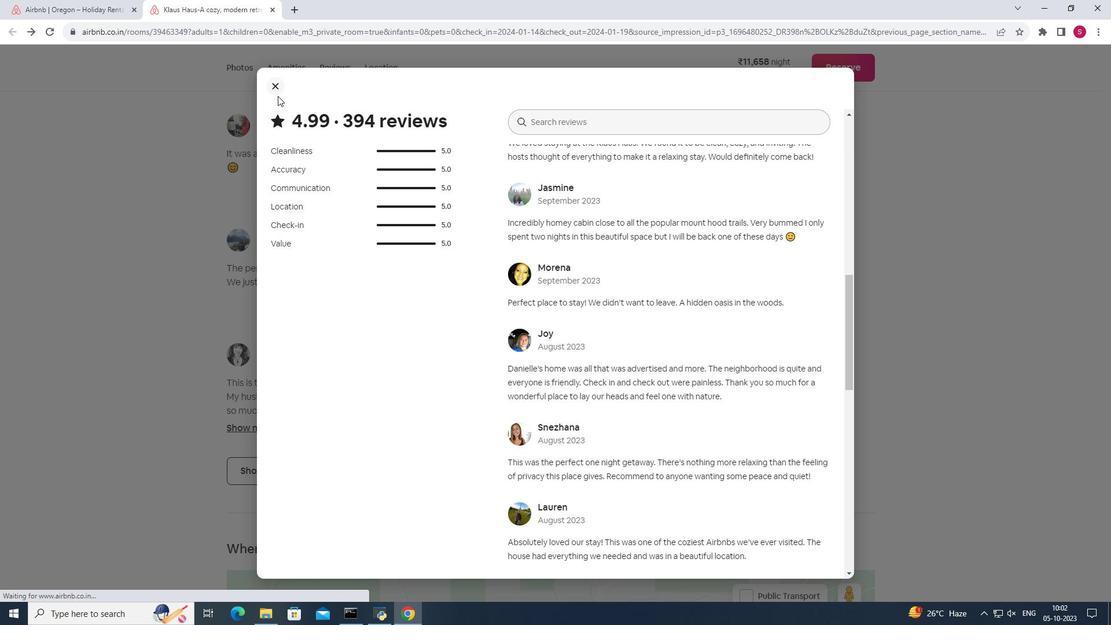 
Action: Mouse pressed left at (276, 83)
Screenshot: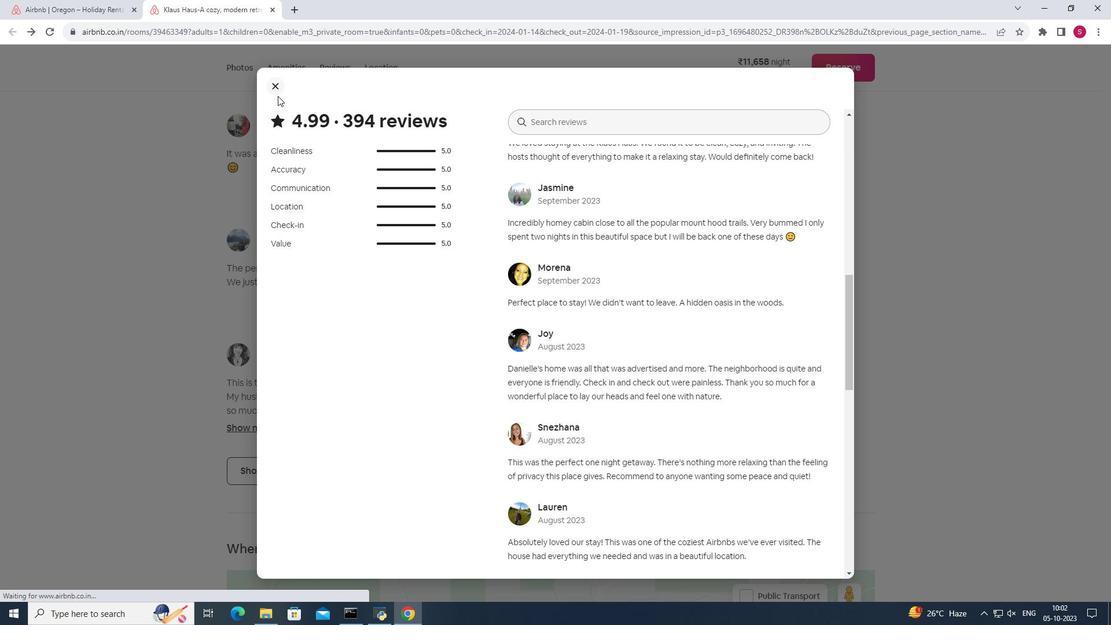 
Action: Mouse moved to (555, 305)
Screenshot: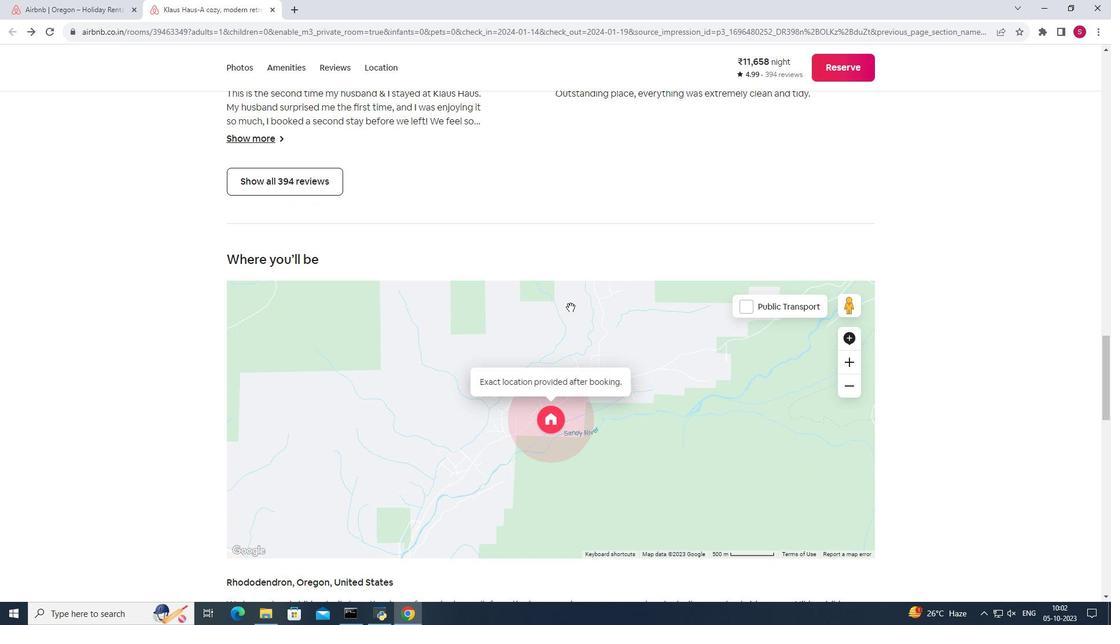 
Action: Mouse scrolled (555, 305) with delta (0, 0)
Screenshot: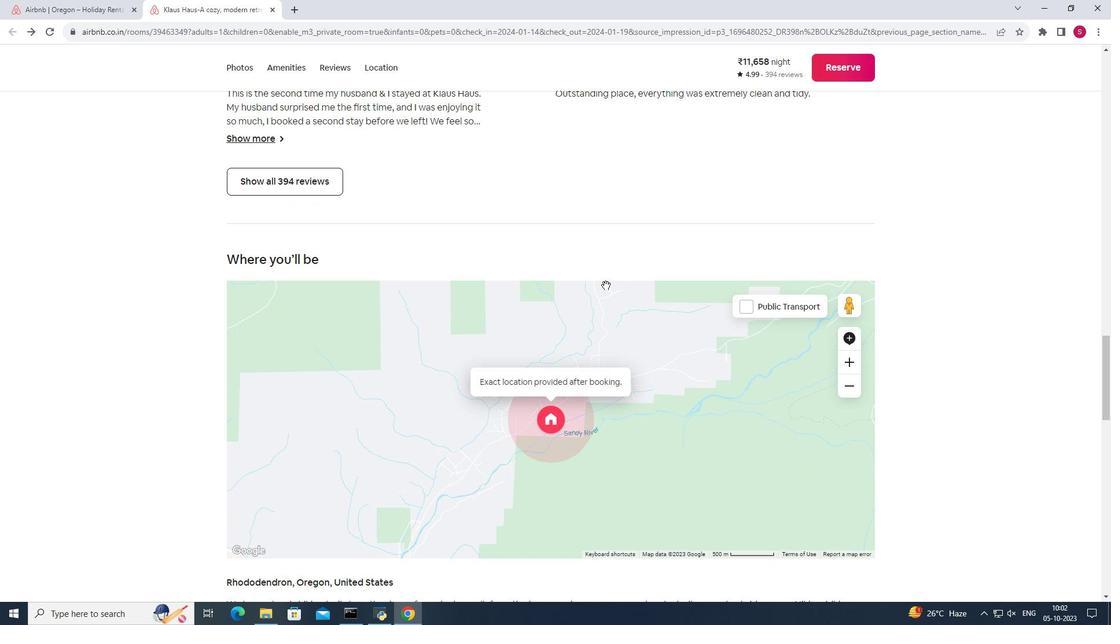 
Action: Mouse moved to (555, 305)
Screenshot: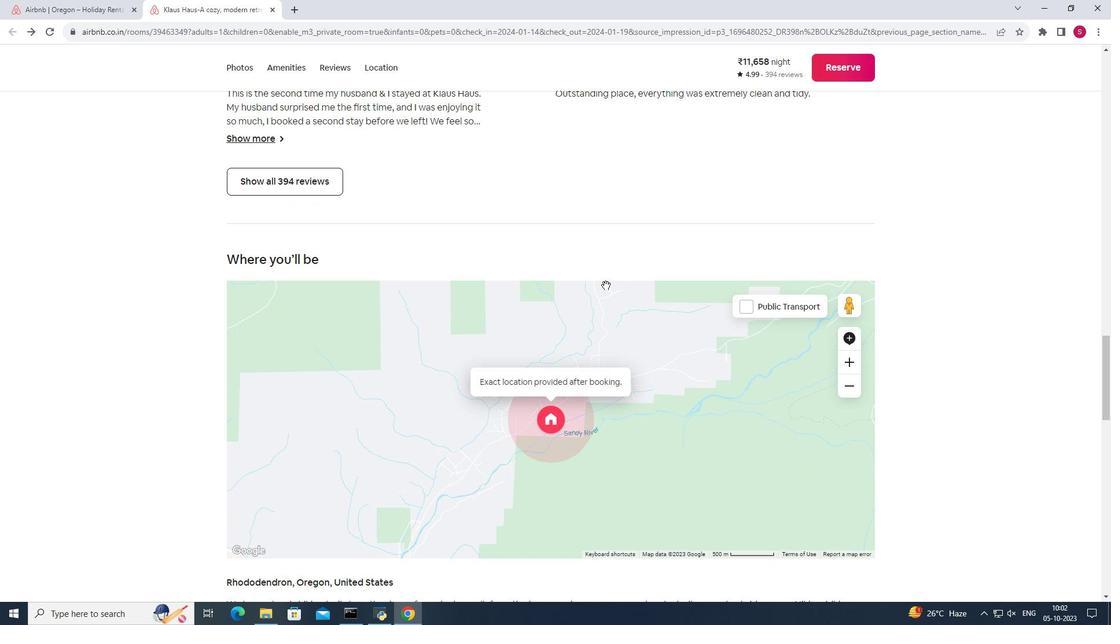 
Action: Mouse scrolled (555, 305) with delta (0, 0)
Screenshot: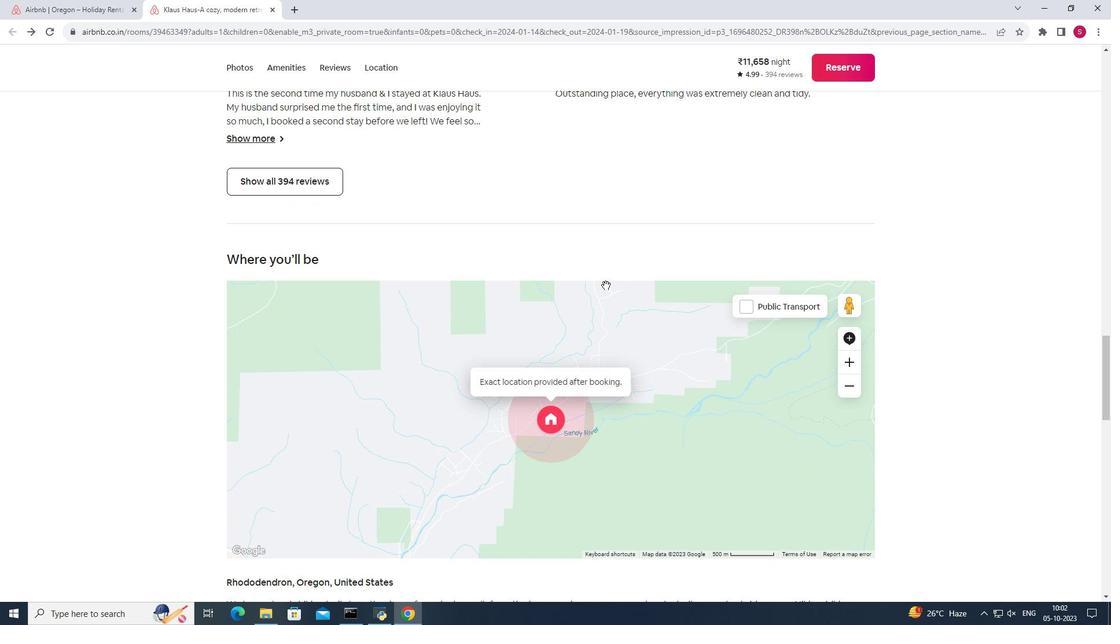 
Action: Mouse moved to (556, 306)
Screenshot: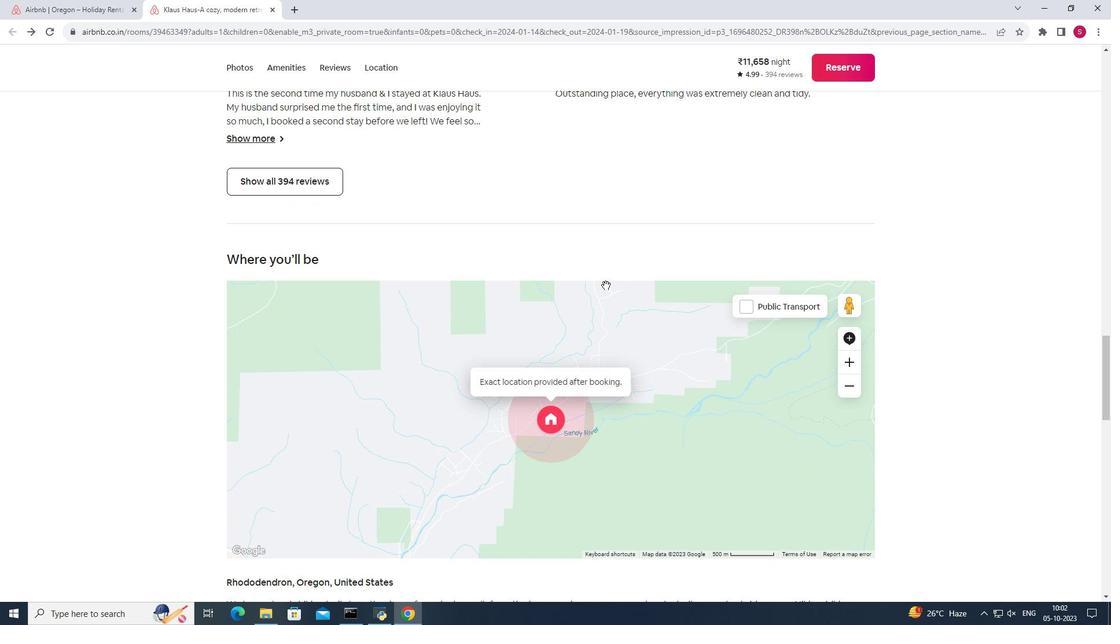 
Action: Mouse scrolled (556, 305) with delta (0, 0)
Screenshot: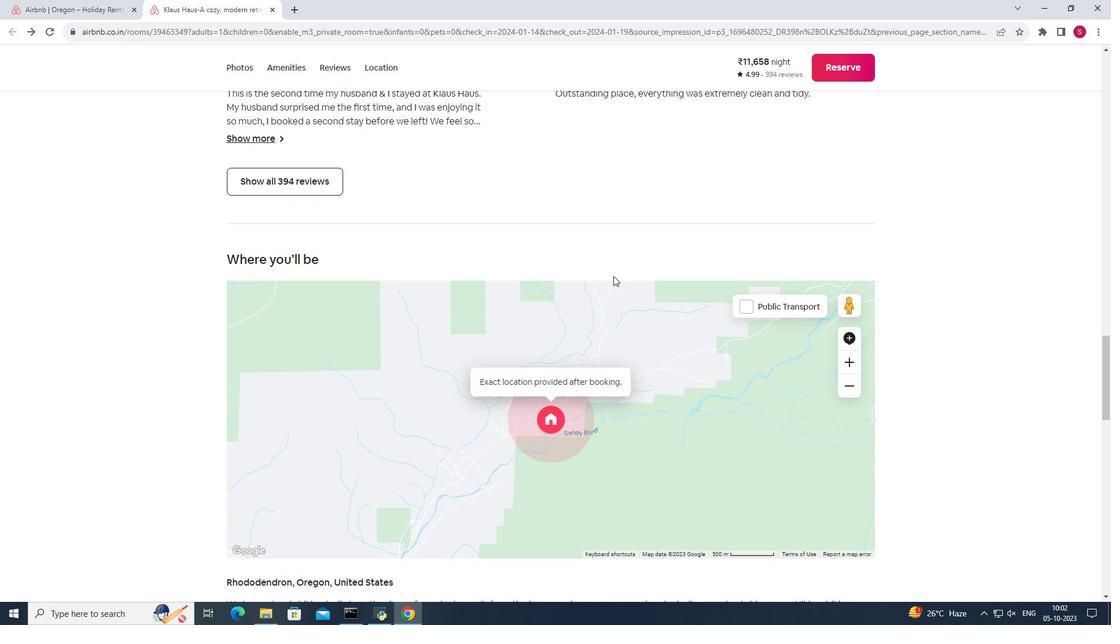 
Action: Mouse moved to (557, 306)
Screenshot: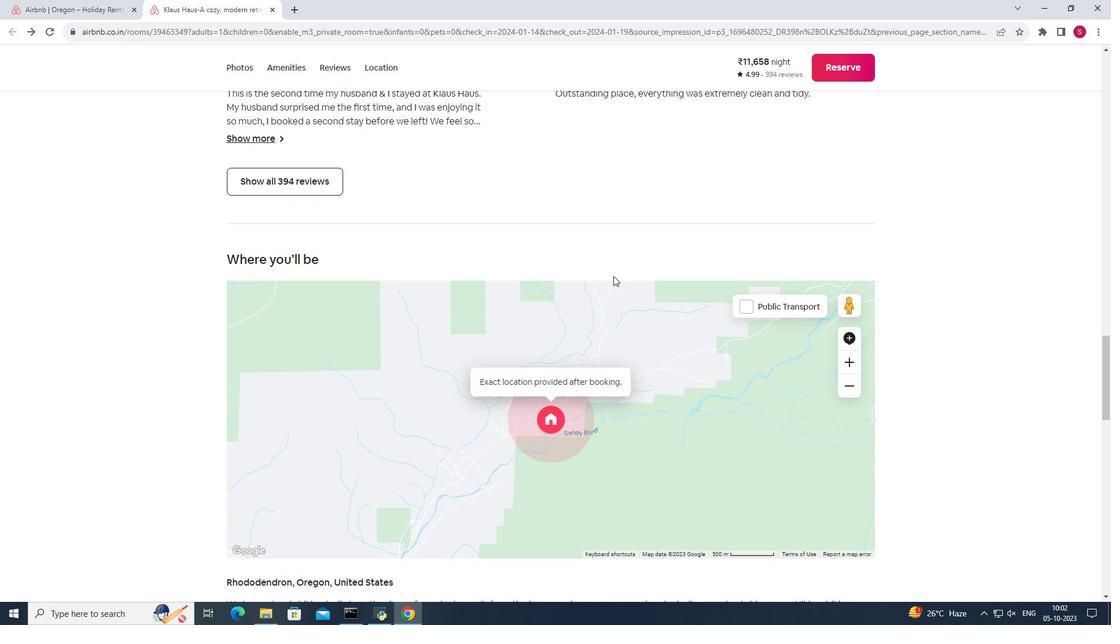 
Action: Mouse scrolled (557, 305) with delta (0, 0)
Screenshot: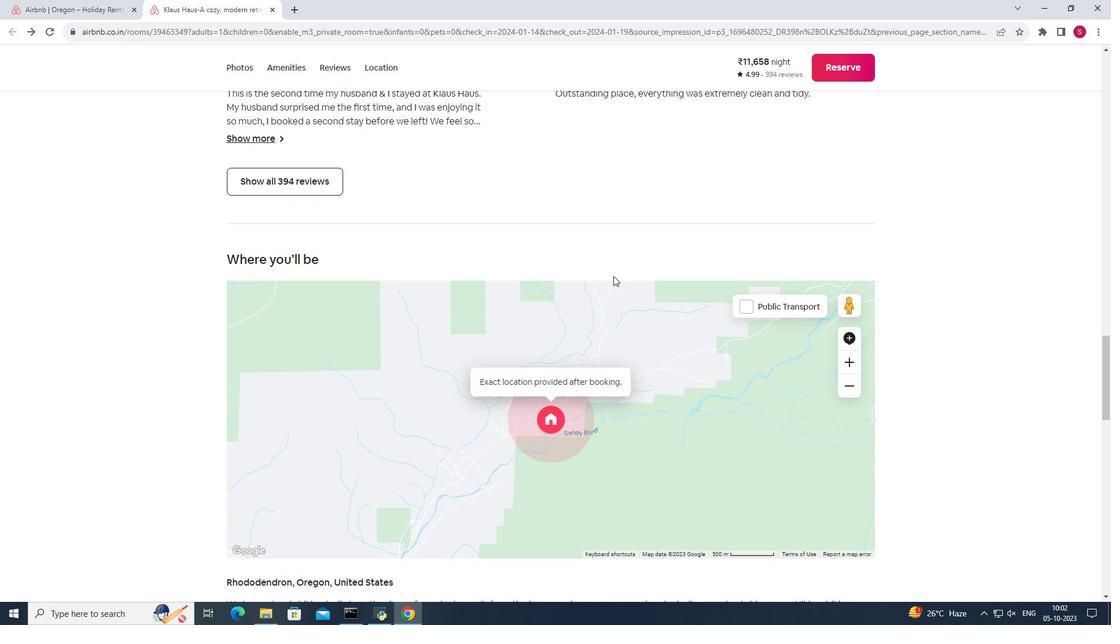 
Action: Mouse moved to (557, 306)
Screenshot: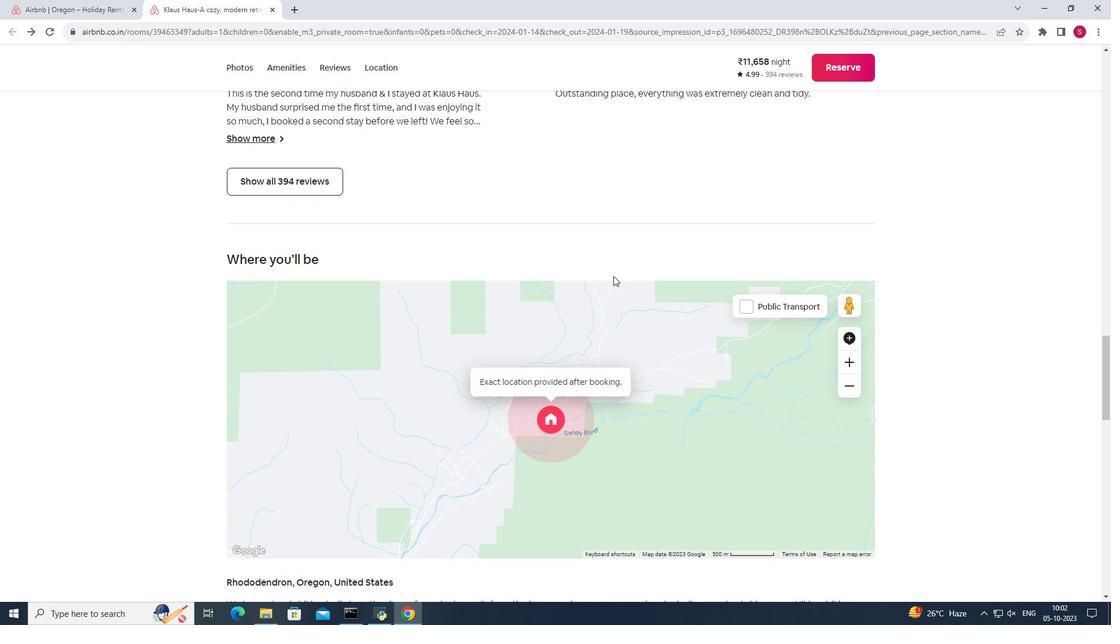 
Action: Mouse scrolled (557, 305) with delta (0, 0)
Screenshot: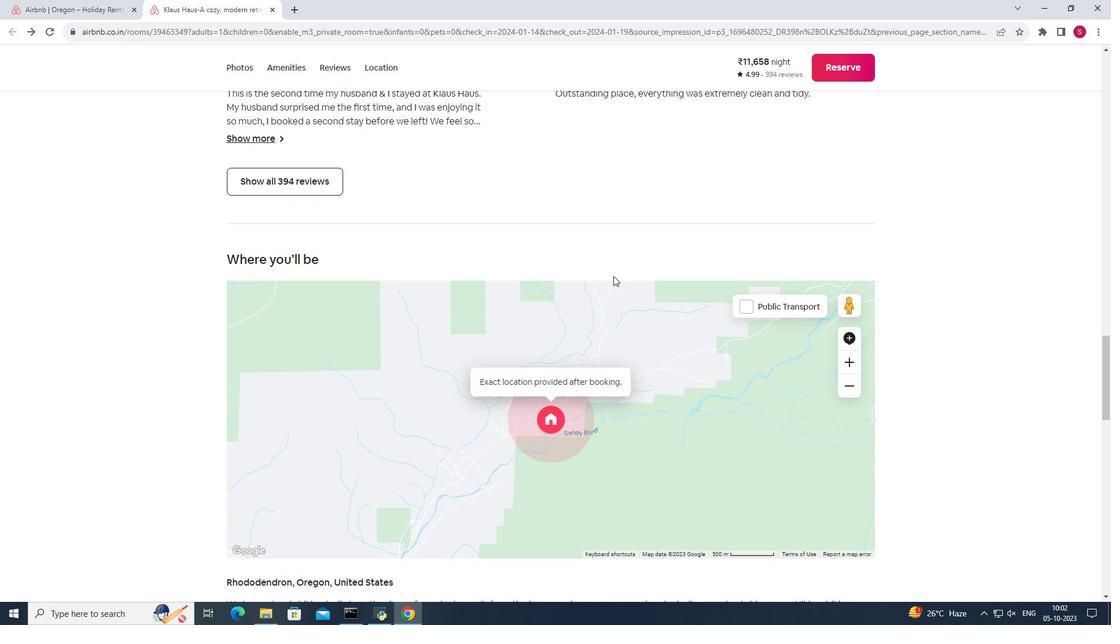 
Action: Mouse moved to (613, 276)
Screenshot: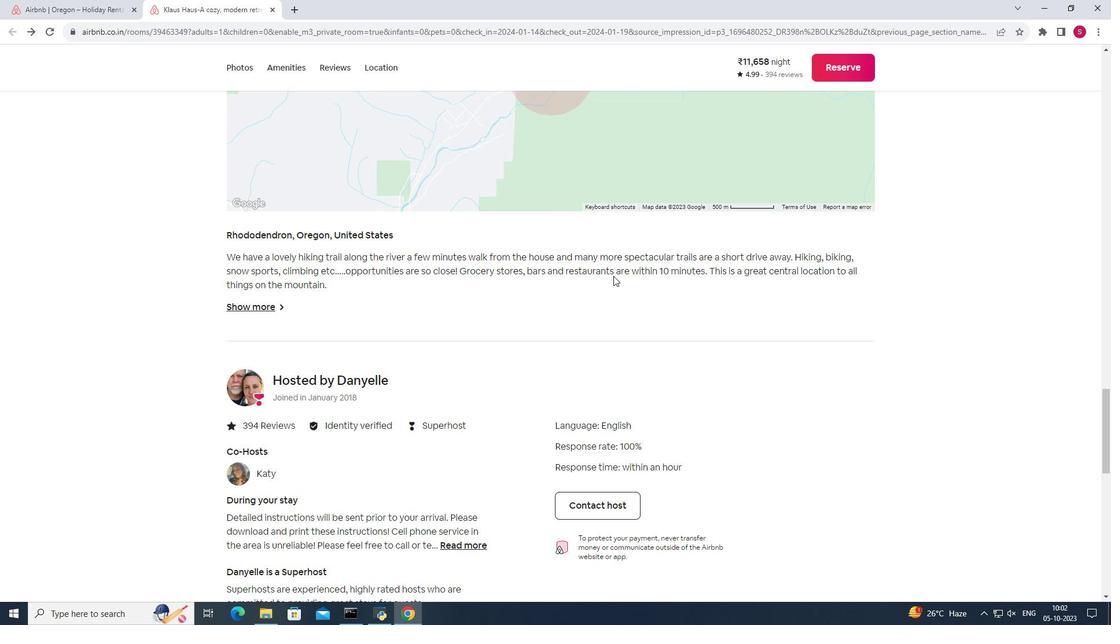 
Action: Mouse scrolled (613, 275) with delta (0, 0)
Screenshot: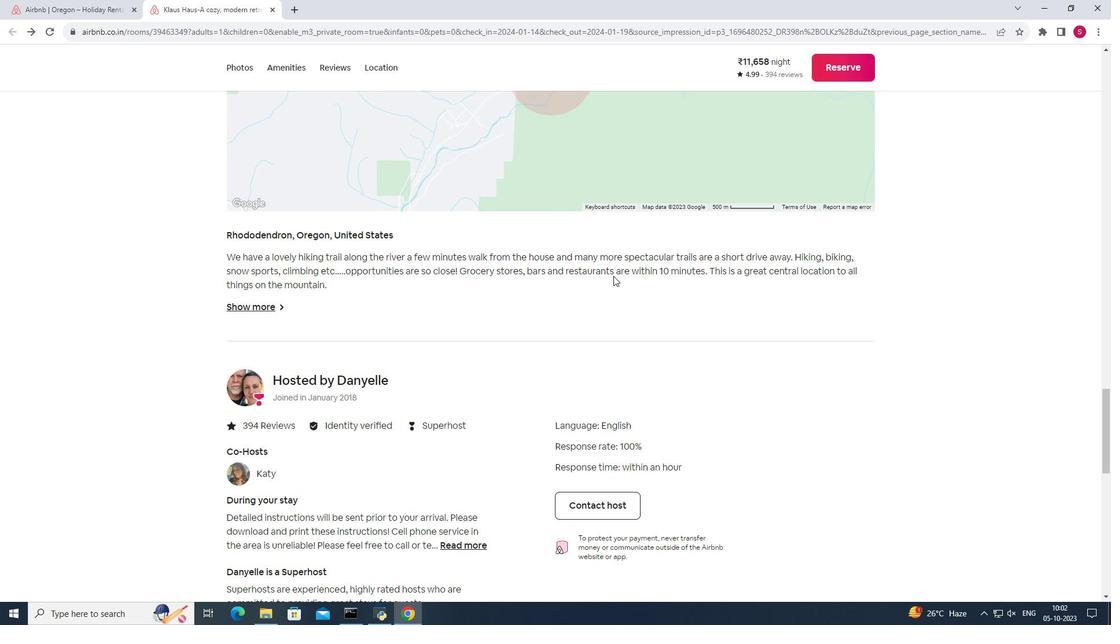 
Action: Mouse scrolled (613, 275) with delta (0, 0)
Screenshot: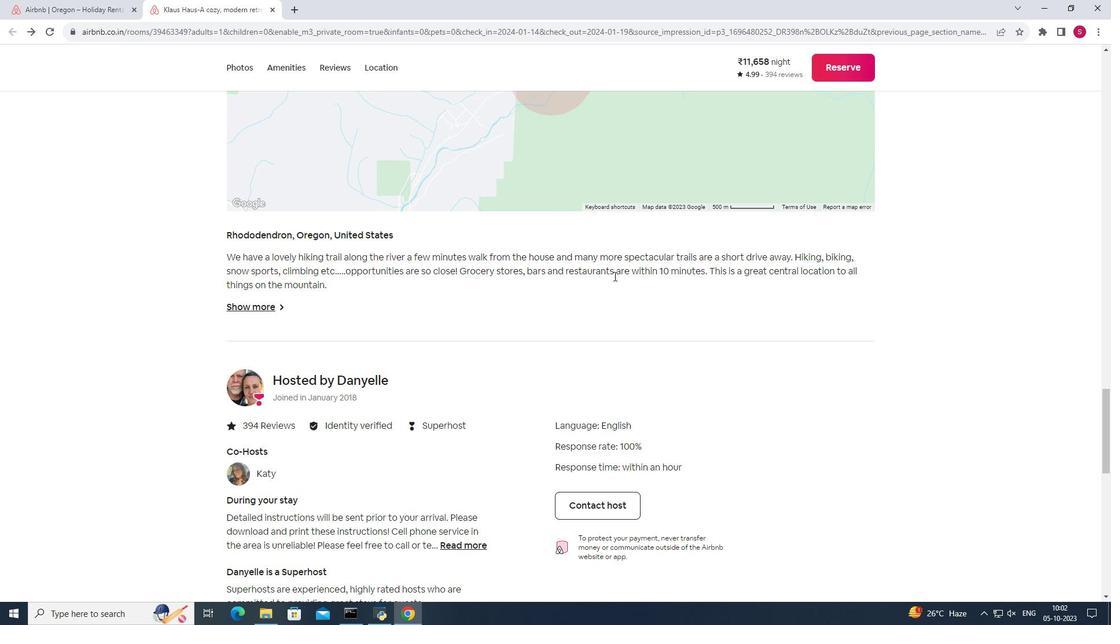 
Action: Mouse scrolled (613, 275) with delta (0, 0)
Screenshot: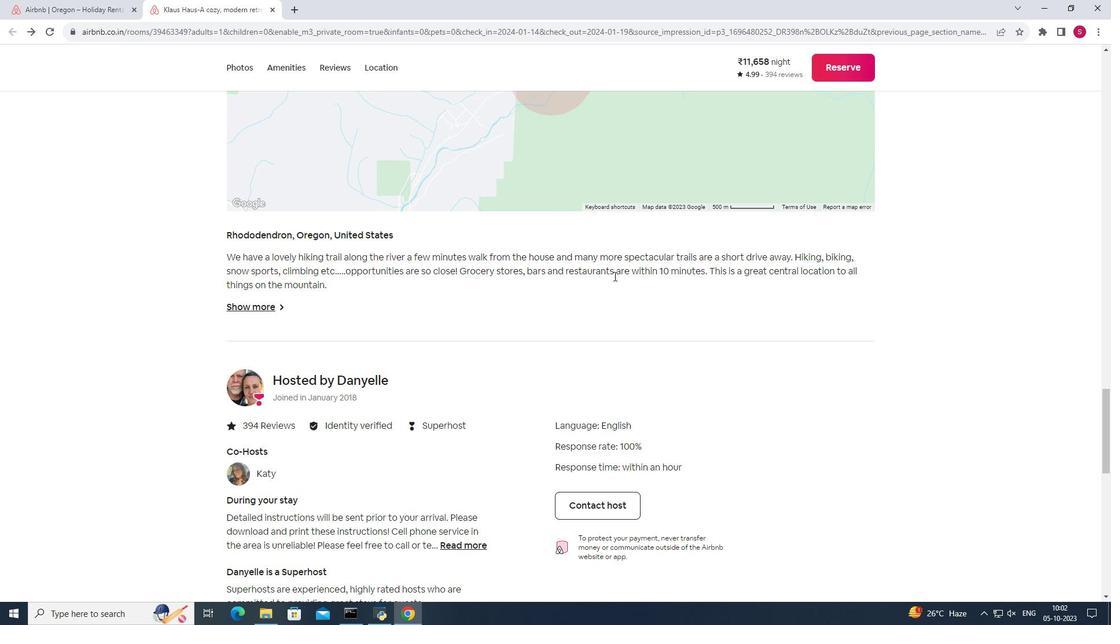 
Action: Mouse scrolled (613, 275) with delta (0, 0)
Screenshot: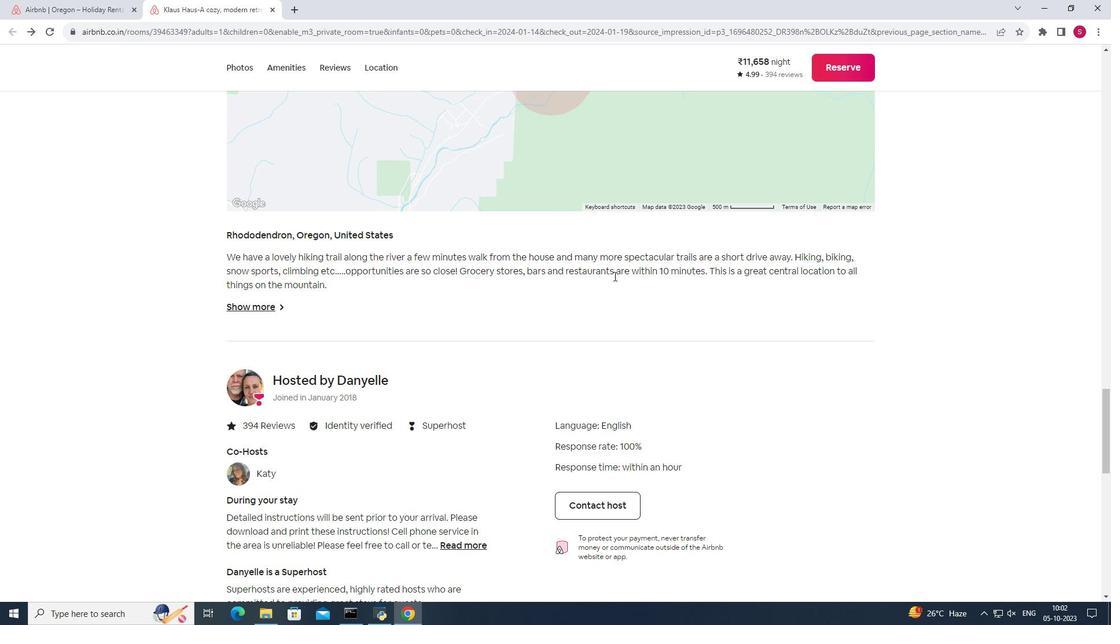 
Action: Mouse scrolled (613, 275) with delta (0, 0)
Screenshot: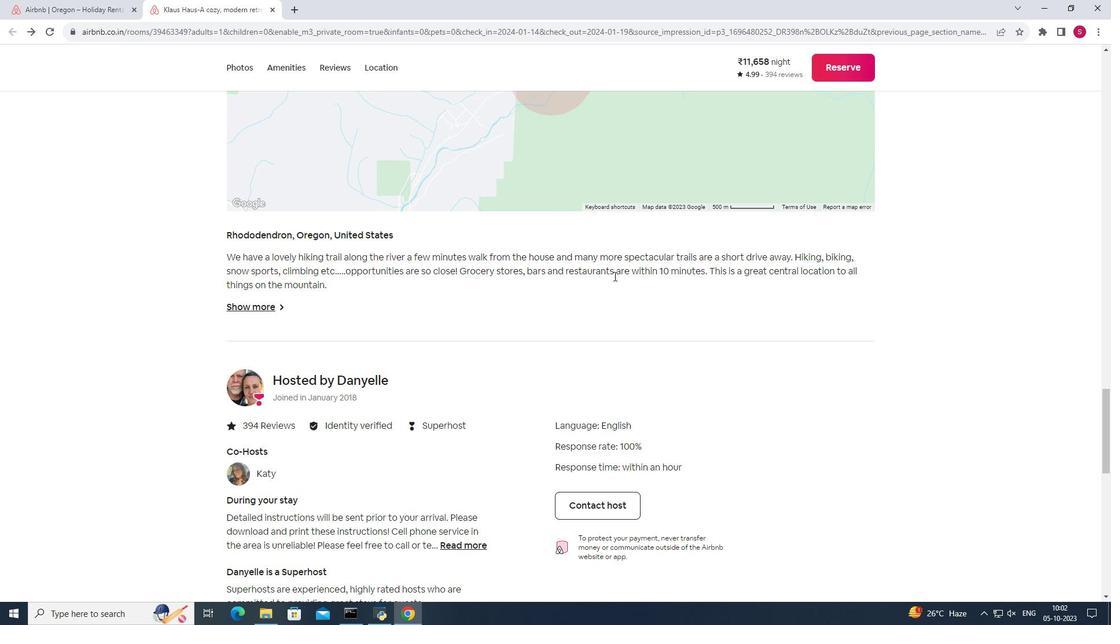 
Action: Mouse scrolled (613, 275) with delta (0, 0)
Screenshot: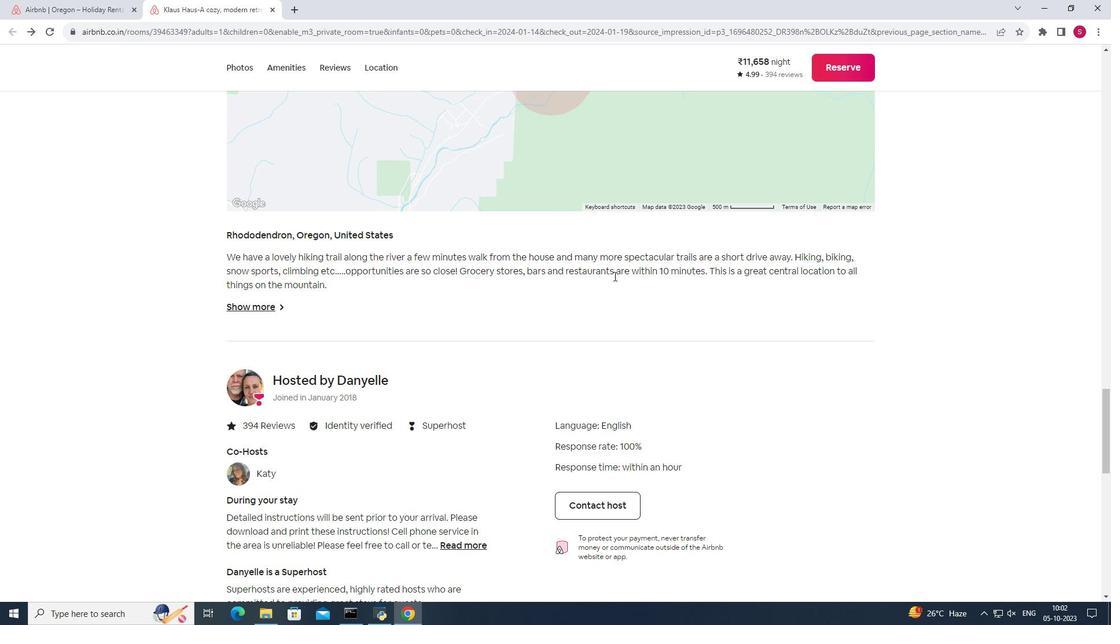 
Action: Mouse moved to (683, 304)
Screenshot: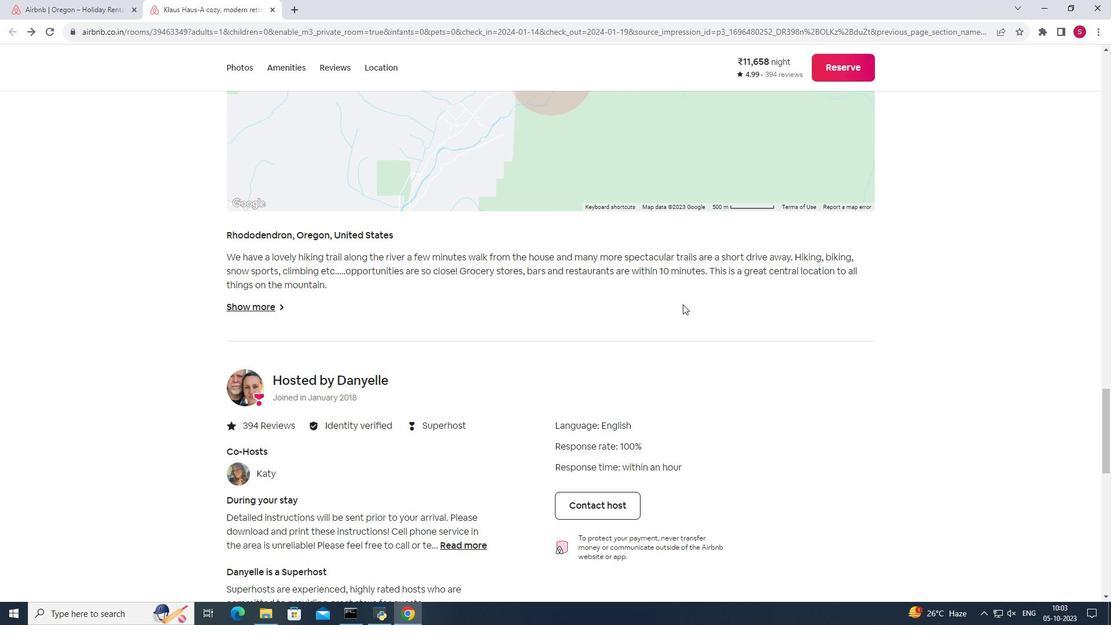 
Action: Mouse scrolled (683, 303) with delta (0, 0)
Screenshot: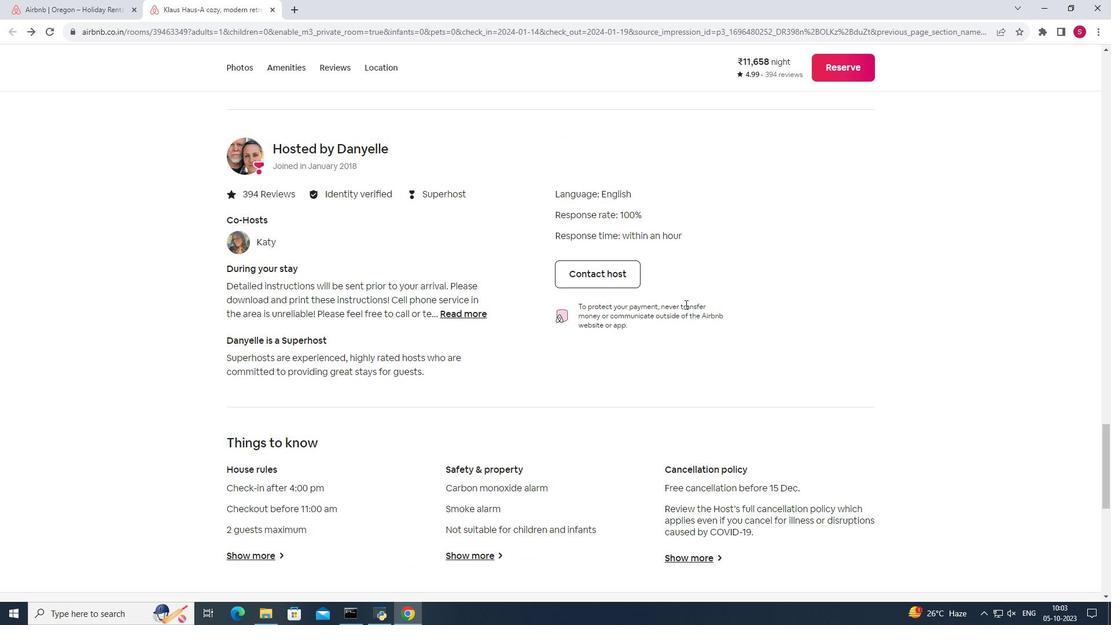 
Action: Mouse scrolled (683, 303) with delta (0, 0)
Screenshot: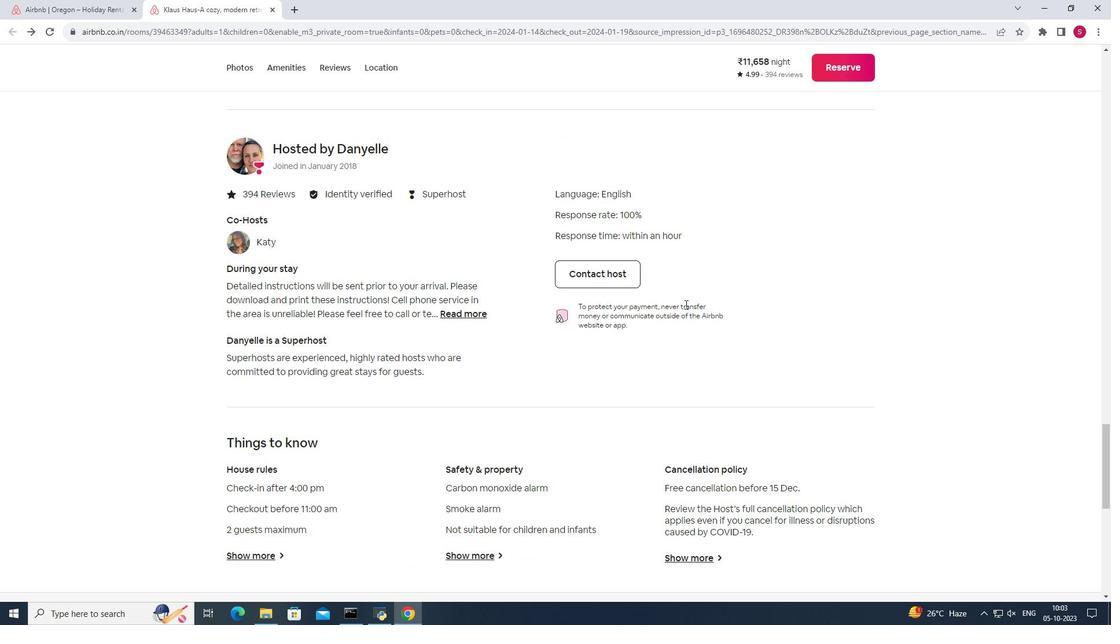 
Action: Mouse scrolled (683, 303) with delta (0, 0)
Screenshot: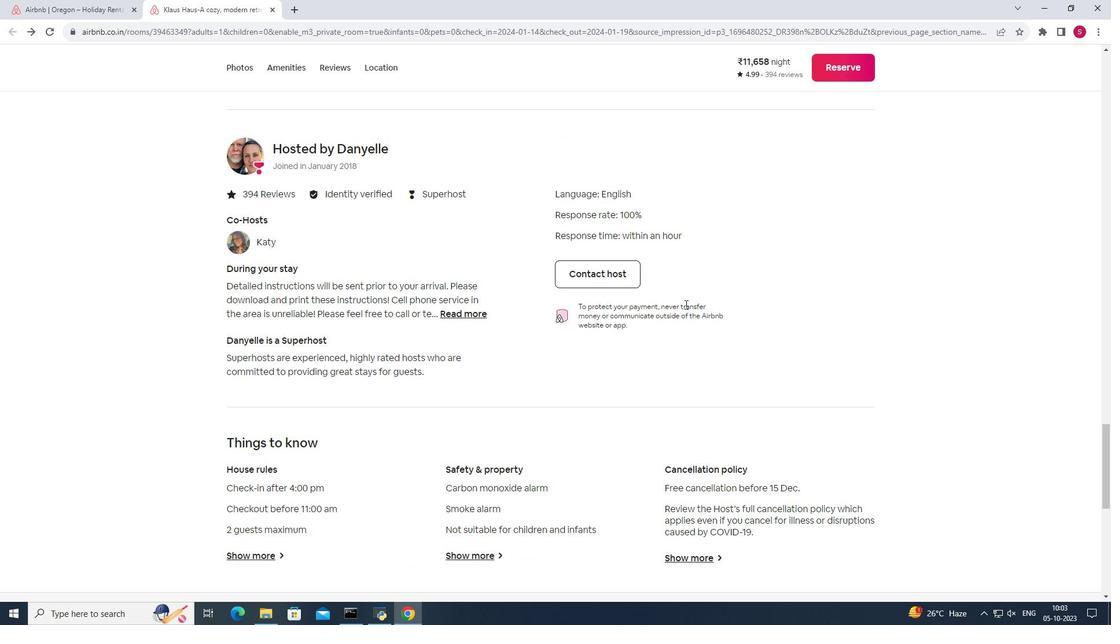 
Action: Mouse moved to (684, 304)
Screenshot: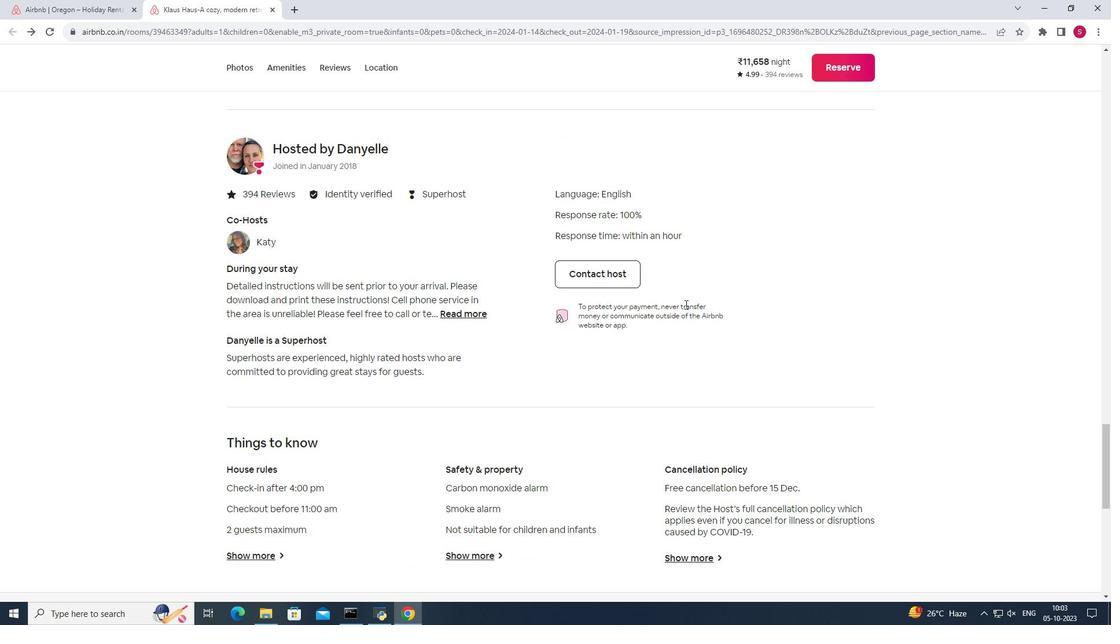
Action: Mouse scrolled (684, 303) with delta (0, 0)
Screenshot: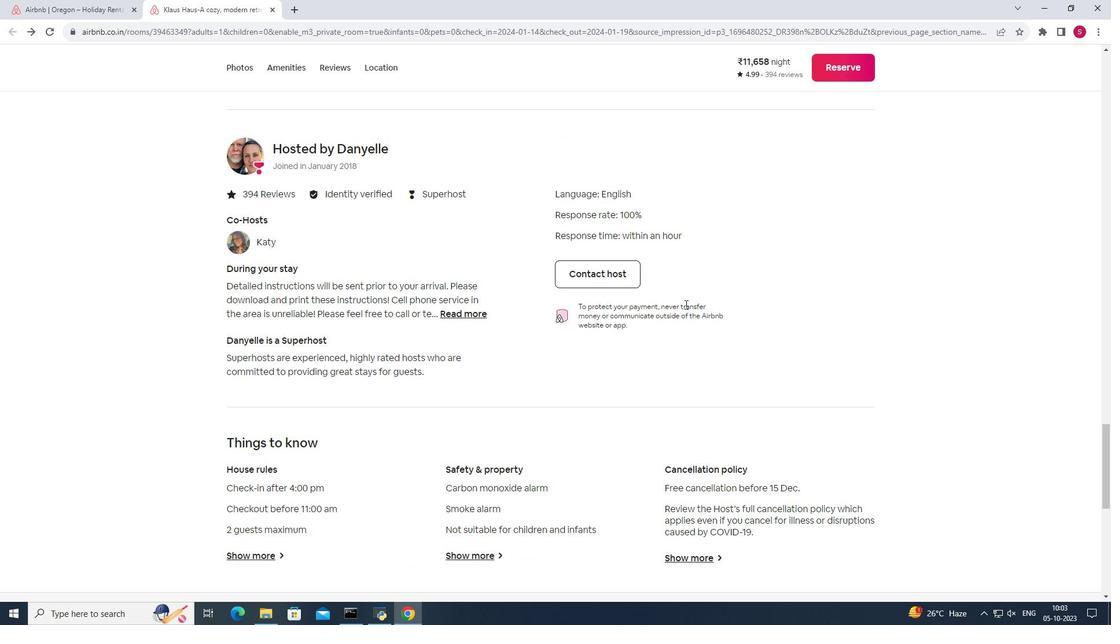
Action: Mouse moved to (685, 304)
Screenshot: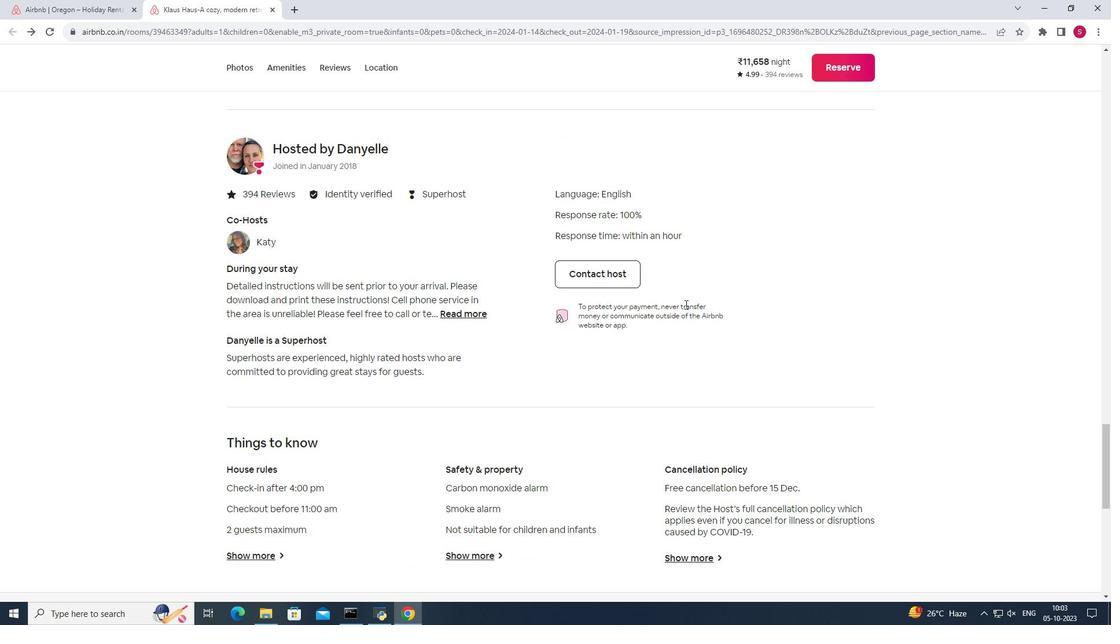 
Action: Mouse scrolled (685, 303) with delta (0, 0)
Screenshot: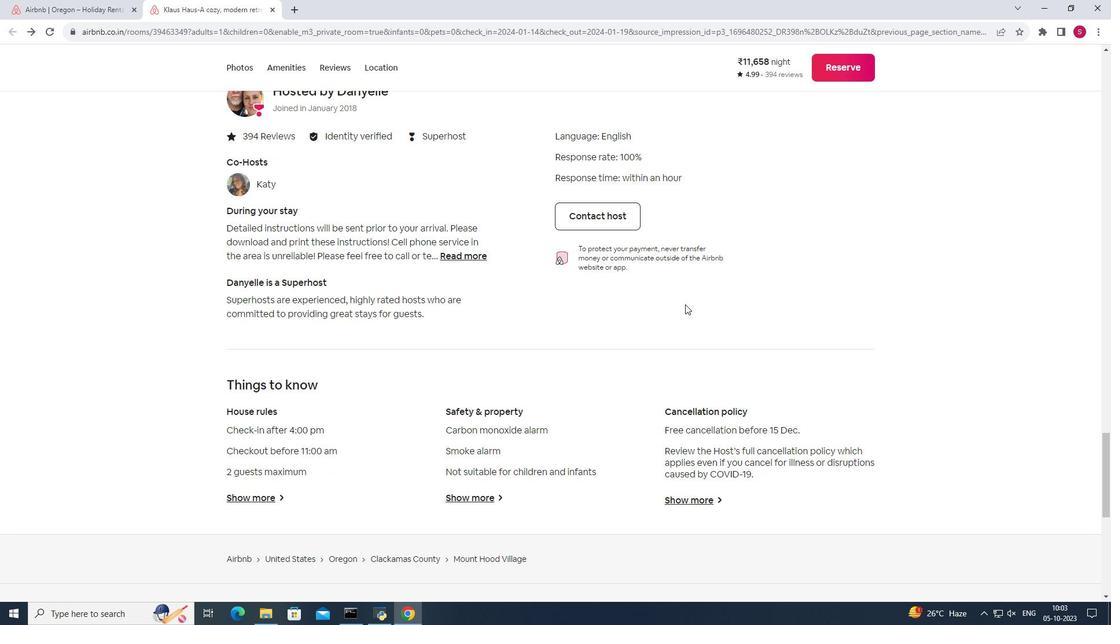 
Action: Mouse scrolled (685, 303) with delta (0, 0)
Screenshot: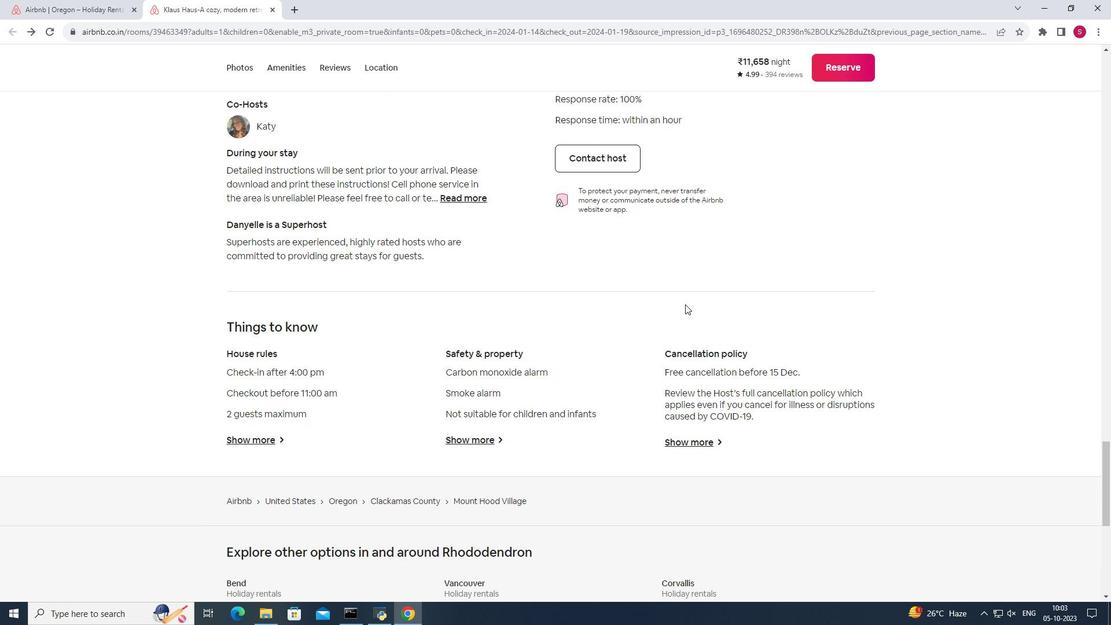 
Action: Mouse moved to (687, 312)
Screenshot: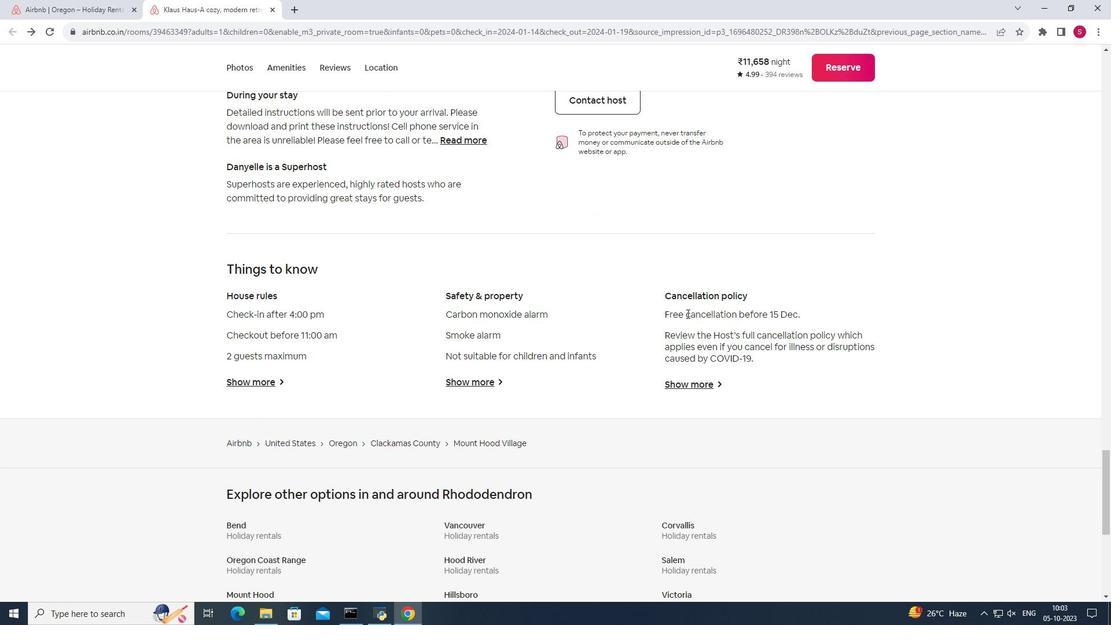
Action: Mouse scrolled (687, 311) with delta (0, 0)
Screenshot: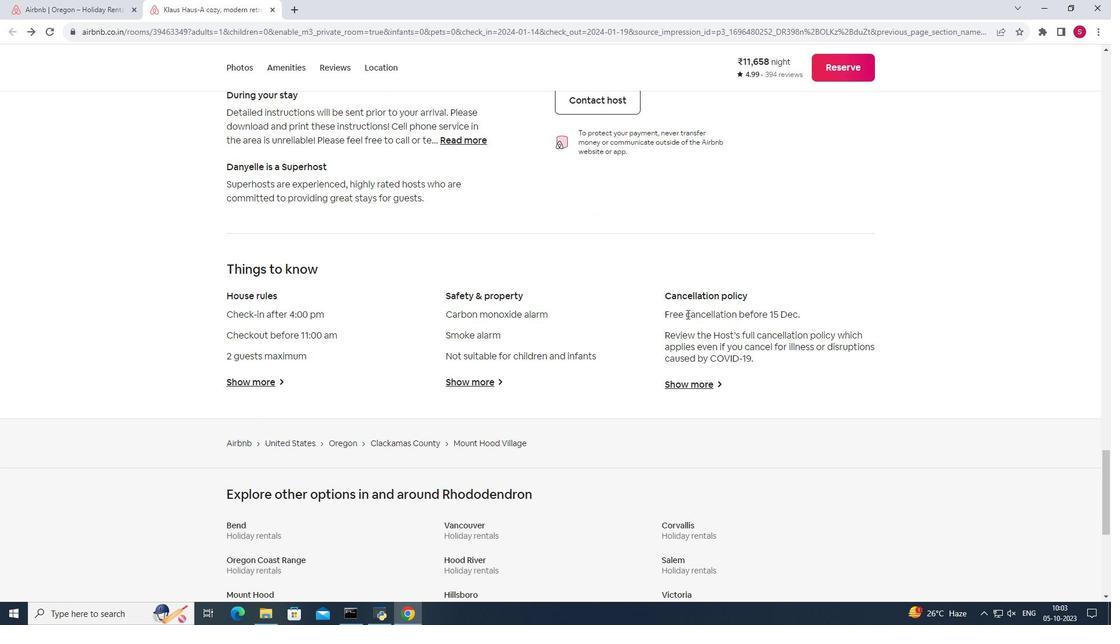 
Action: Mouse moved to (687, 314)
Screenshot: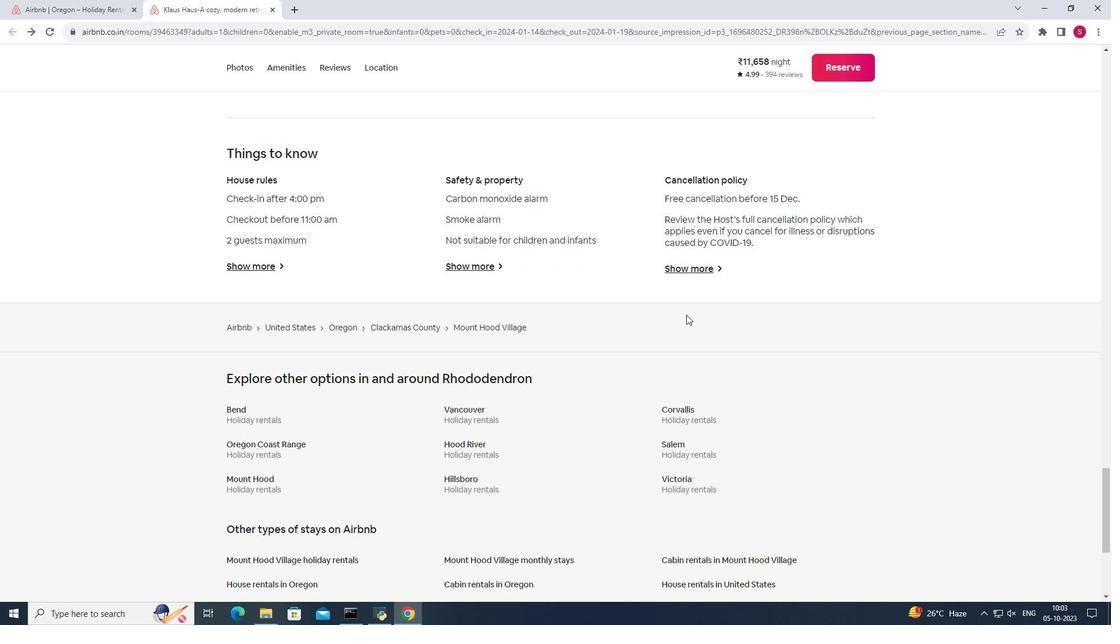 
Action: Mouse scrolled (687, 313) with delta (0, 0)
Screenshot: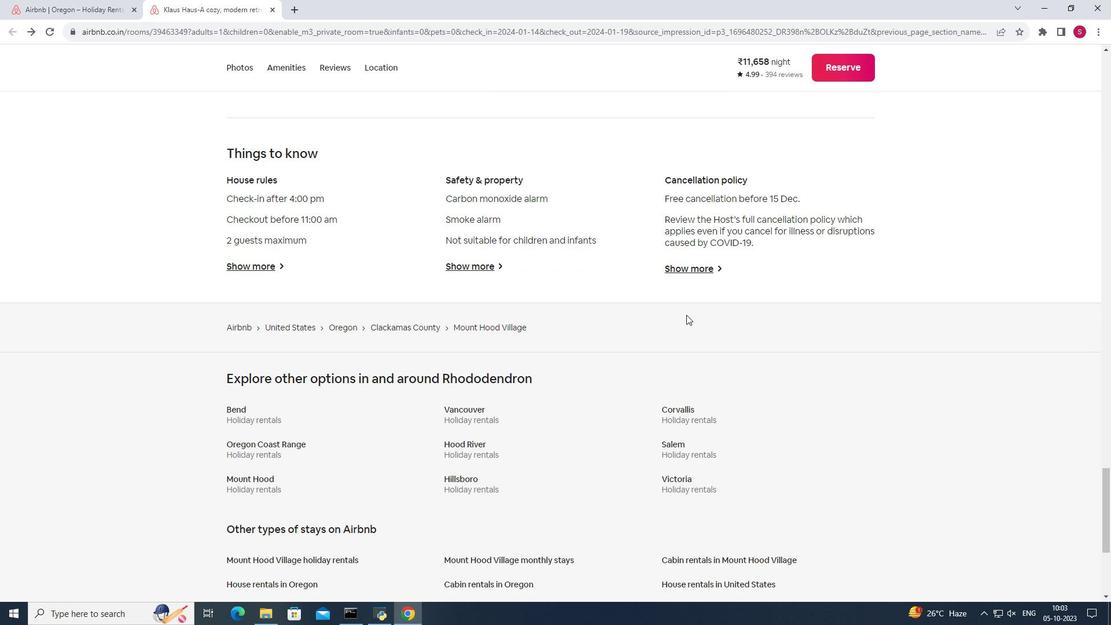 
Action: Mouse moved to (686, 314)
Screenshot: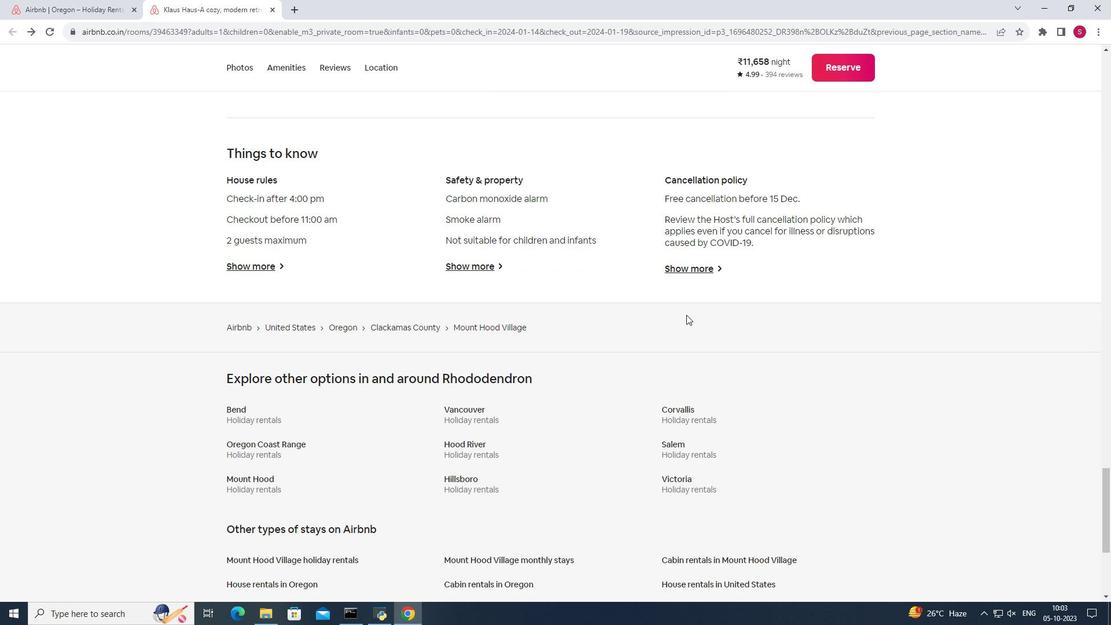 
Action: Mouse scrolled (686, 314) with delta (0, 0)
Screenshot: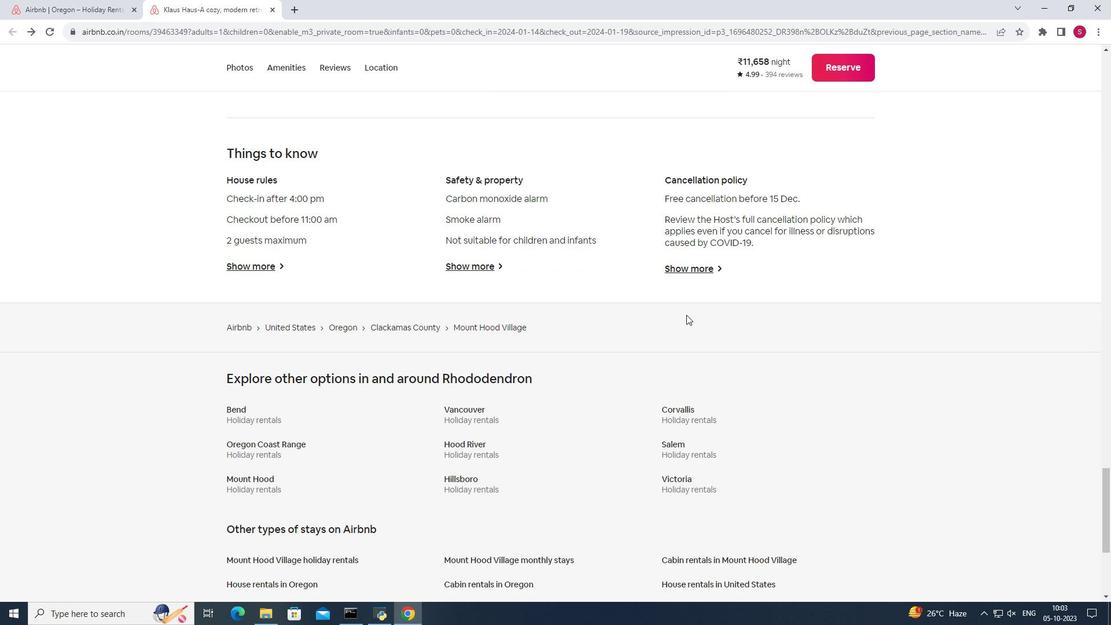 
Action: Mouse scrolled (686, 314) with delta (0, 0)
Screenshot: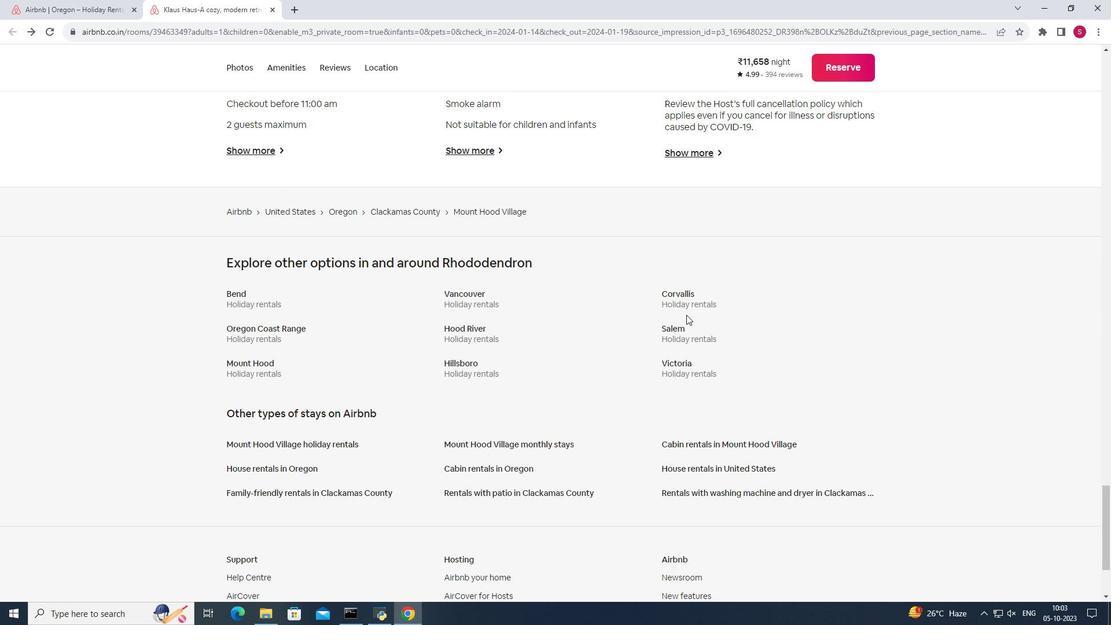 
Action: Mouse scrolled (686, 314) with delta (0, 0)
Screenshot: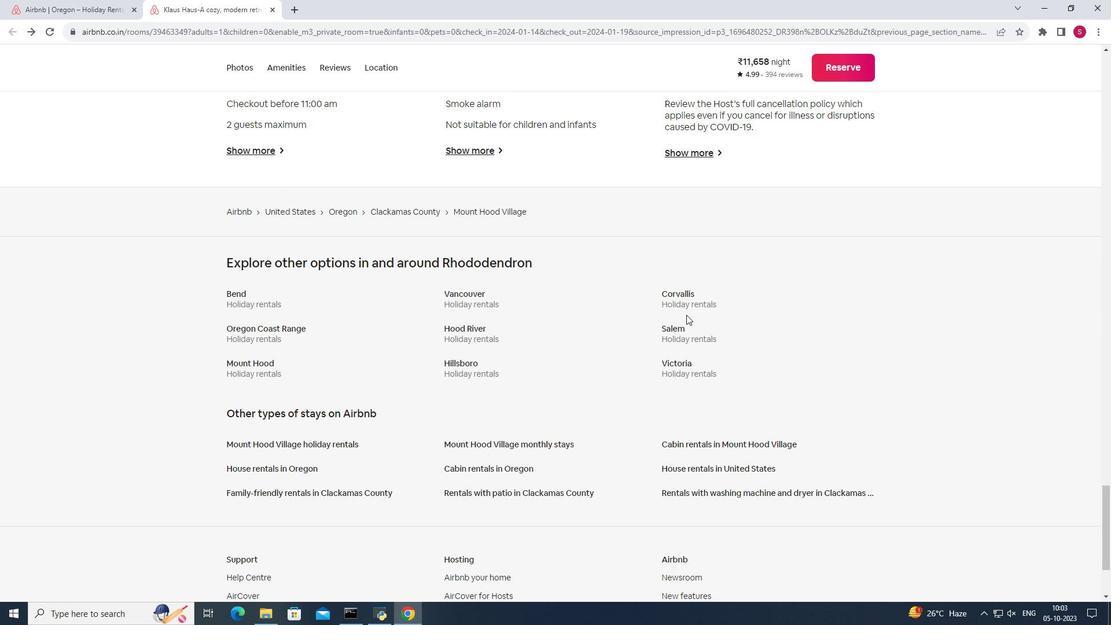 
Action: Mouse scrolled (686, 314) with delta (0, 0)
Screenshot: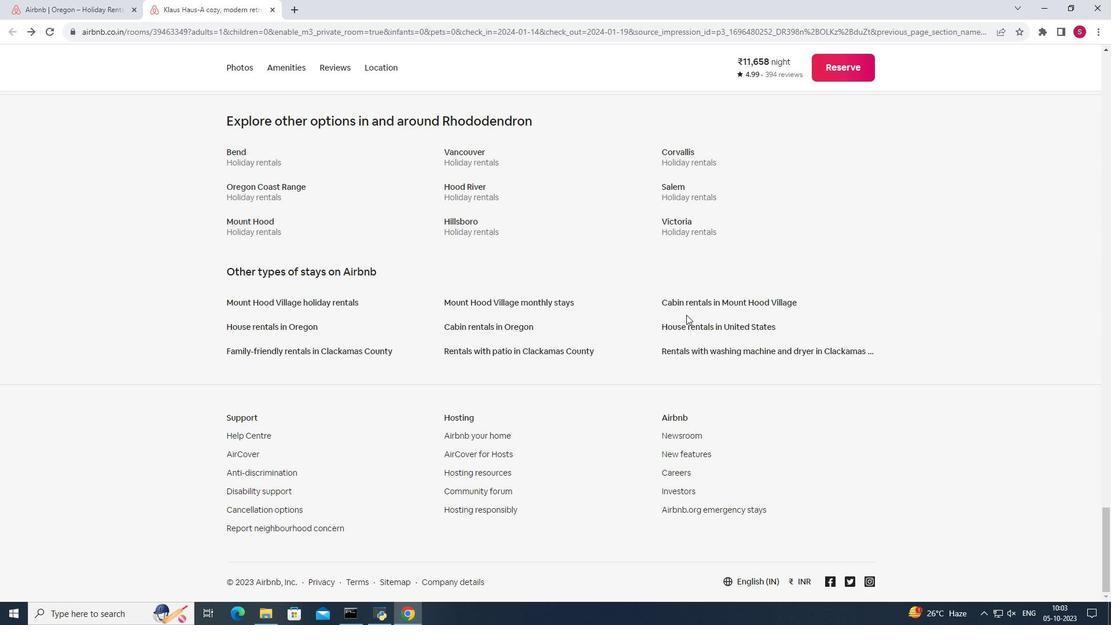 
Action: Mouse scrolled (686, 314) with delta (0, 0)
Screenshot: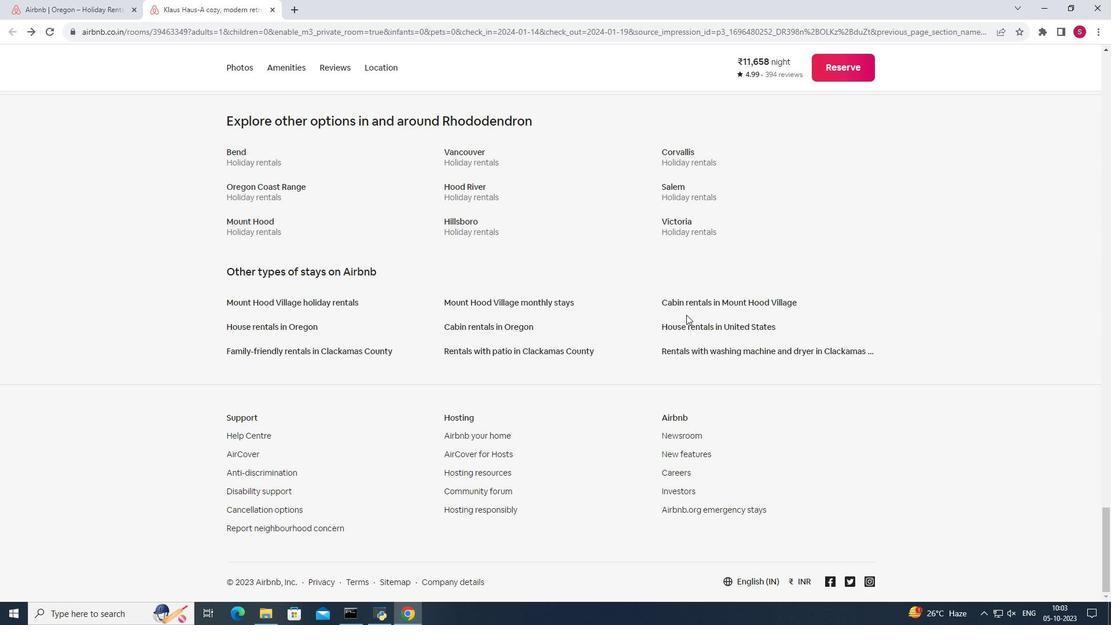 
Action: Mouse scrolled (686, 314) with delta (0, 0)
Screenshot: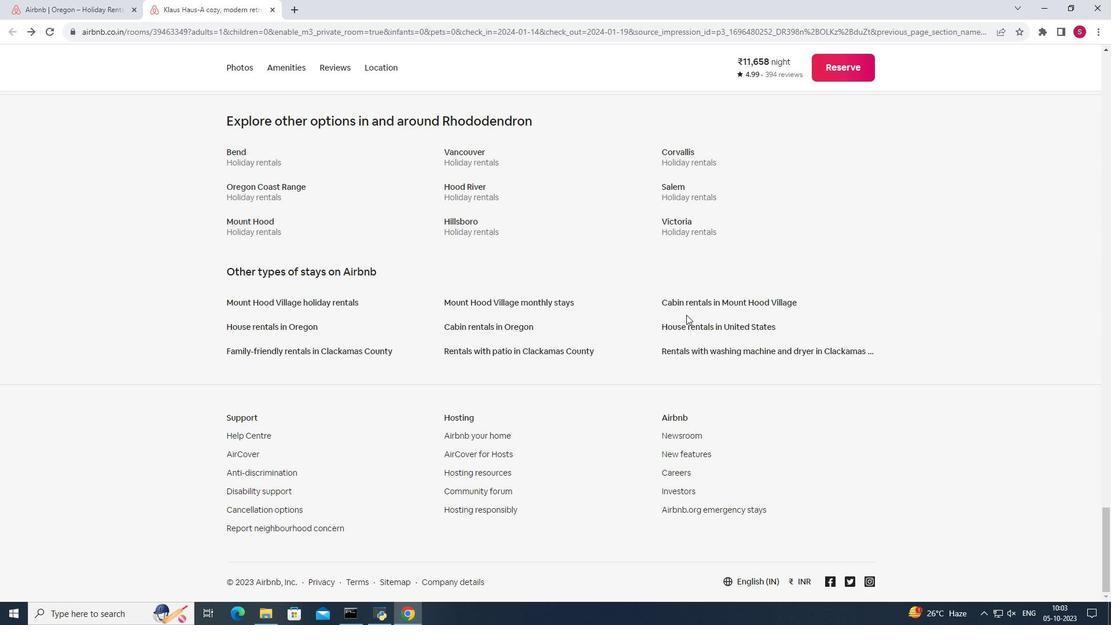 
Action: Mouse scrolled (686, 314) with delta (0, 0)
Screenshot: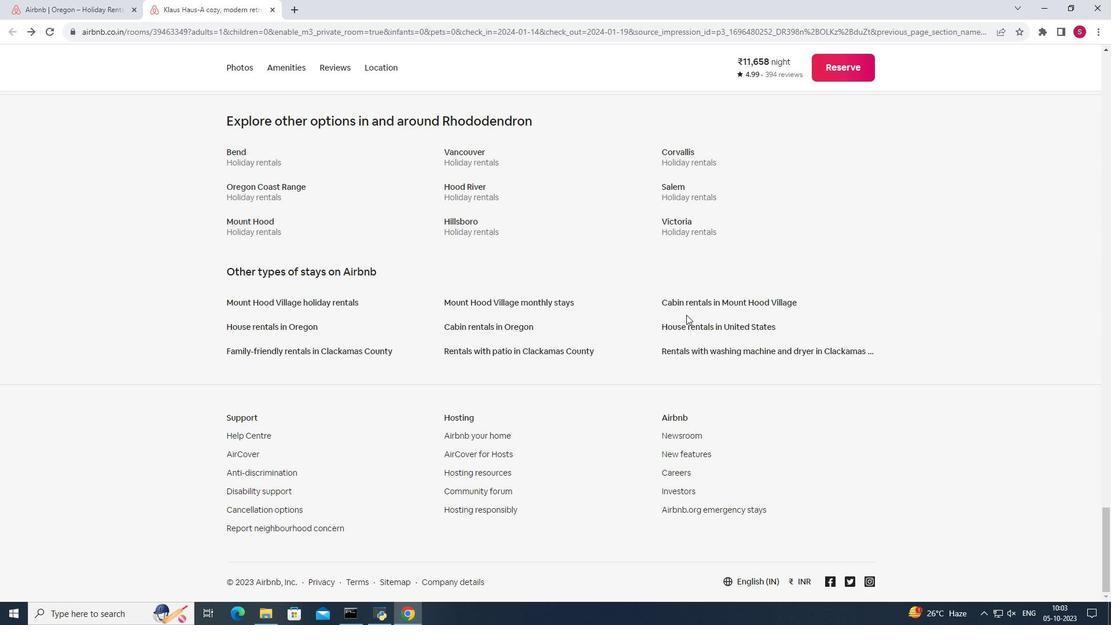 
Action: Mouse scrolled (686, 314) with delta (0, 0)
Screenshot: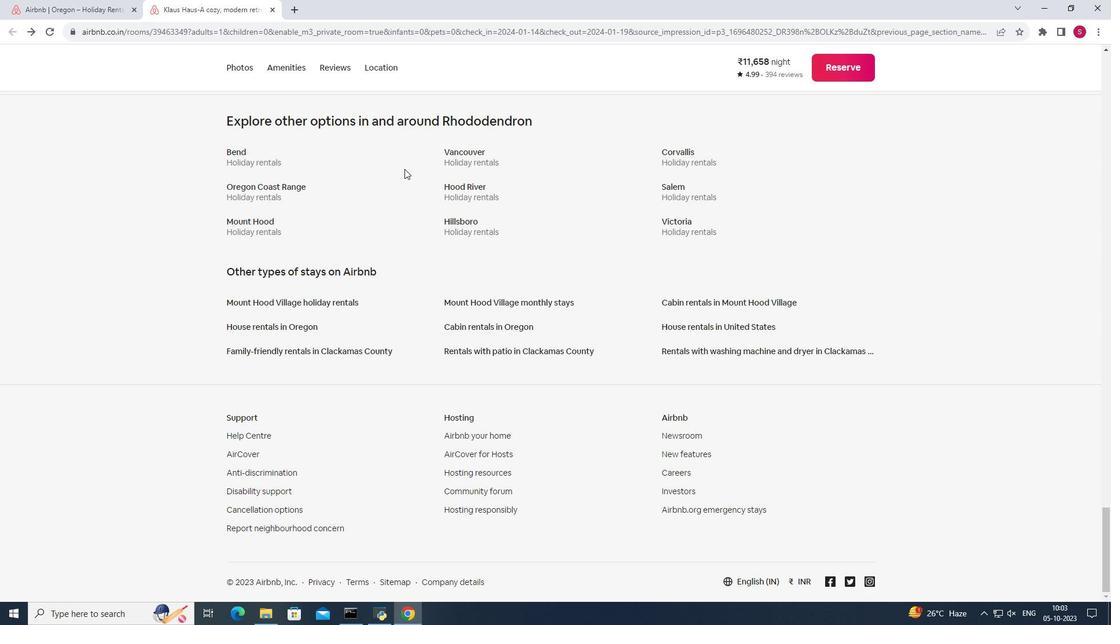 
Action: Mouse scrolled (686, 314) with delta (0, 0)
Screenshot: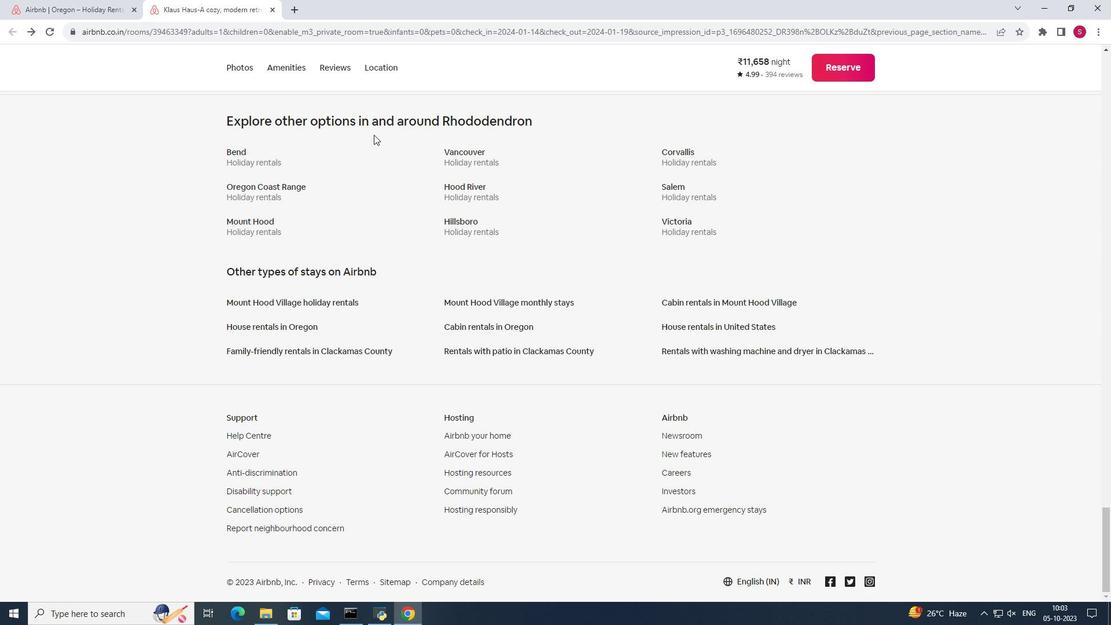 
Action: Mouse moved to (270, 6)
Screenshot: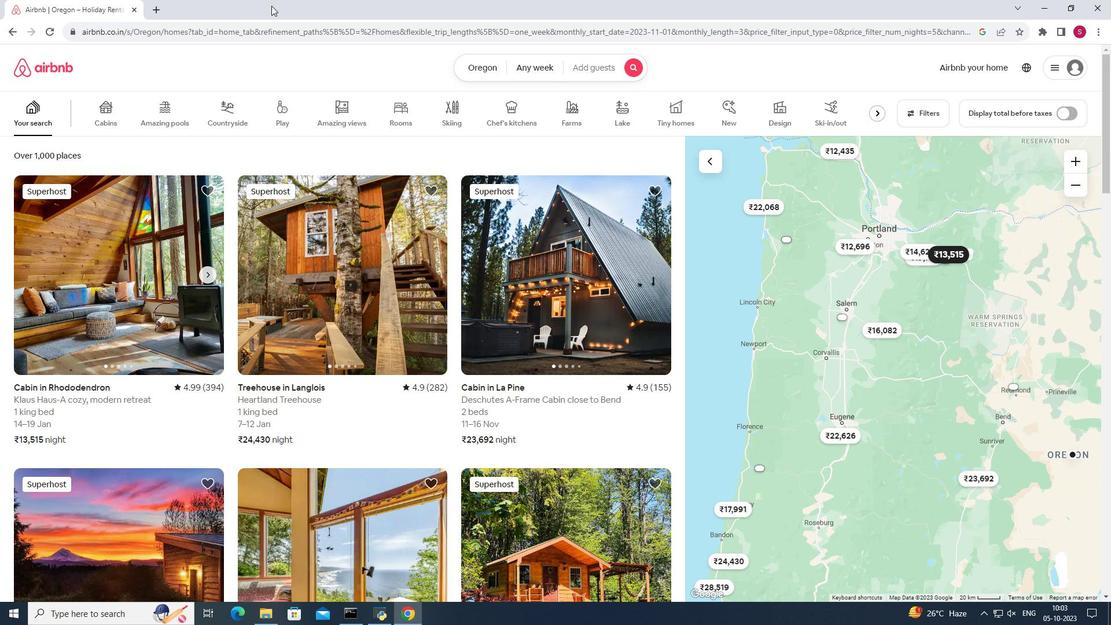 
Action: Mouse pressed left at (270, 6)
Screenshot: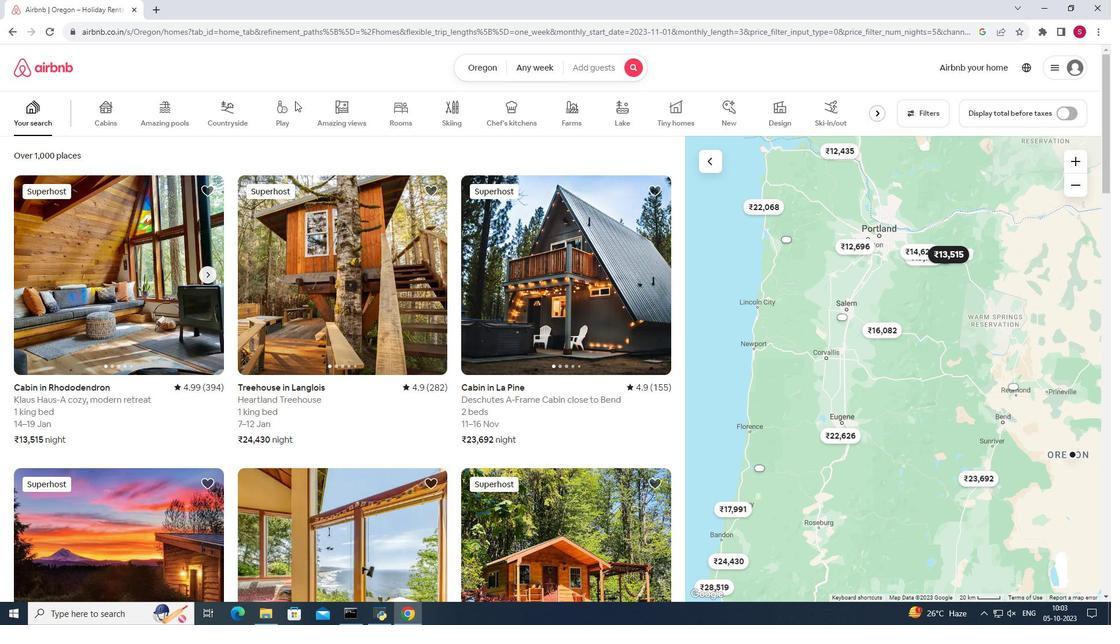 
Action: Mouse pressed left at (270, 6)
Screenshot: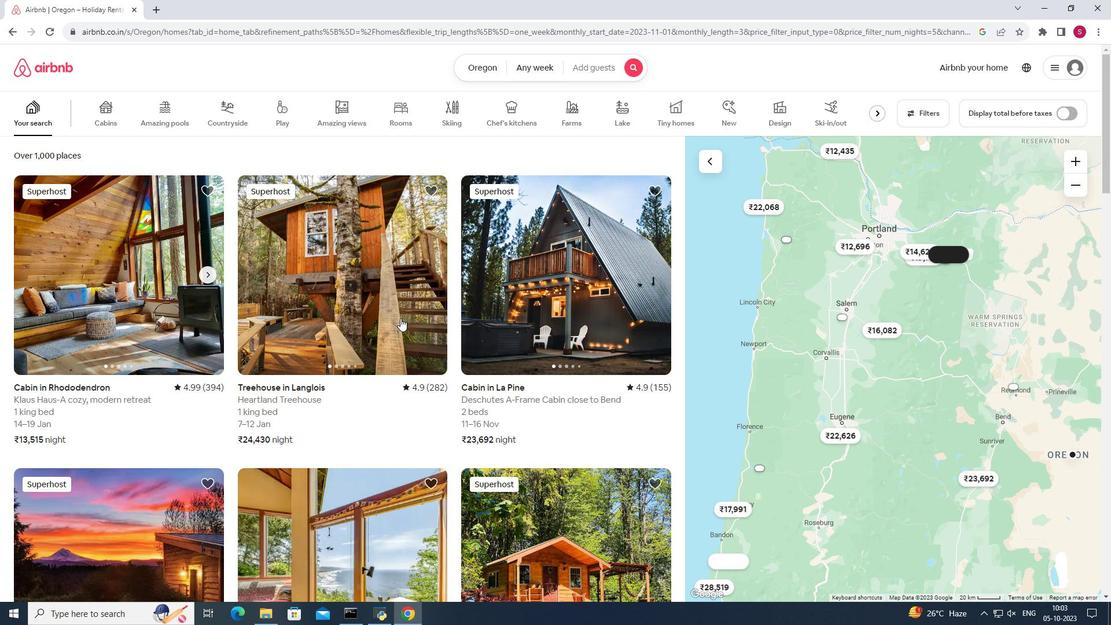 
Action: Mouse moved to (533, 349)
Screenshot: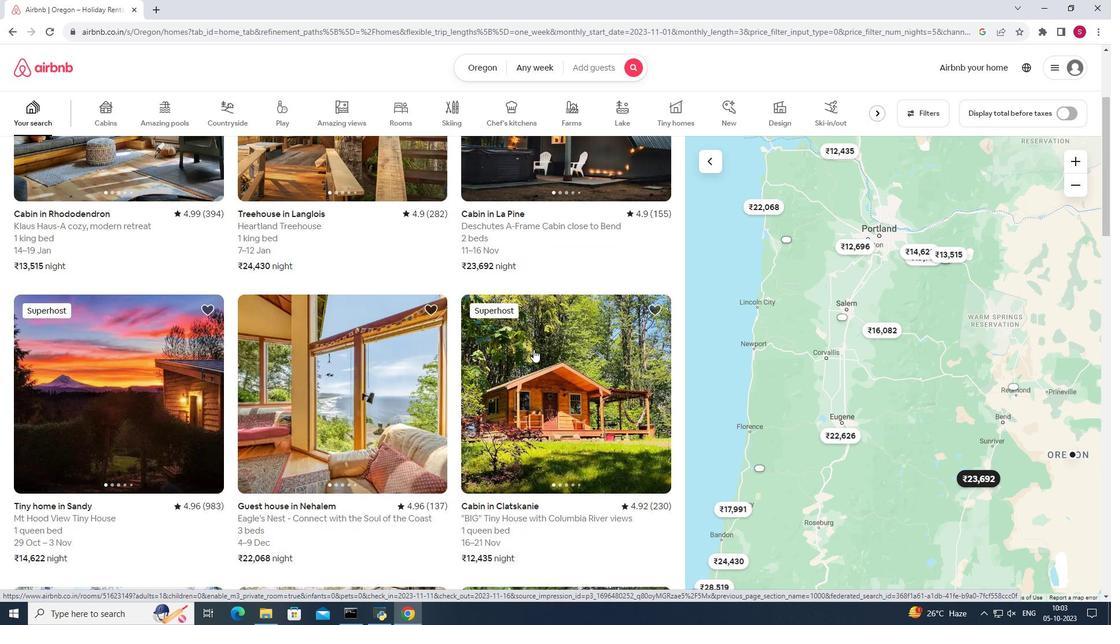 
Action: Mouse scrolled (533, 349) with delta (0, 0)
Screenshot: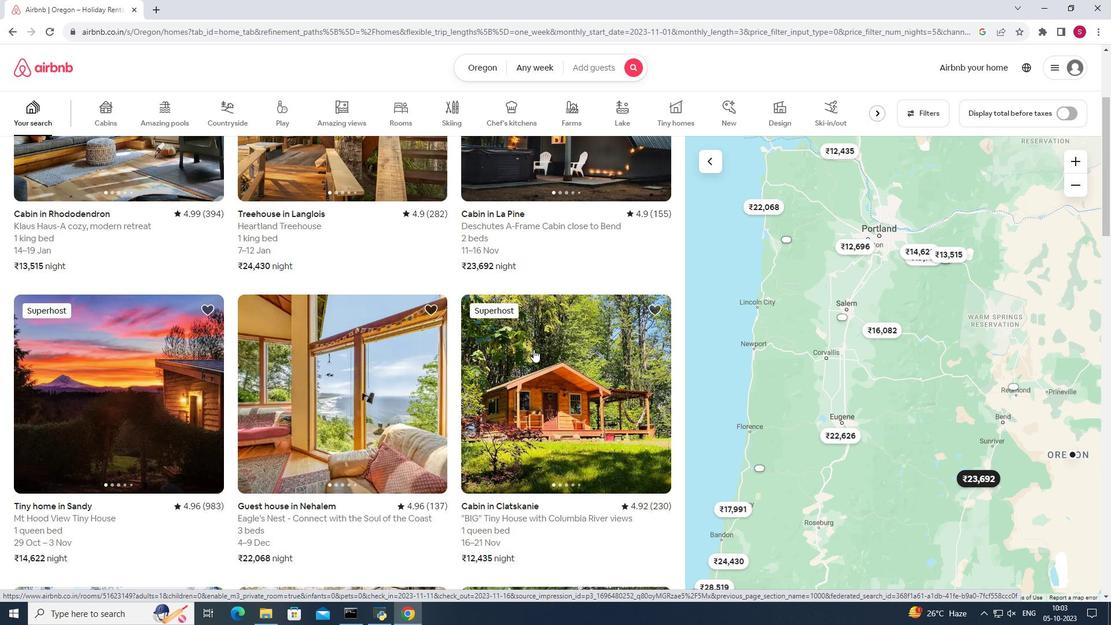 
Action: Mouse scrolled (533, 349) with delta (0, 0)
Screenshot: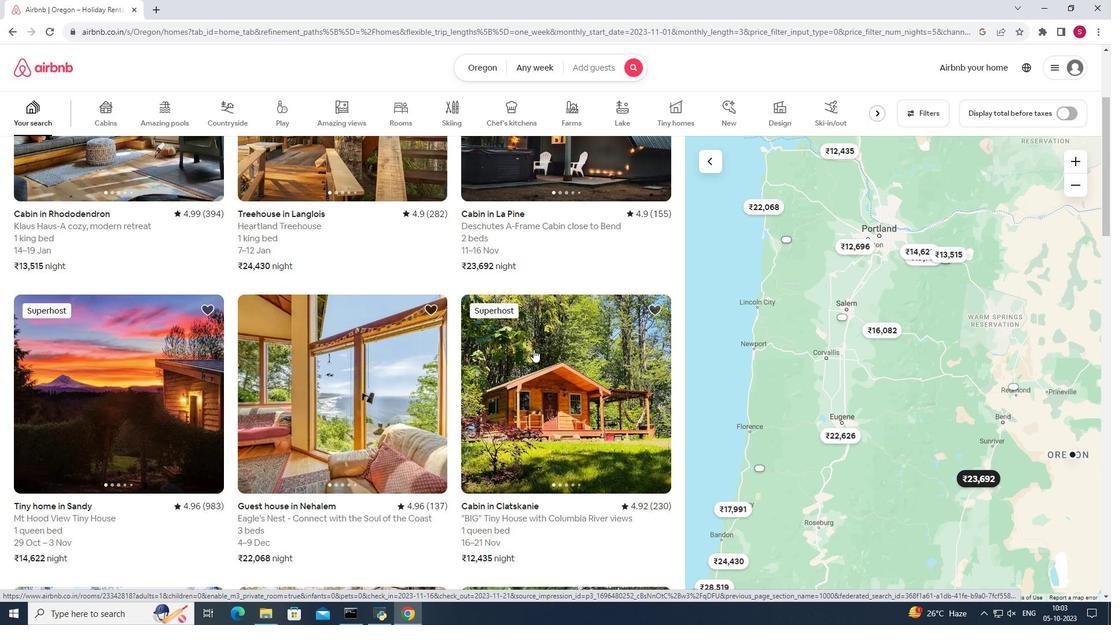 
Action: Mouse scrolled (533, 349) with delta (0, 0)
Screenshot: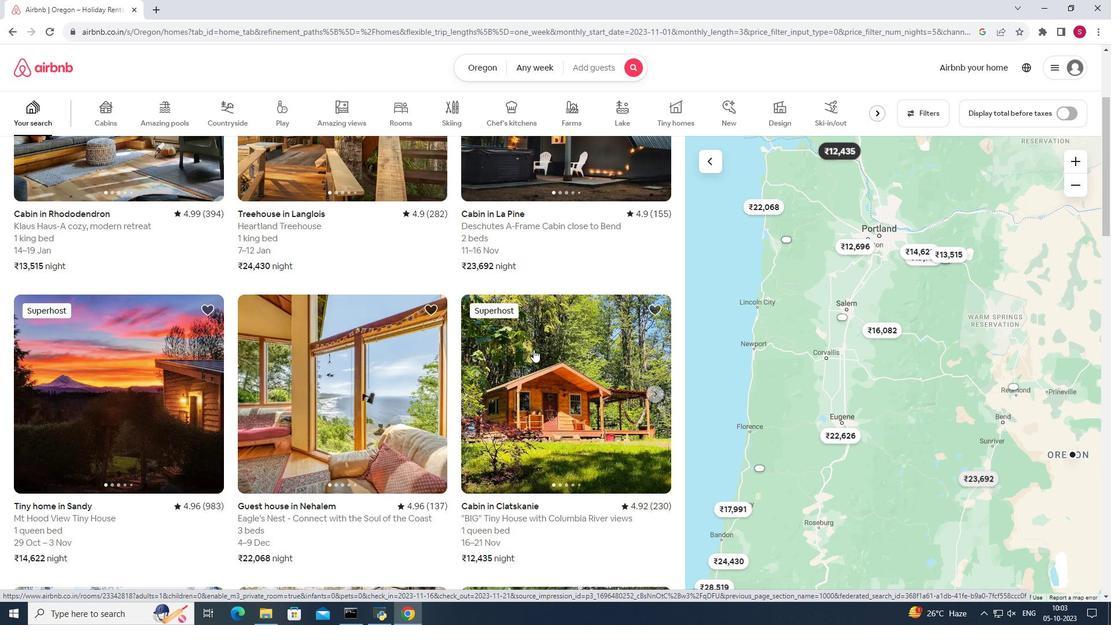 
Action: Mouse scrolled (533, 350) with delta (0, 0)
Screenshot: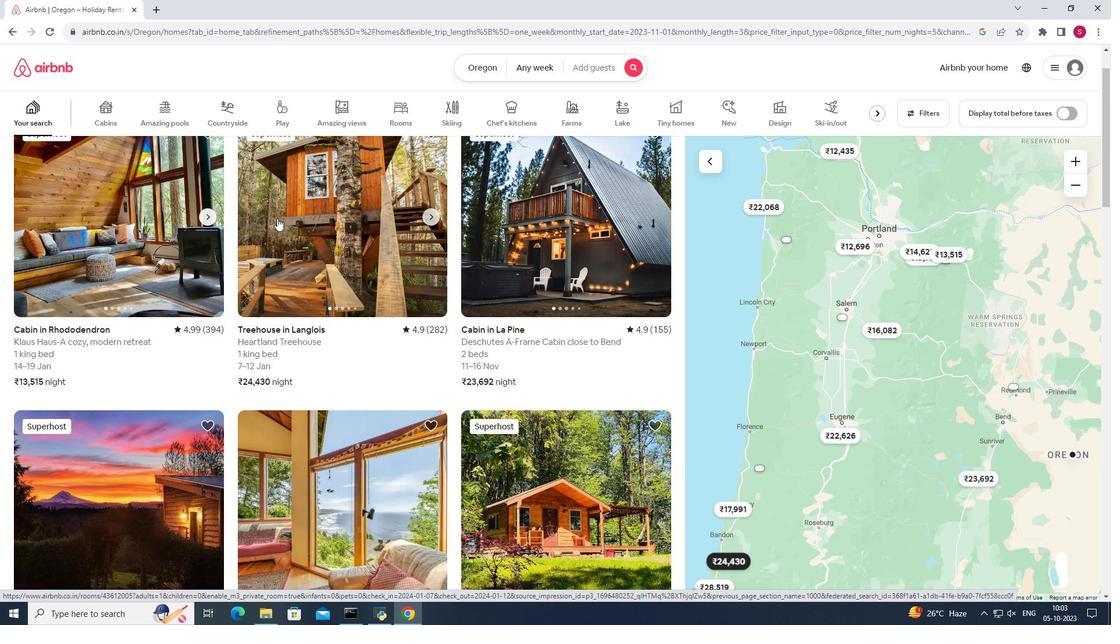
Action: Mouse scrolled (533, 350) with delta (0, 0)
Screenshot: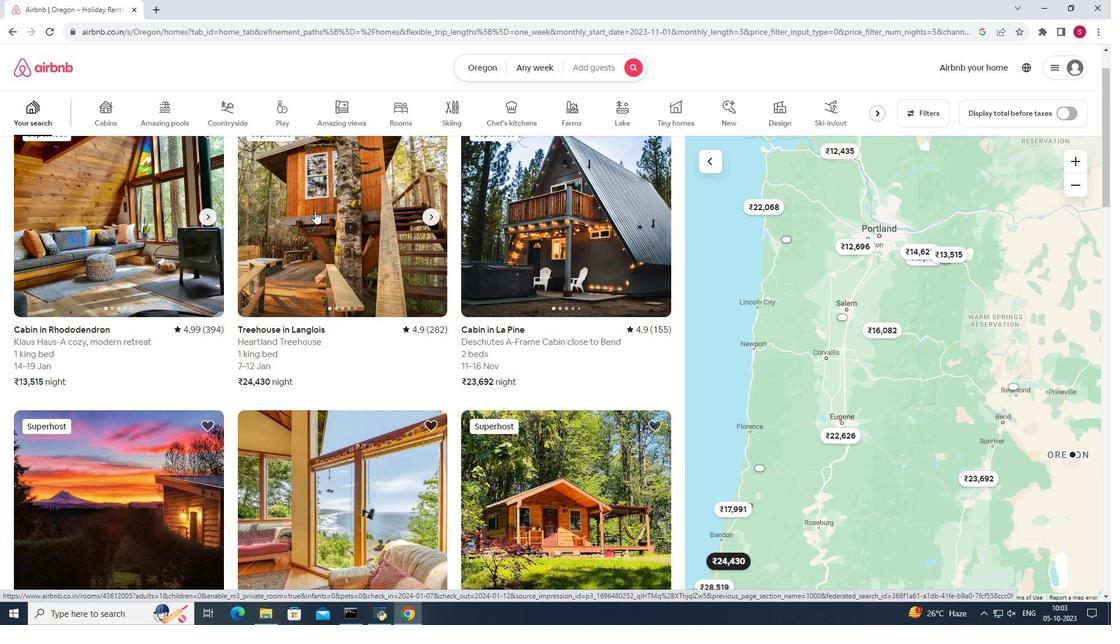 
Action: Mouse moved to (551, 224)
Screenshot: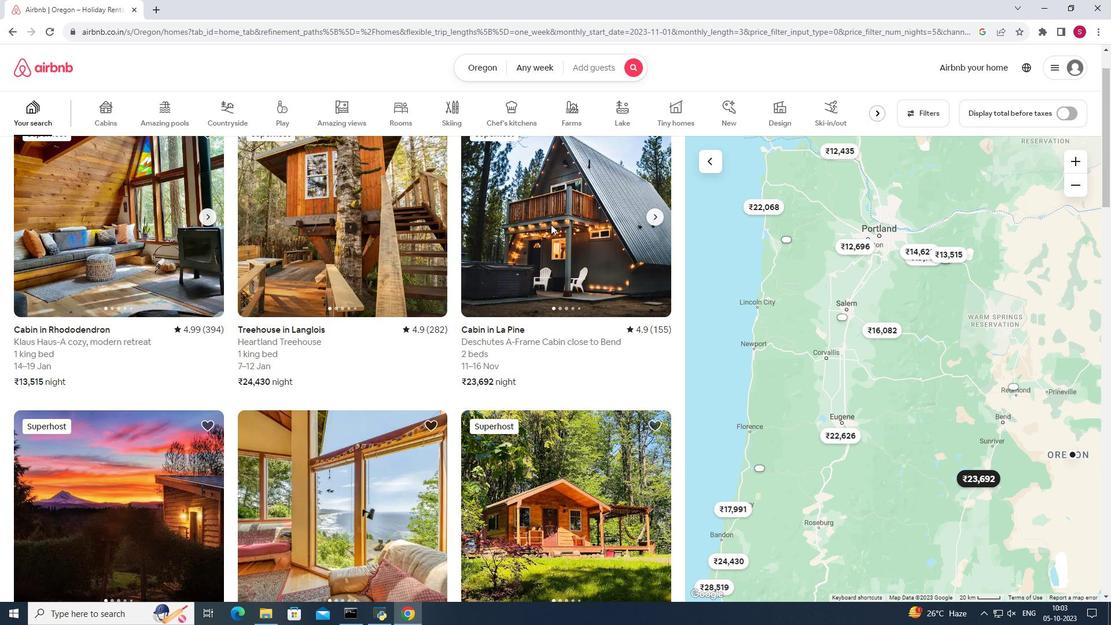 
Action: Mouse pressed left at (551, 224)
Screenshot: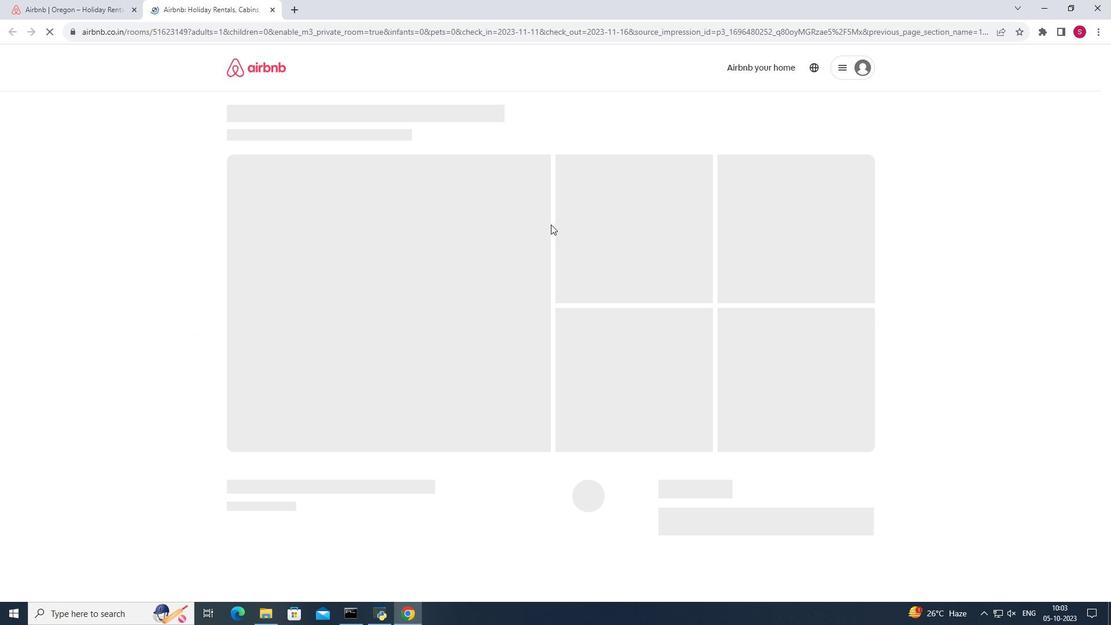 
Action: Mouse moved to (818, 411)
Screenshot: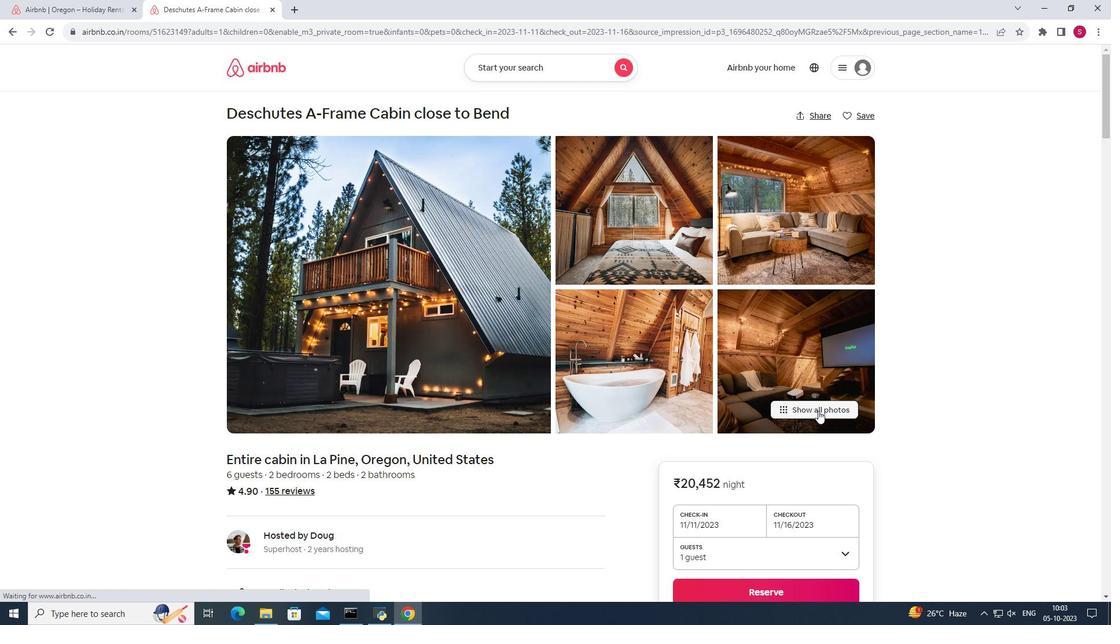 
Action: Mouse pressed left at (818, 411)
Screenshot: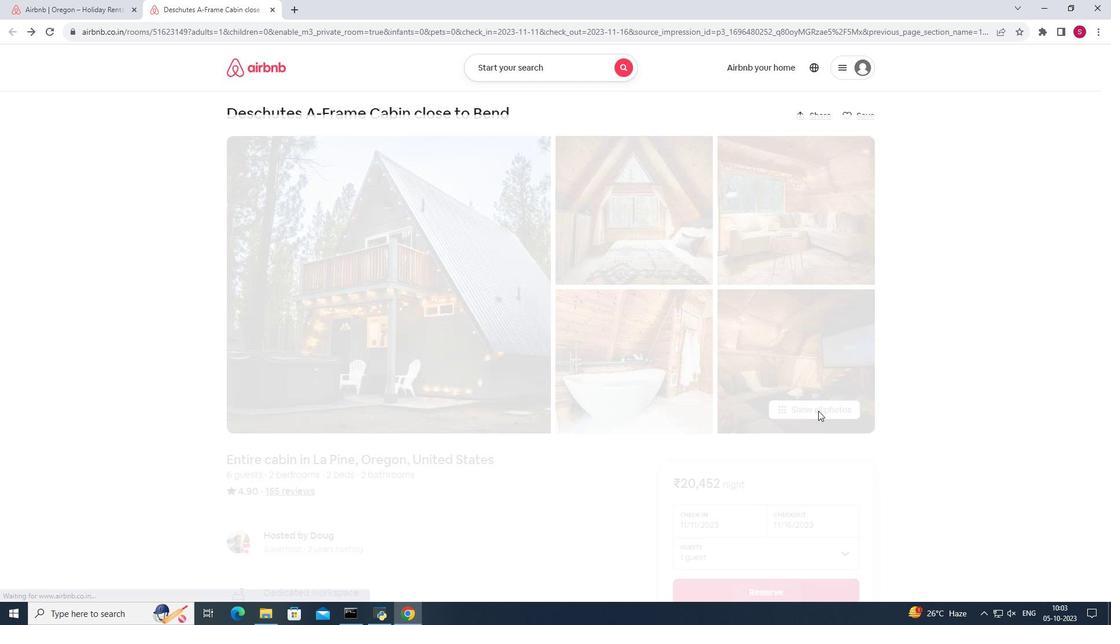 
Action: Mouse pressed left at (818, 411)
